 Task: Plan a trip to Gustavia, Saint Barthelemy from 10th December, 2023 to 16th December, 2023 for 4 adults.4 bedrooms having 4 beds and 4 bathrooms. Property type can be hotel. Amenities needed are: wifi, TV, free parkinig on premises, gym. Booking option can be shelf check-in. Look for 5 properties as per requirement.
Action: Mouse moved to (376, 147)
Screenshot: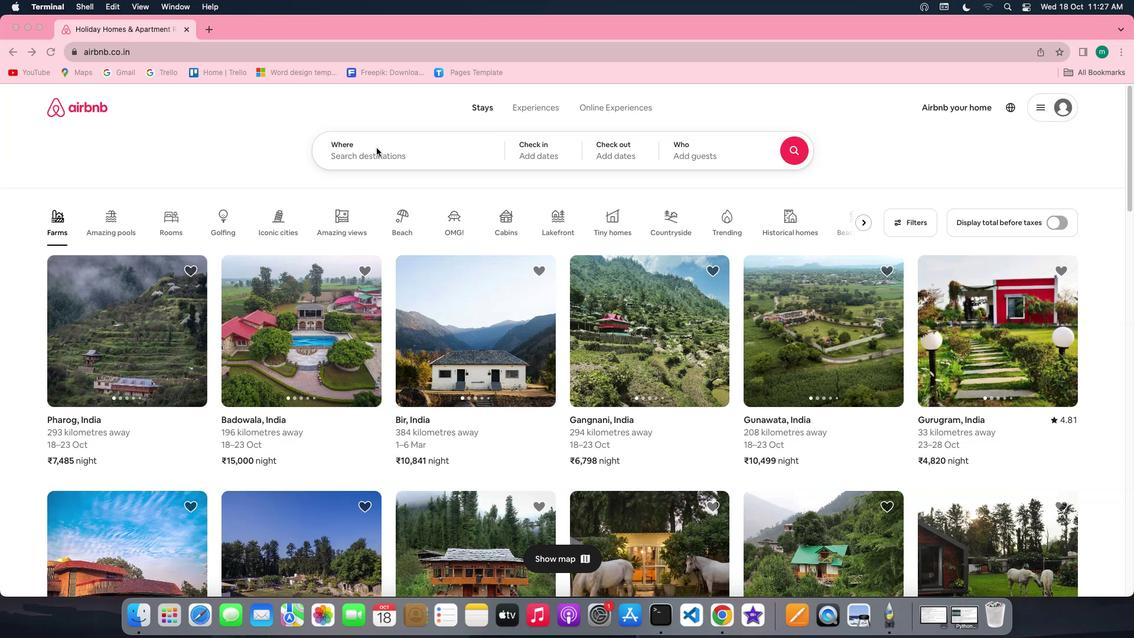 
Action: Mouse pressed left at (376, 147)
Screenshot: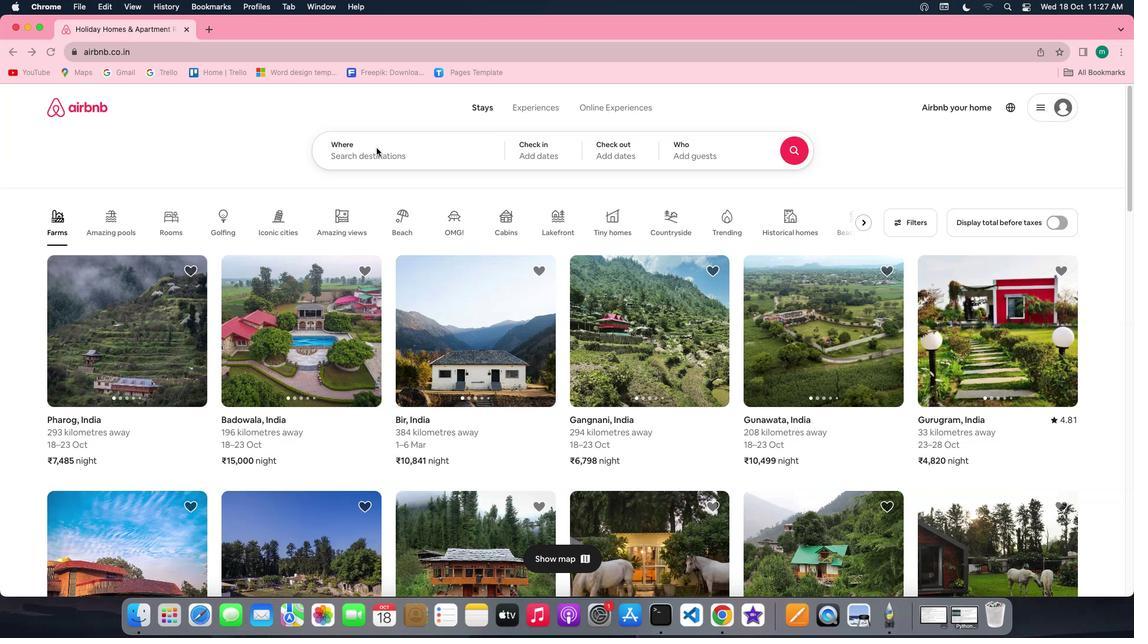 
Action: Mouse moved to (379, 152)
Screenshot: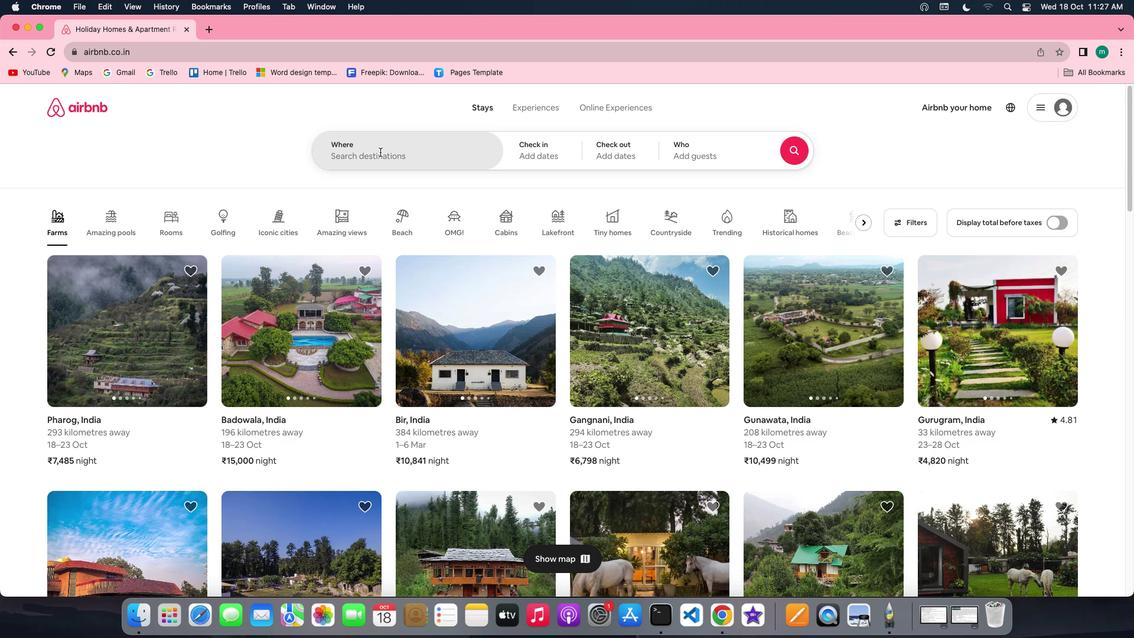 
Action: Mouse pressed left at (379, 152)
Screenshot: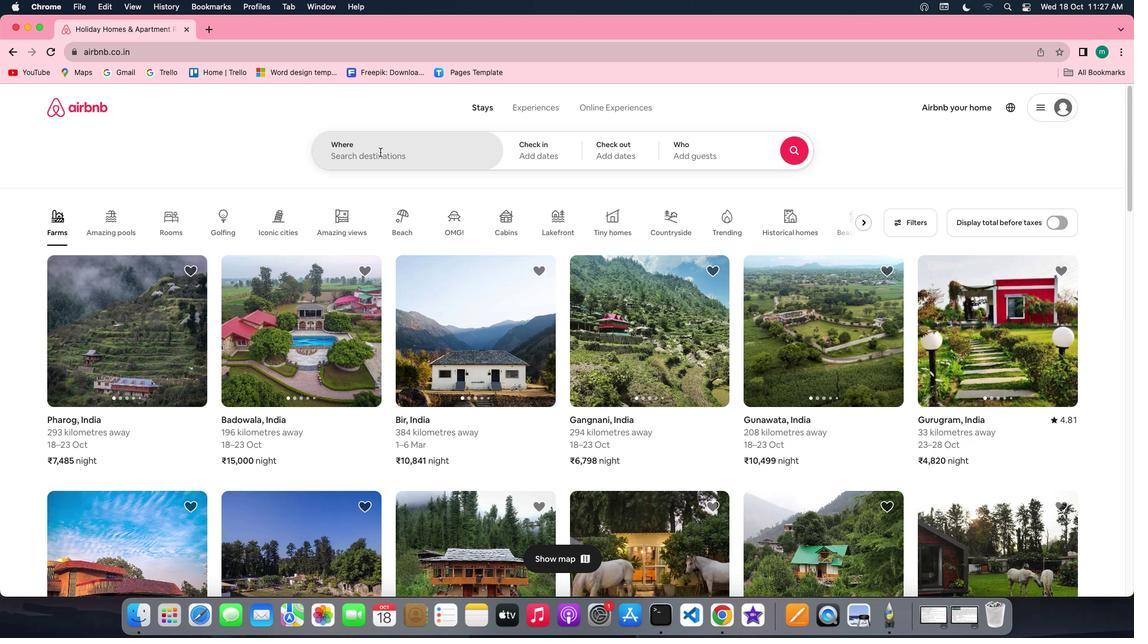 
Action: Key pressed Key.shift'G''u''s''t''a''v''i''a'','Key.shift'S''a''i''n''t'Key.spaceKey.shift'B''a''r''t''h''e''l''e''m''y'
Screenshot: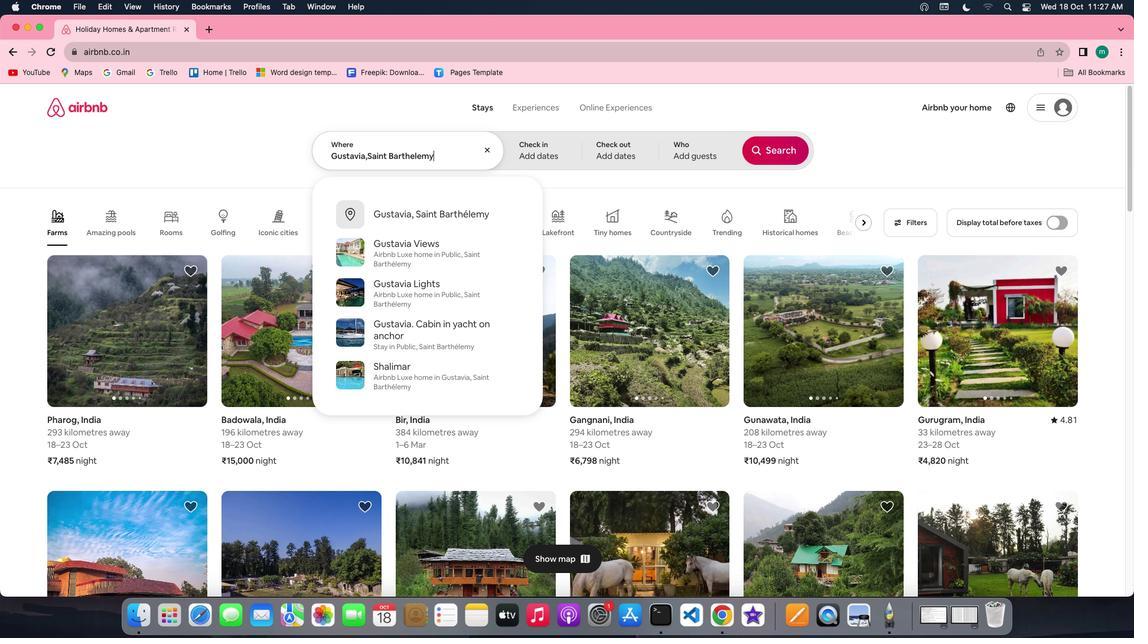 
Action: Mouse moved to (383, 207)
Screenshot: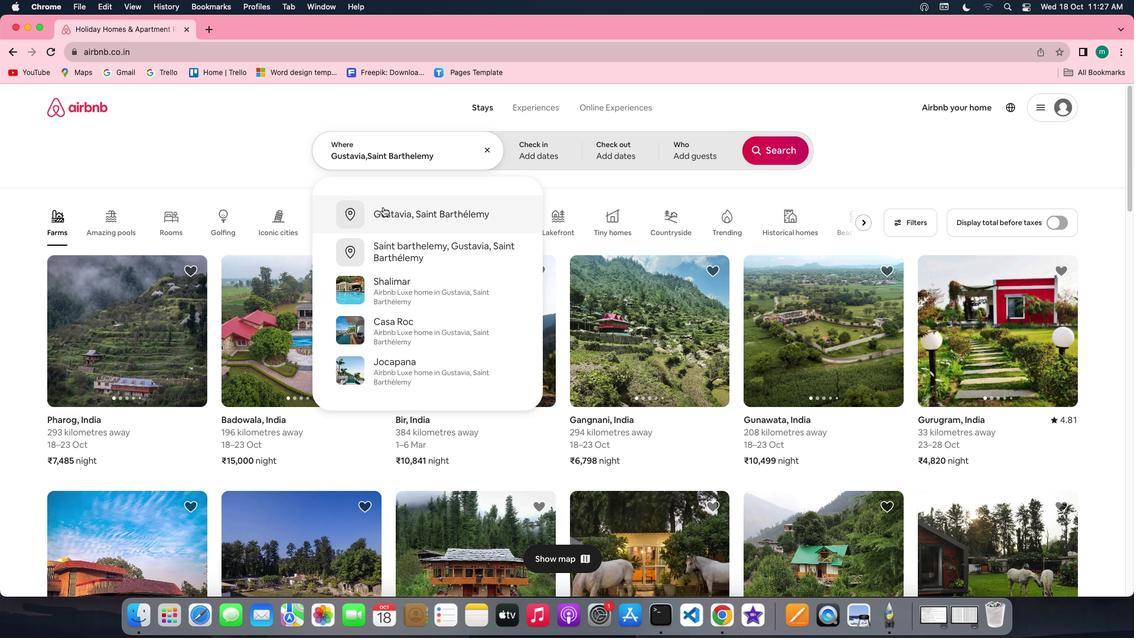
Action: Mouse pressed left at (383, 207)
Screenshot: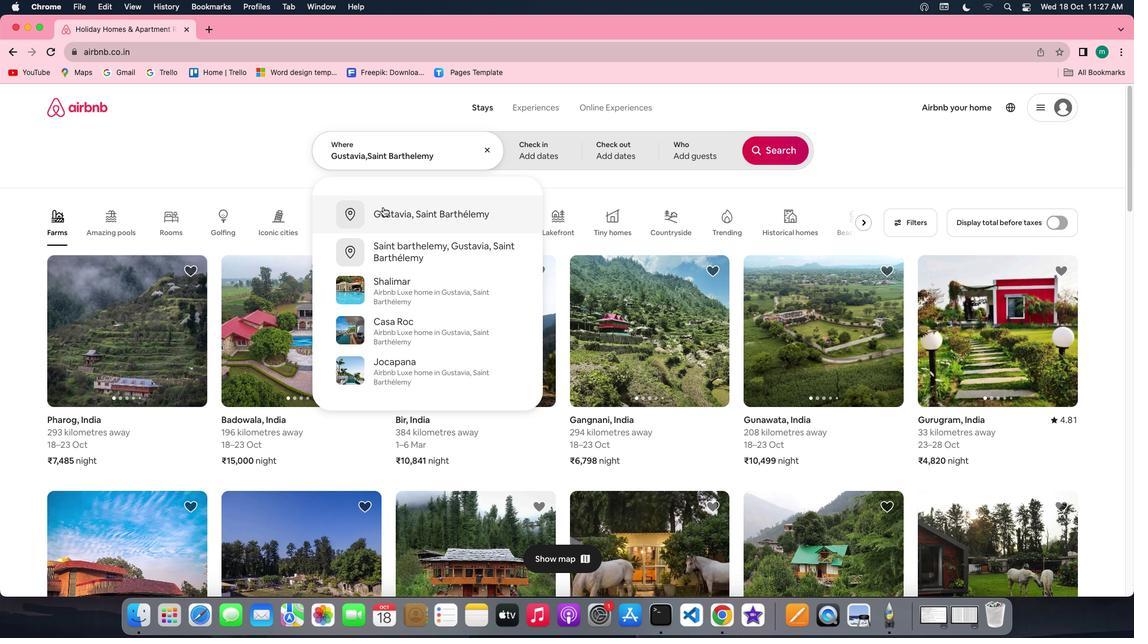 
Action: Mouse moved to (765, 241)
Screenshot: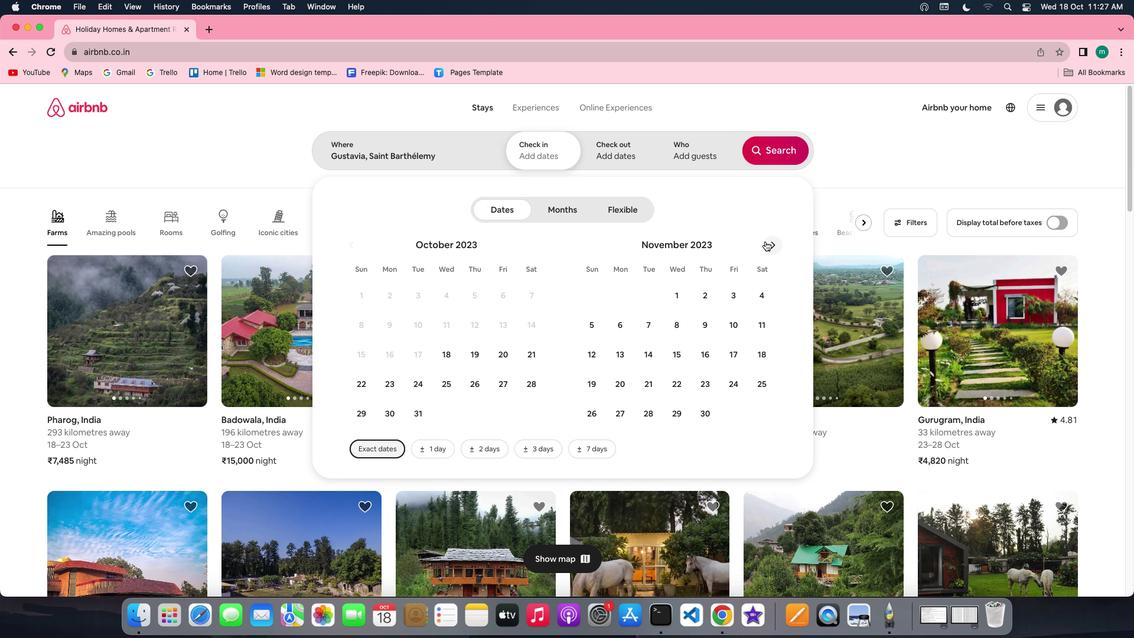 
Action: Mouse pressed left at (765, 241)
Screenshot: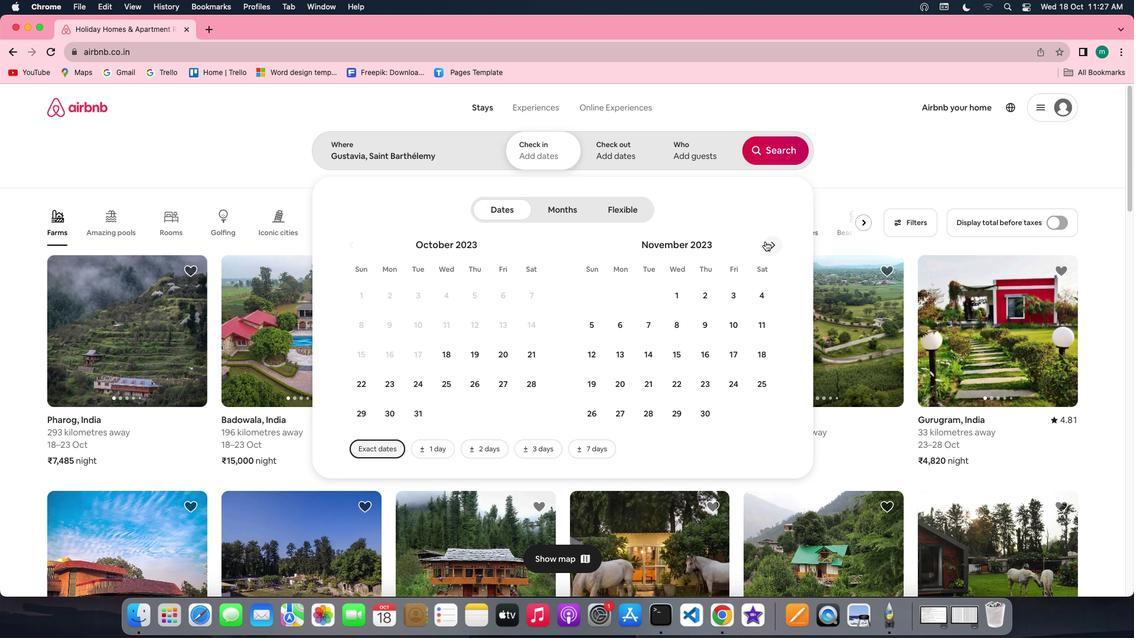 
Action: Mouse moved to (590, 346)
Screenshot: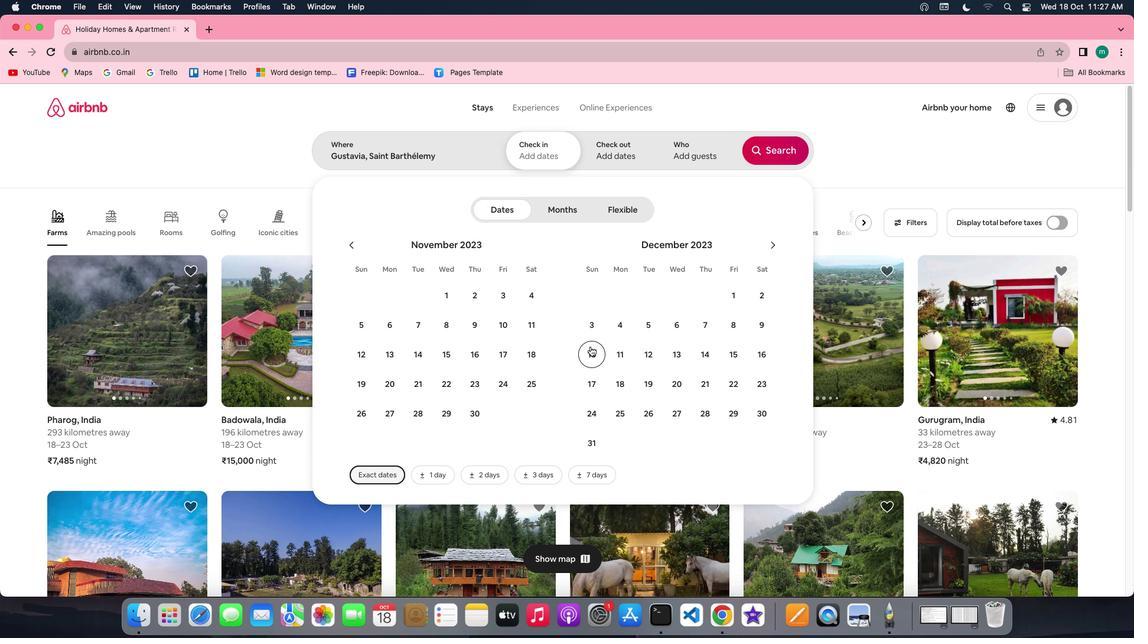 
Action: Mouse pressed left at (590, 346)
Screenshot: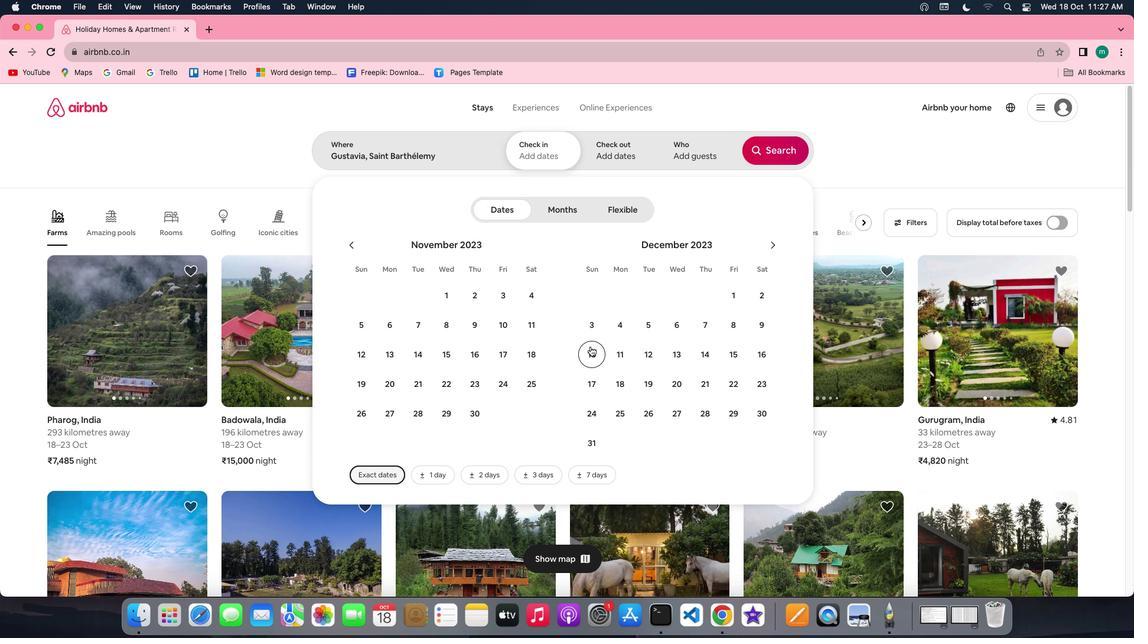 
Action: Mouse moved to (769, 359)
Screenshot: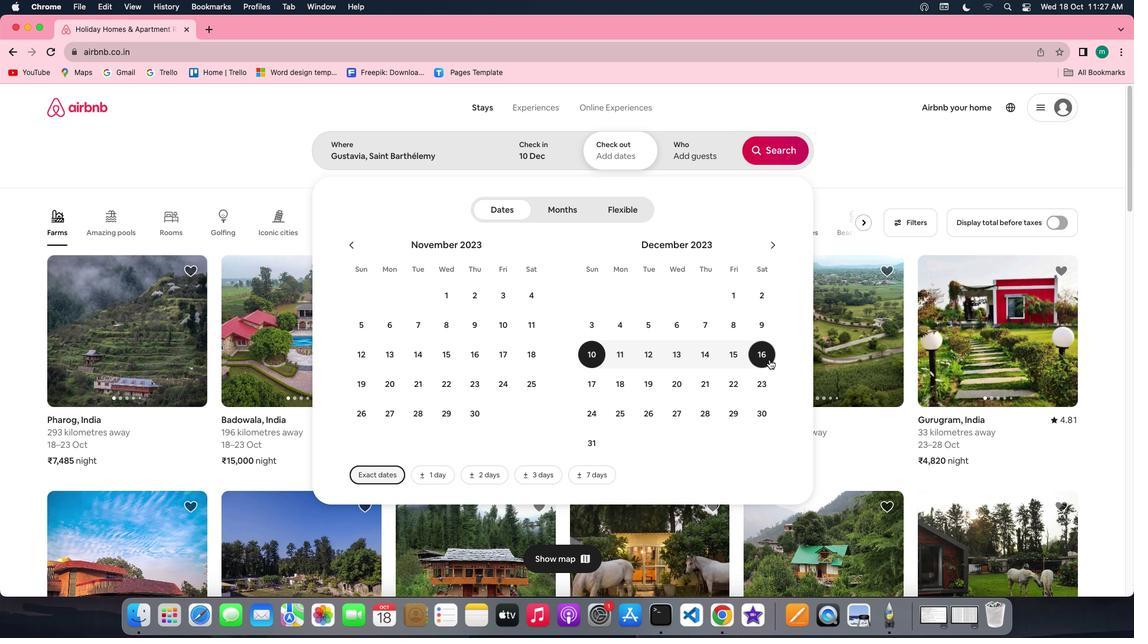 
Action: Mouse pressed left at (769, 359)
Screenshot: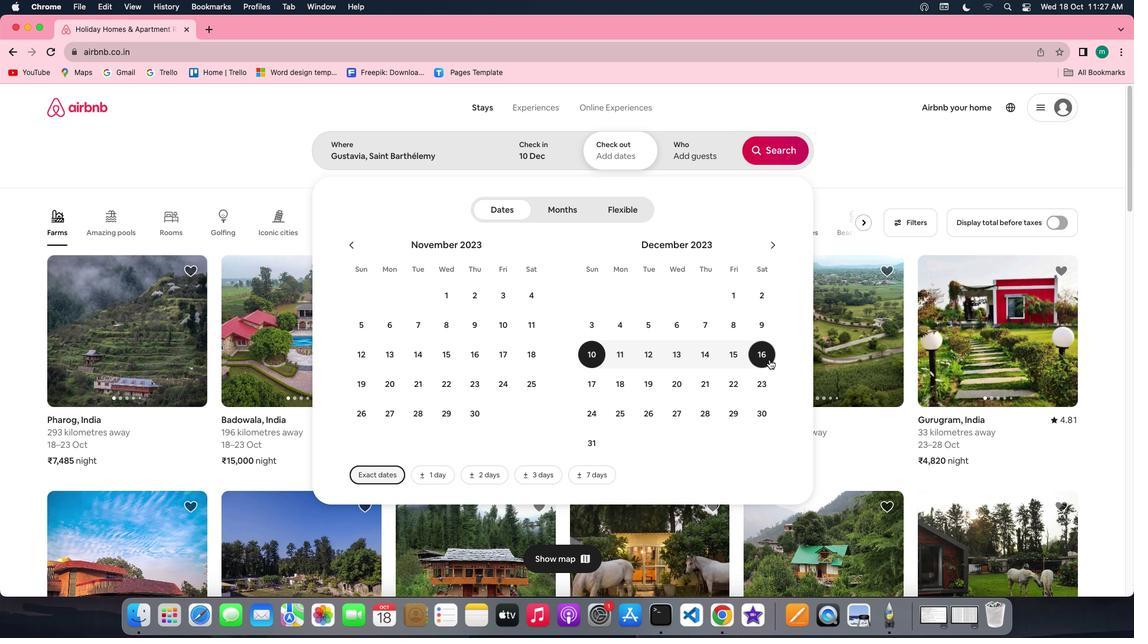 
Action: Mouse moved to (690, 160)
Screenshot: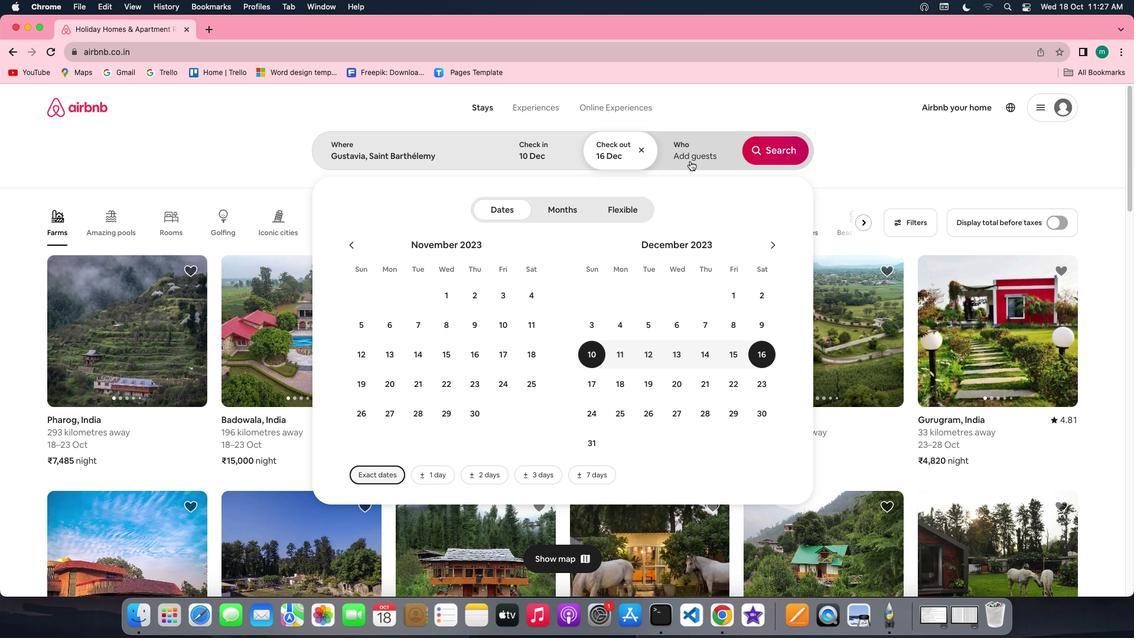 
Action: Mouse pressed left at (690, 160)
Screenshot: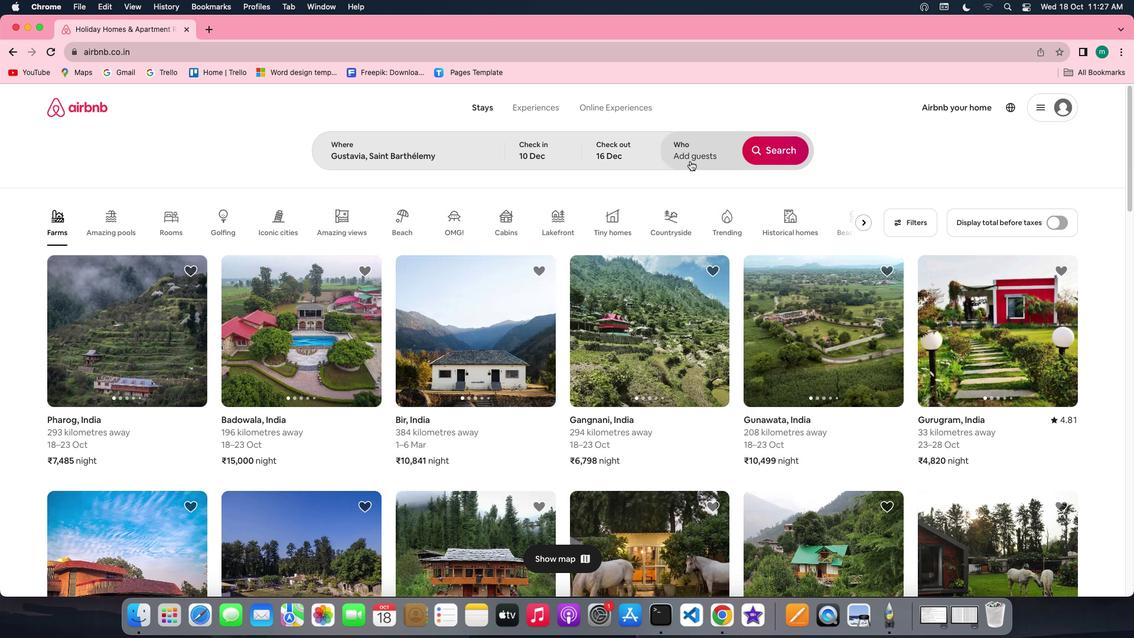
Action: Mouse moved to (774, 212)
Screenshot: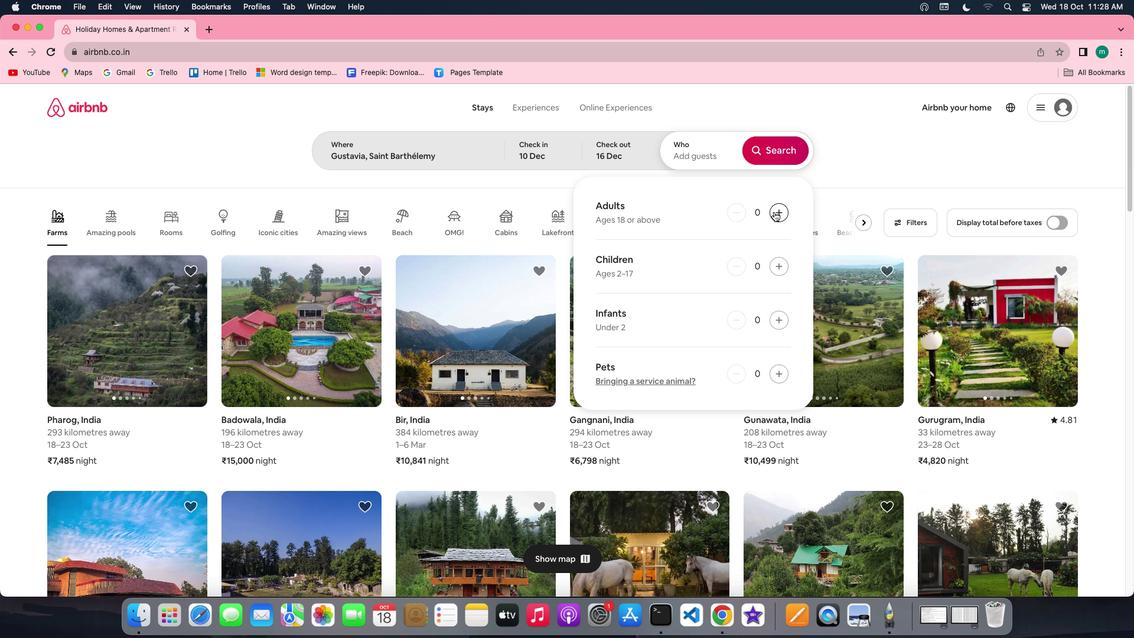 
Action: Mouse pressed left at (774, 212)
Screenshot: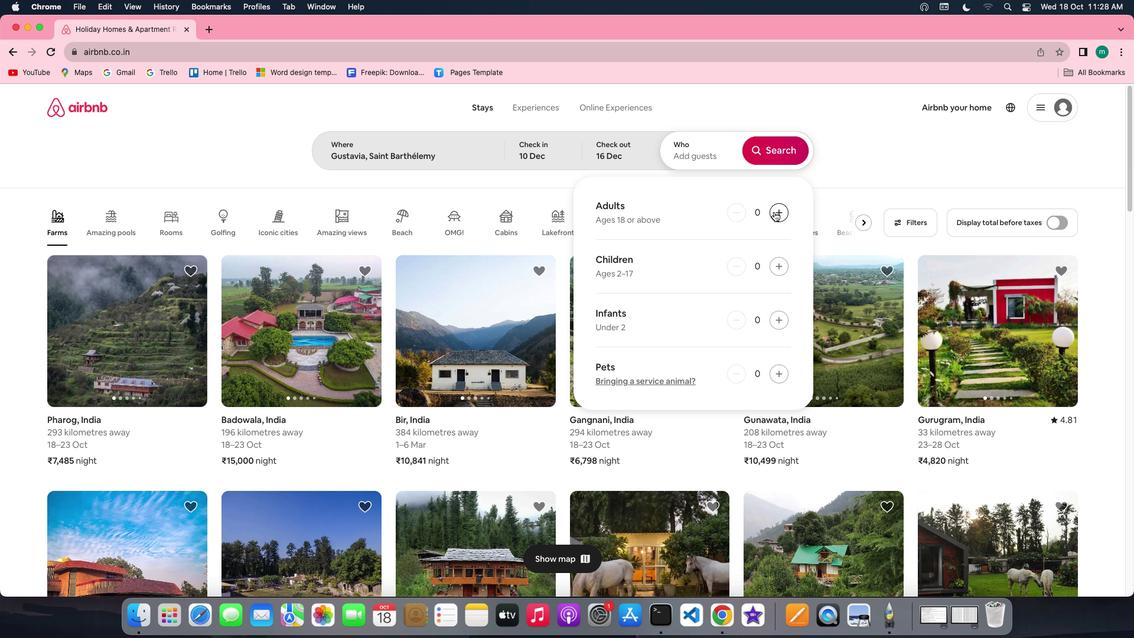 
Action: Mouse pressed left at (774, 212)
Screenshot: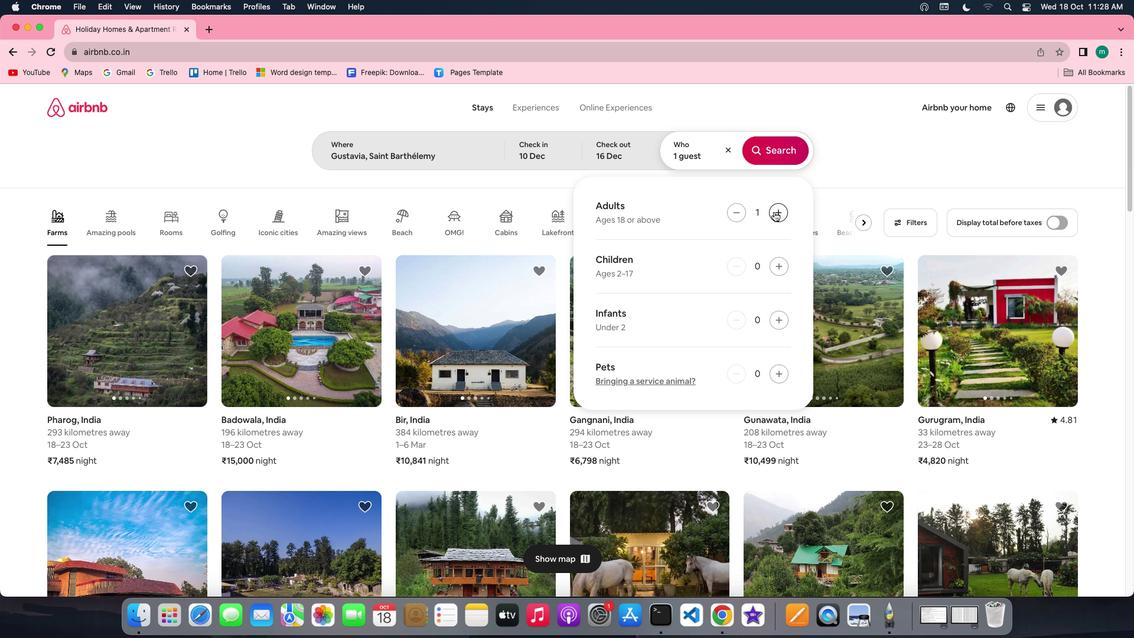 
Action: Mouse pressed left at (774, 212)
Screenshot: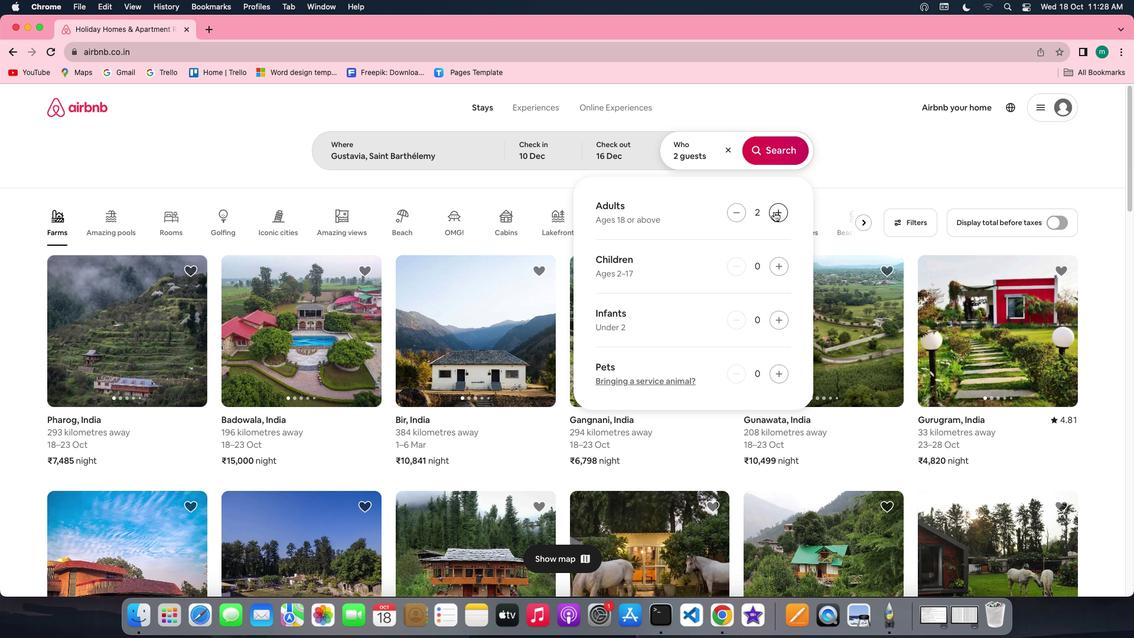 
Action: Mouse pressed left at (774, 212)
Screenshot: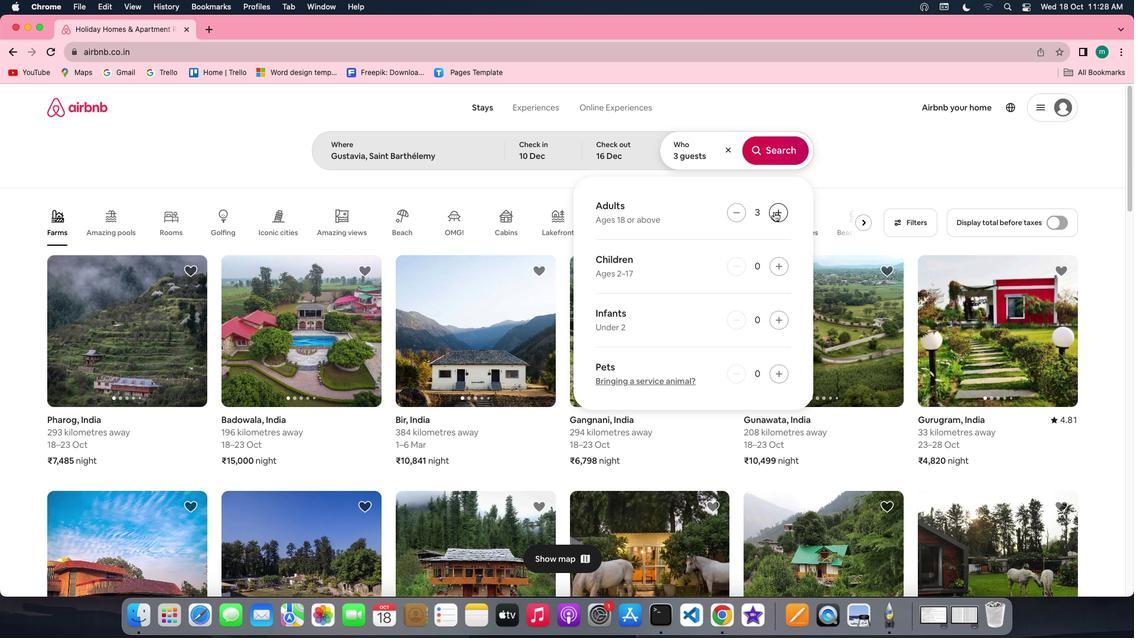 
Action: Mouse moved to (766, 142)
Screenshot: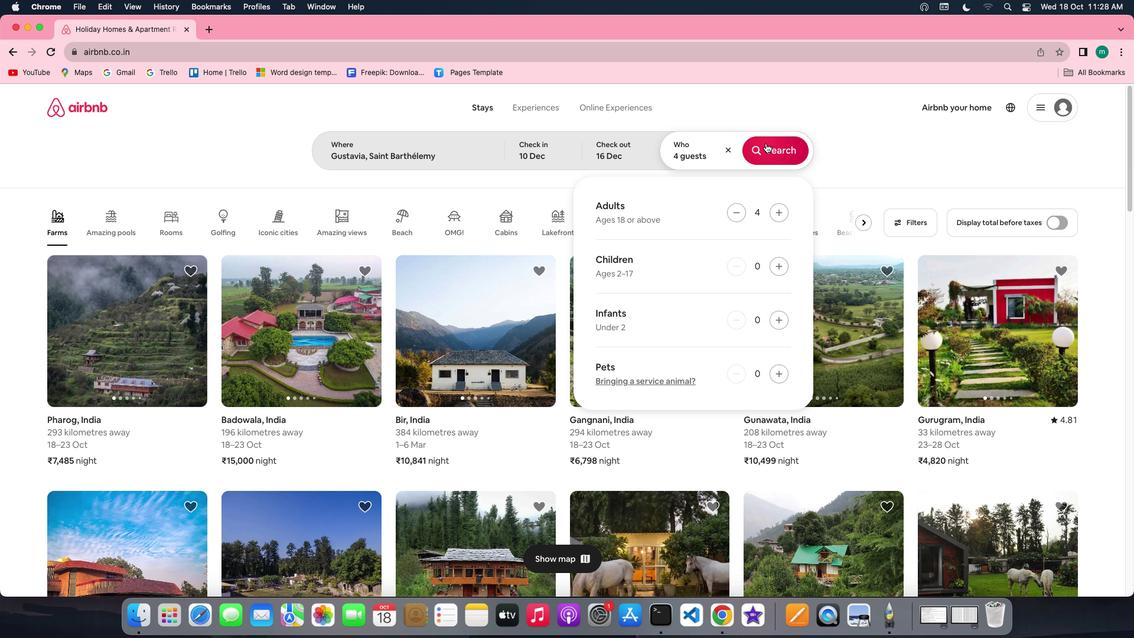 
Action: Mouse pressed left at (766, 142)
Screenshot: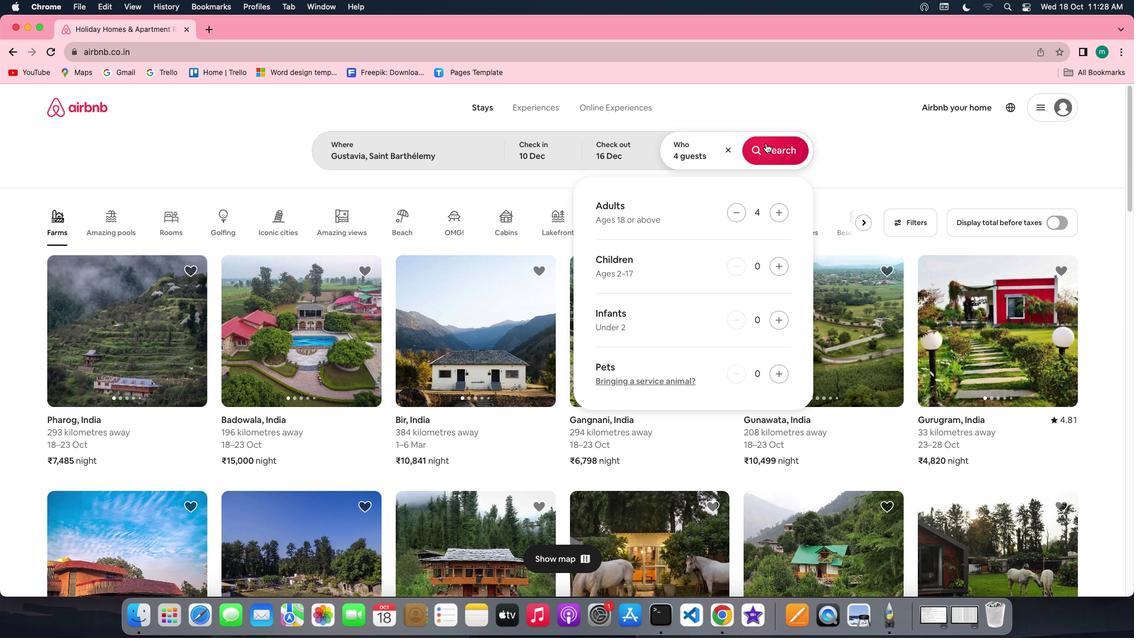 
Action: Mouse moved to (946, 159)
Screenshot: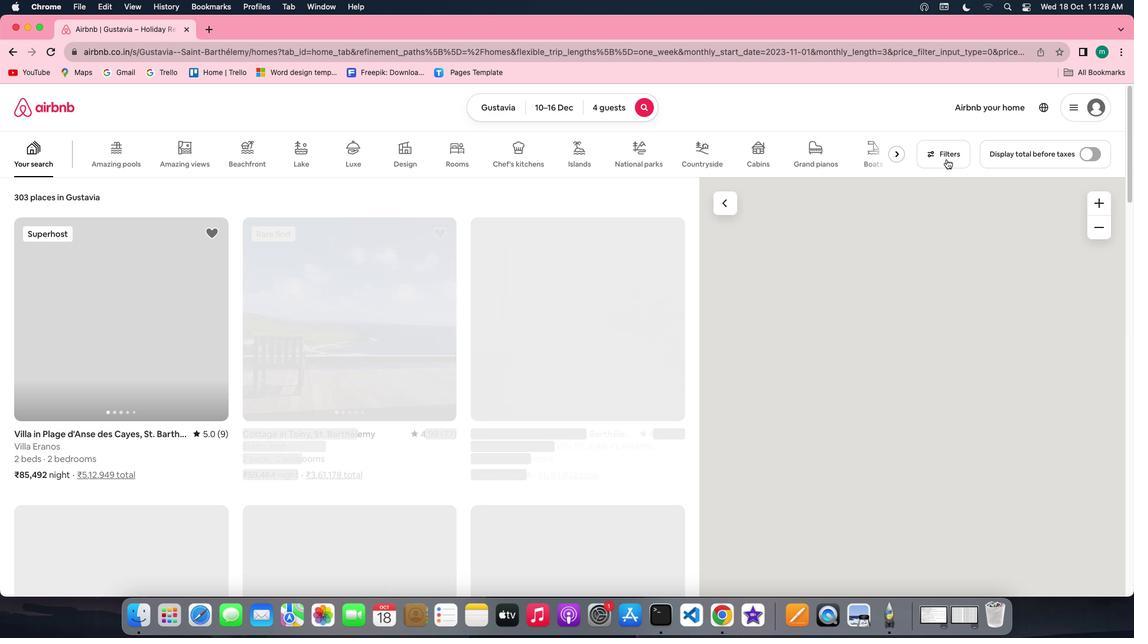 
Action: Mouse pressed left at (946, 159)
Screenshot: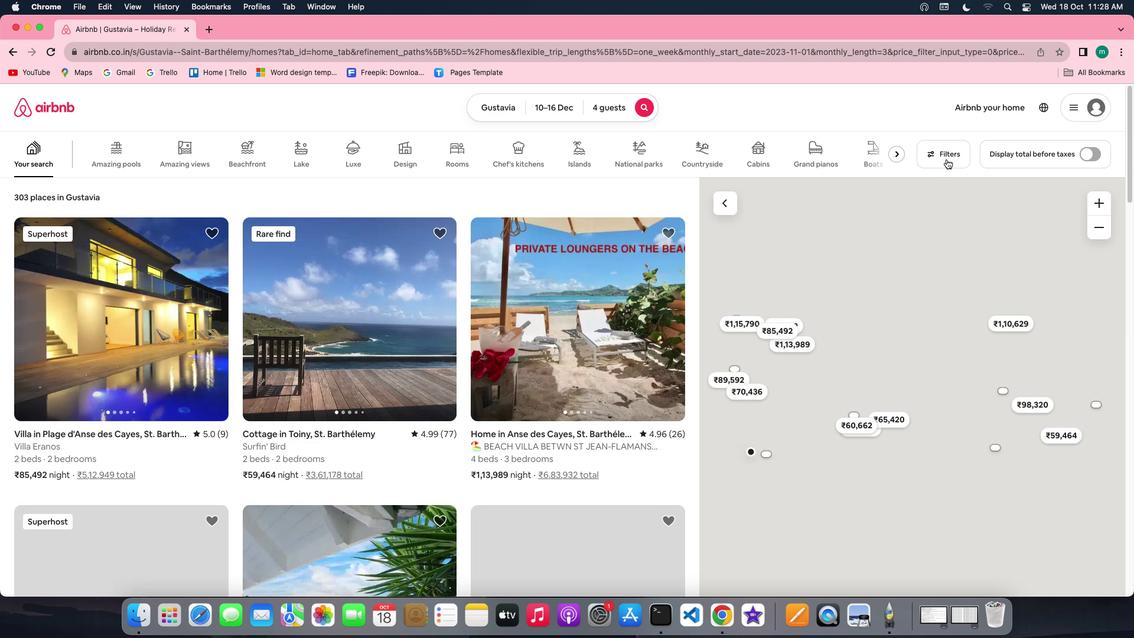 
Action: Mouse moved to (594, 336)
Screenshot: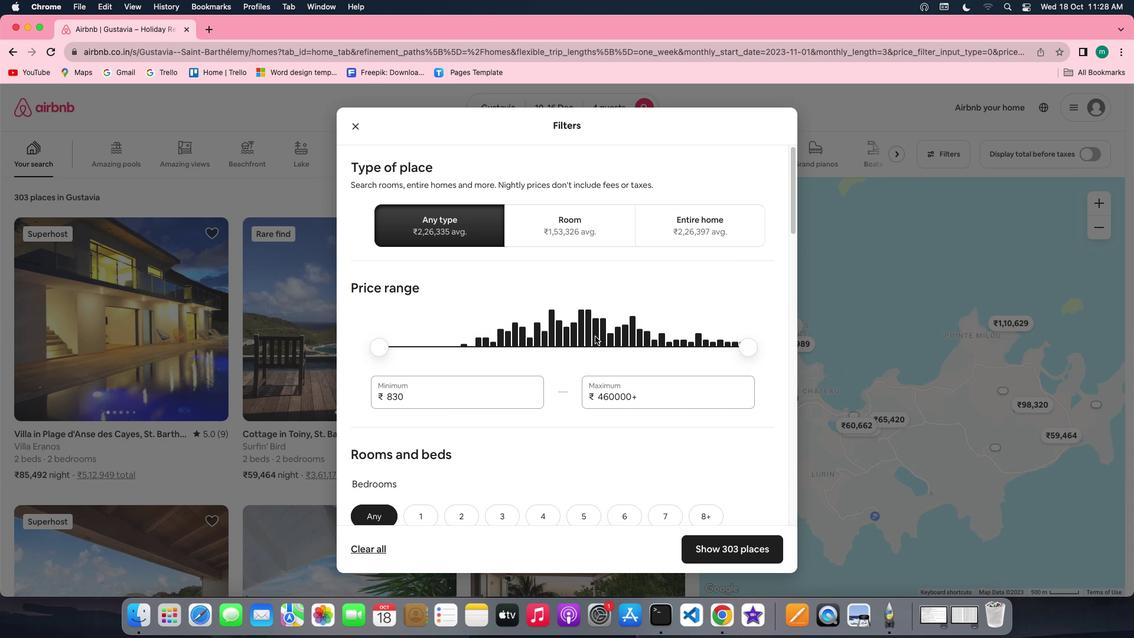 
Action: Mouse scrolled (594, 336) with delta (0, 0)
Screenshot: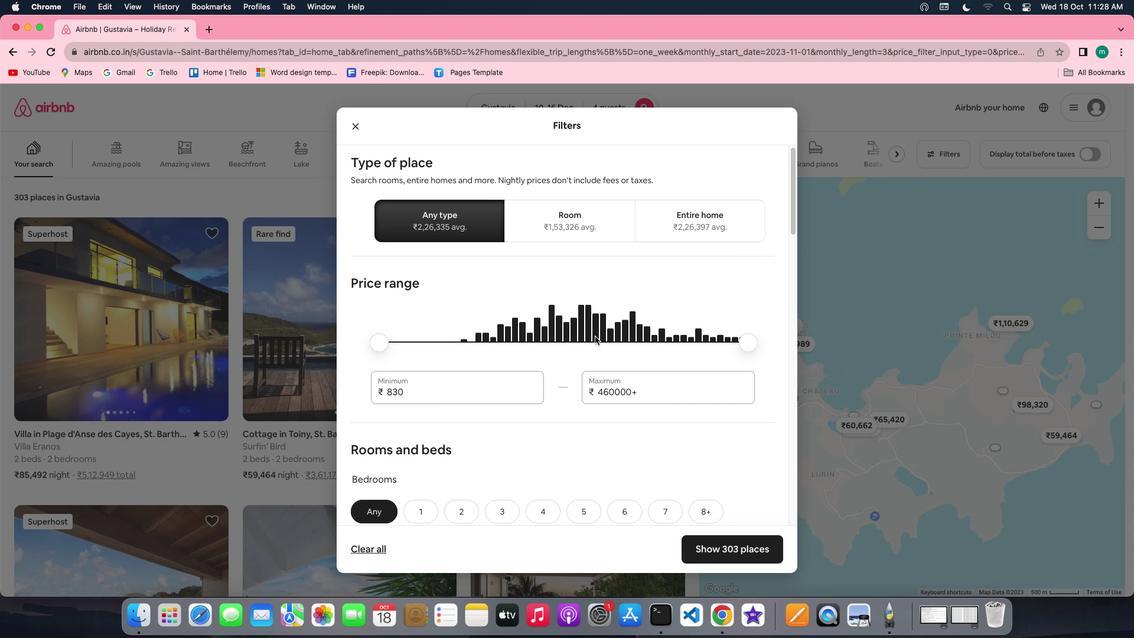 
Action: Mouse scrolled (594, 336) with delta (0, 0)
Screenshot: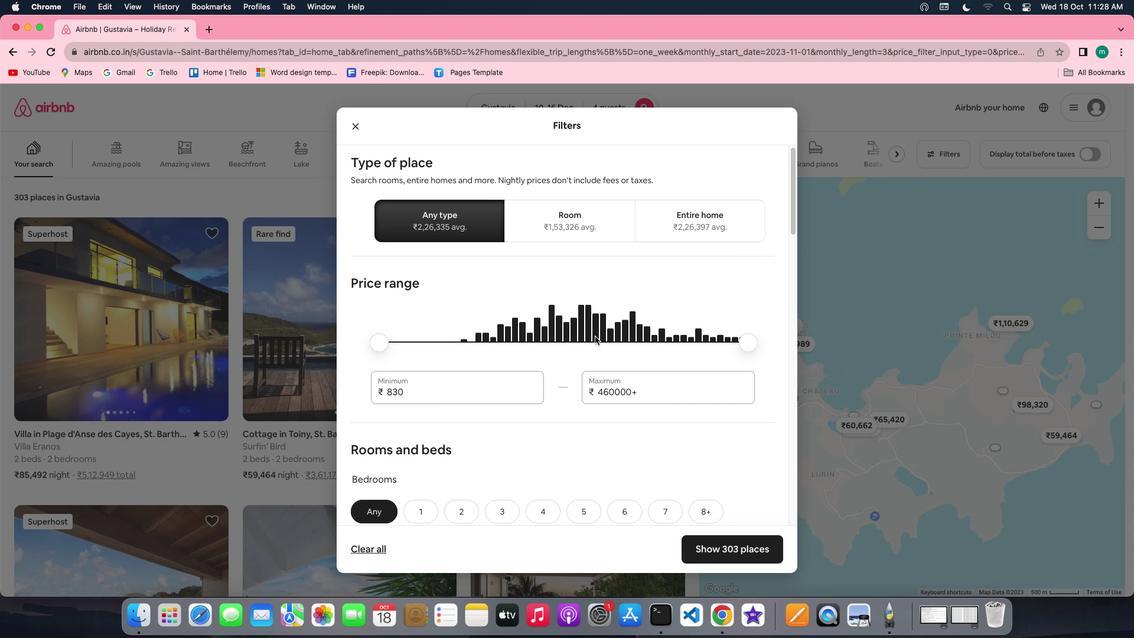 
Action: Mouse scrolled (594, 336) with delta (0, -1)
Screenshot: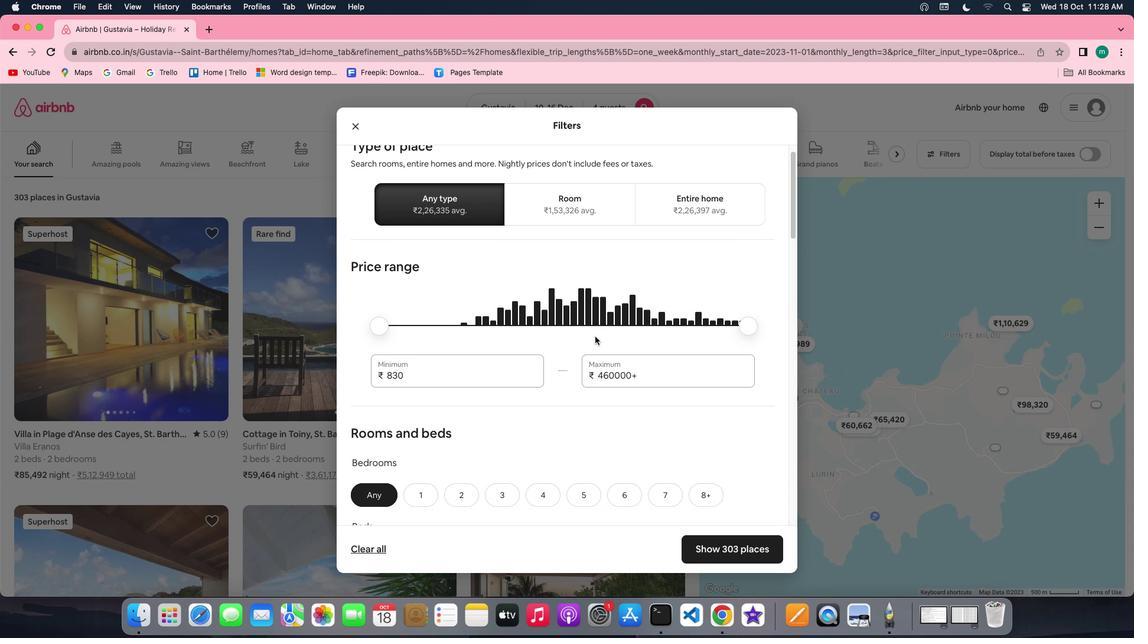 
Action: Mouse scrolled (594, 336) with delta (0, -2)
Screenshot: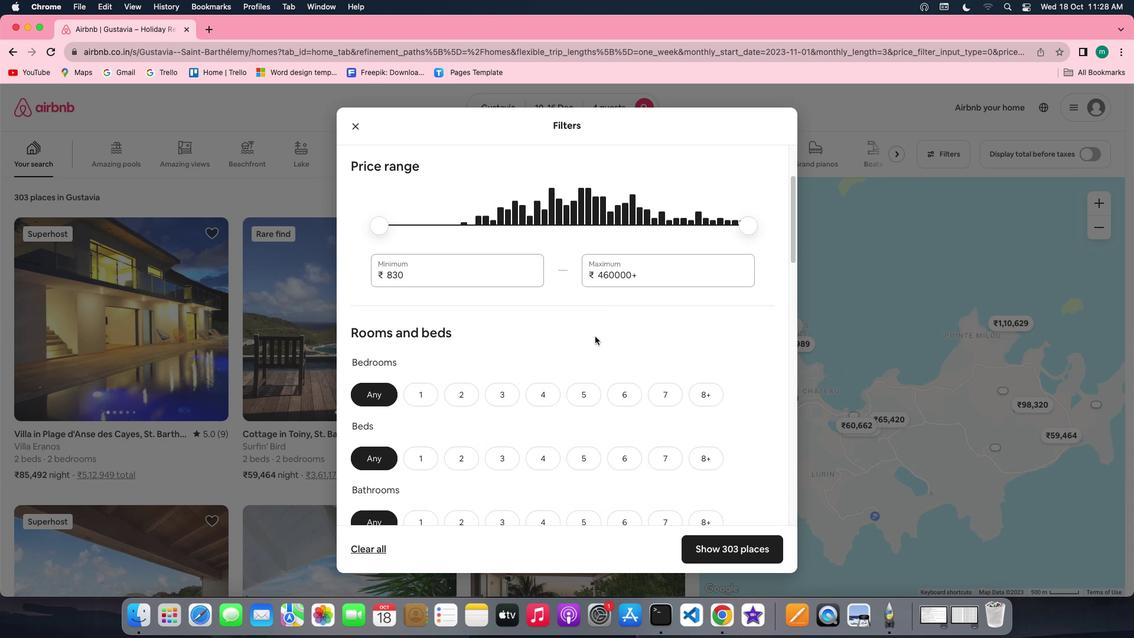 
Action: Mouse moved to (539, 293)
Screenshot: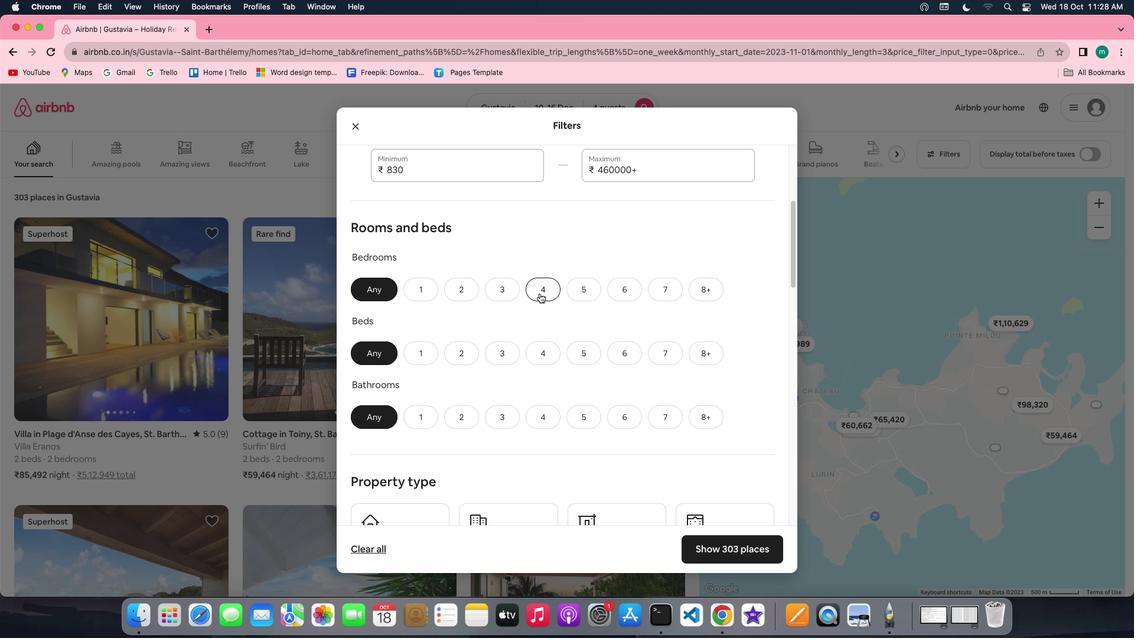 
Action: Mouse pressed left at (539, 293)
Screenshot: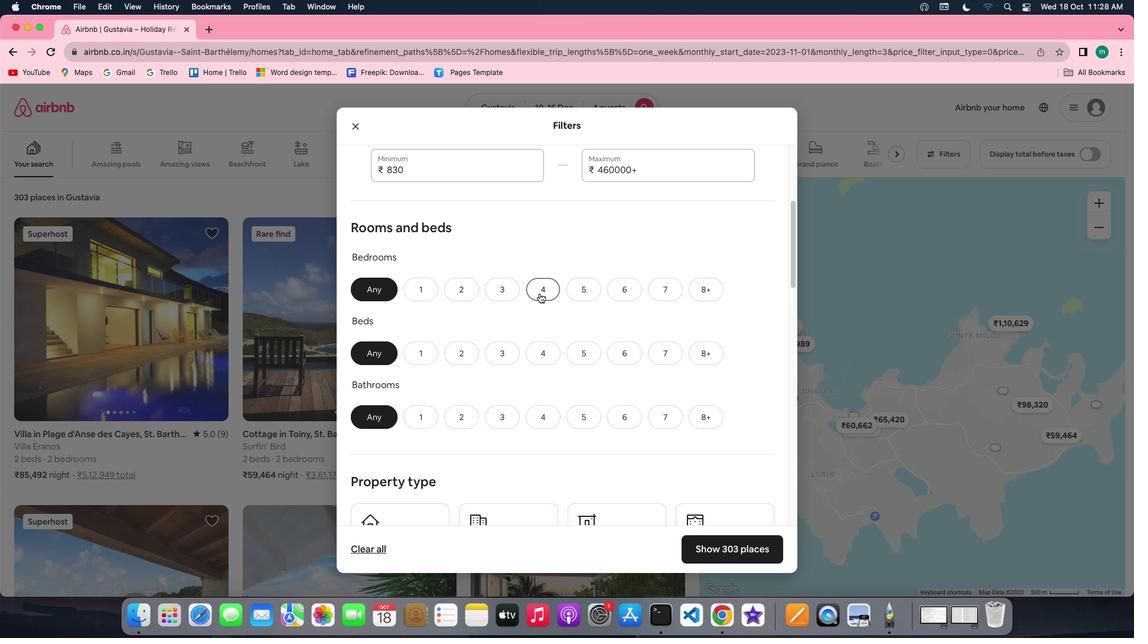 
Action: Mouse moved to (537, 359)
Screenshot: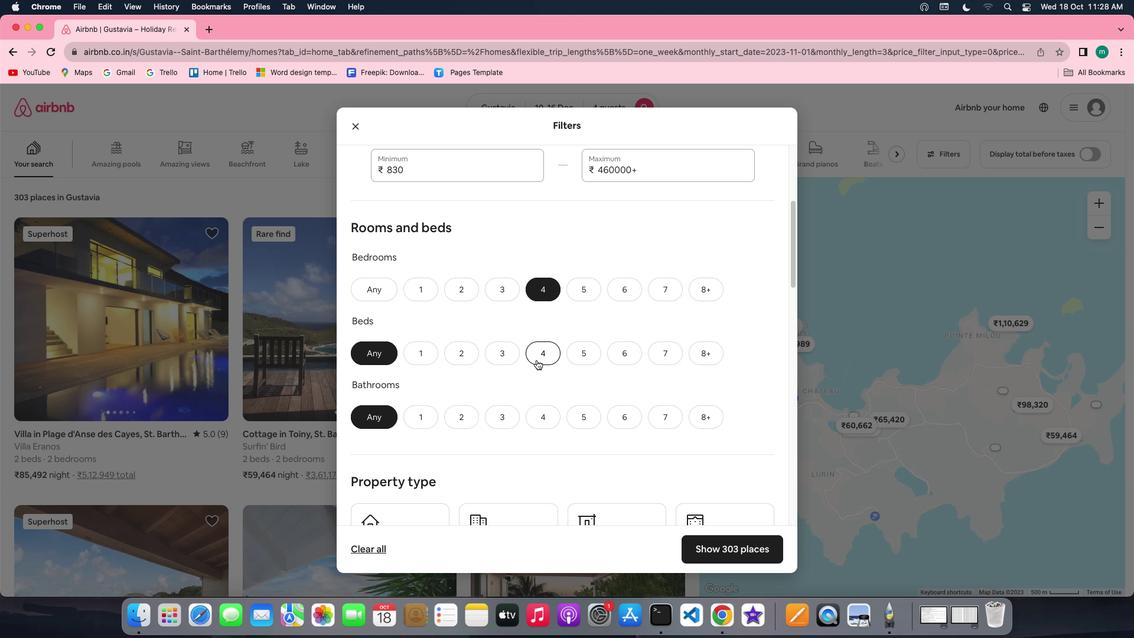 
Action: Mouse pressed left at (537, 359)
Screenshot: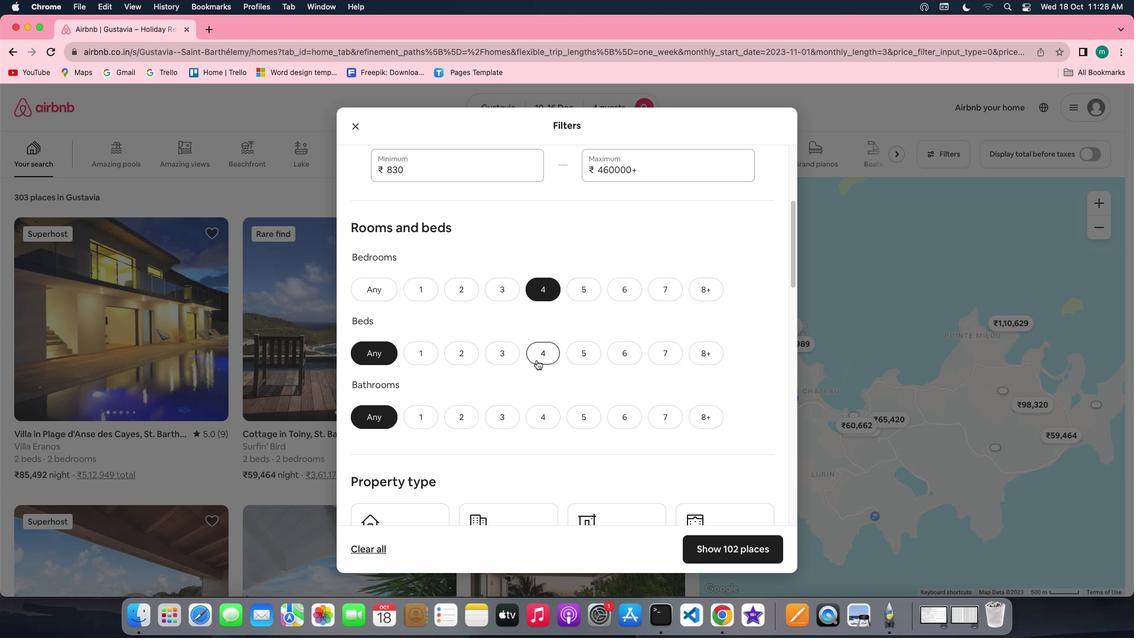
Action: Mouse moved to (548, 417)
Screenshot: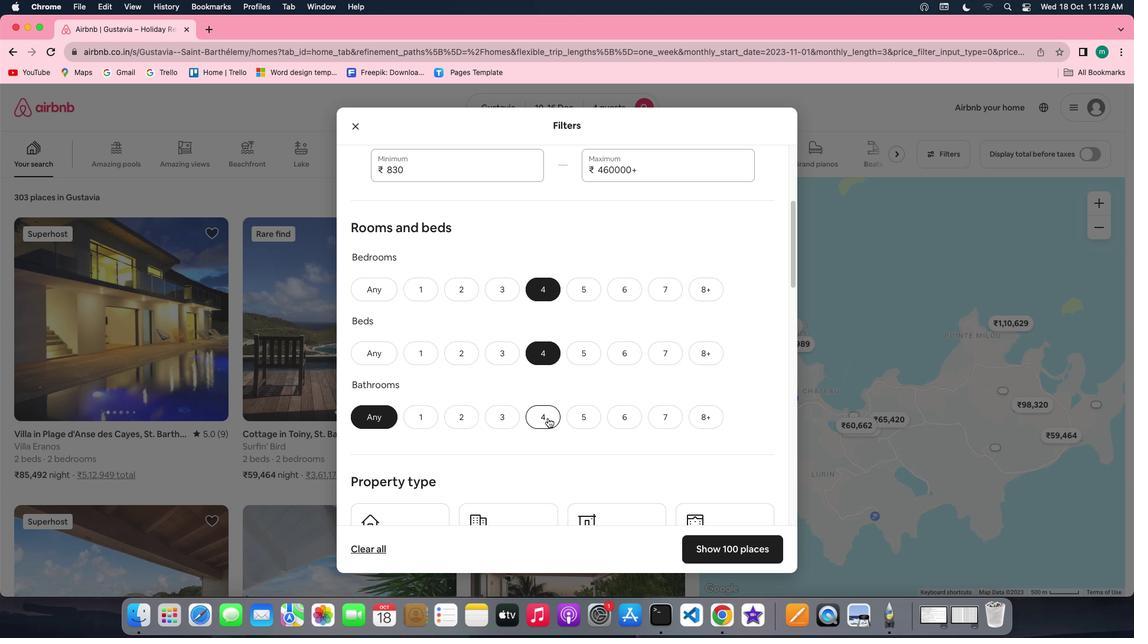
Action: Mouse pressed left at (548, 417)
Screenshot: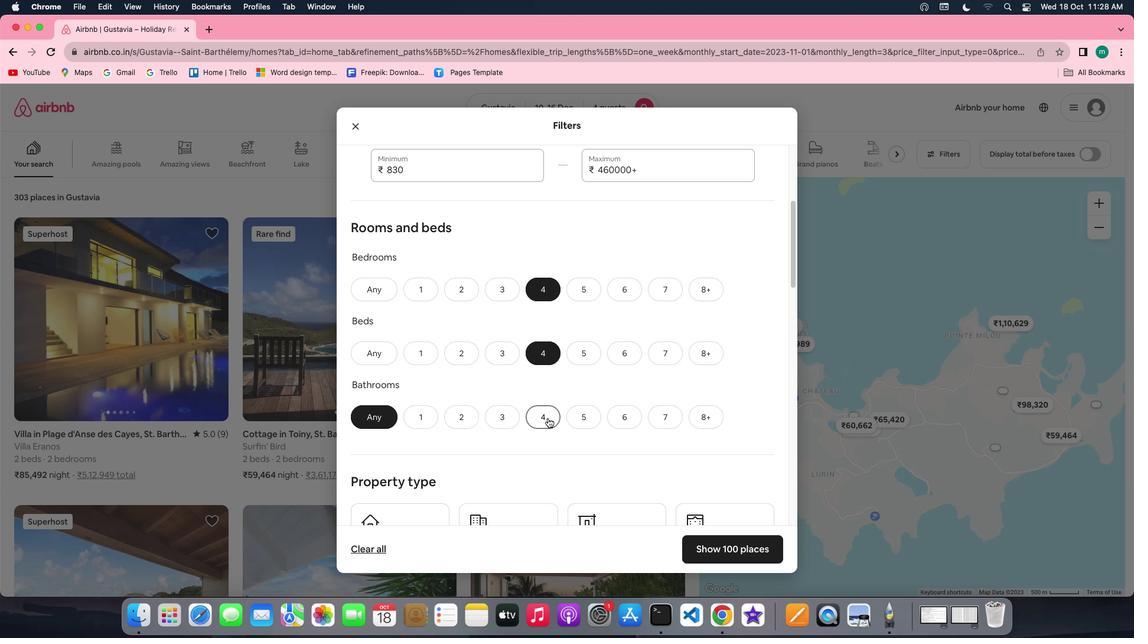 
Action: Mouse moved to (702, 426)
Screenshot: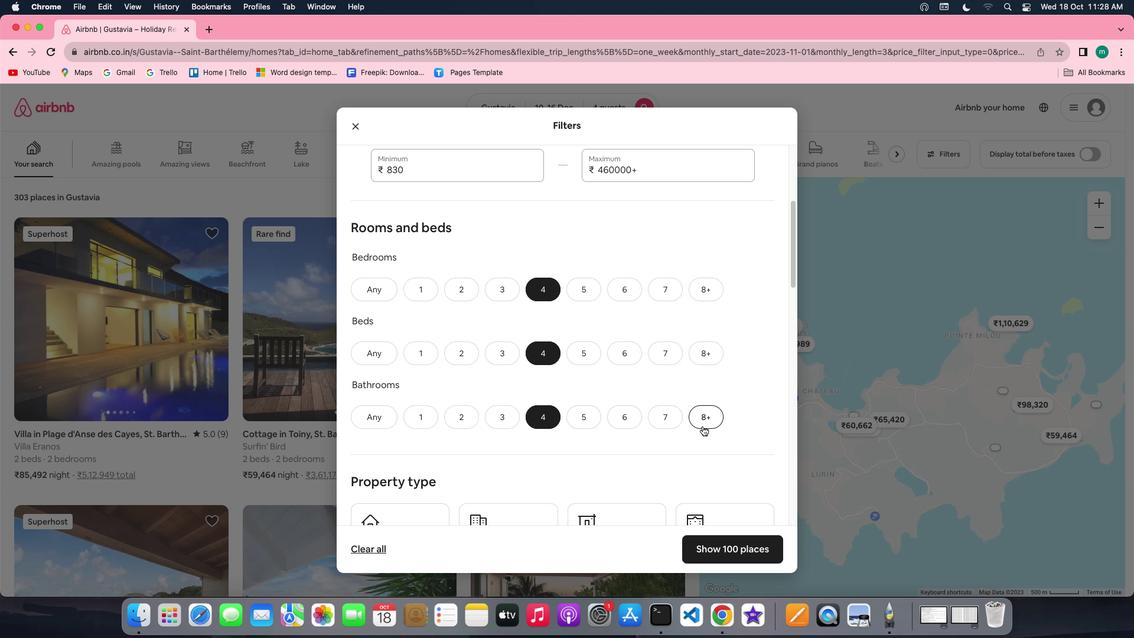 
Action: Mouse scrolled (702, 426) with delta (0, 0)
Screenshot: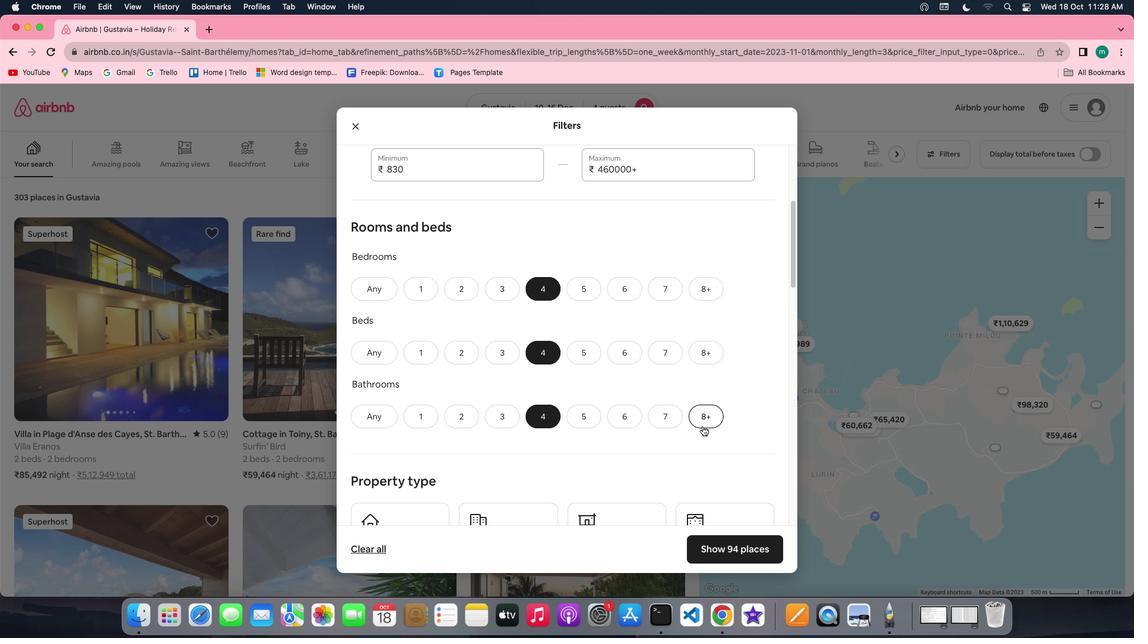 
Action: Mouse scrolled (702, 426) with delta (0, 0)
Screenshot: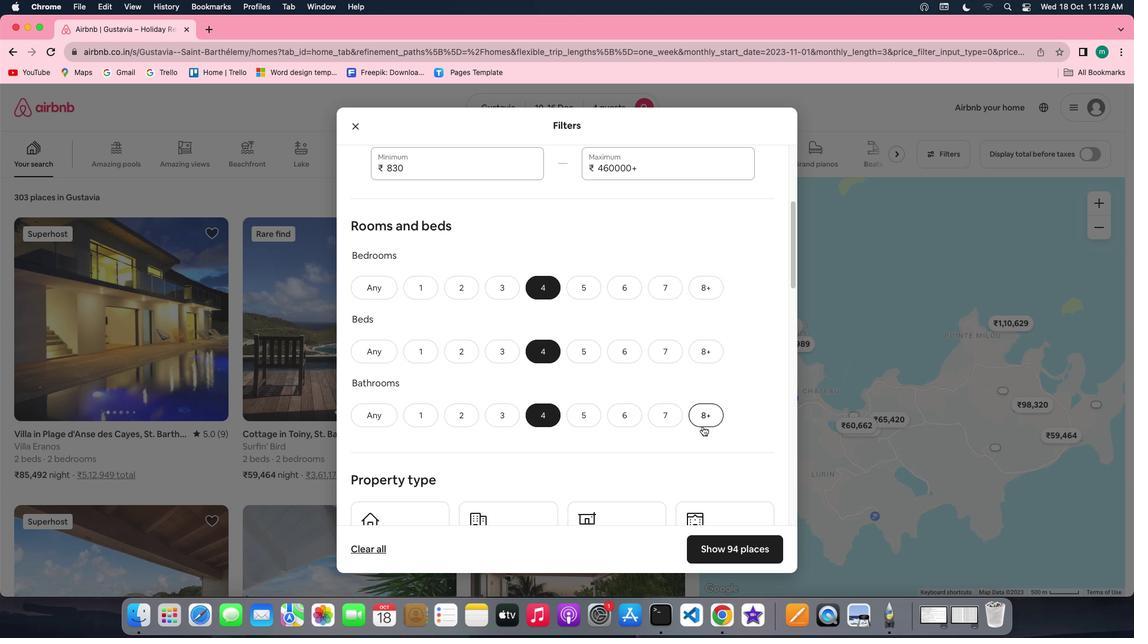 
Action: Mouse scrolled (702, 426) with delta (0, 0)
Screenshot: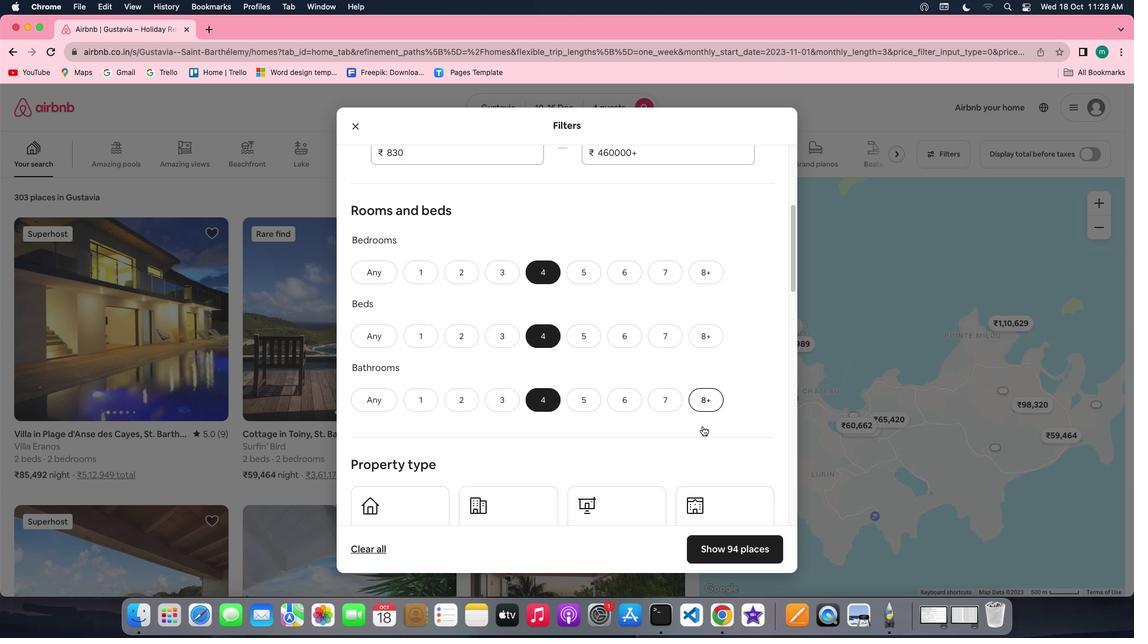 
Action: Mouse scrolled (702, 426) with delta (0, 0)
Screenshot: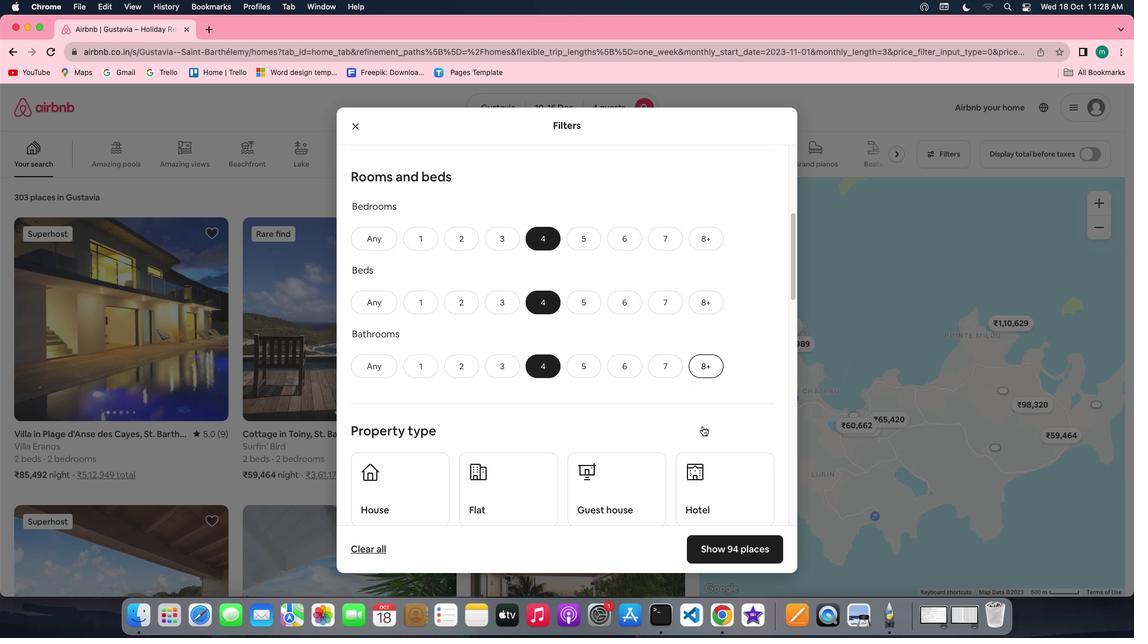 
Action: Mouse scrolled (702, 426) with delta (0, 0)
Screenshot: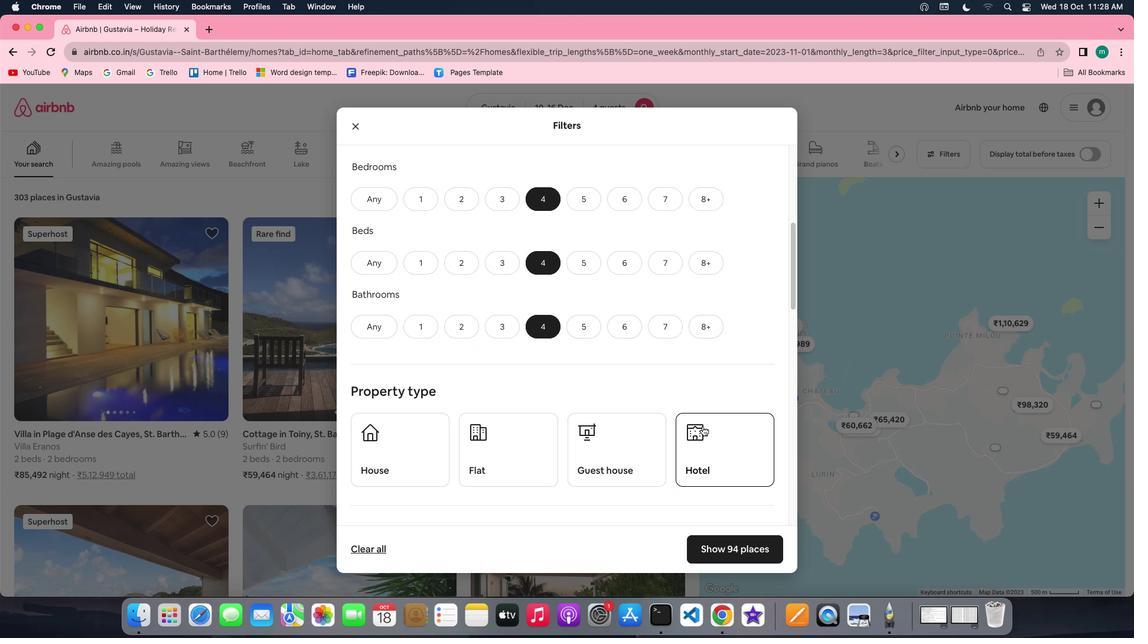 
Action: Mouse scrolled (702, 426) with delta (0, 0)
Screenshot: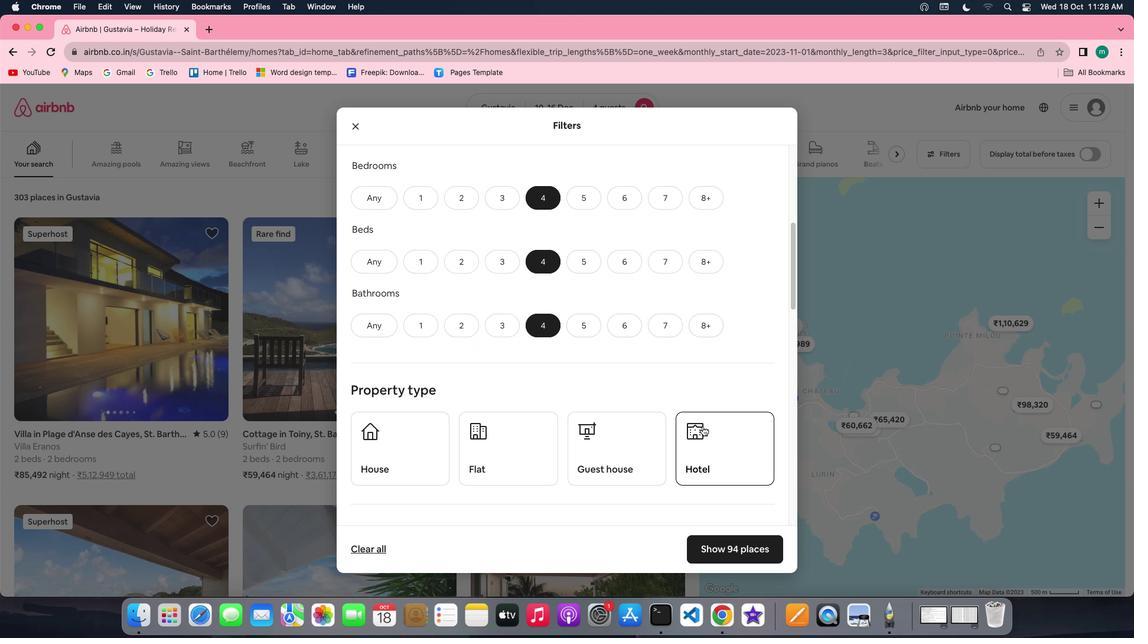 
Action: Mouse scrolled (702, 426) with delta (0, 0)
Screenshot: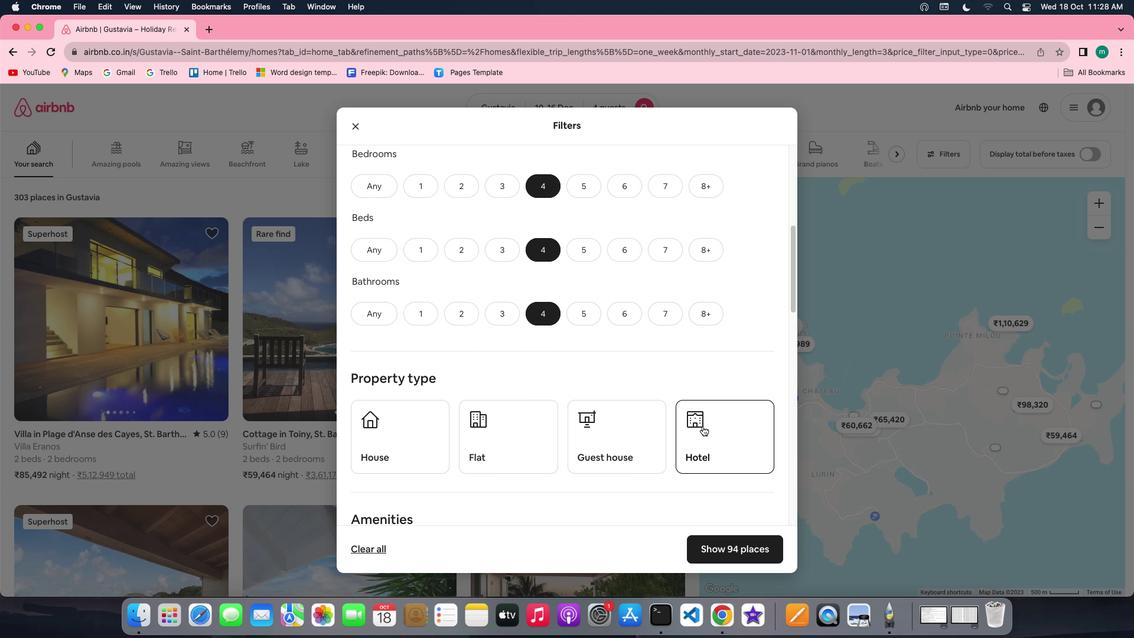
Action: Mouse scrolled (702, 426) with delta (0, 0)
Screenshot: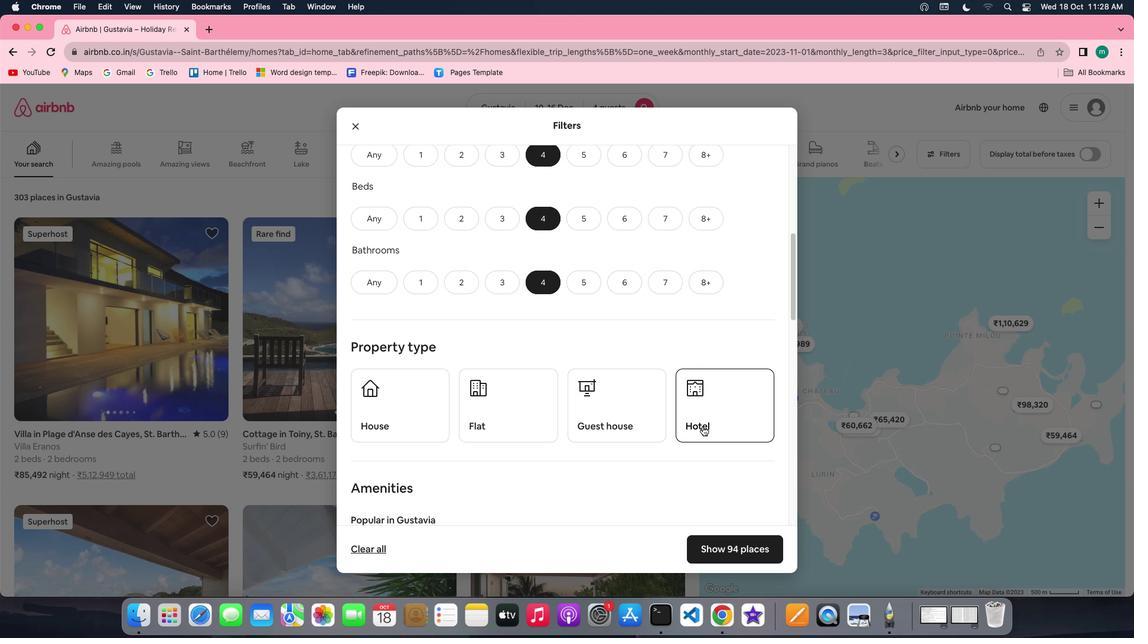 
Action: Mouse scrolled (702, 426) with delta (0, 0)
Screenshot: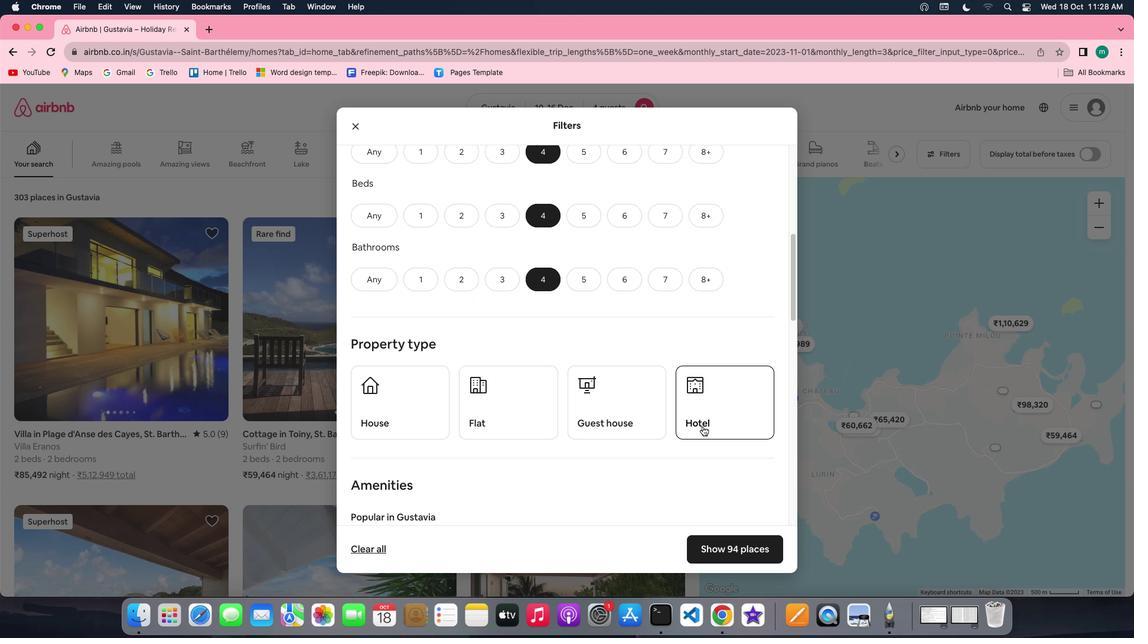 
Action: Mouse scrolled (702, 426) with delta (0, 0)
Screenshot: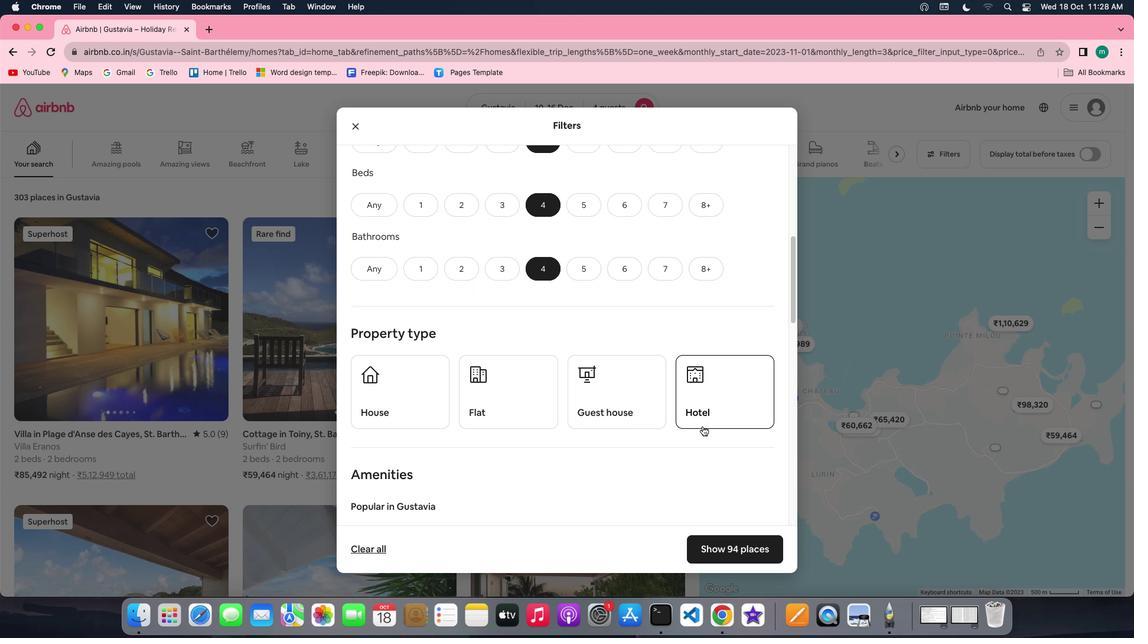 
Action: Mouse moved to (700, 379)
Screenshot: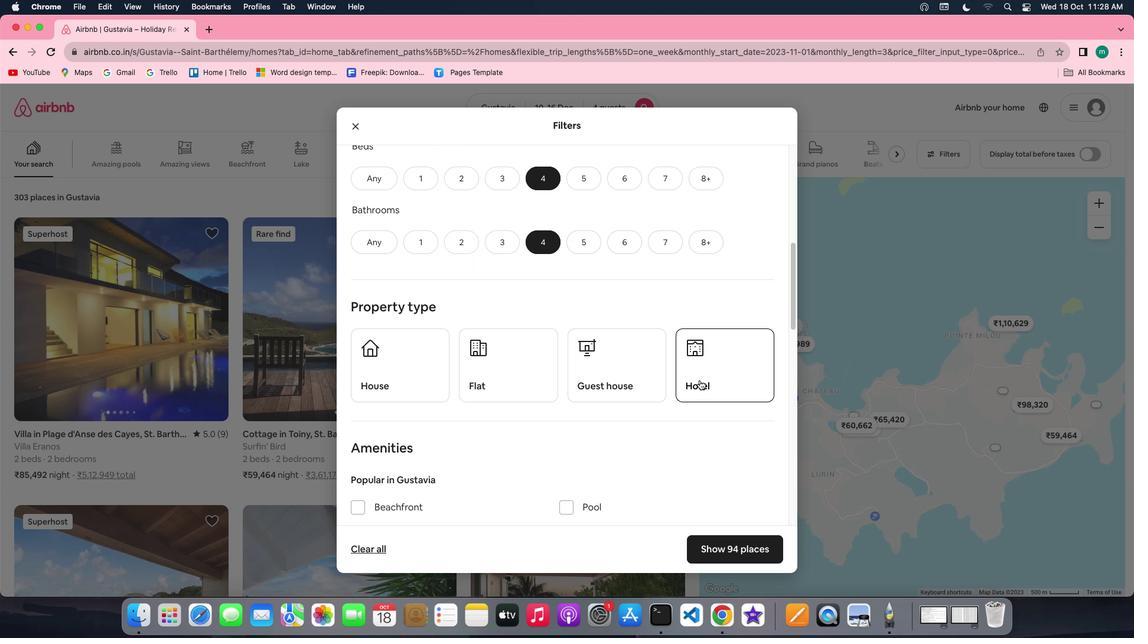 
Action: Mouse pressed left at (700, 379)
Screenshot: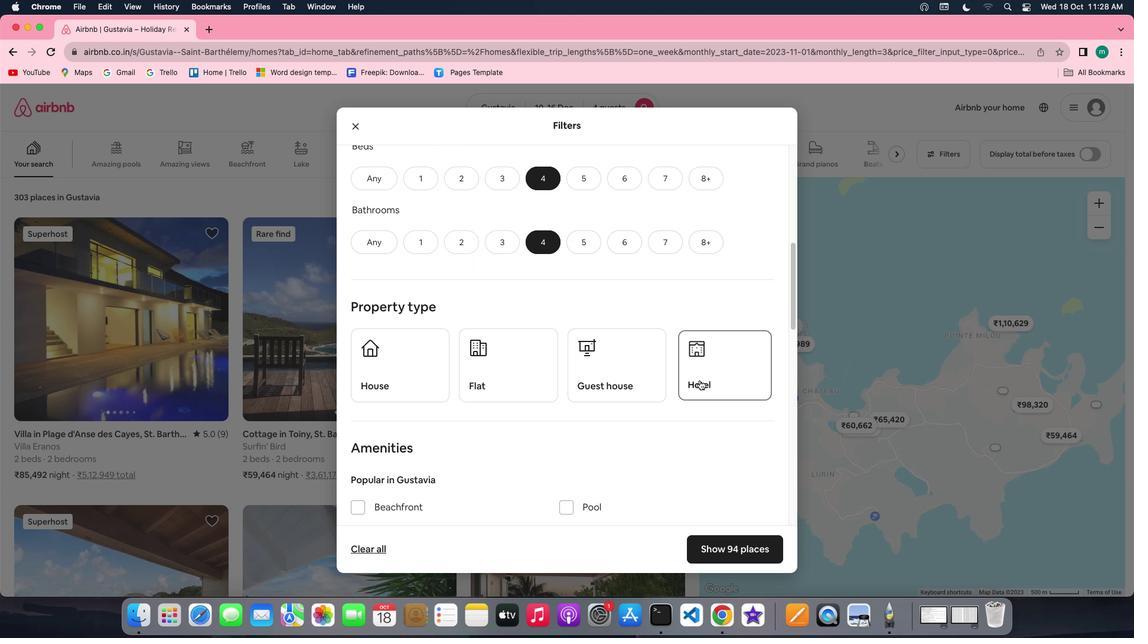 
Action: Mouse moved to (623, 402)
Screenshot: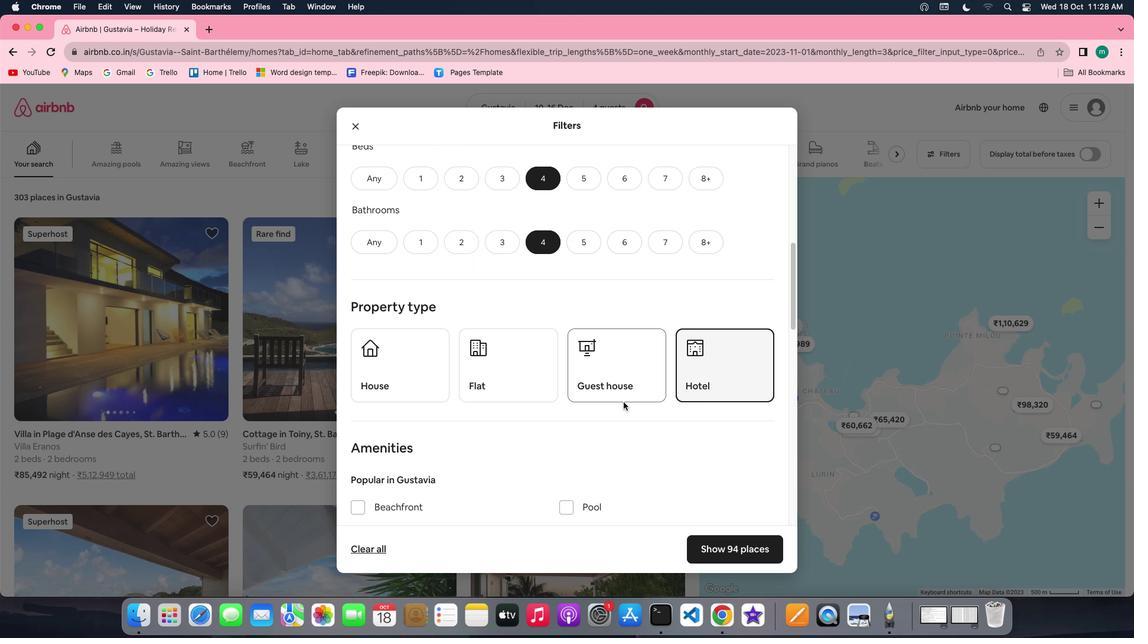 
Action: Mouse scrolled (623, 402) with delta (0, 0)
Screenshot: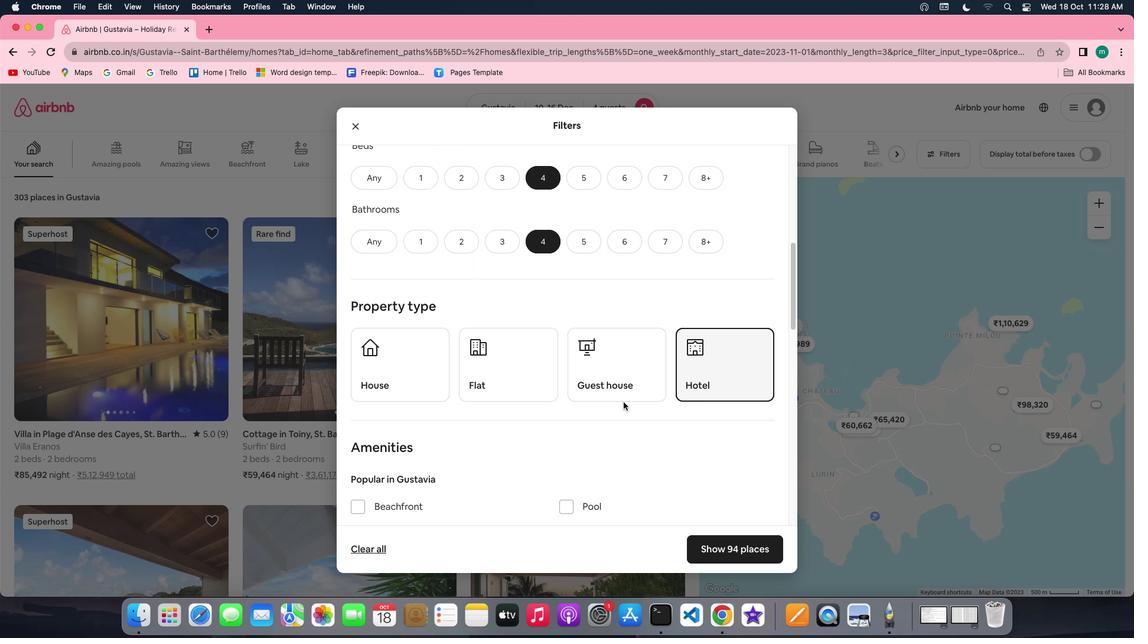 
Action: Mouse scrolled (623, 402) with delta (0, 0)
Screenshot: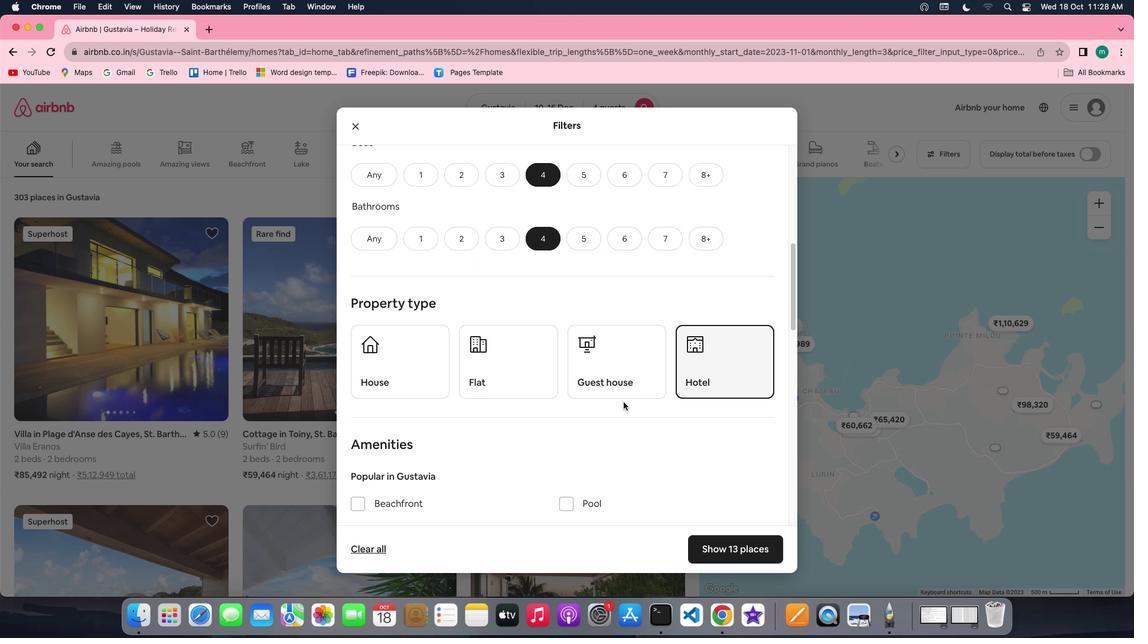 
Action: Mouse scrolled (623, 402) with delta (0, 0)
Screenshot: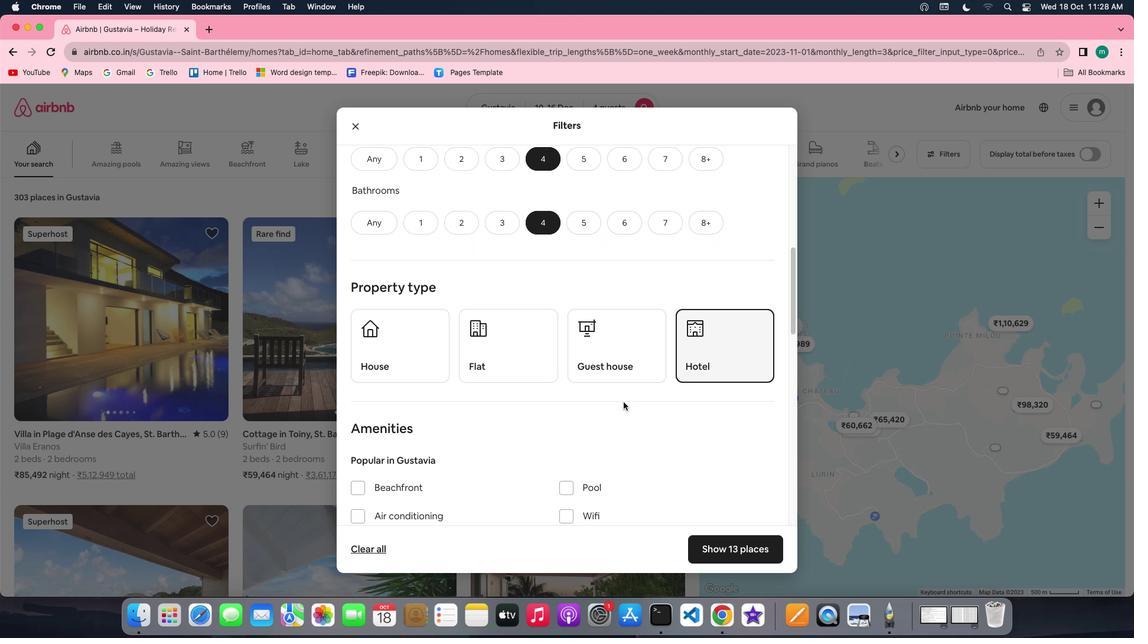 
Action: Mouse scrolled (623, 402) with delta (0, 0)
Screenshot: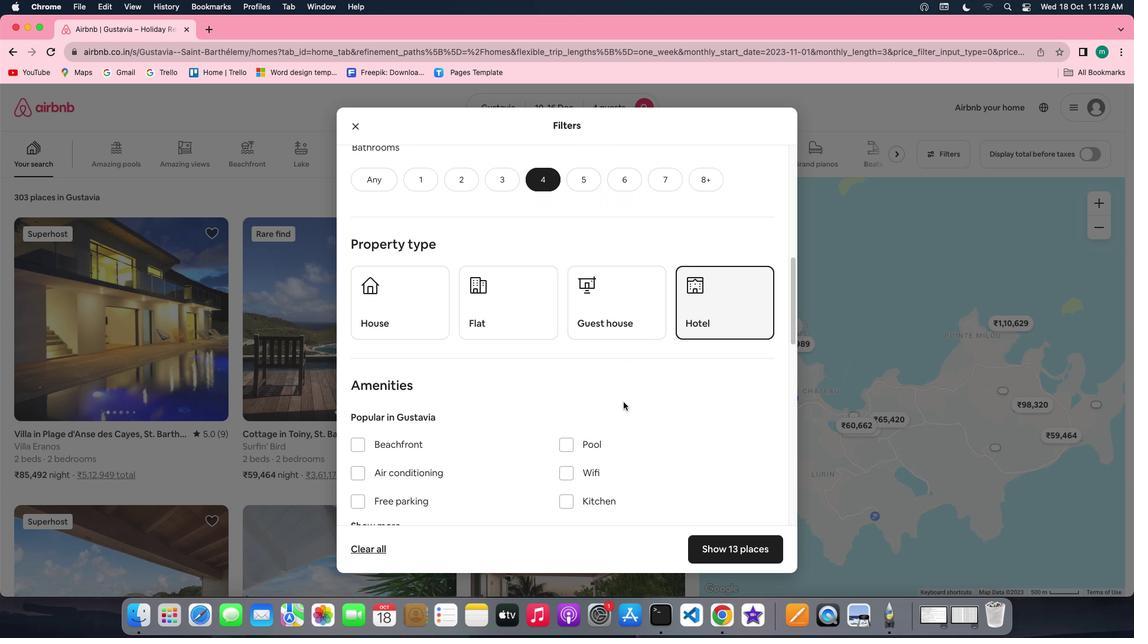 
Action: Mouse scrolled (623, 402) with delta (0, 0)
Screenshot: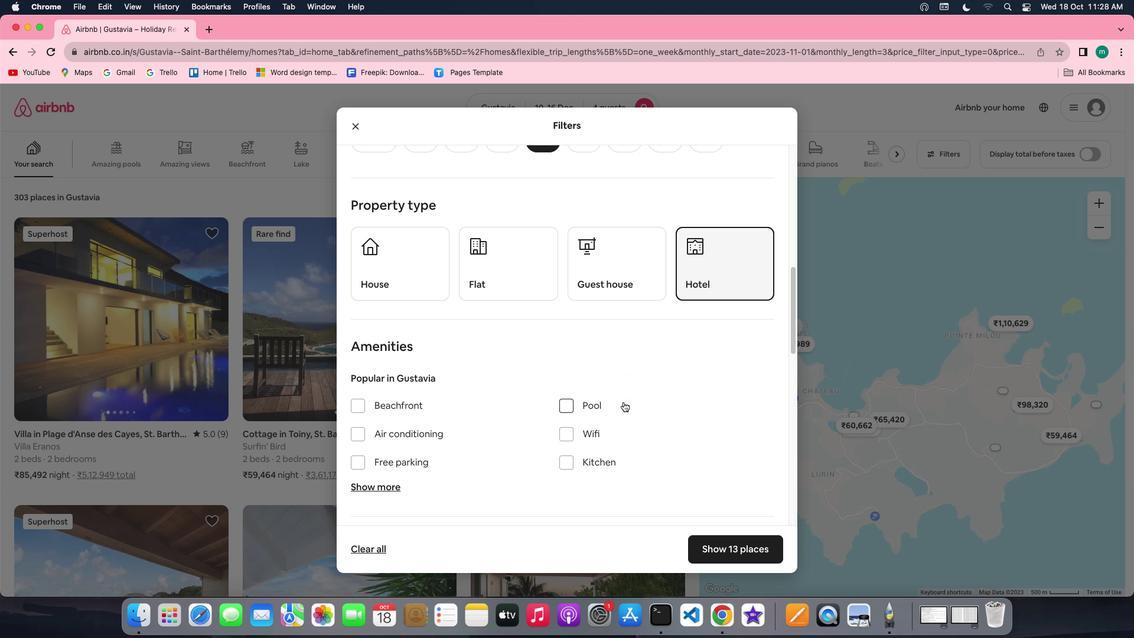 
Action: Mouse scrolled (623, 402) with delta (0, 0)
Screenshot: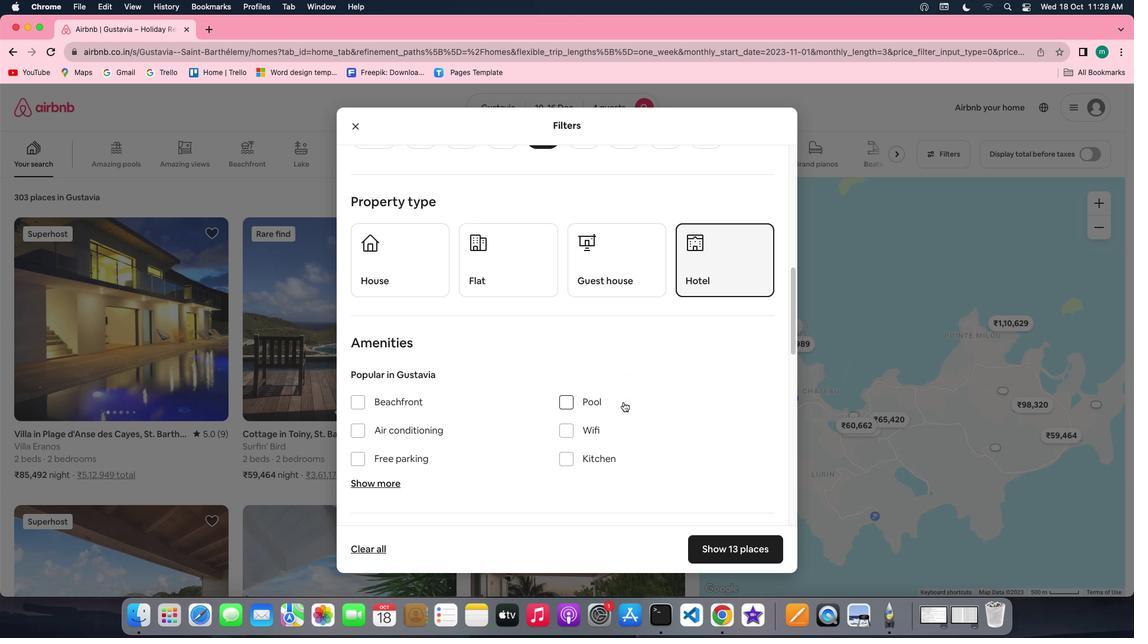 
Action: Mouse scrolled (623, 402) with delta (0, 0)
Screenshot: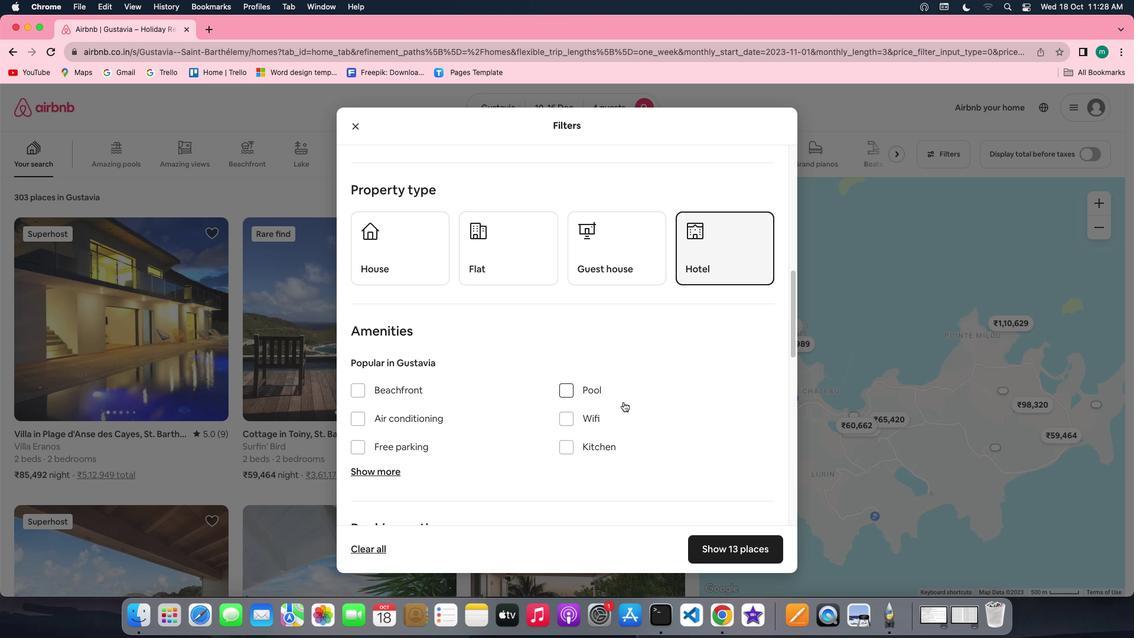 
Action: Mouse scrolled (623, 402) with delta (0, 0)
Screenshot: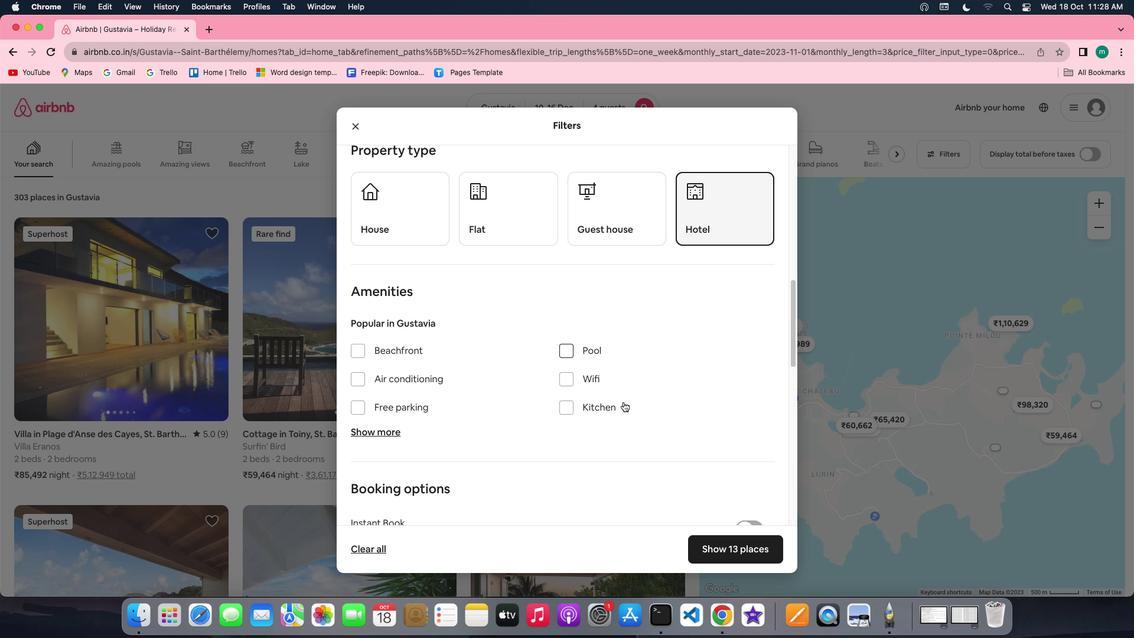 
Action: Mouse scrolled (623, 402) with delta (0, 0)
Screenshot: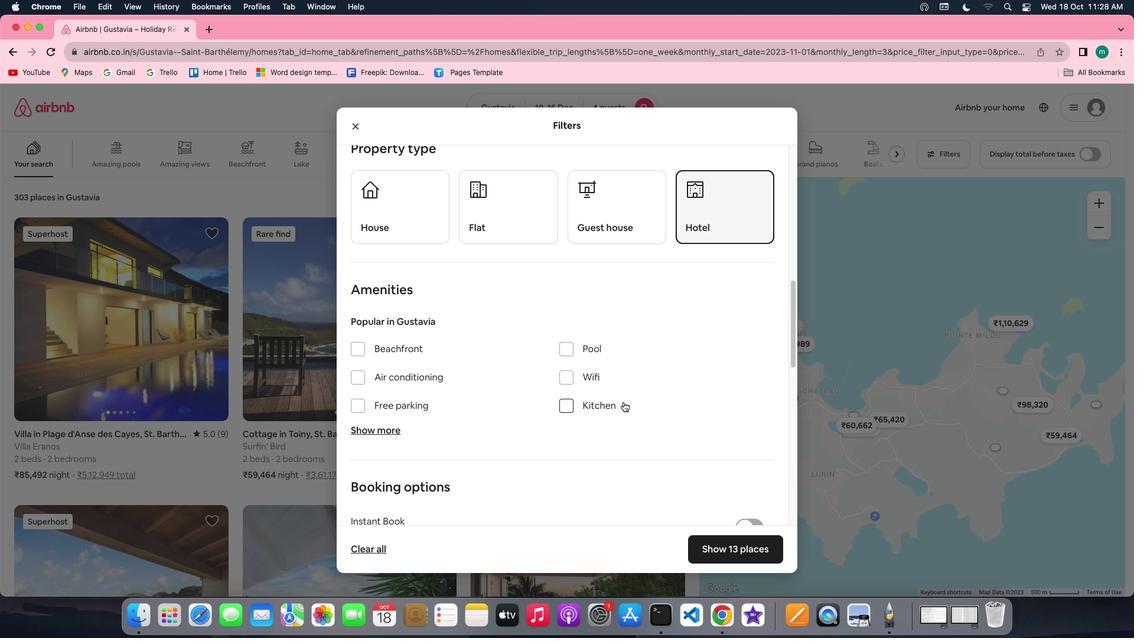 
Action: Mouse scrolled (623, 402) with delta (0, 0)
Screenshot: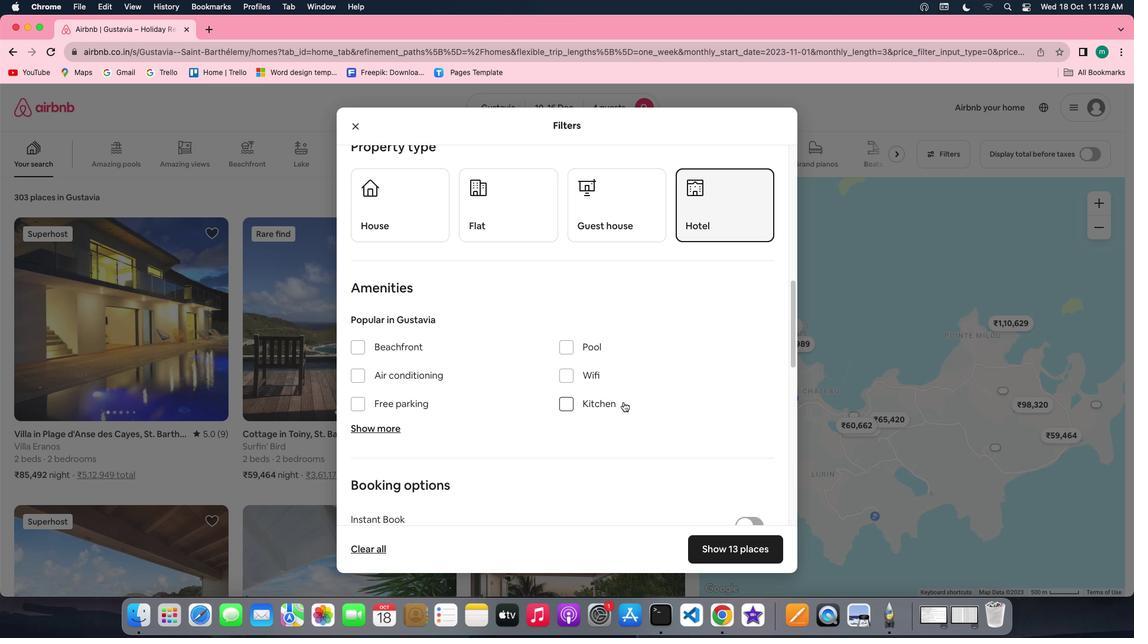 
Action: Mouse scrolled (623, 402) with delta (0, 0)
Screenshot: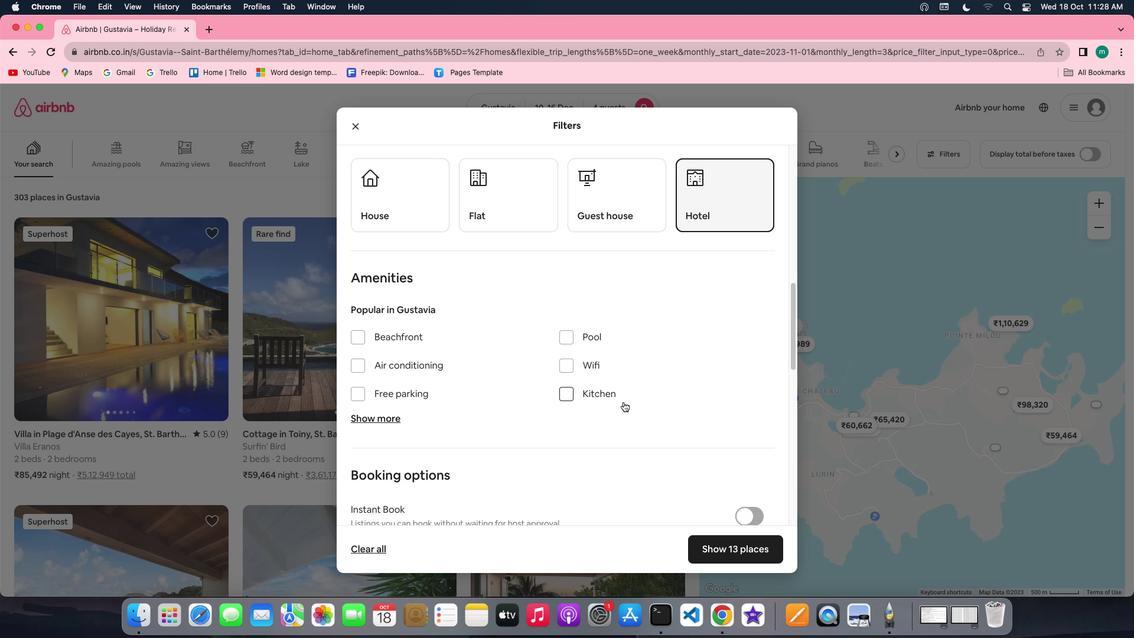 
Action: Mouse moved to (576, 315)
Screenshot: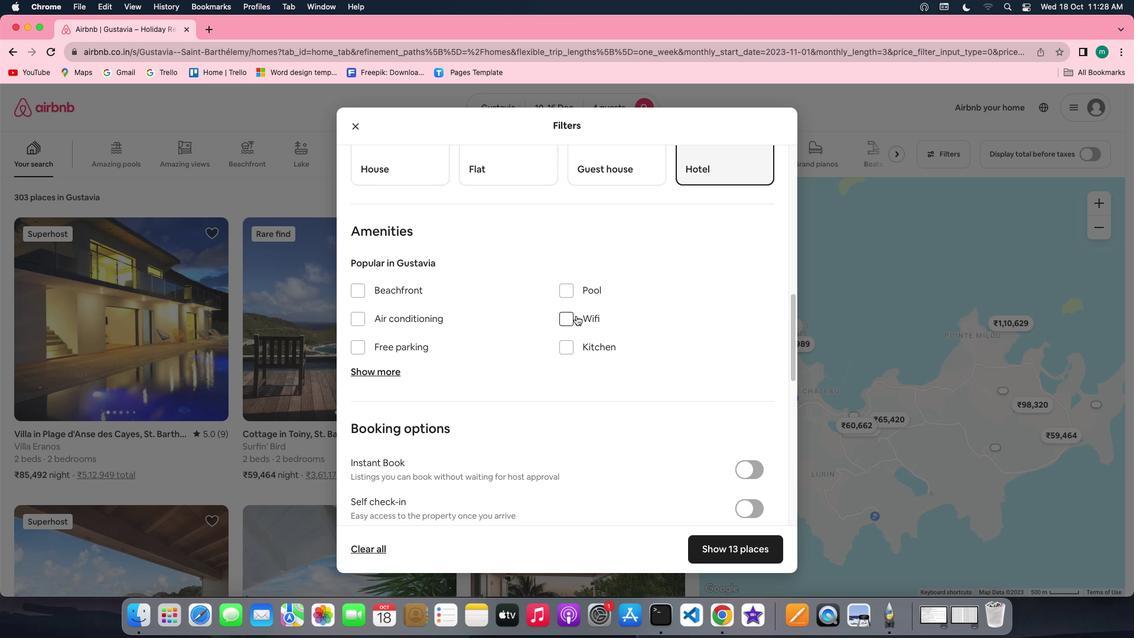
Action: Mouse pressed left at (576, 315)
Screenshot: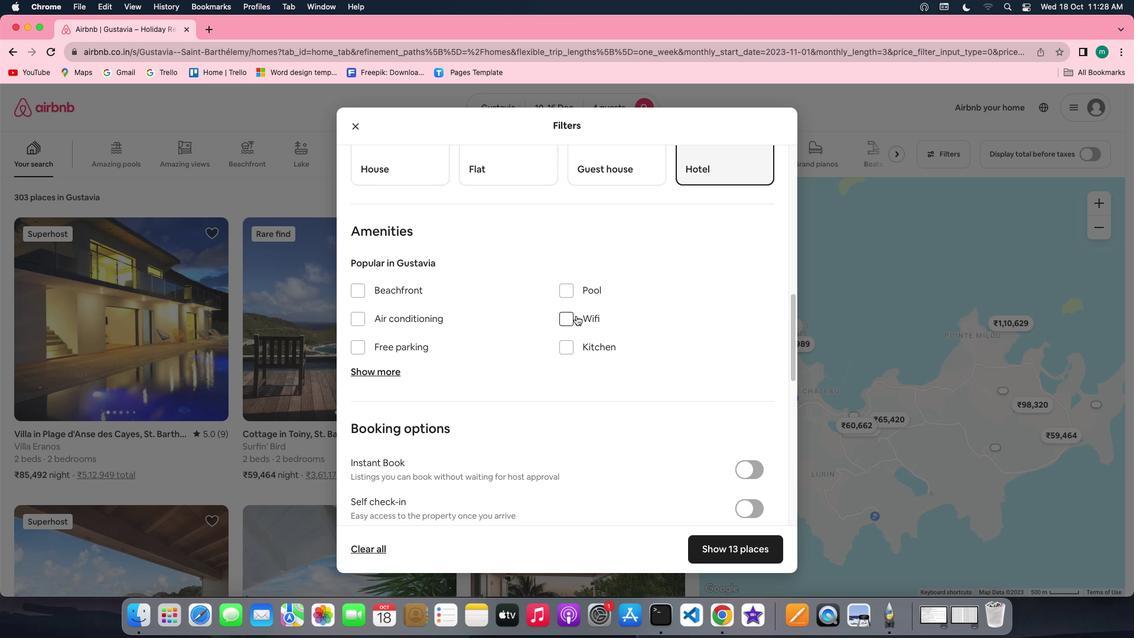 
Action: Mouse moved to (656, 357)
Screenshot: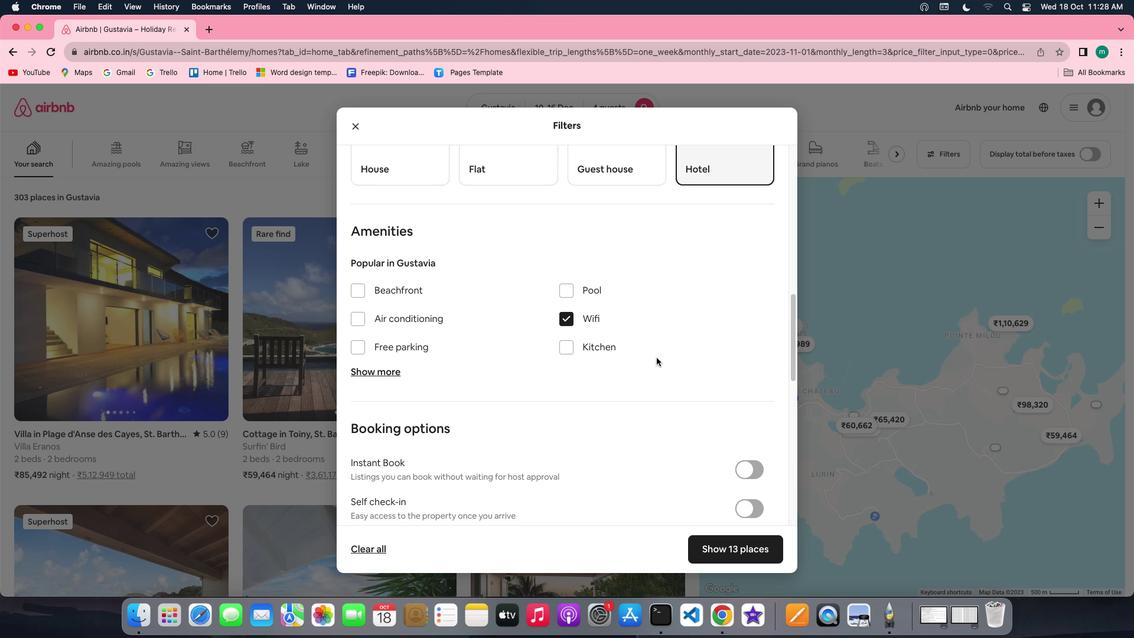 
Action: Mouse scrolled (656, 357) with delta (0, 0)
Screenshot: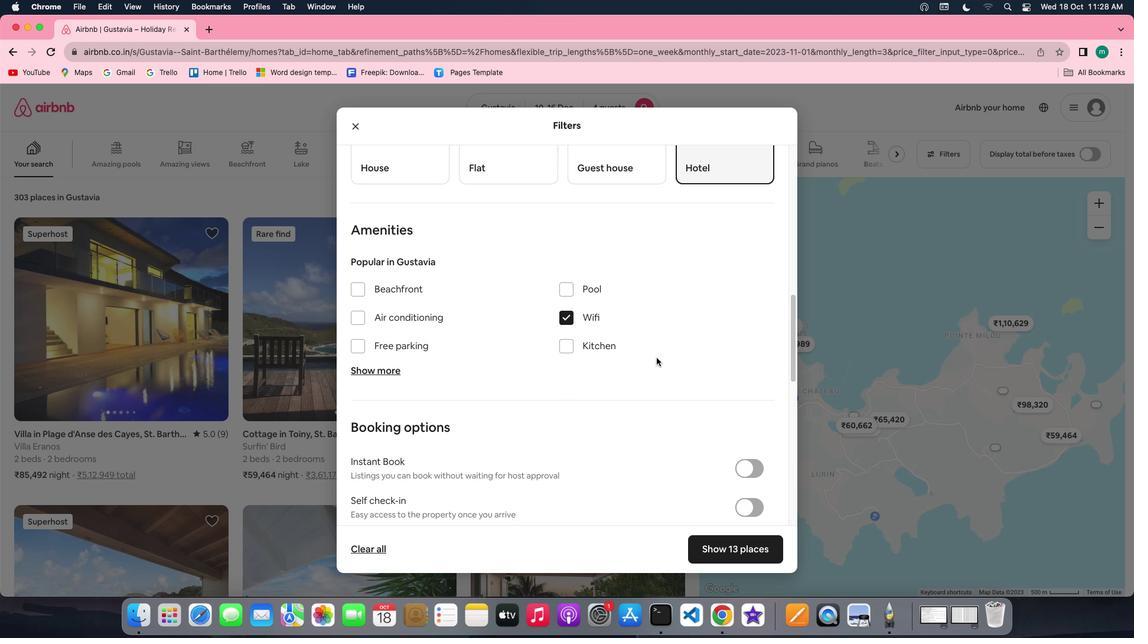 
Action: Mouse scrolled (656, 357) with delta (0, 0)
Screenshot: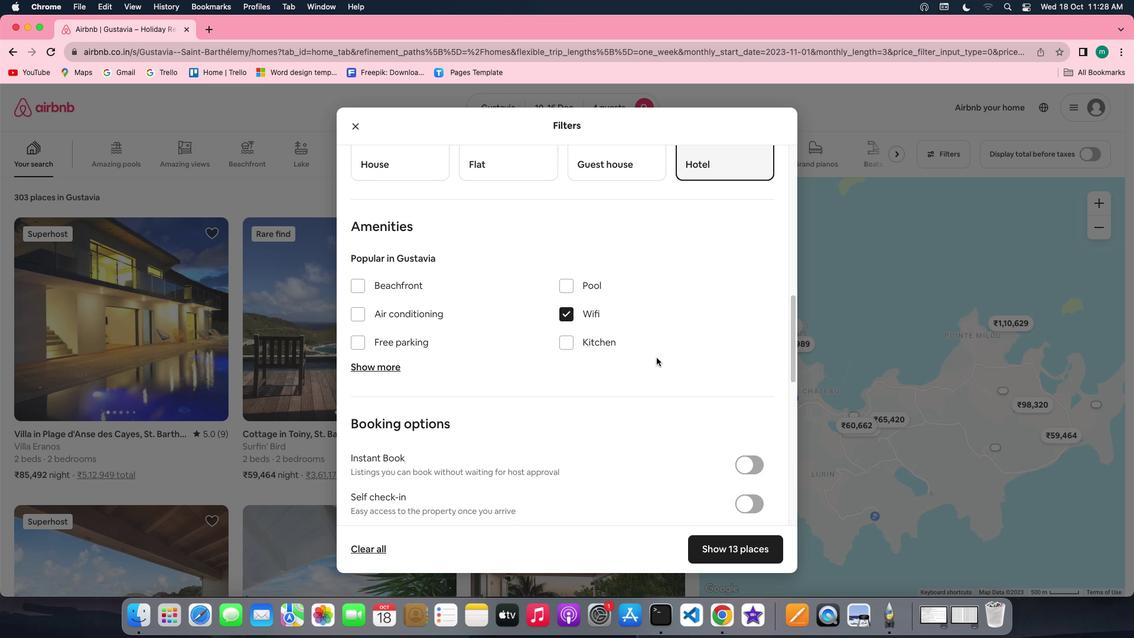 
Action: Mouse scrolled (656, 357) with delta (0, 0)
Screenshot: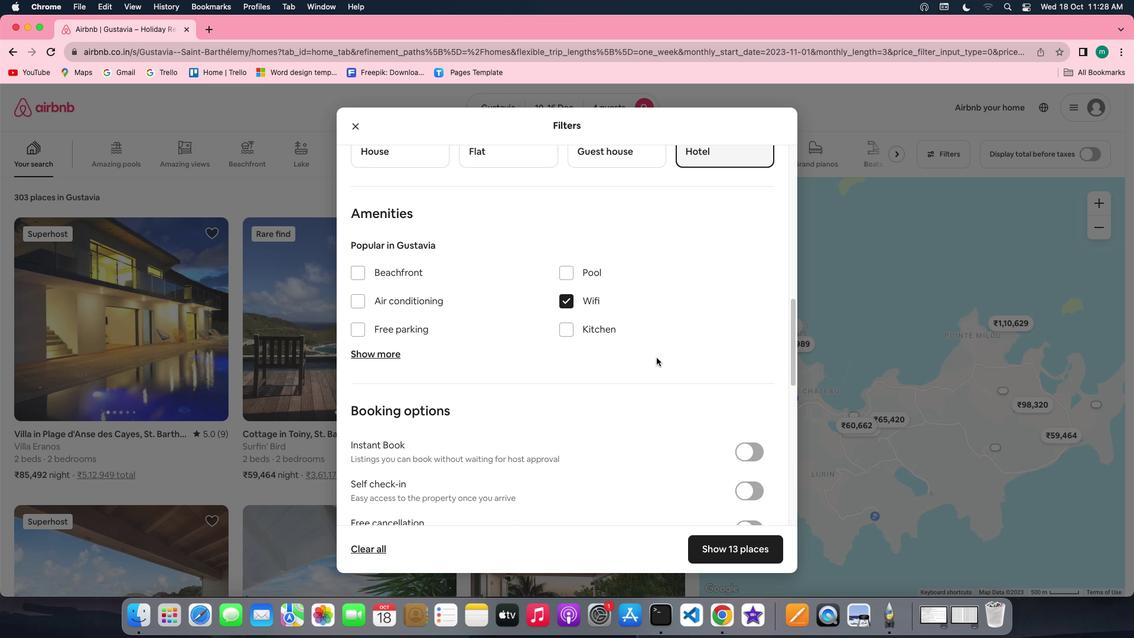 
Action: Mouse moved to (383, 334)
Screenshot: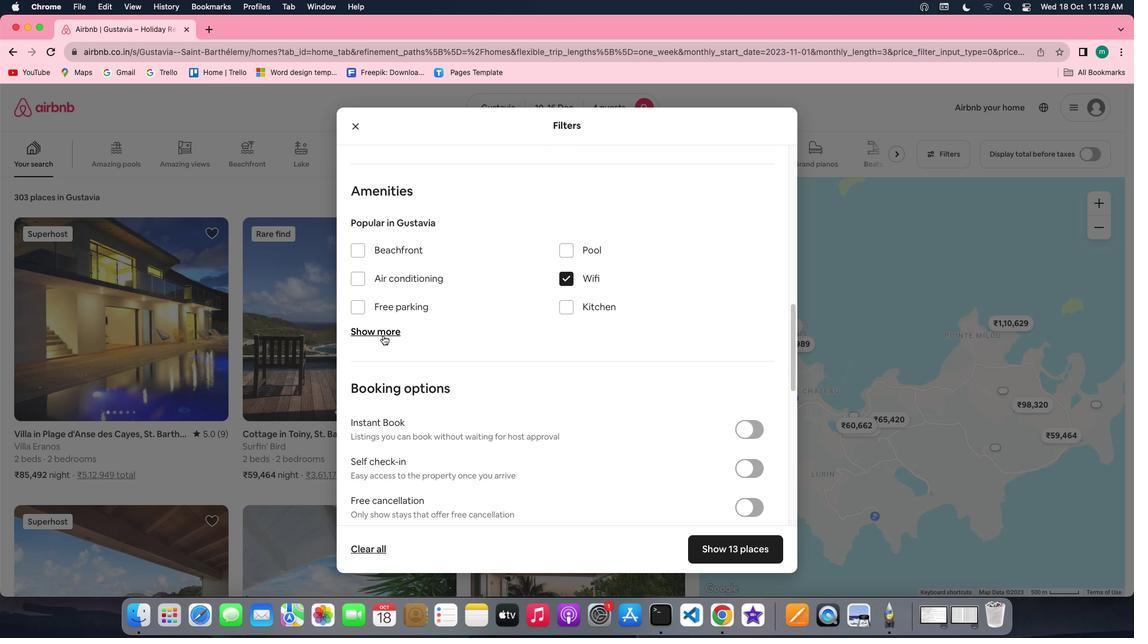 
Action: Mouse pressed left at (383, 334)
Screenshot: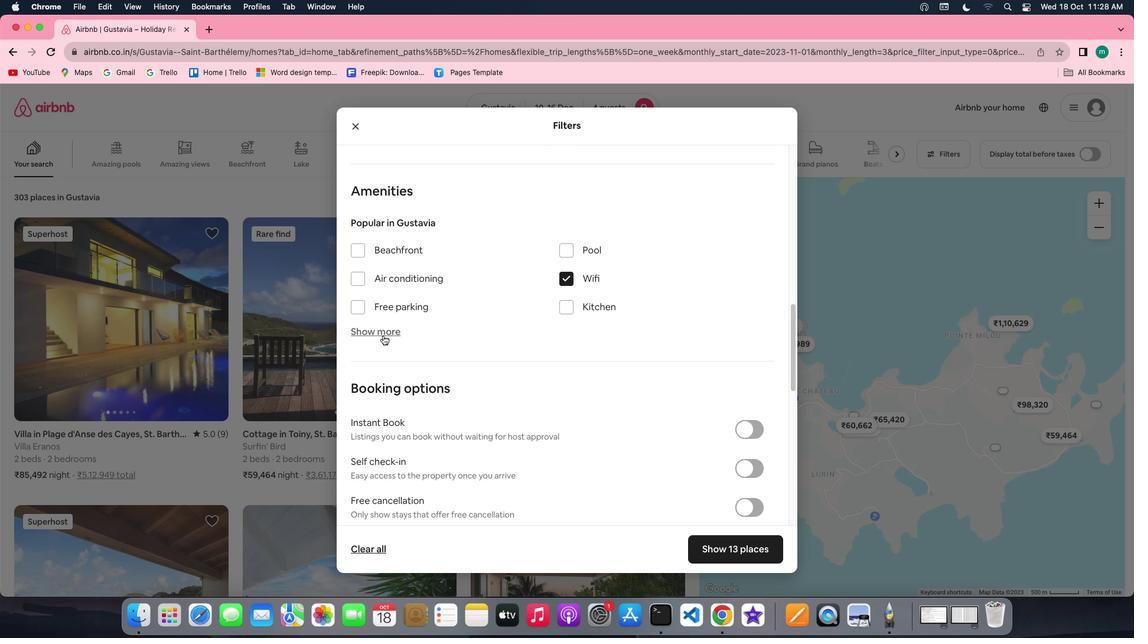 
Action: Mouse moved to (382, 427)
Screenshot: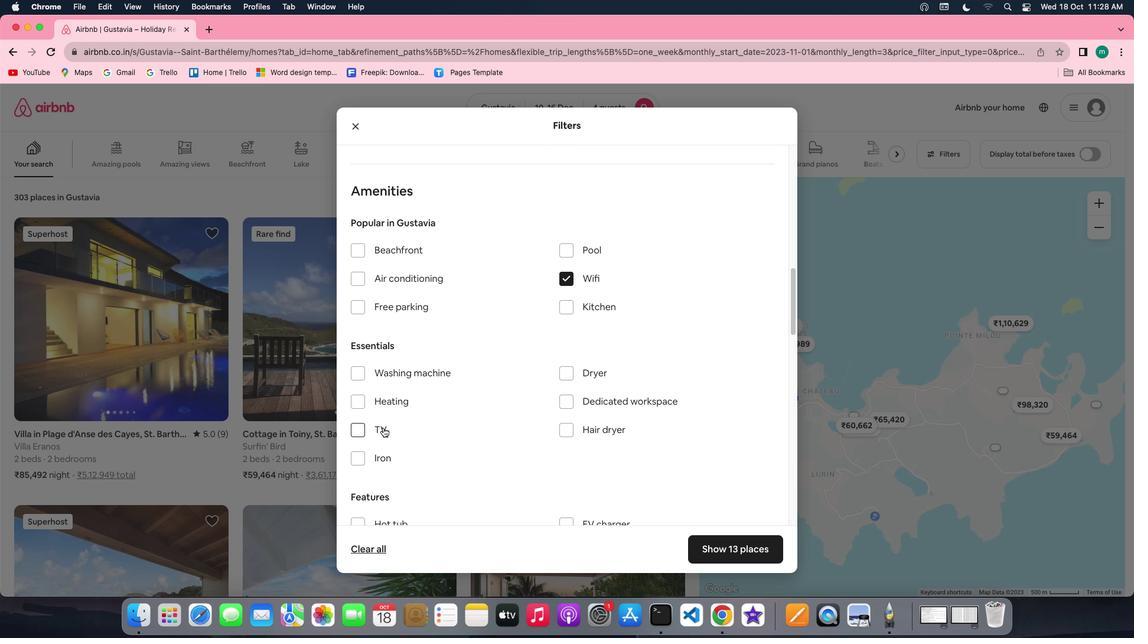 
Action: Mouse pressed left at (382, 427)
Screenshot: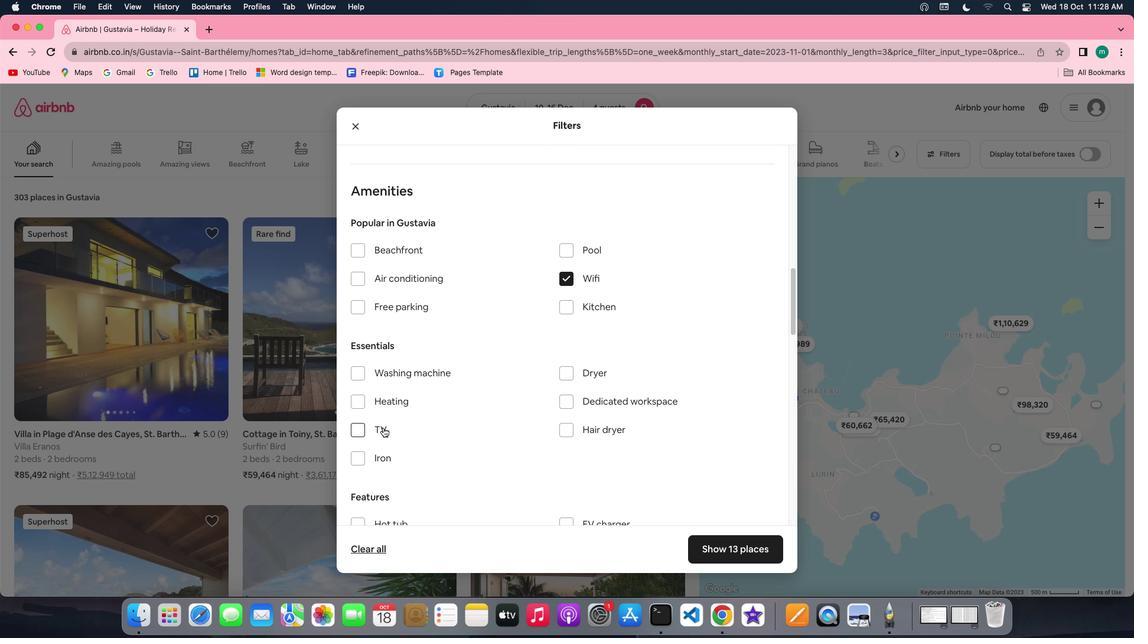 
Action: Mouse moved to (381, 307)
Screenshot: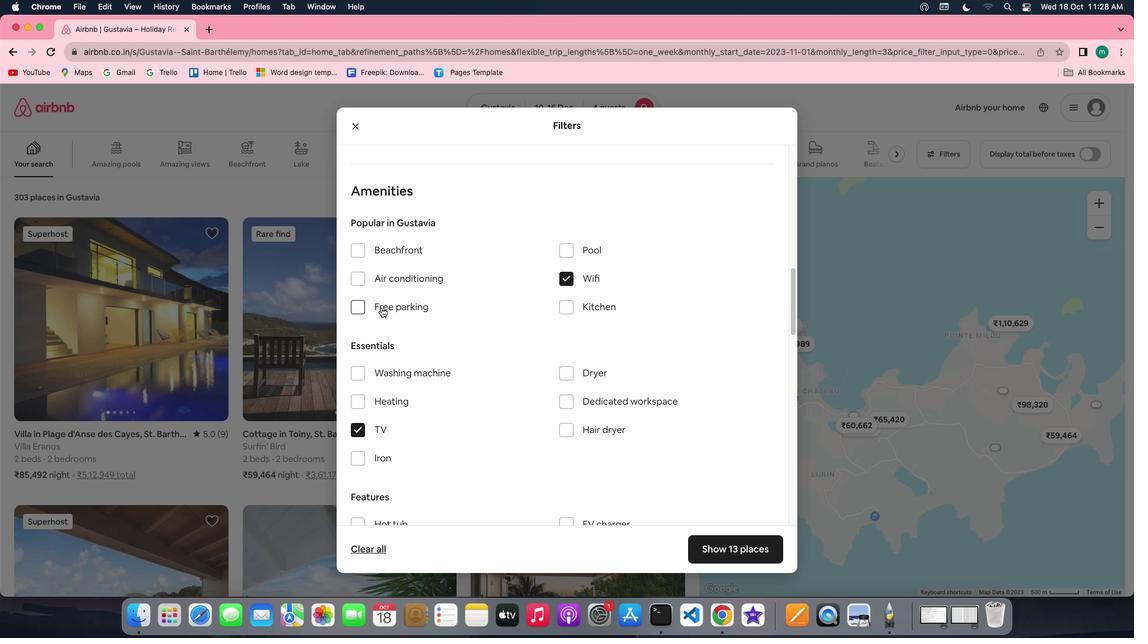 
Action: Mouse pressed left at (381, 307)
Screenshot: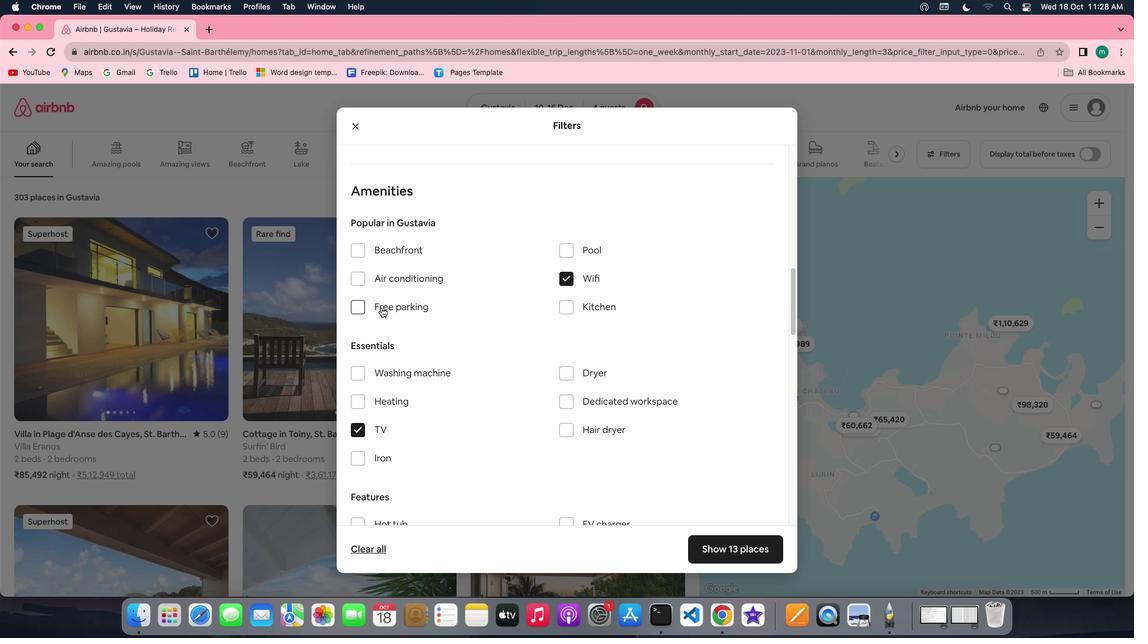 
Action: Mouse moved to (511, 364)
Screenshot: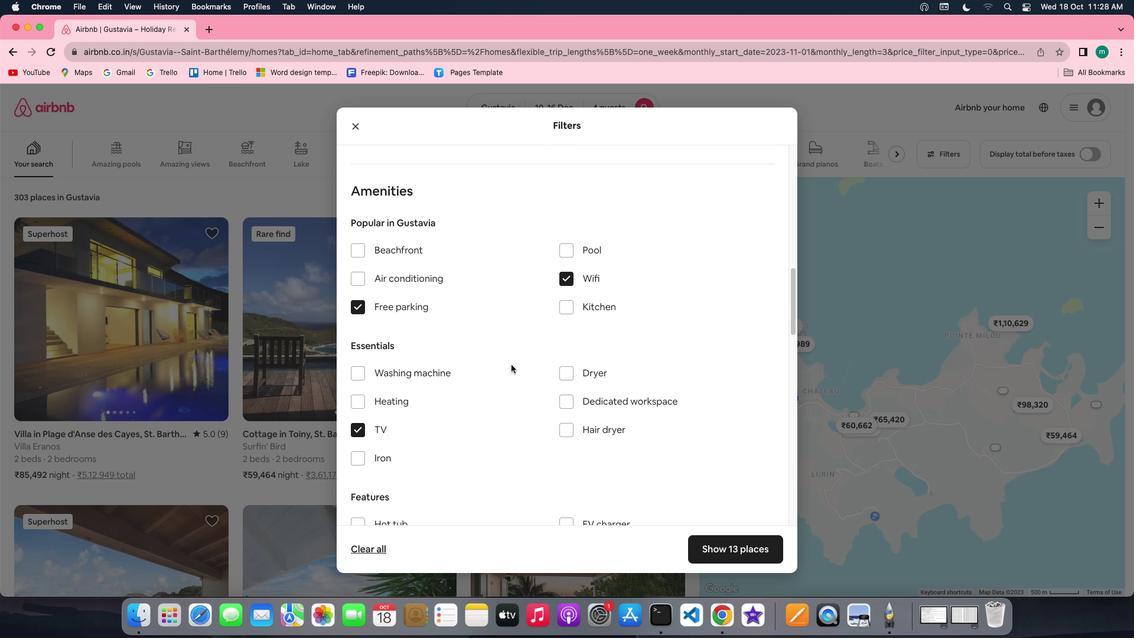 
Action: Mouse scrolled (511, 364) with delta (0, 0)
Screenshot: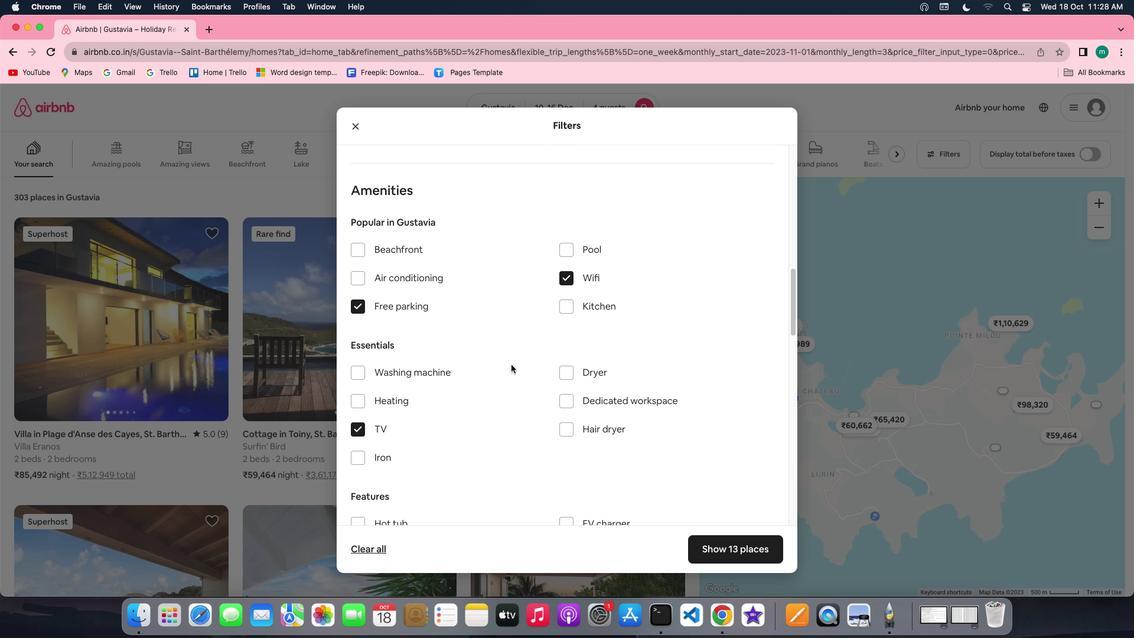 
Action: Mouse scrolled (511, 364) with delta (0, 0)
Screenshot: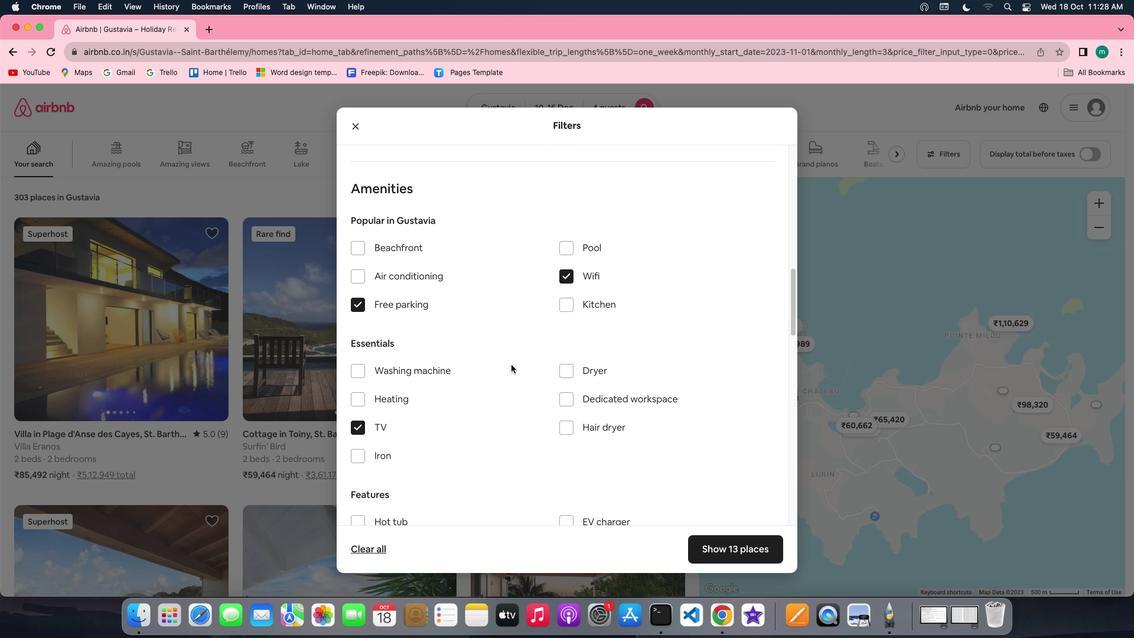 
Action: Mouse scrolled (511, 364) with delta (0, 0)
Screenshot: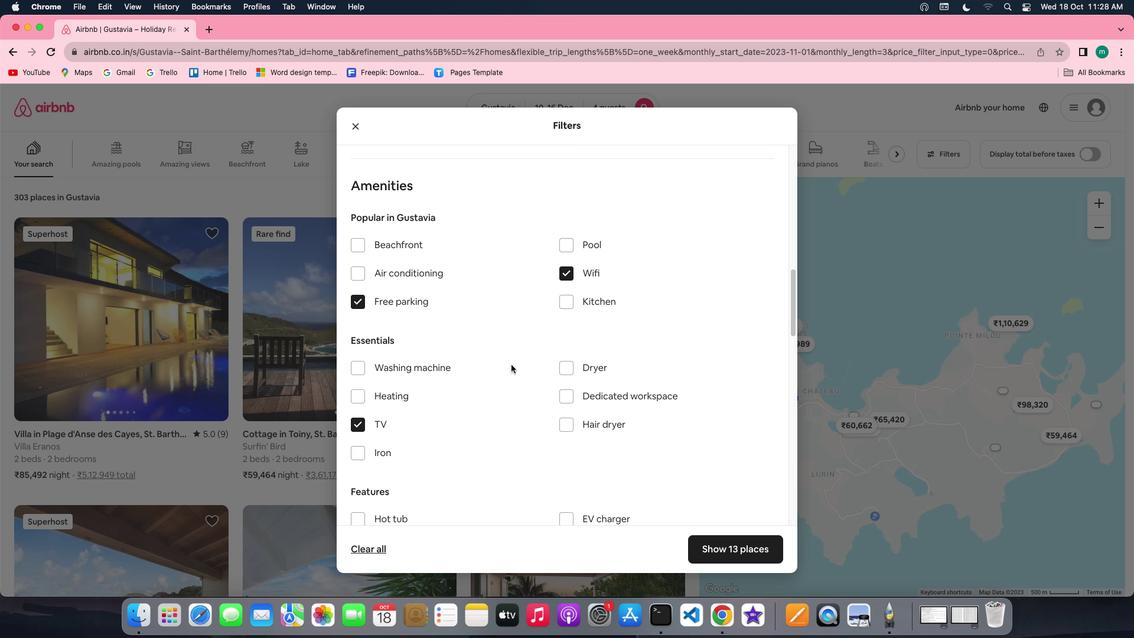 
Action: Mouse scrolled (511, 364) with delta (0, 0)
Screenshot: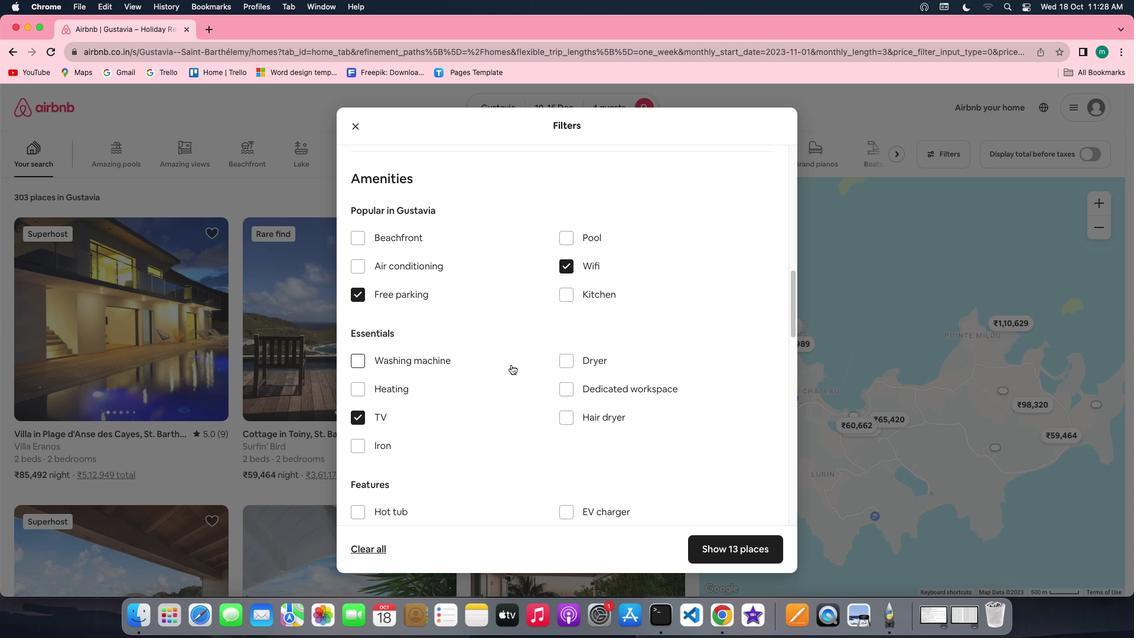 
Action: Mouse scrolled (511, 364) with delta (0, 0)
Screenshot: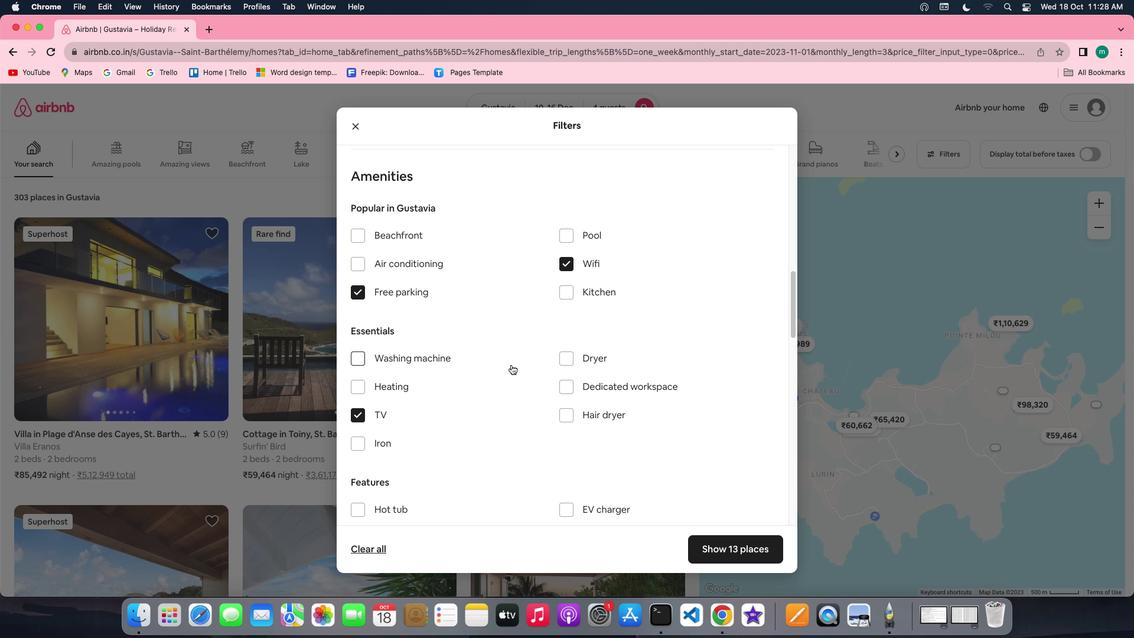 
Action: Mouse scrolled (511, 364) with delta (0, 0)
Screenshot: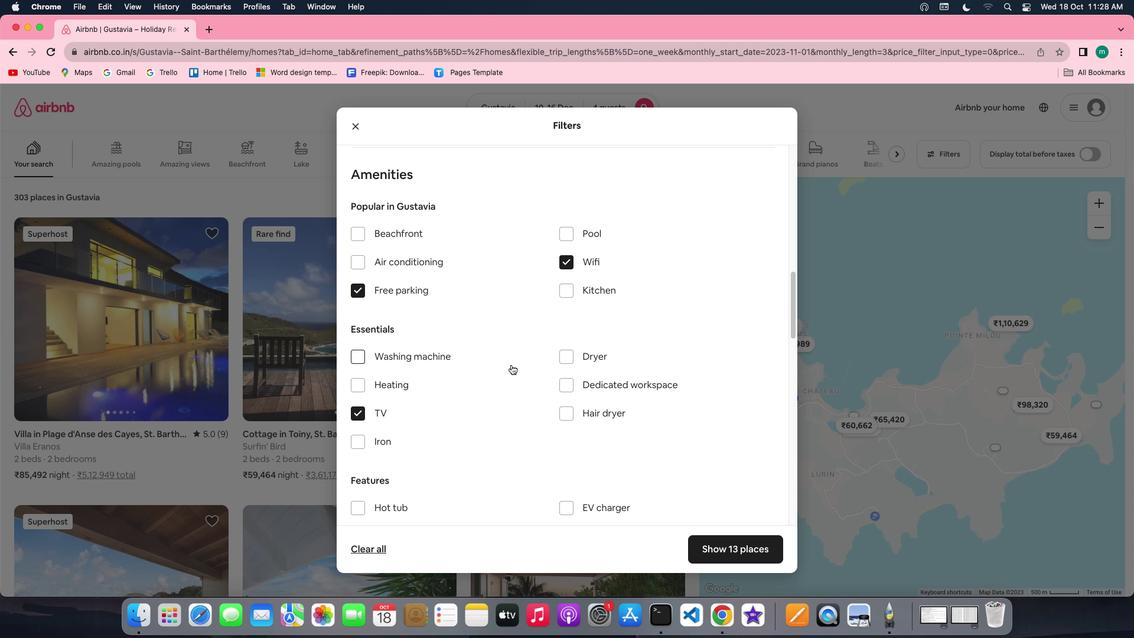 
Action: Mouse scrolled (511, 364) with delta (0, 0)
Screenshot: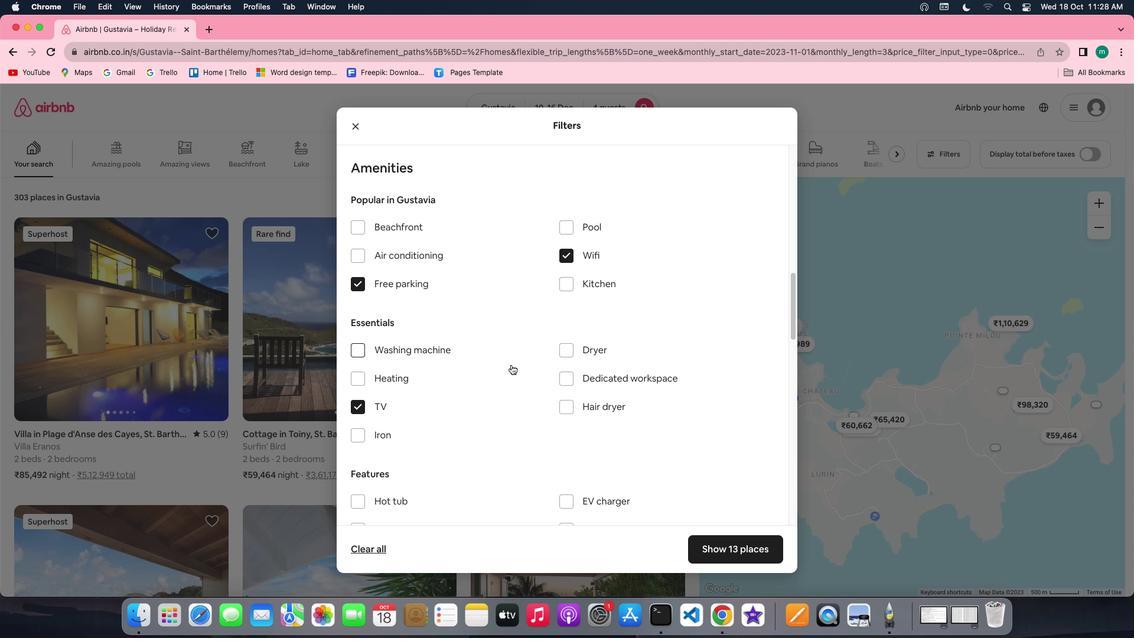 
Action: Mouse scrolled (511, 364) with delta (0, 0)
Screenshot: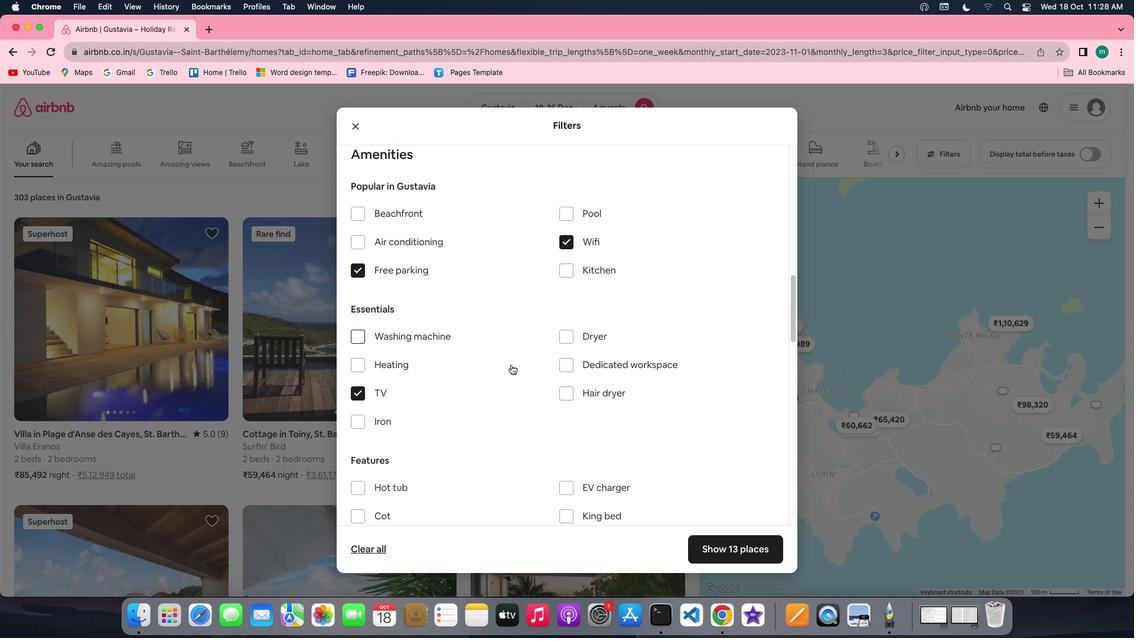 
Action: Mouse scrolled (511, 364) with delta (0, 0)
Screenshot: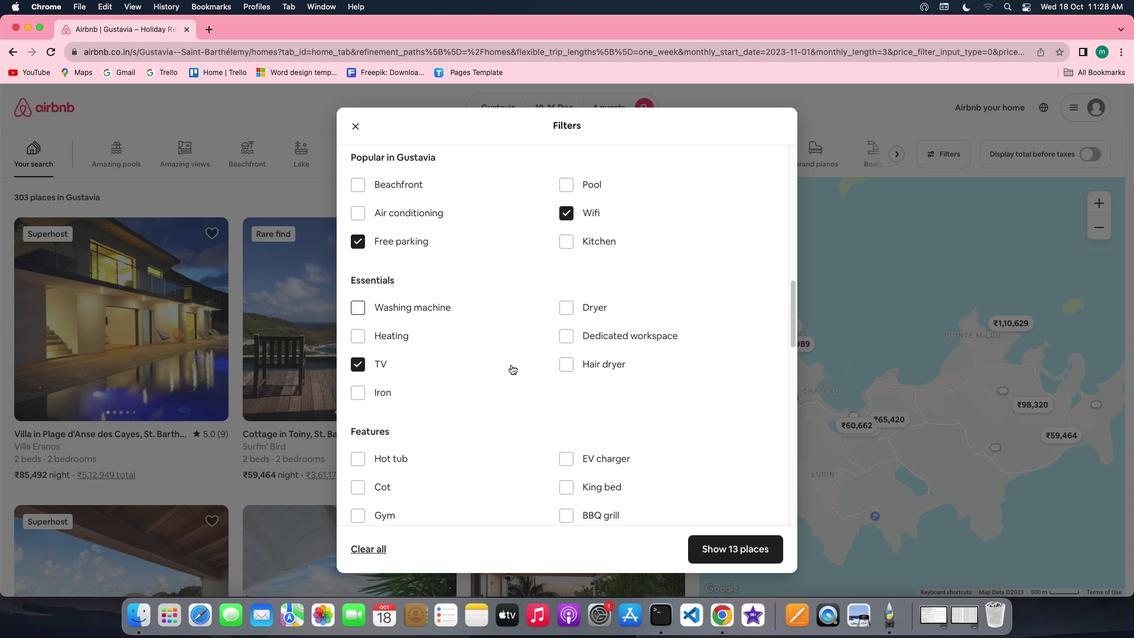 
Action: Mouse scrolled (511, 364) with delta (0, 0)
Screenshot: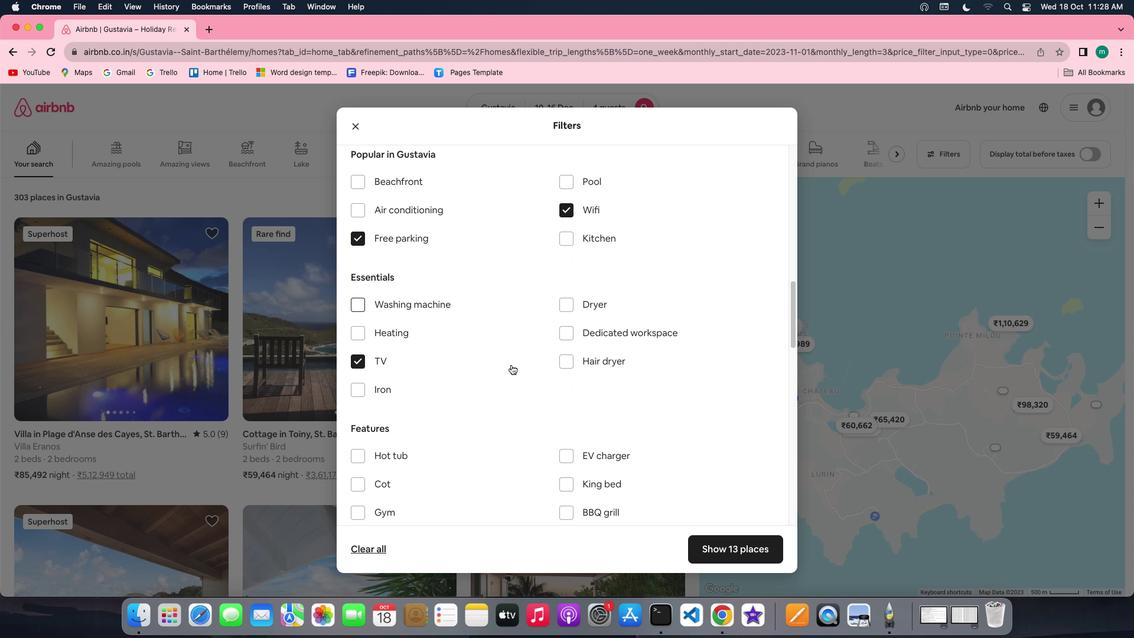 
Action: Mouse scrolled (511, 364) with delta (0, -1)
Screenshot: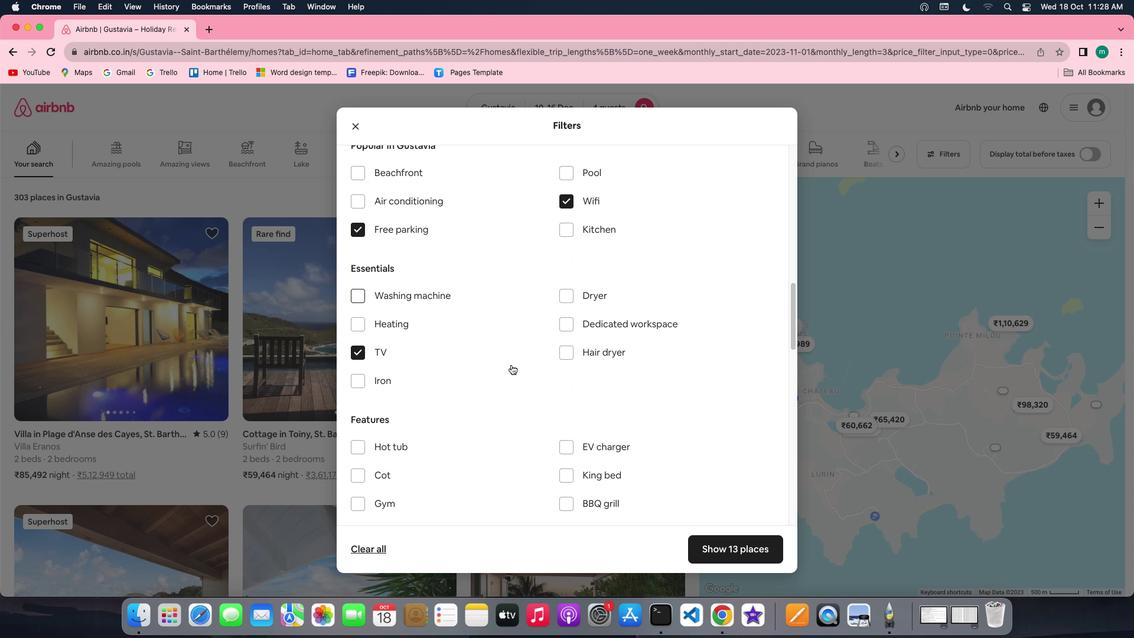 
Action: Mouse scrolled (511, 364) with delta (0, -1)
Screenshot: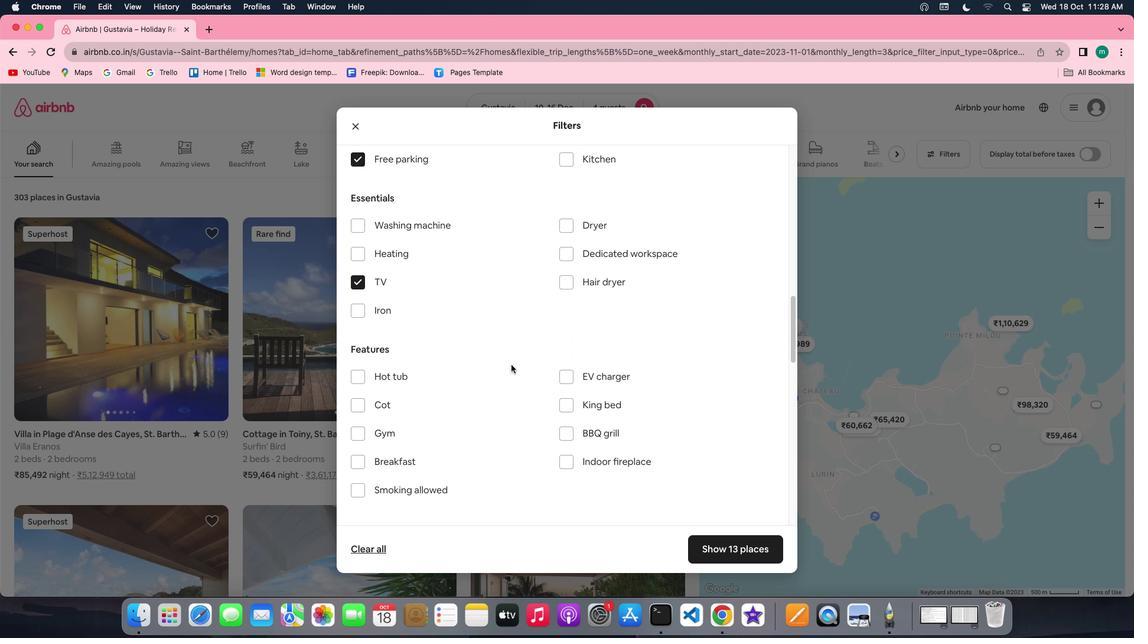 
Action: Mouse moved to (385, 371)
Screenshot: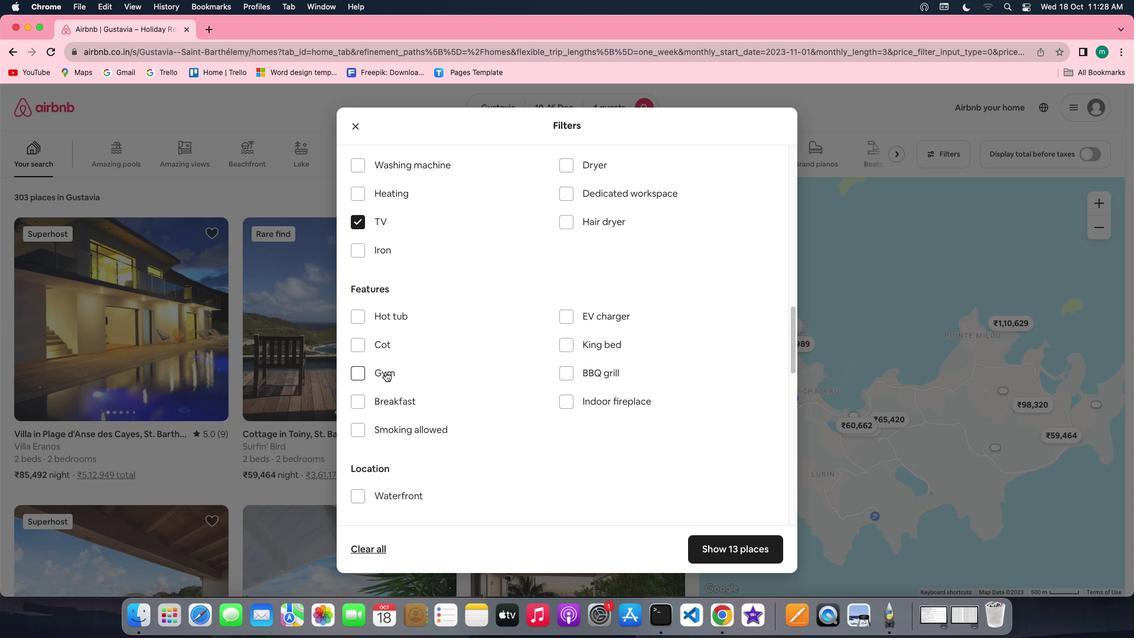 
Action: Mouse pressed left at (385, 371)
Screenshot: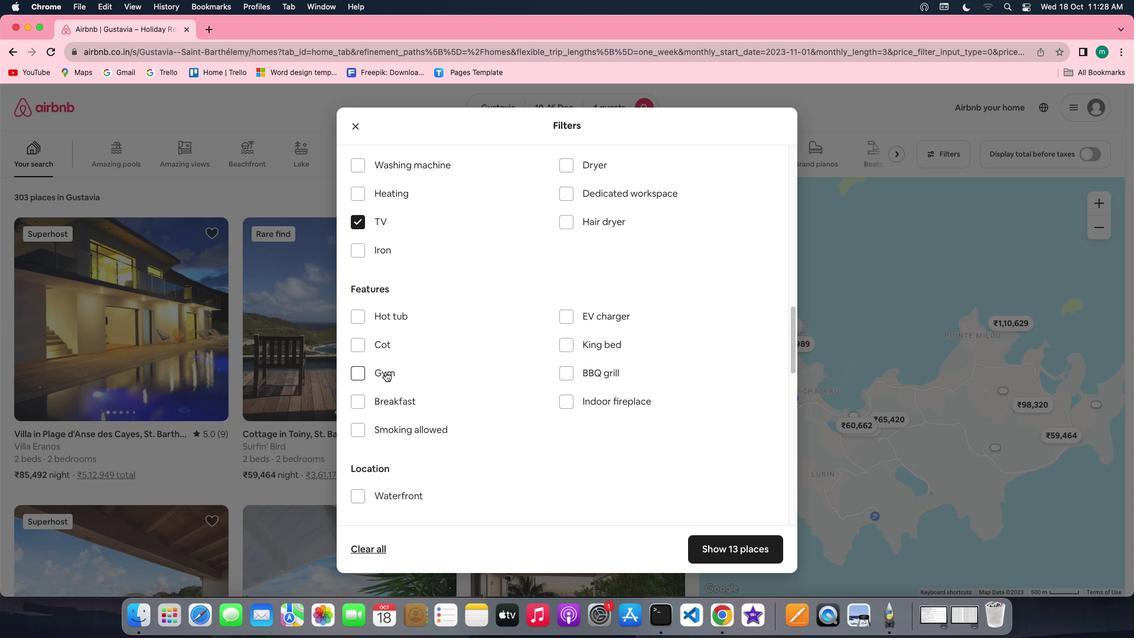 
Action: Mouse moved to (391, 391)
Screenshot: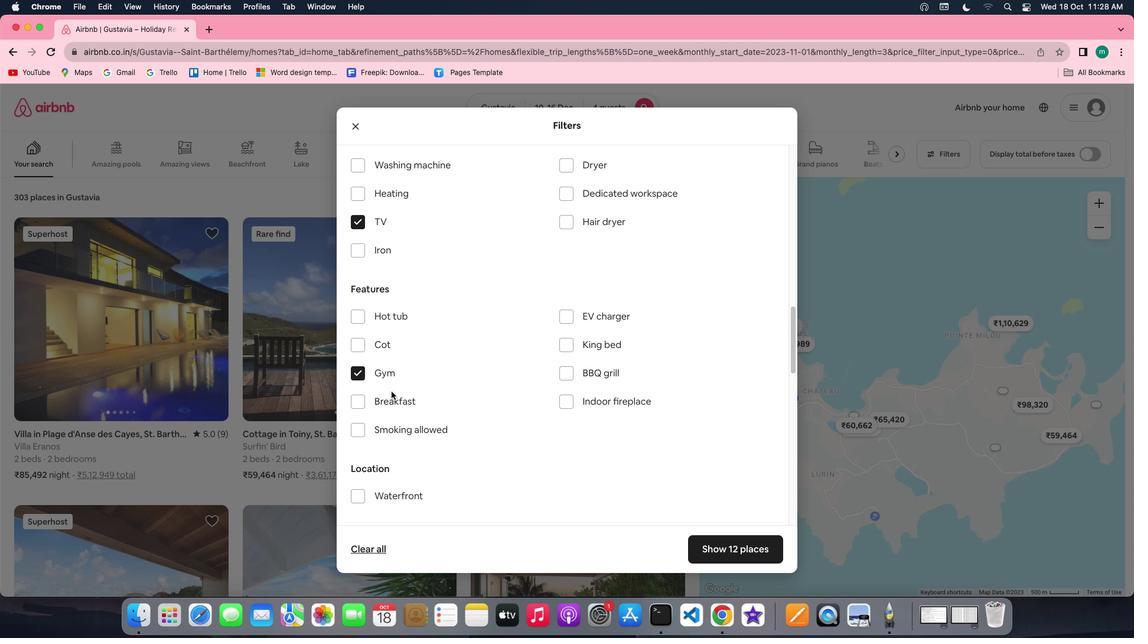 
Action: Mouse pressed left at (391, 391)
Screenshot: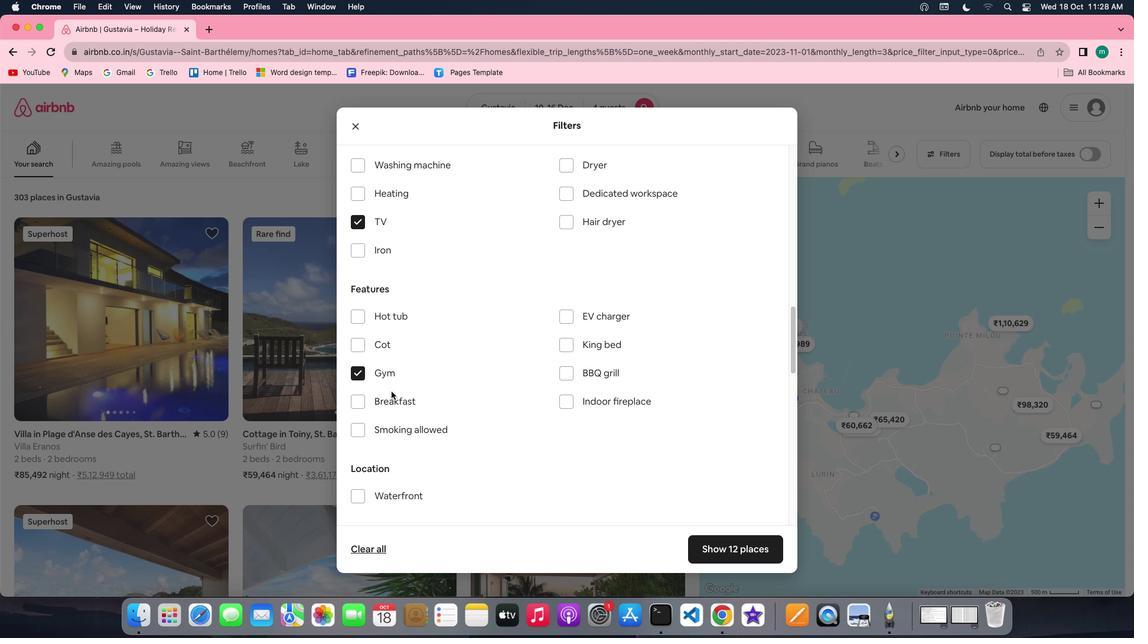 
Action: Mouse moved to (391, 395)
Screenshot: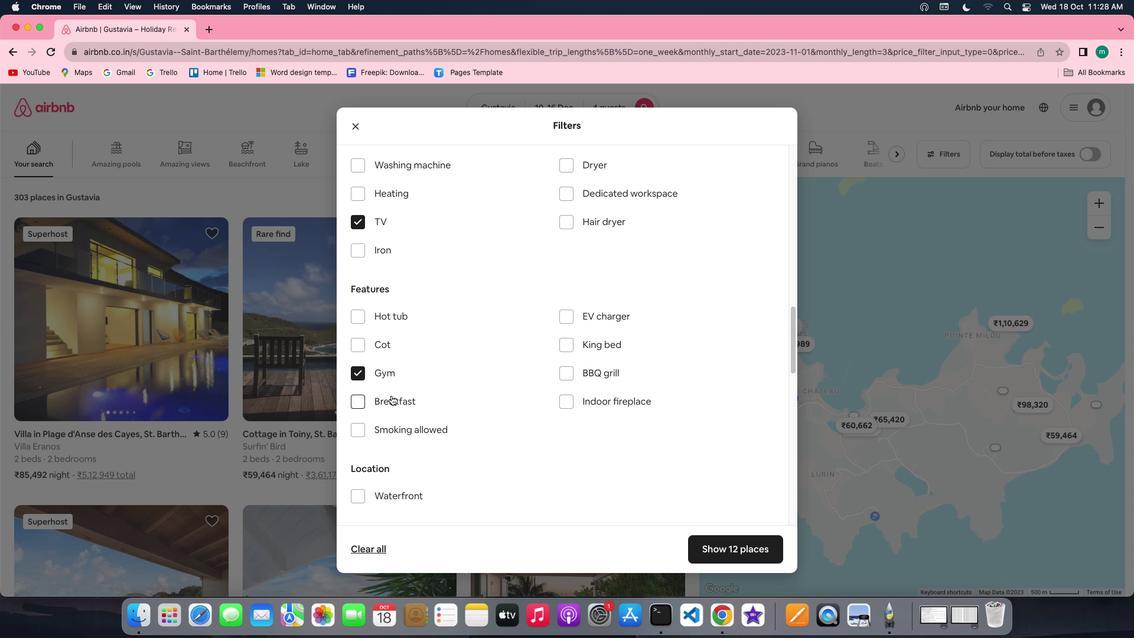 
Action: Mouse pressed left at (391, 395)
Screenshot: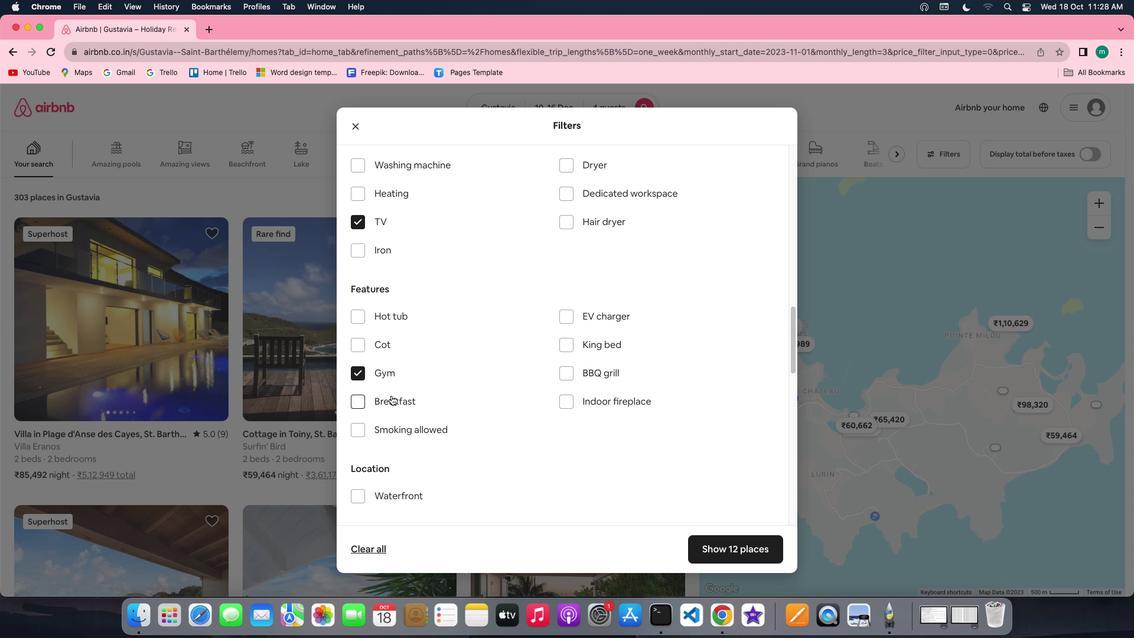 
Action: Mouse moved to (492, 392)
Screenshot: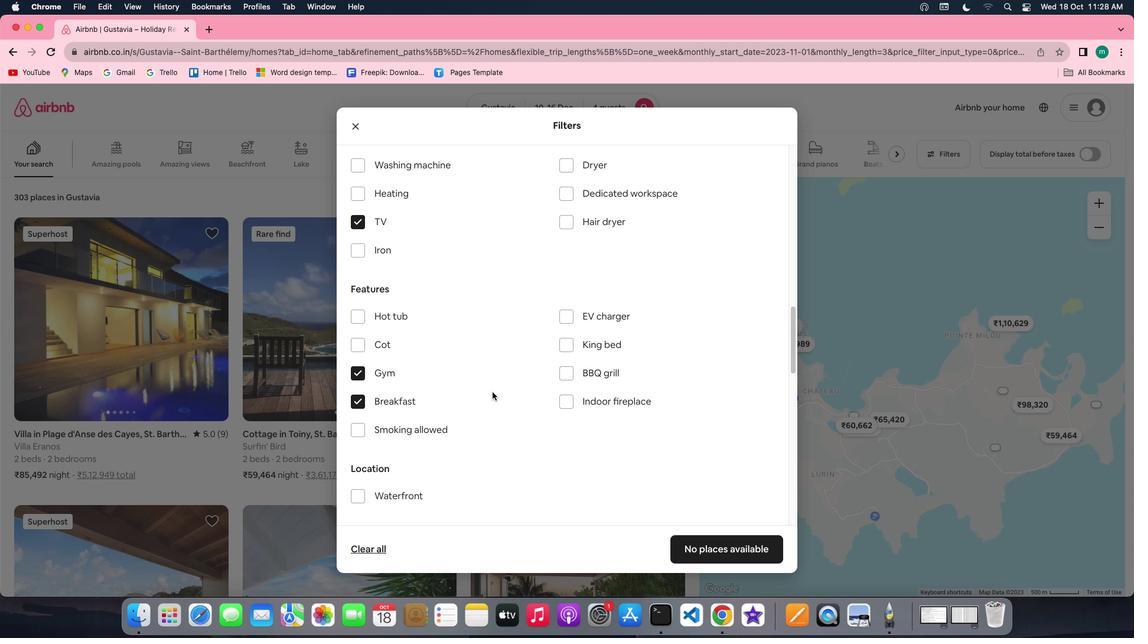 
Action: Mouse scrolled (492, 392) with delta (0, 0)
Screenshot: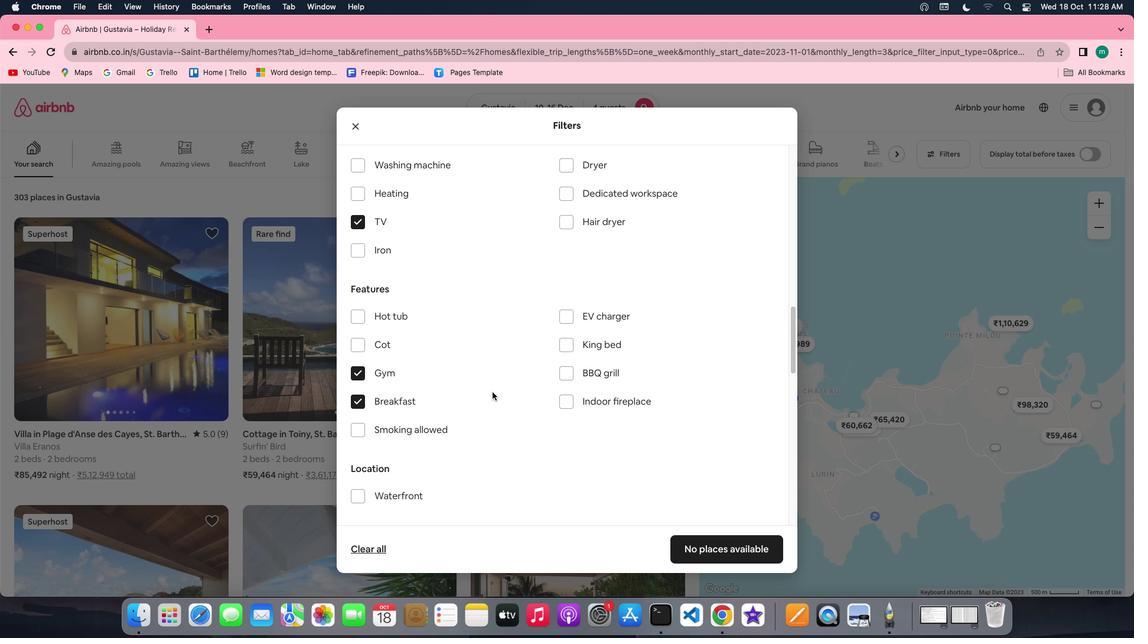 
Action: Mouse scrolled (492, 392) with delta (0, 0)
Screenshot: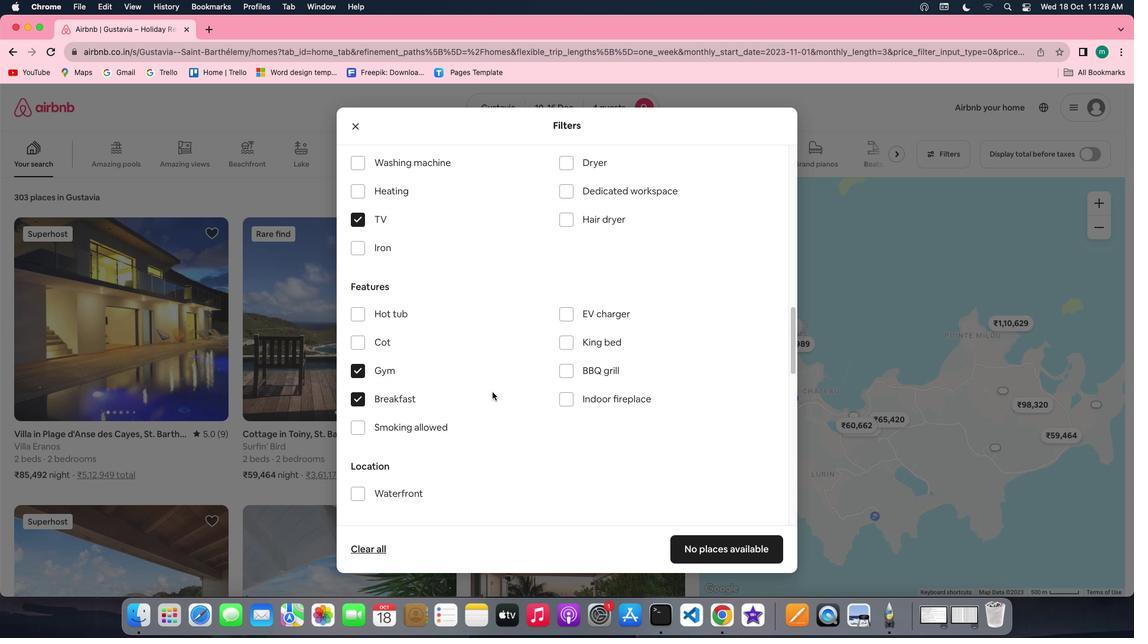 
Action: Mouse scrolled (492, 392) with delta (0, 0)
Screenshot: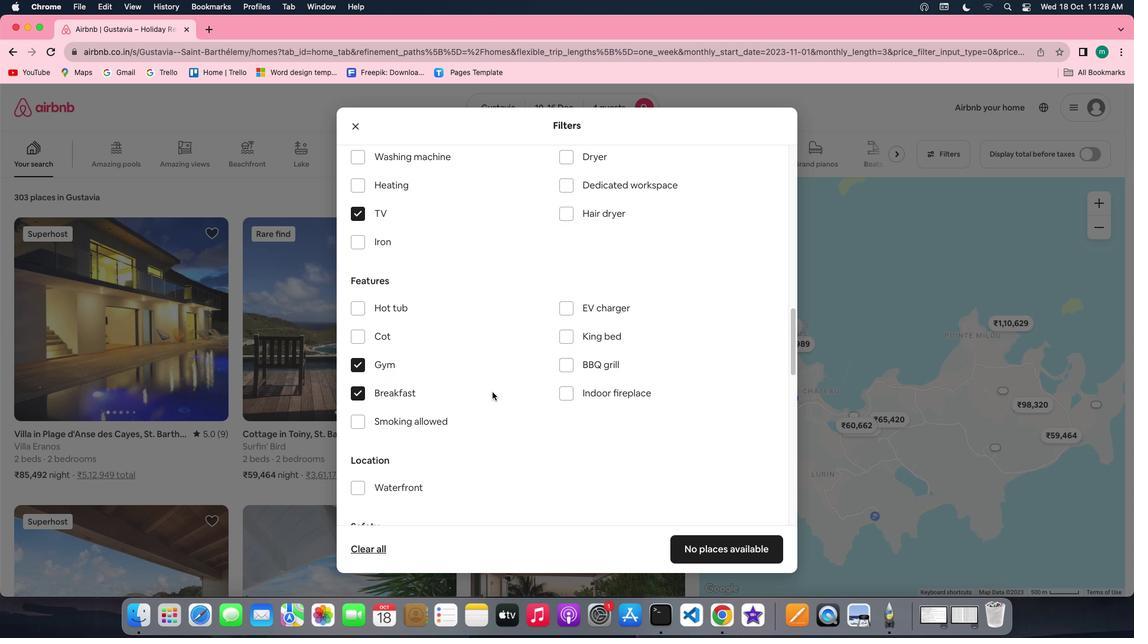 
Action: Mouse moved to (564, 409)
Screenshot: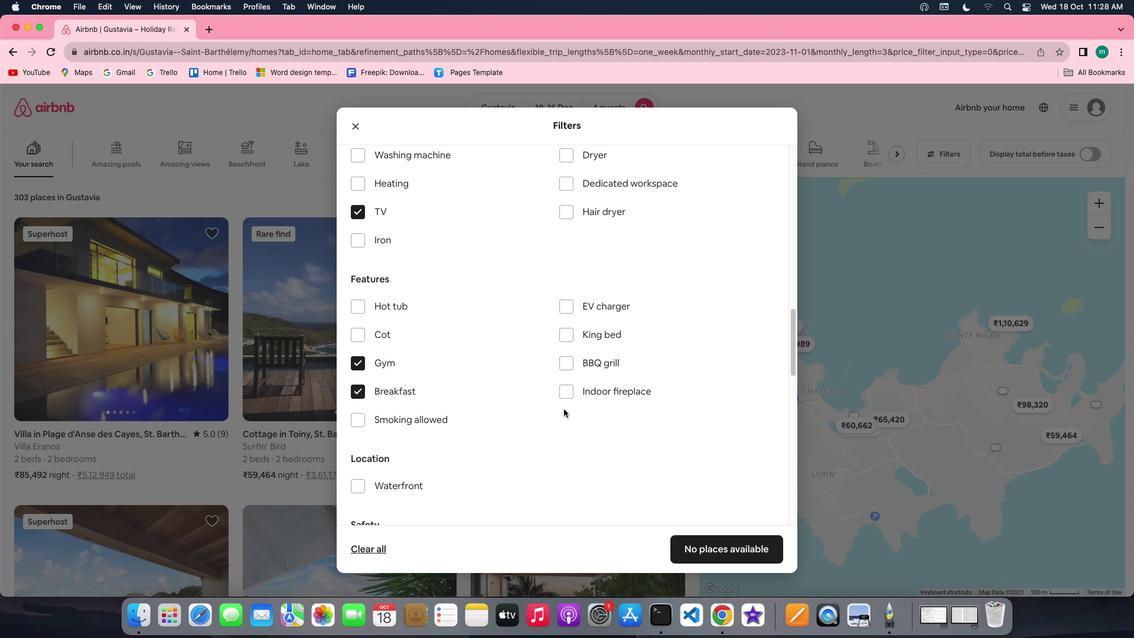 
Action: Mouse scrolled (564, 409) with delta (0, 0)
Screenshot: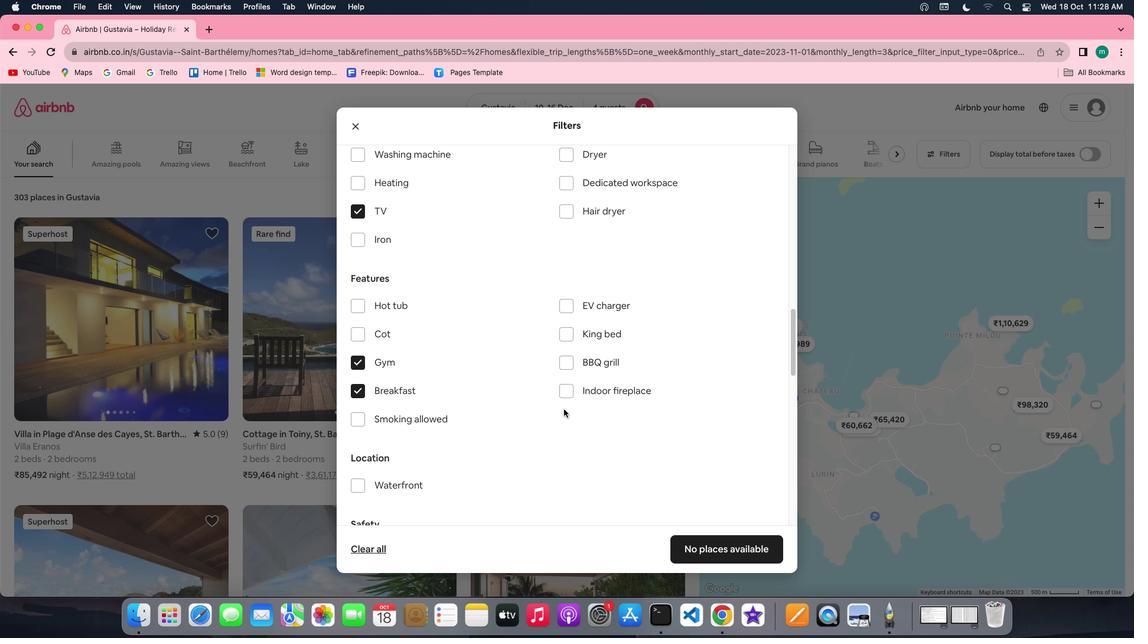 
Action: Mouse scrolled (564, 409) with delta (0, 0)
Screenshot: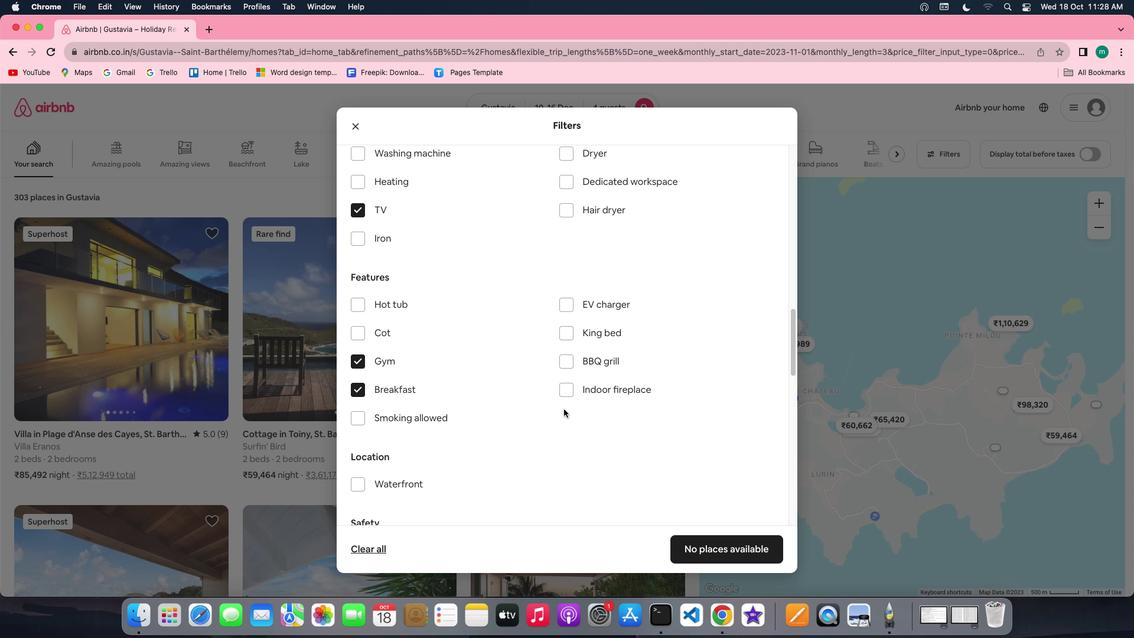
Action: Mouse scrolled (564, 409) with delta (0, -1)
Screenshot: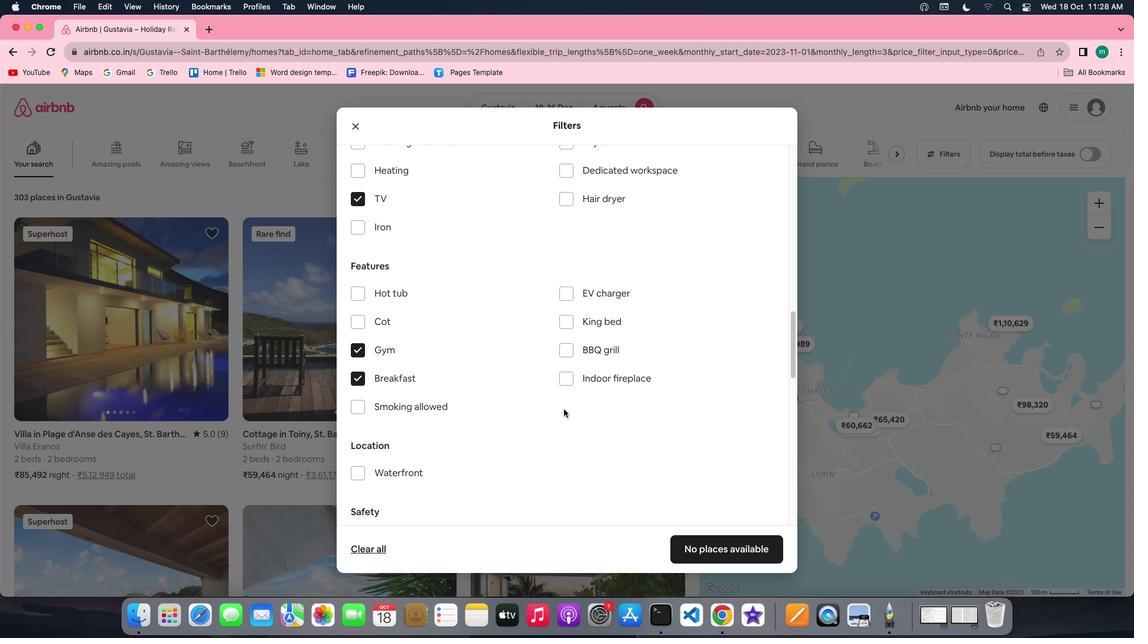 
Action: Mouse scrolled (564, 409) with delta (0, -1)
Screenshot: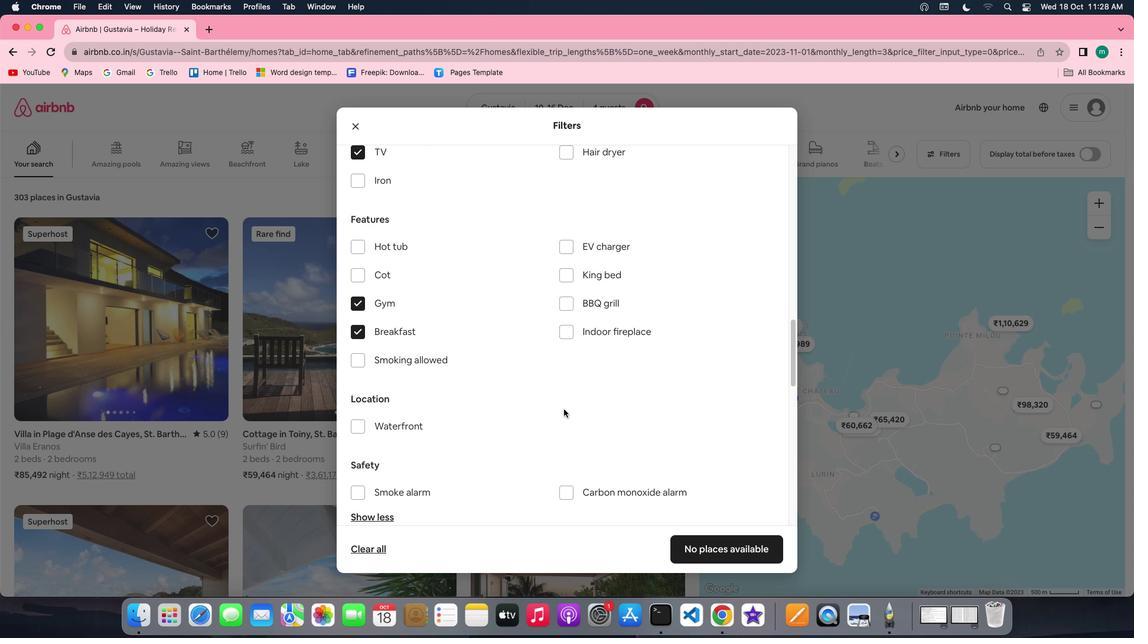 
Action: Mouse moved to (564, 410)
Screenshot: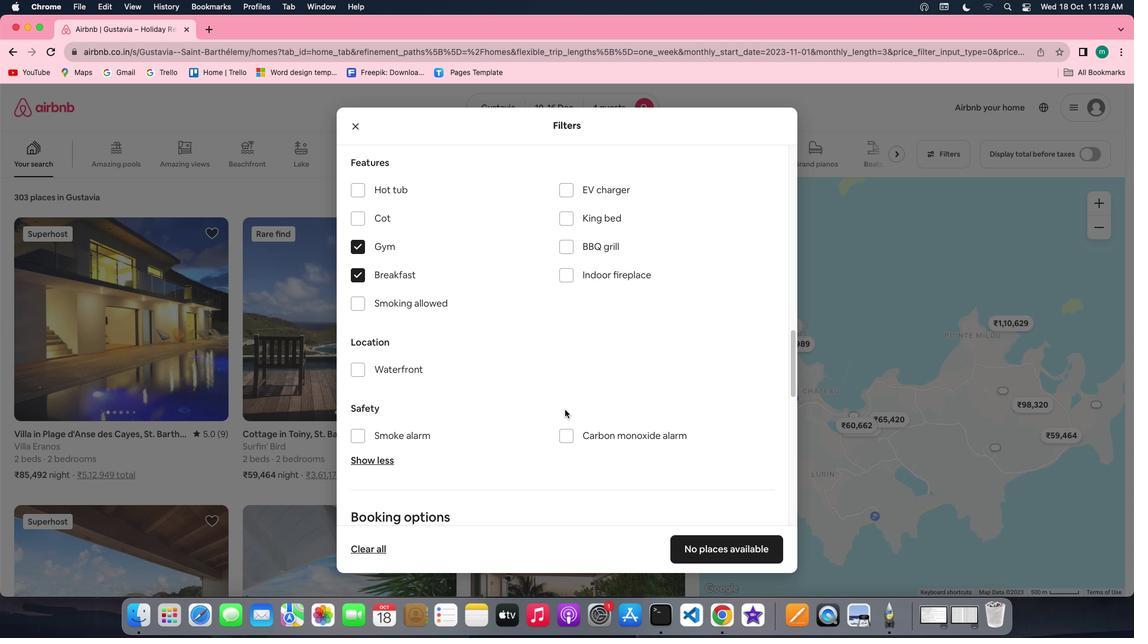 
Action: Mouse scrolled (564, 410) with delta (0, 0)
Screenshot: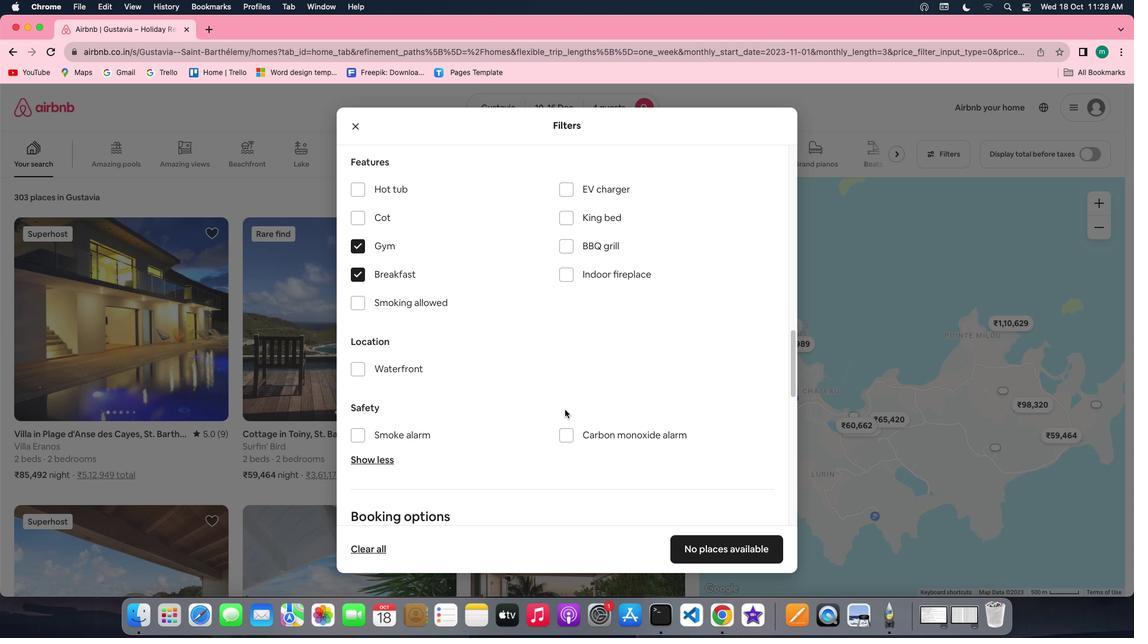 
Action: Mouse scrolled (564, 410) with delta (0, 0)
Screenshot: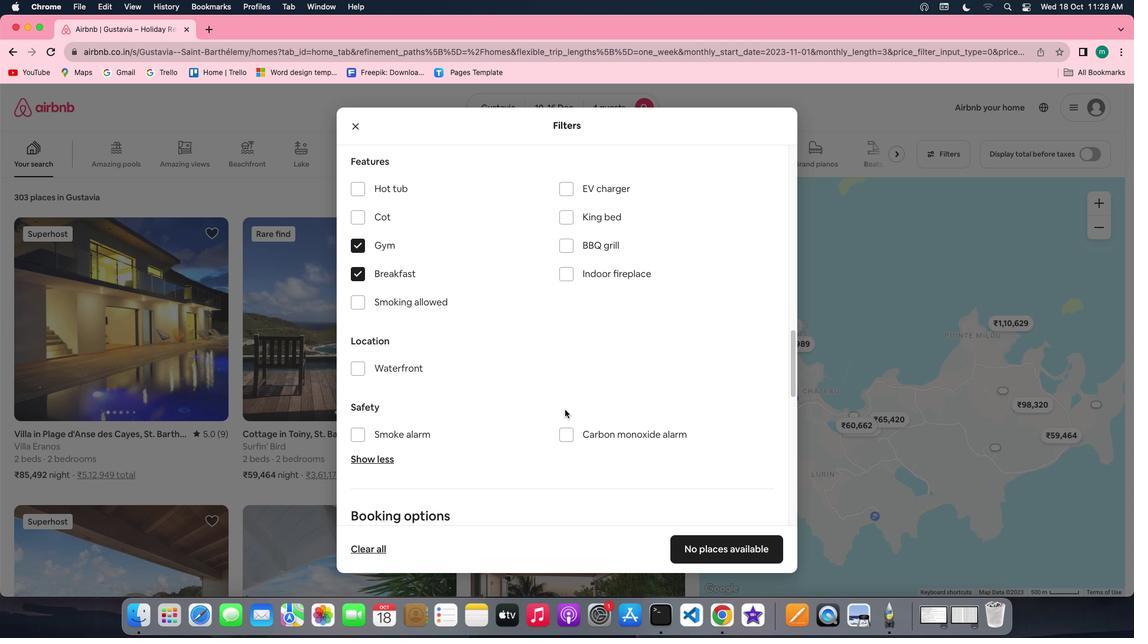 
Action: Mouse scrolled (564, 410) with delta (0, 0)
Screenshot: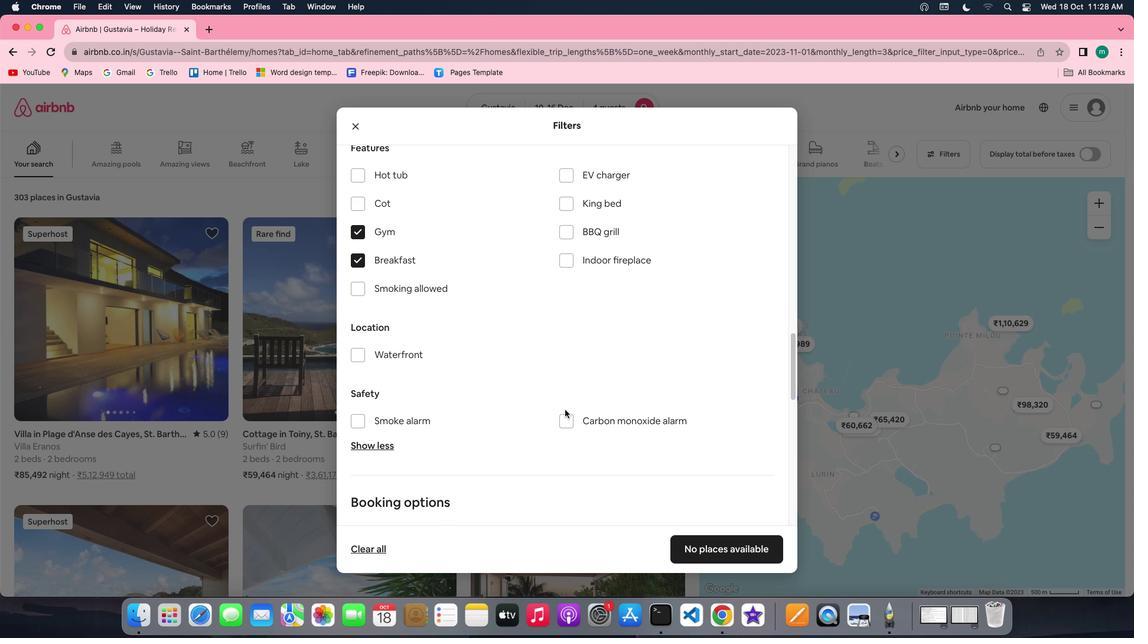 
Action: Mouse scrolled (564, 410) with delta (0, 0)
Screenshot: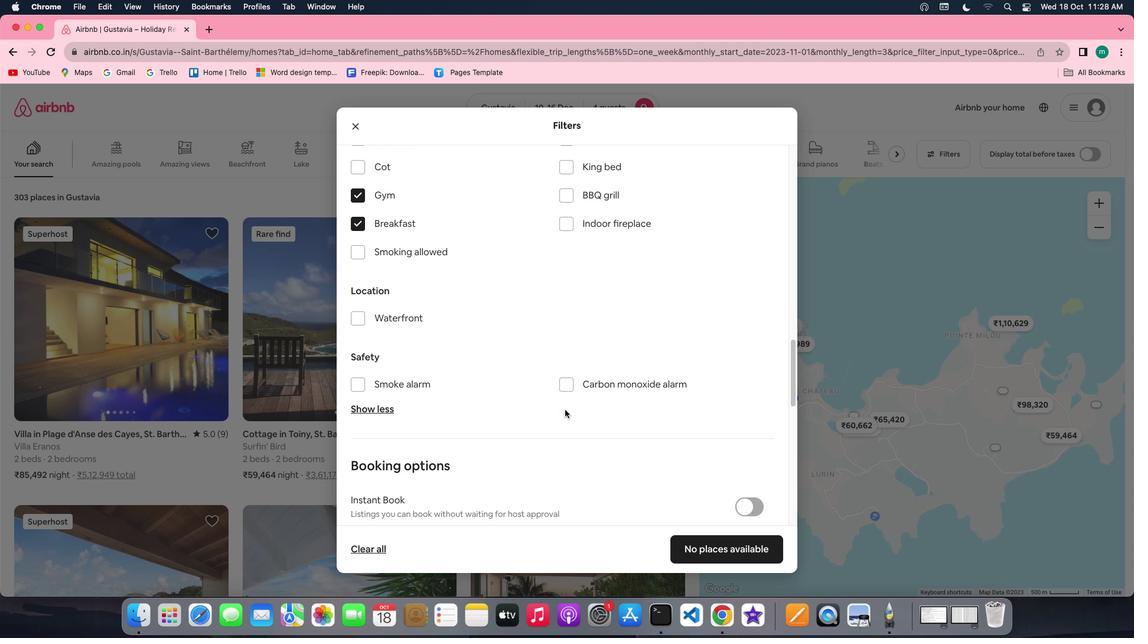 
Action: Mouse scrolled (564, 410) with delta (0, 0)
Screenshot: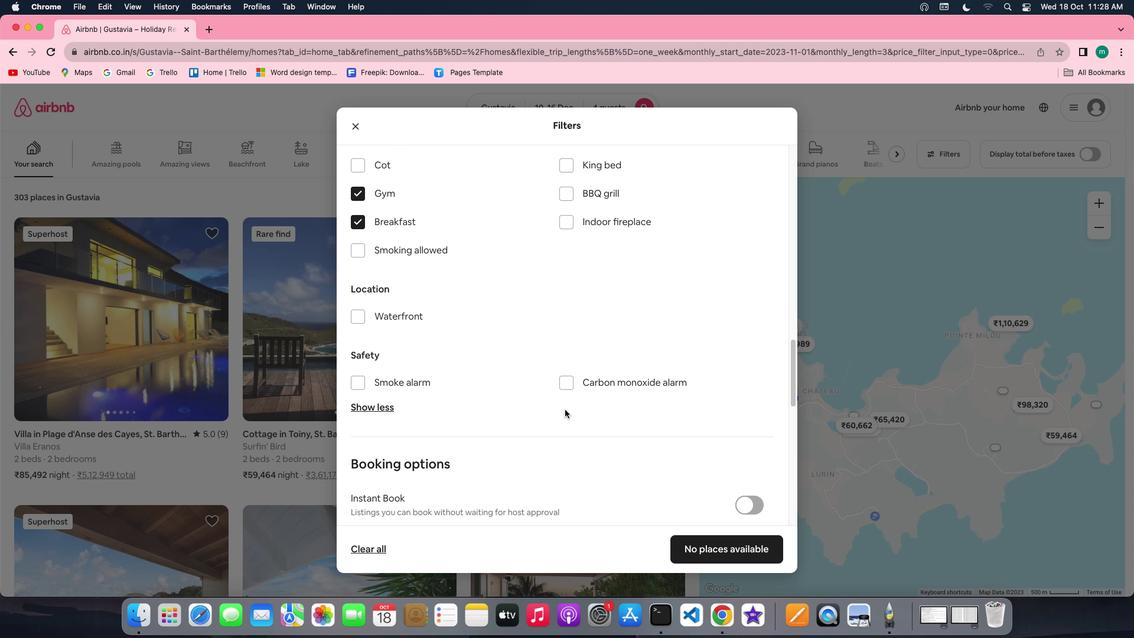 
Action: Mouse scrolled (564, 410) with delta (0, 0)
Screenshot: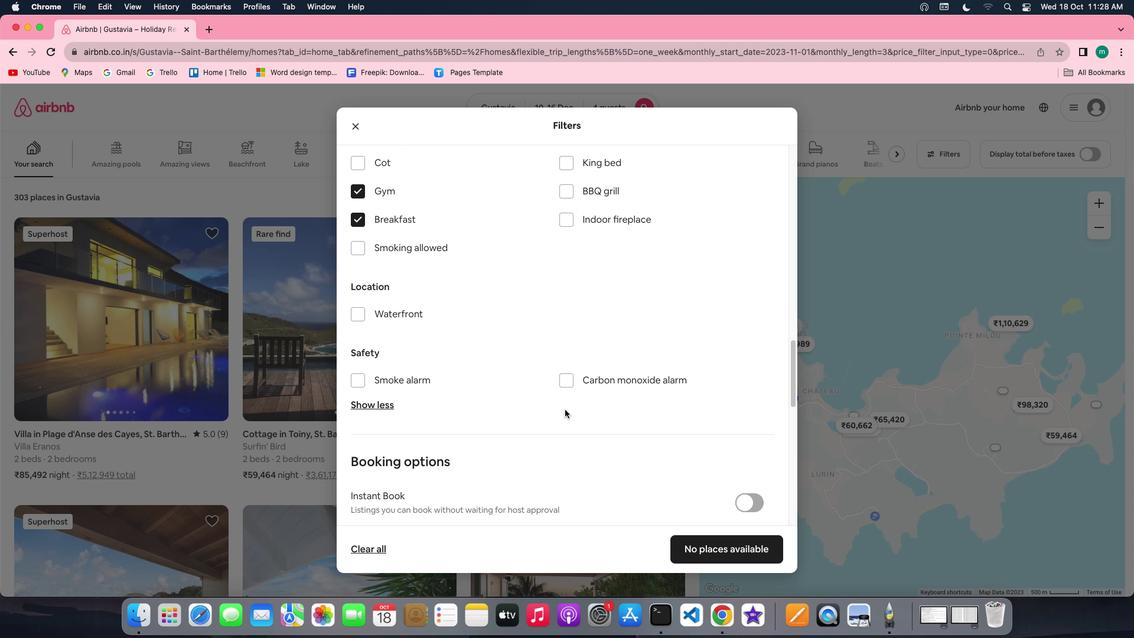 
Action: Mouse scrolled (564, 410) with delta (0, 0)
Screenshot: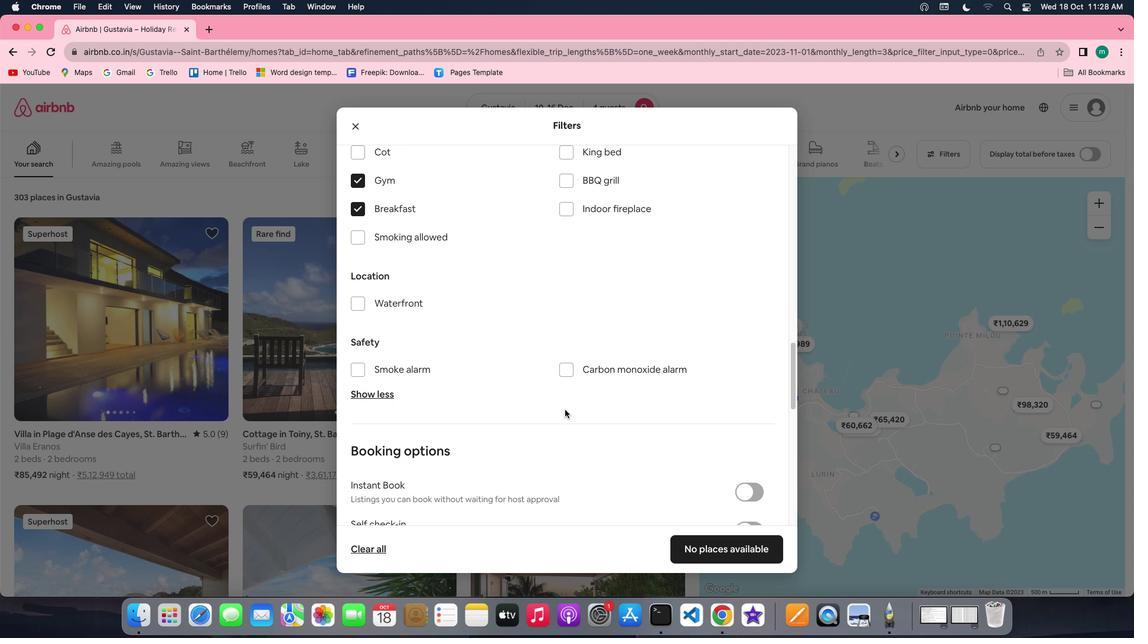 
Action: Mouse scrolled (564, 410) with delta (0, 0)
Screenshot: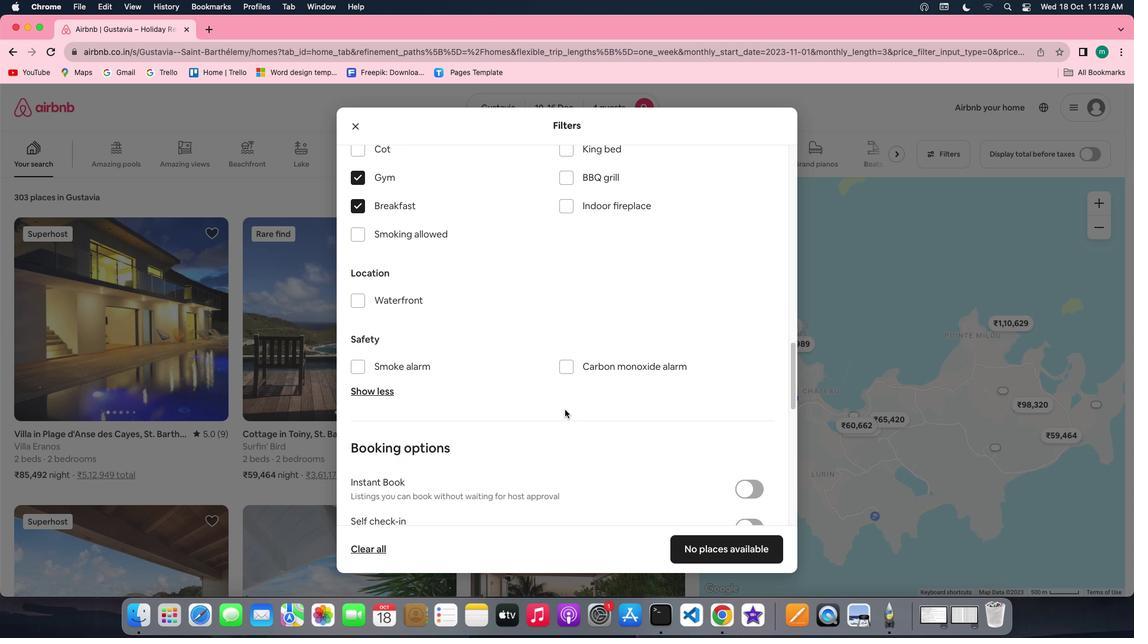 
Action: Mouse scrolled (564, 410) with delta (0, 0)
Screenshot: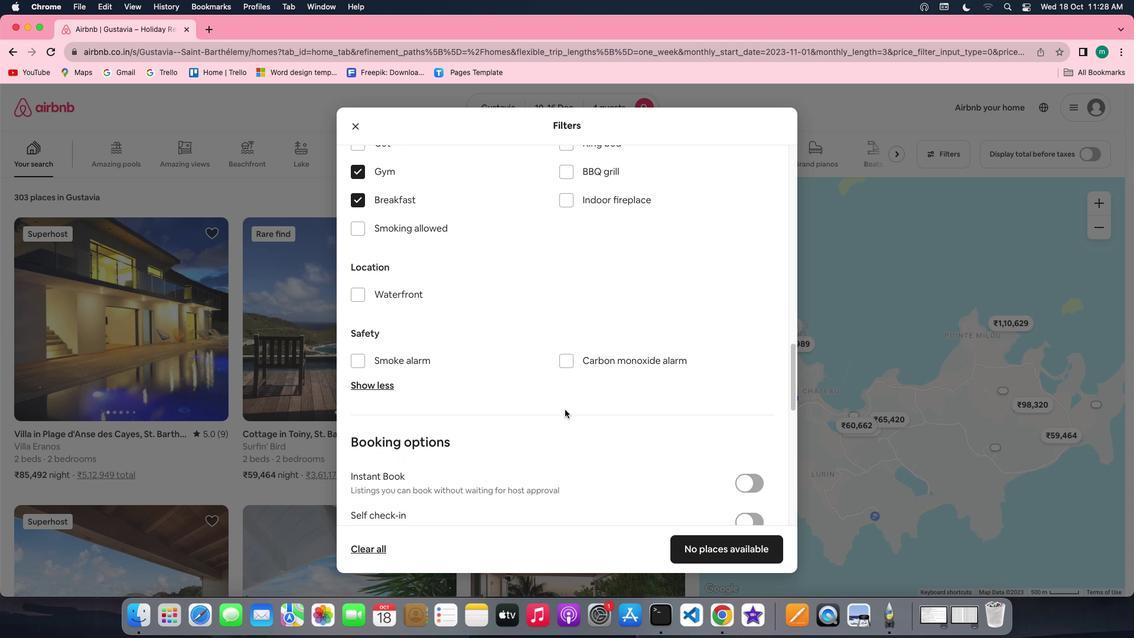 
Action: Mouse scrolled (564, 410) with delta (0, 0)
Screenshot: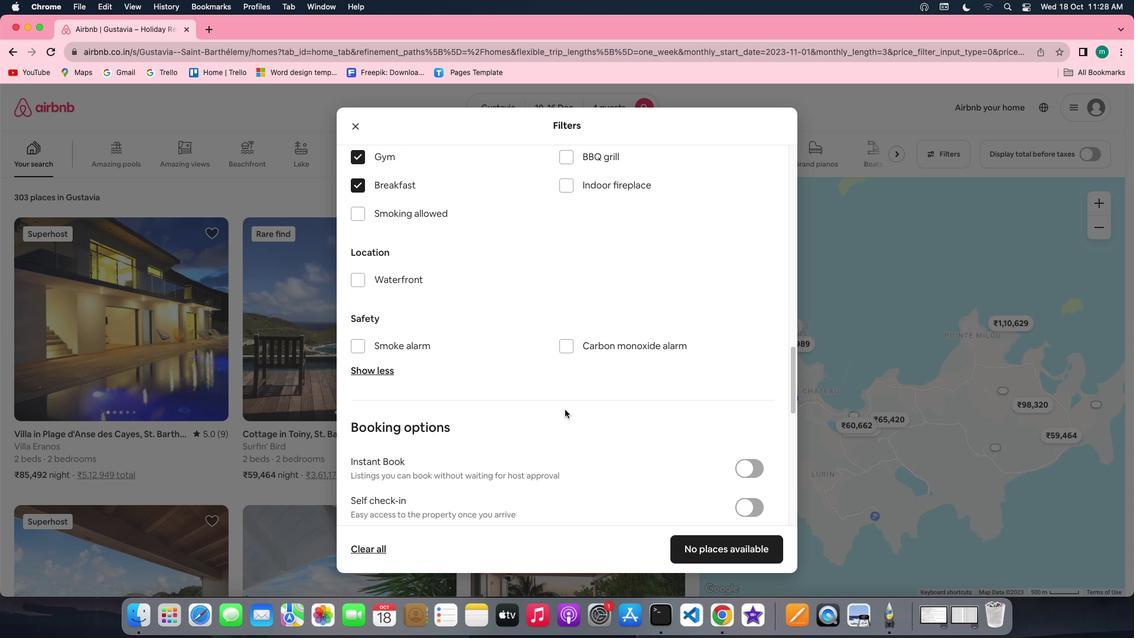 
Action: Mouse scrolled (564, 410) with delta (0, 0)
Screenshot: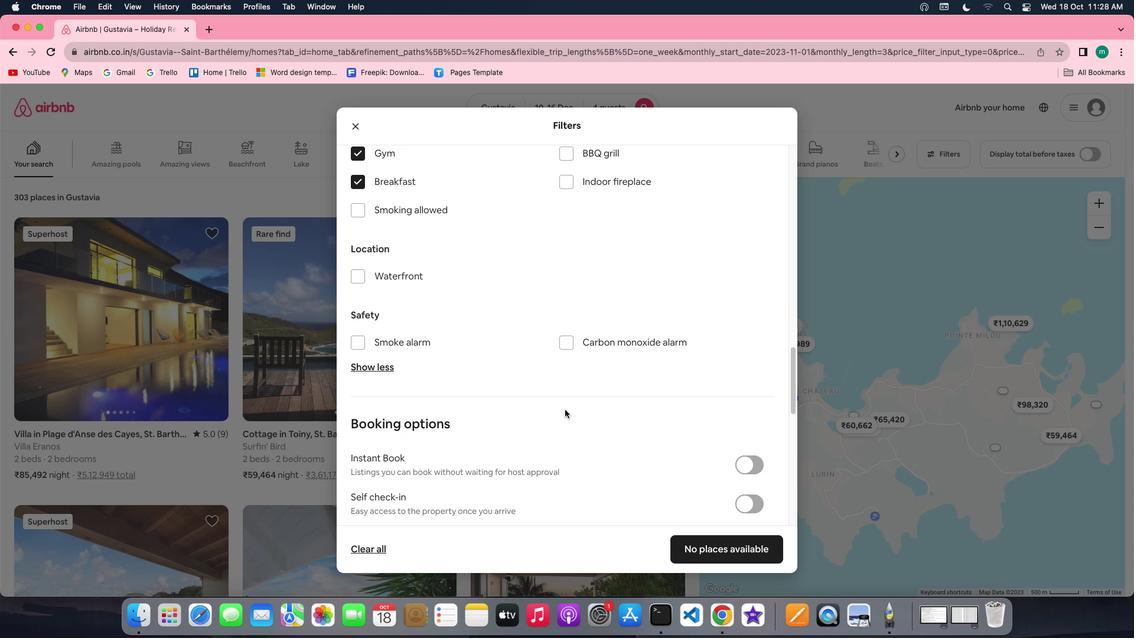 
Action: Mouse scrolled (564, 410) with delta (0, 0)
Screenshot: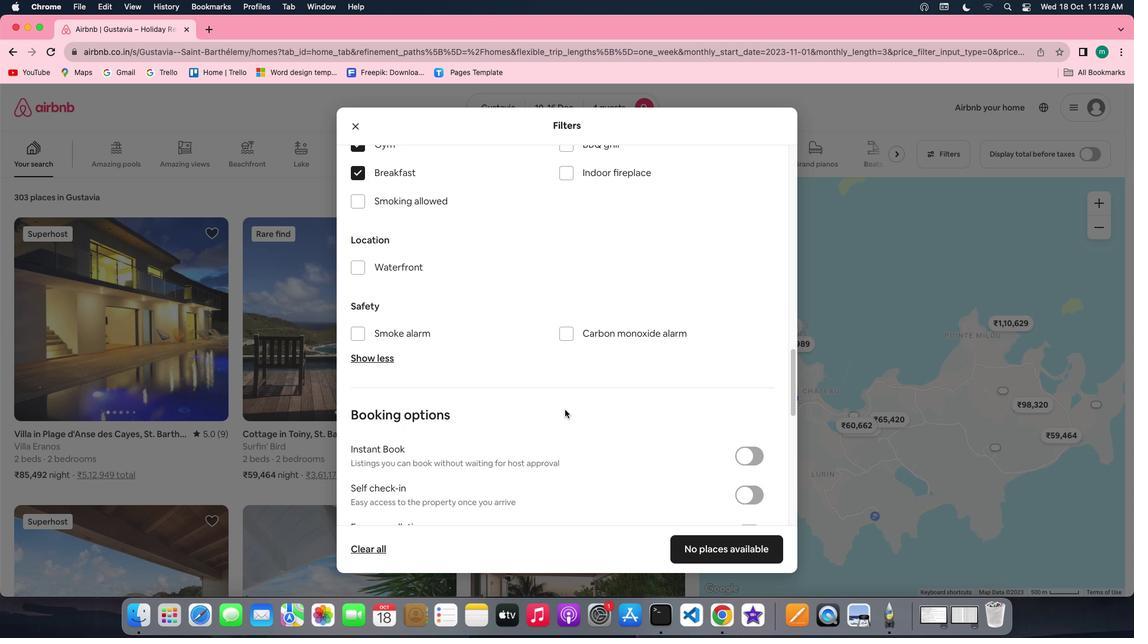 
Action: Mouse scrolled (564, 410) with delta (0, 0)
Screenshot: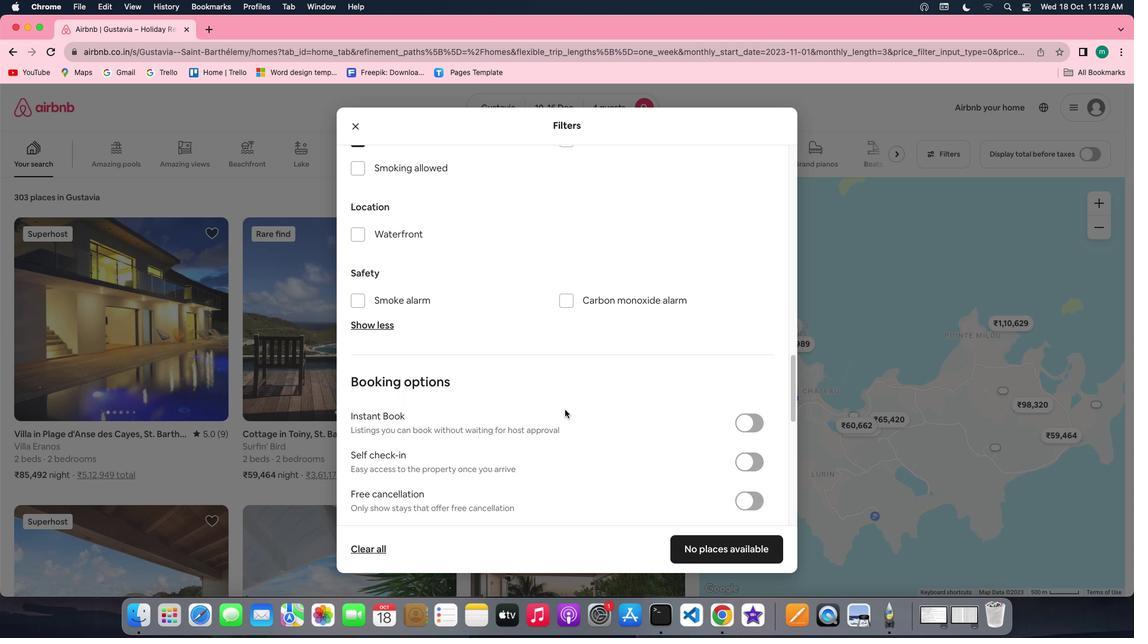 
Action: Mouse scrolled (564, 410) with delta (0, 0)
Screenshot: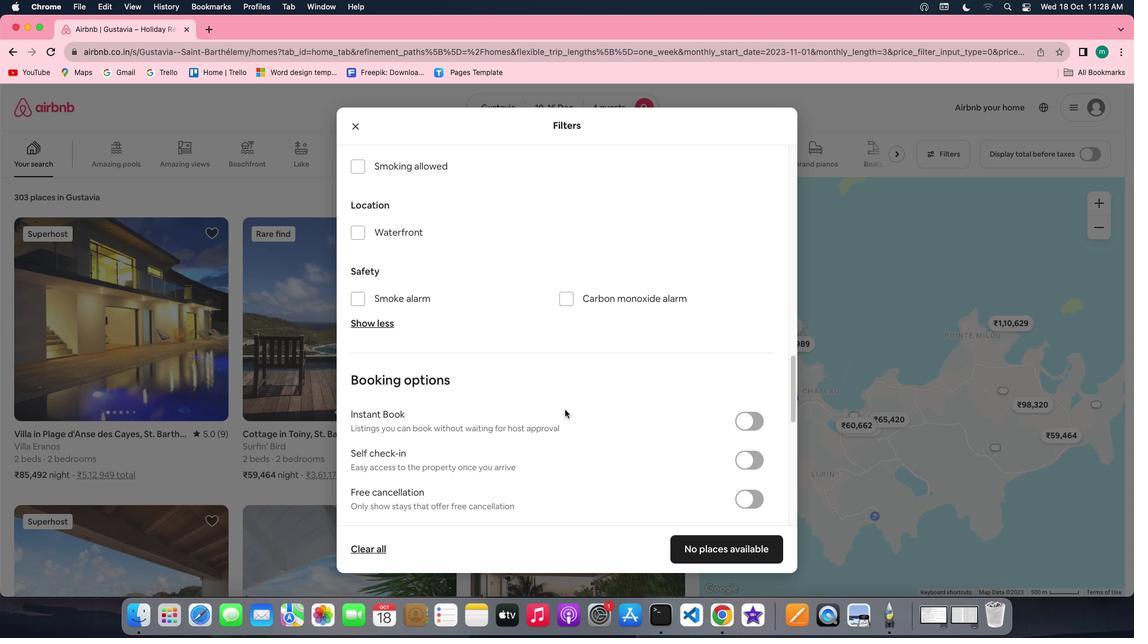 
Action: Mouse scrolled (564, 410) with delta (0, 0)
Screenshot: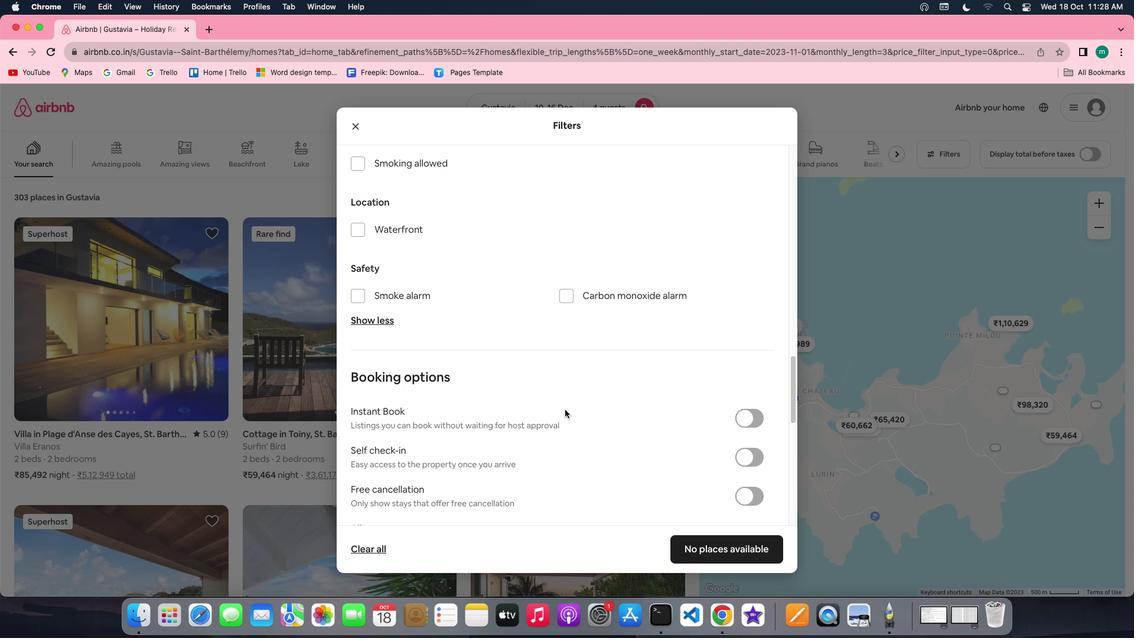 
Action: Mouse scrolled (564, 410) with delta (0, 0)
Screenshot: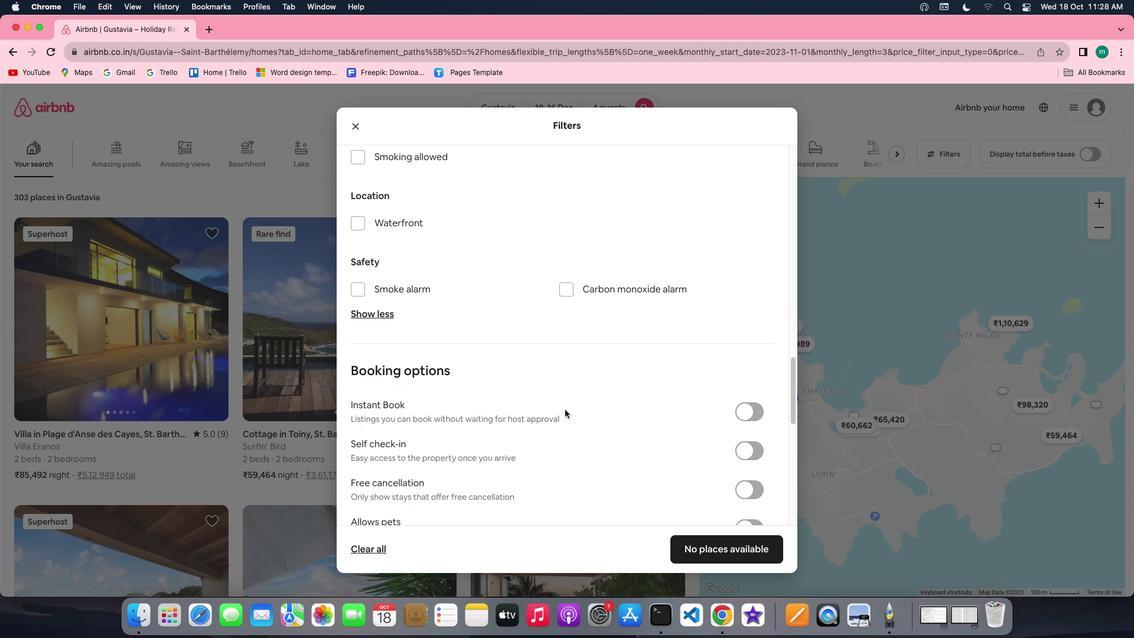
Action: Mouse scrolled (564, 410) with delta (0, 0)
Screenshot: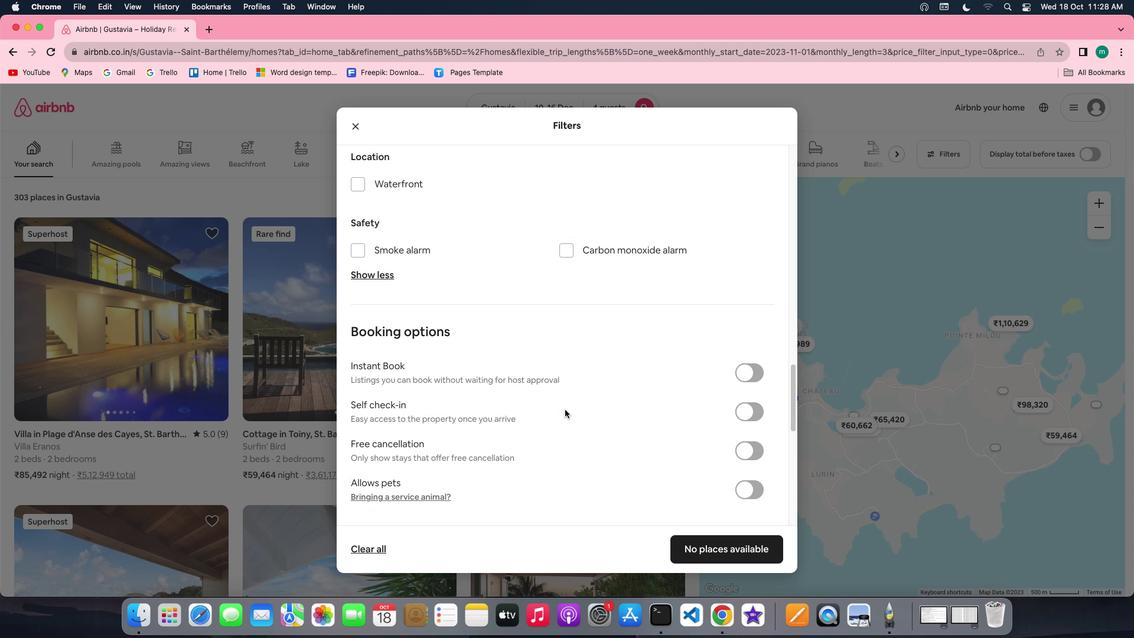 
Action: Mouse moved to (744, 375)
Screenshot: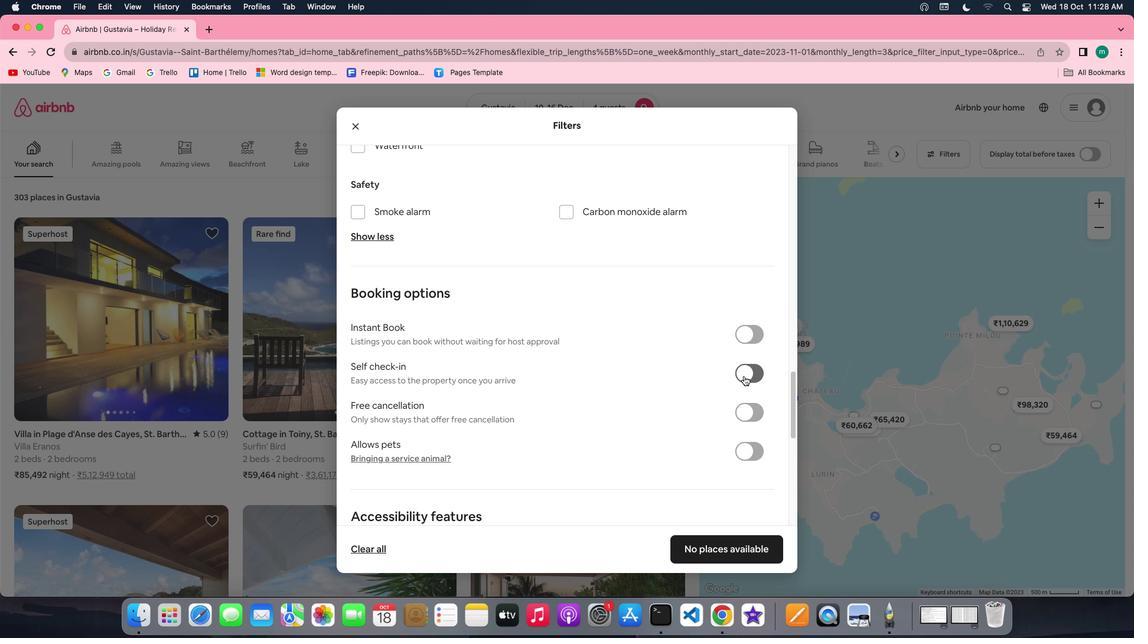 
Action: Mouse pressed left at (744, 375)
Screenshot: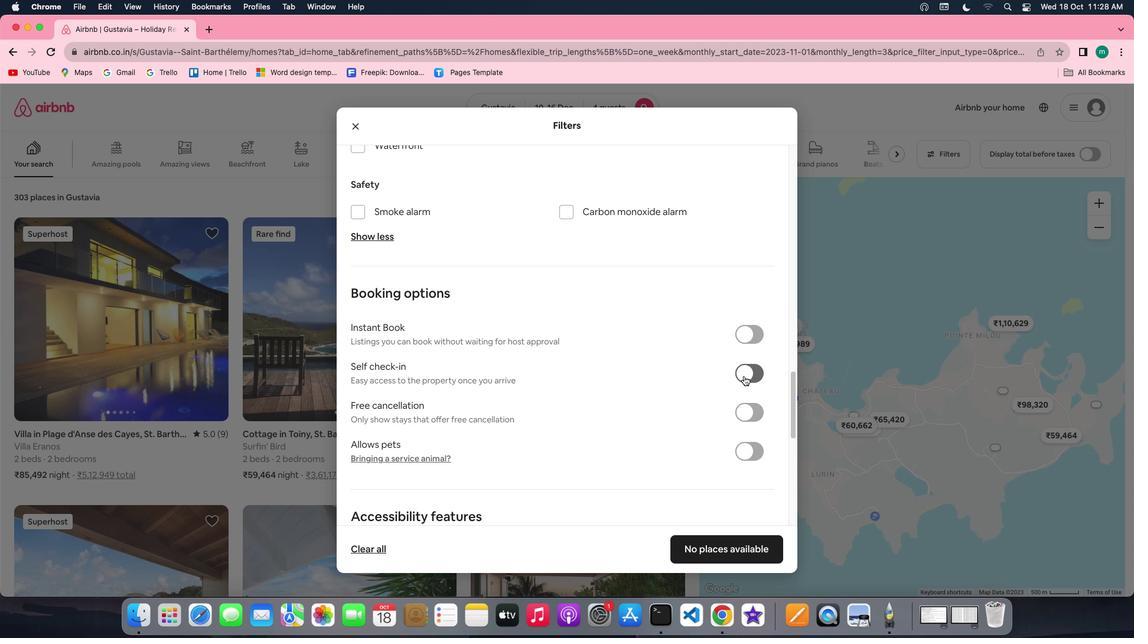 
Action: Mouse moved to (556, 431)
Screenshot: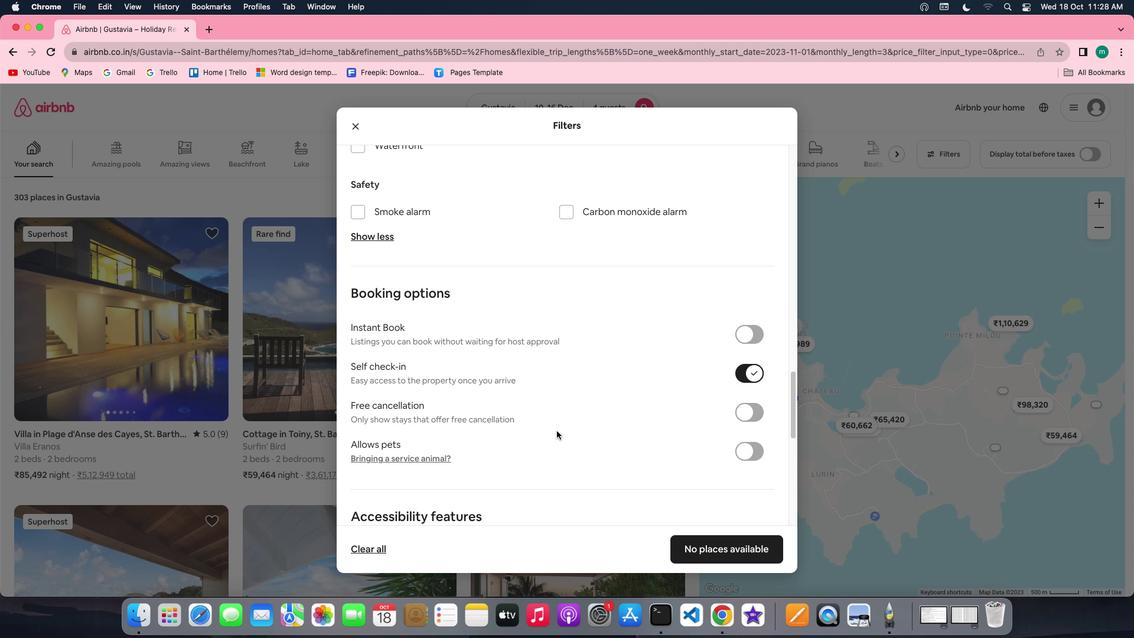 
Action: Mouse scrolled (556, 431) with delta (0, 0)
Screenshot: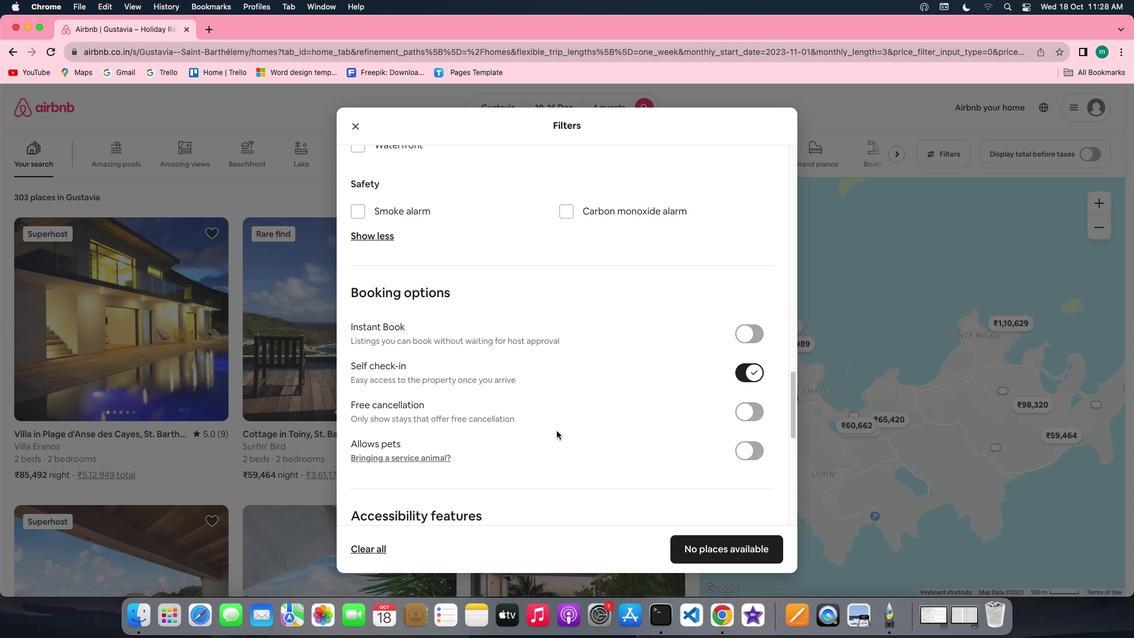 
Action: Mouse scrolled (556, 431) with delta (0, 0)
Screenshot: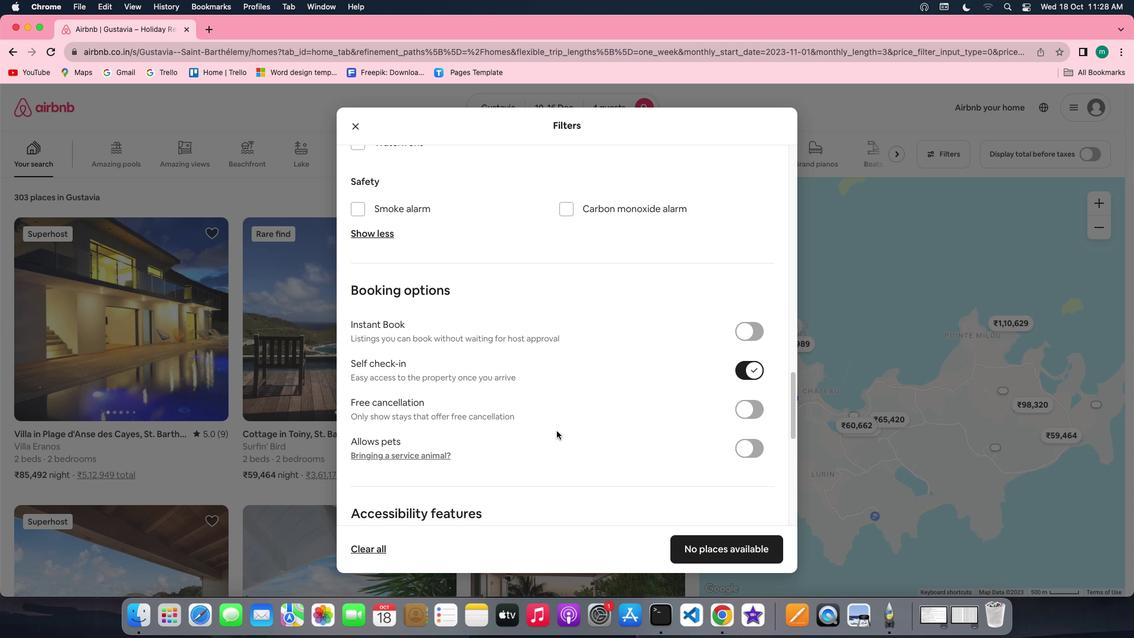 
Action: Mouse scrolled (556, 431) with delta (0, 0)
Screenshot: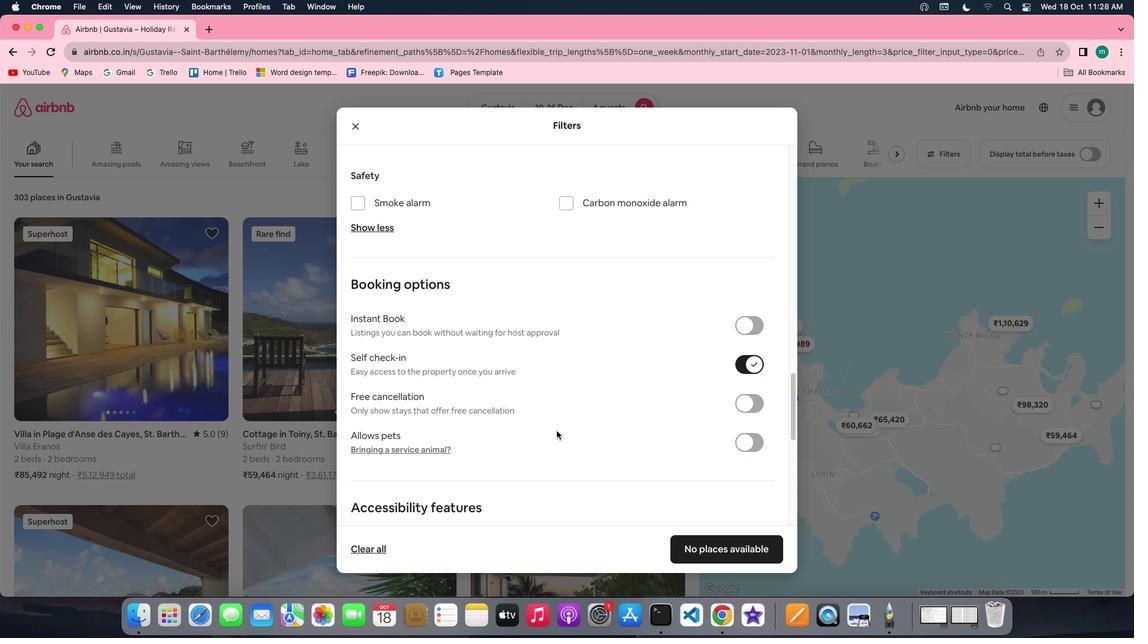 
Action: Mouse moved to (556, 431)
Screenshot: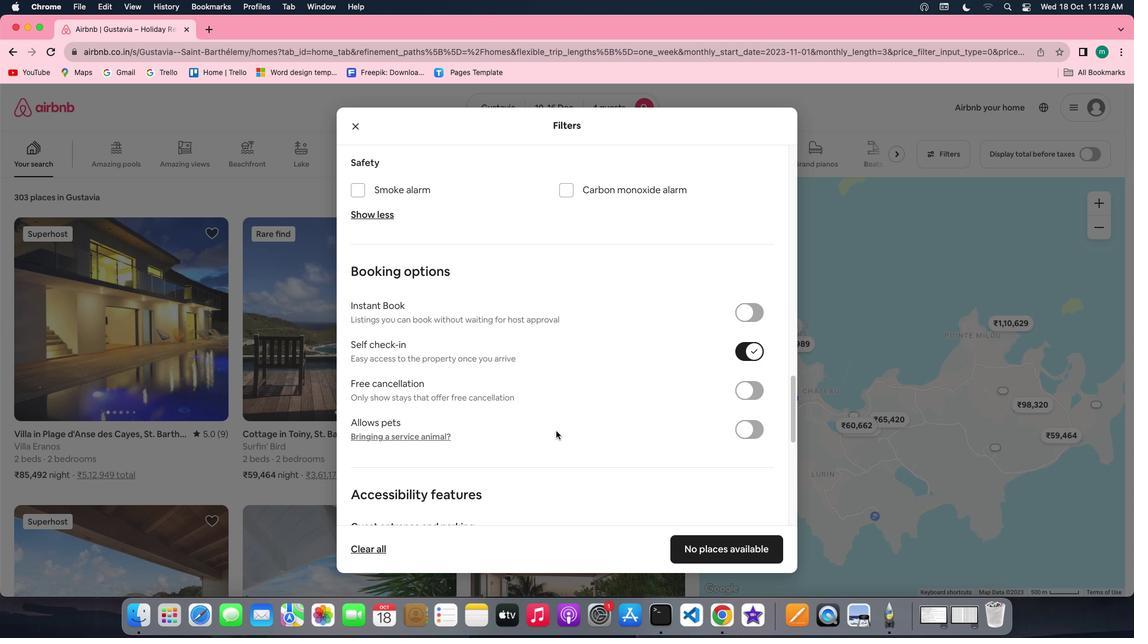 
Action: Mouse scrolled (556, 431) with delta (0, 0)
Screenshot: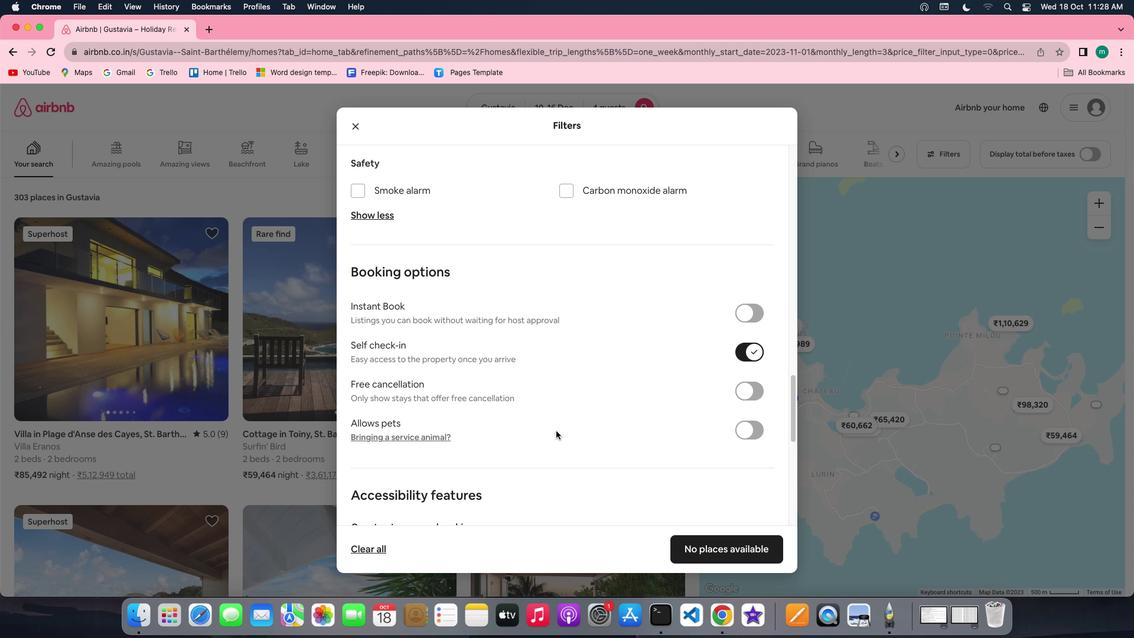
Action: Mouse scrolled (556, 431) with delta (0, 0)
Screenshot: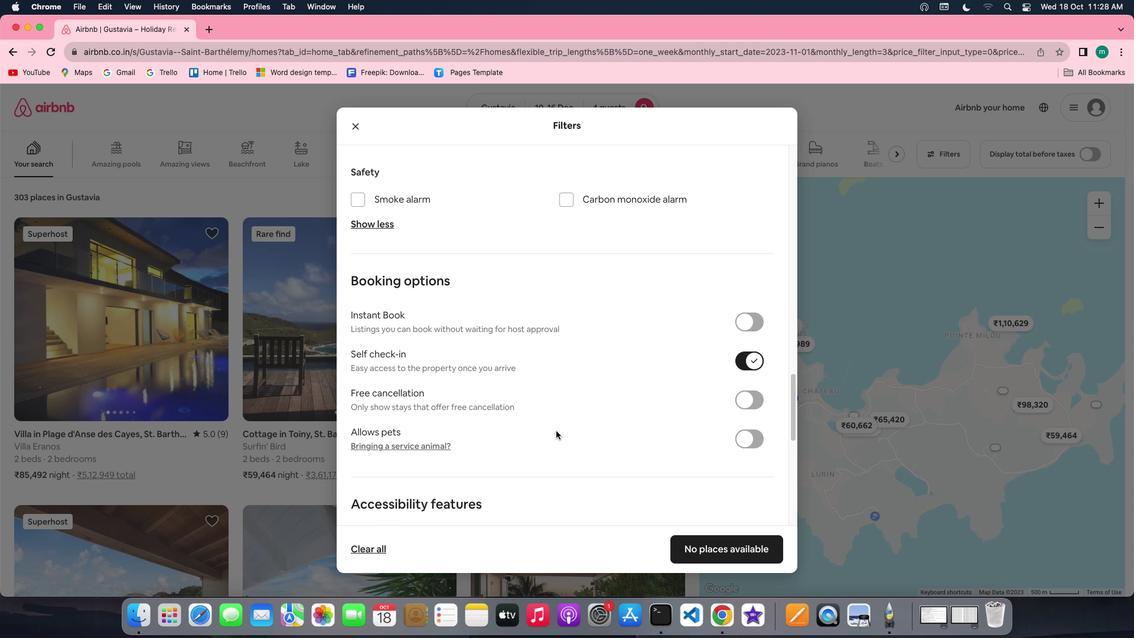 
Action: Mouse scrolled (556, 431) with delta (0, 1)
Screenshot: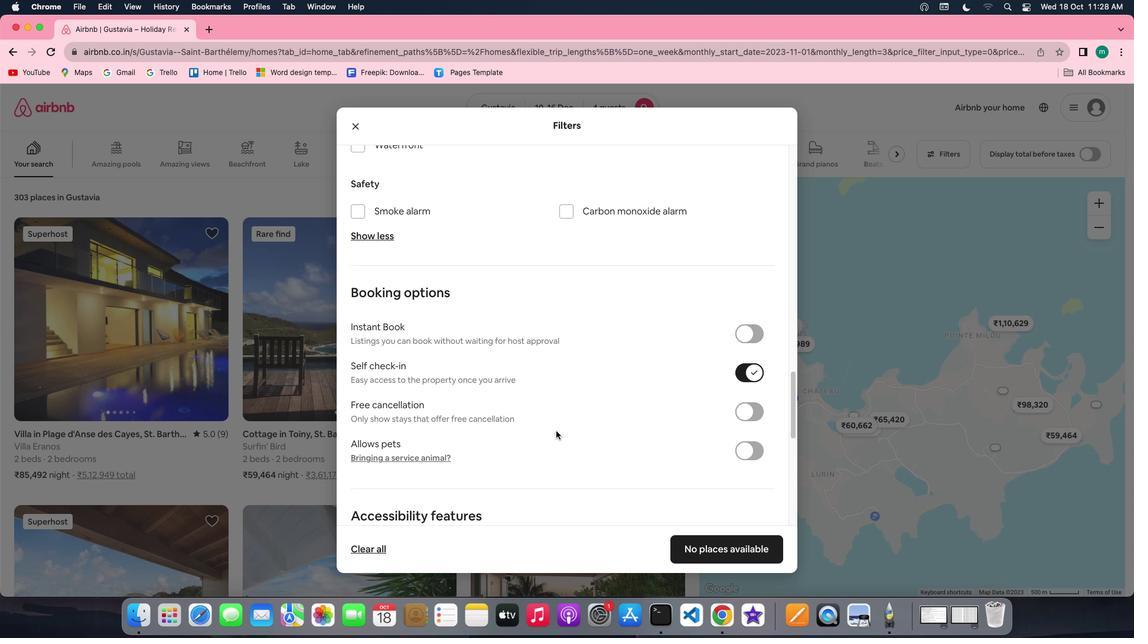 
Action: Mouse scrolled (556, 431) with delta (0, 2)
Screenshot: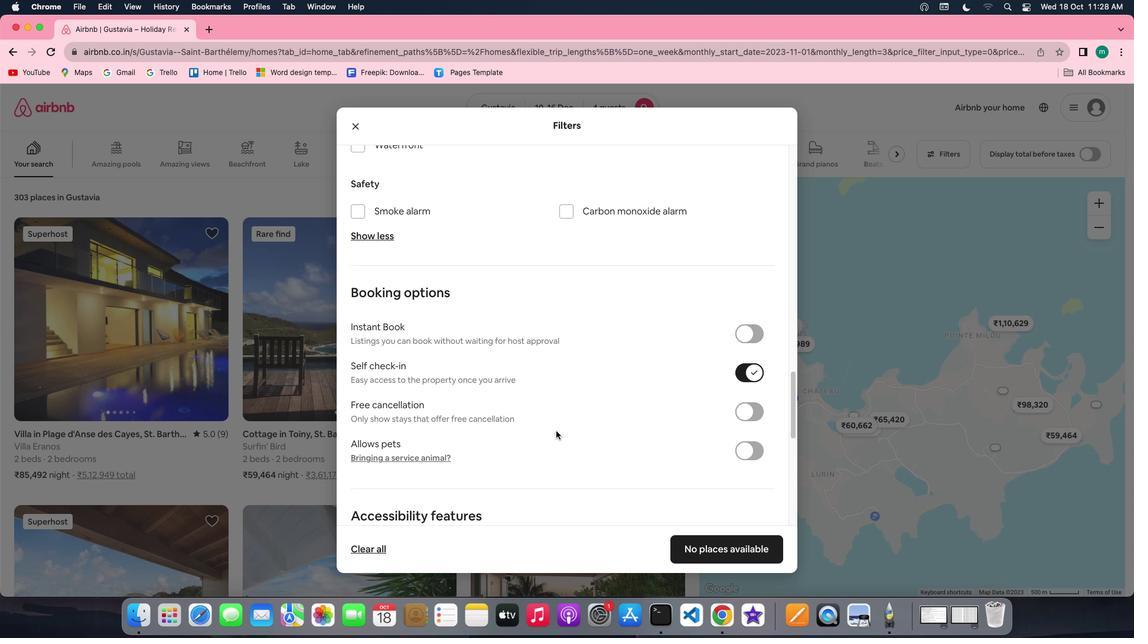 
Action: Mouse scrolled (556, 431) with delta (0, 2)
Screenshot: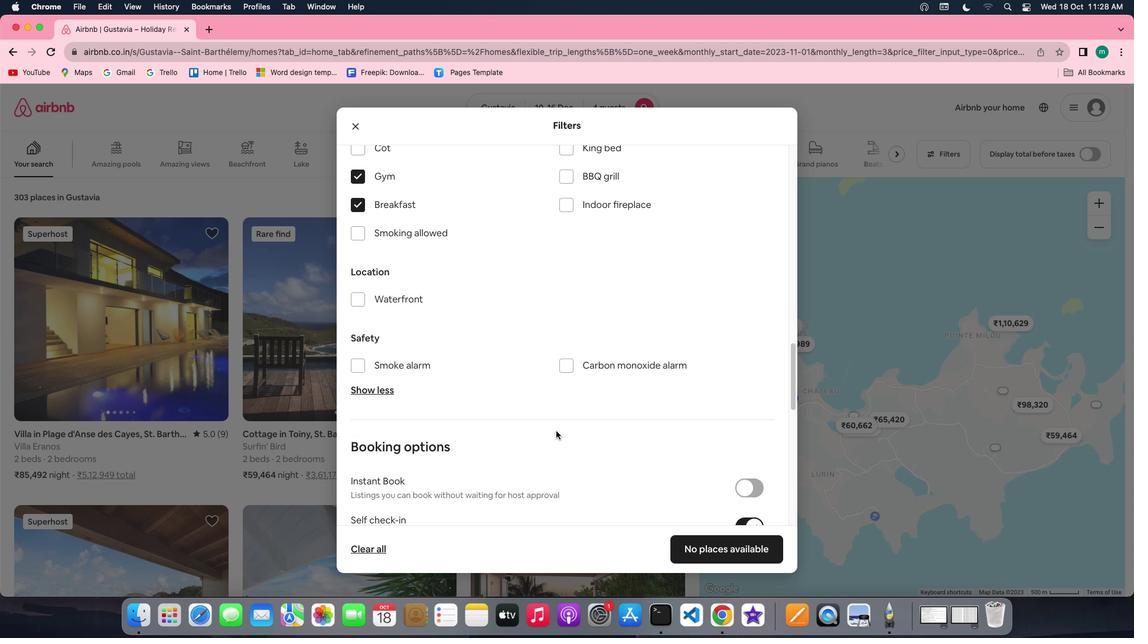 
Action: Mouse moved to (380, 301)
Screenshot: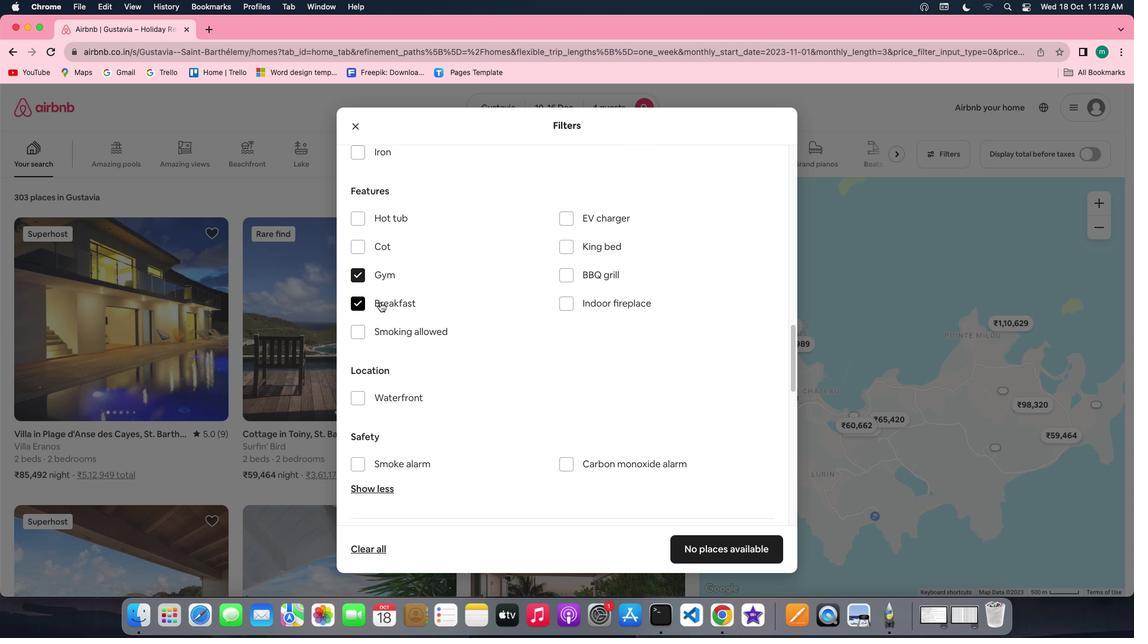 
Action: Mouse pressed left at (380, 301)
Screenshot: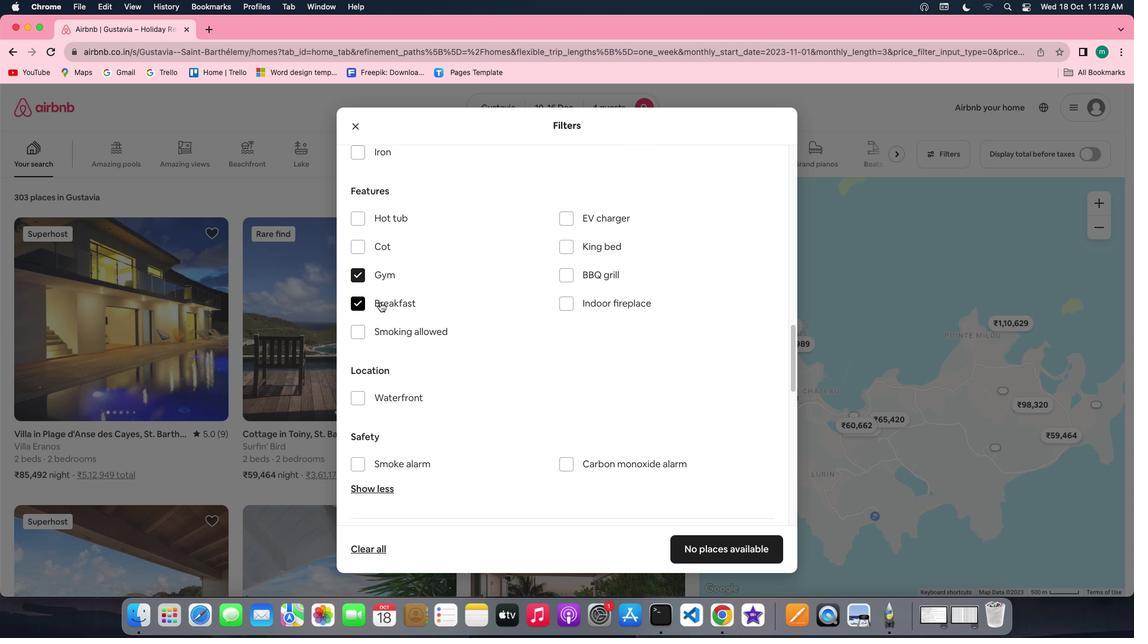 
Action: Mouse moved to (485, 373)
Screenshot: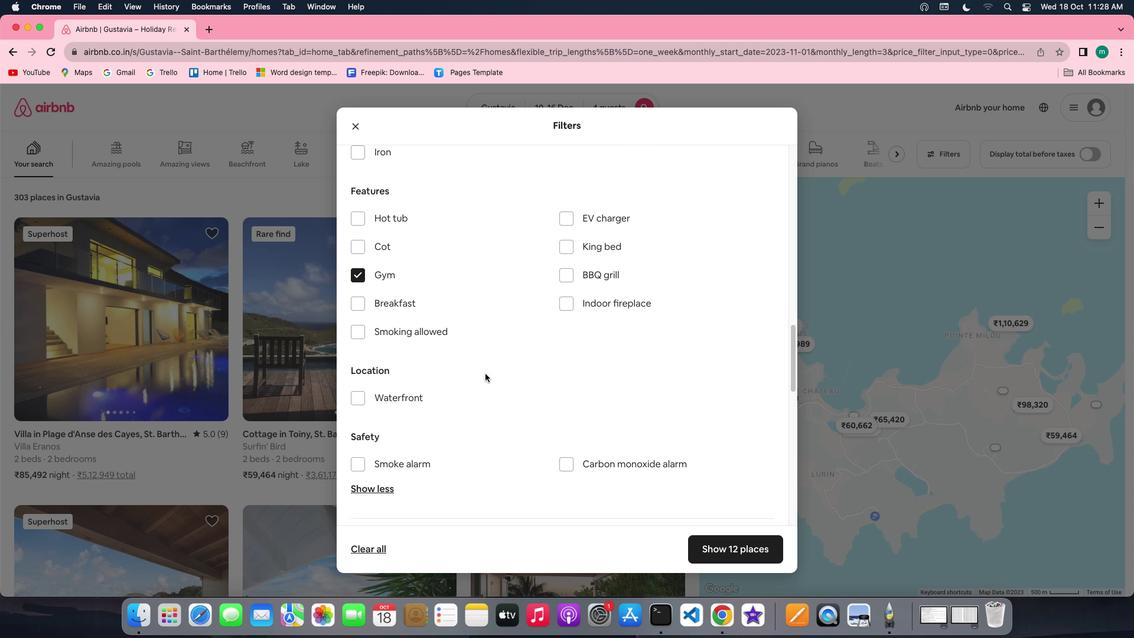 
Action: Mouse scrolled (485, 373) with delta (0, 0)
Screenshot: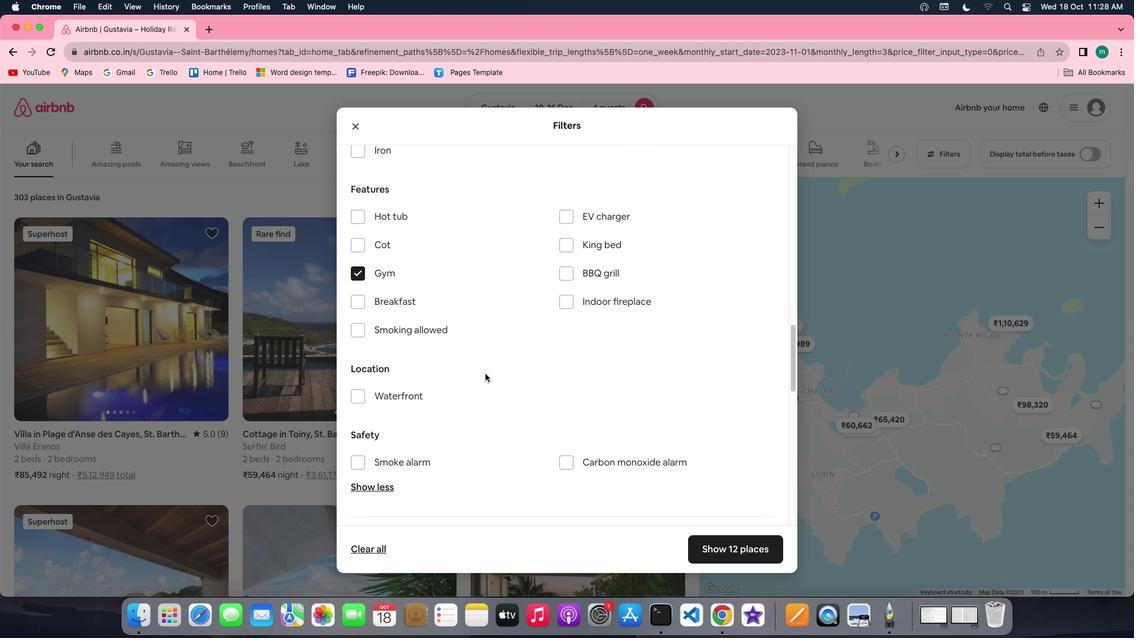 
Action: Mouse scrolled (485, 373) with delta (0, 0)
Screenshot: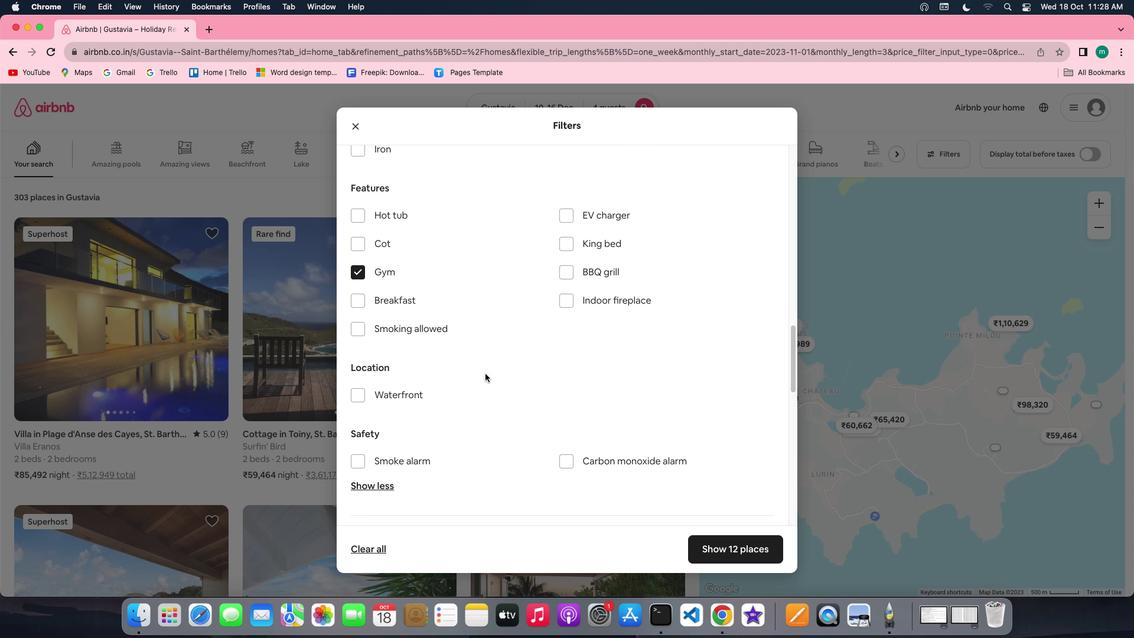 
Action: Mouse scrolled (485, 373) with delta (0, -1)
Screenshot: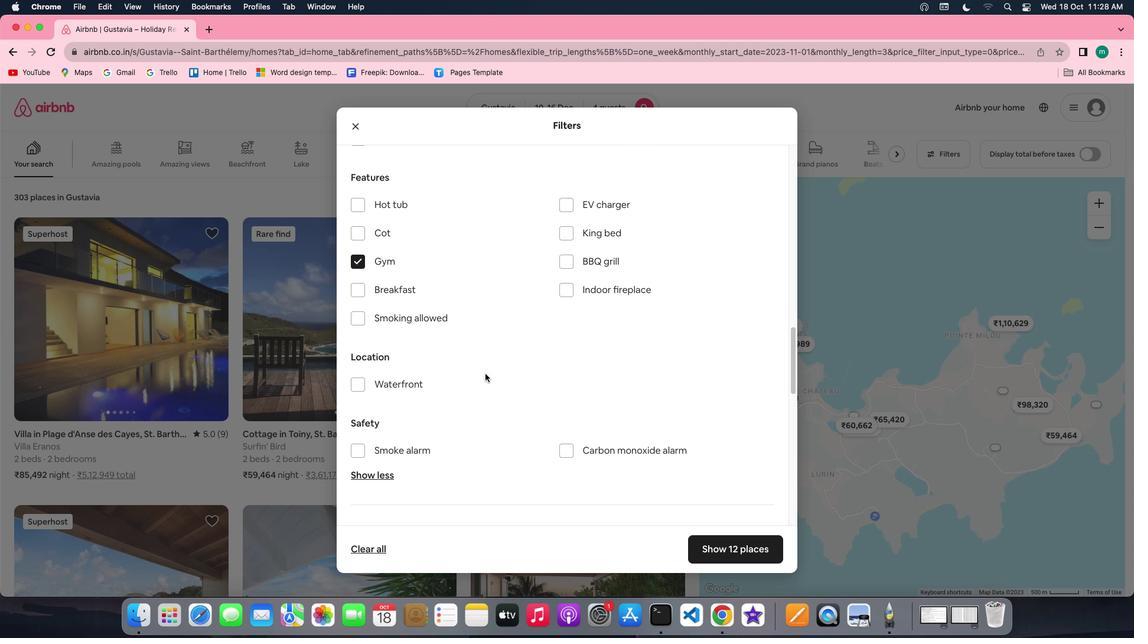 
Action: Mouse scrolled (485, 373) with delta (0, -1)
Screenshot: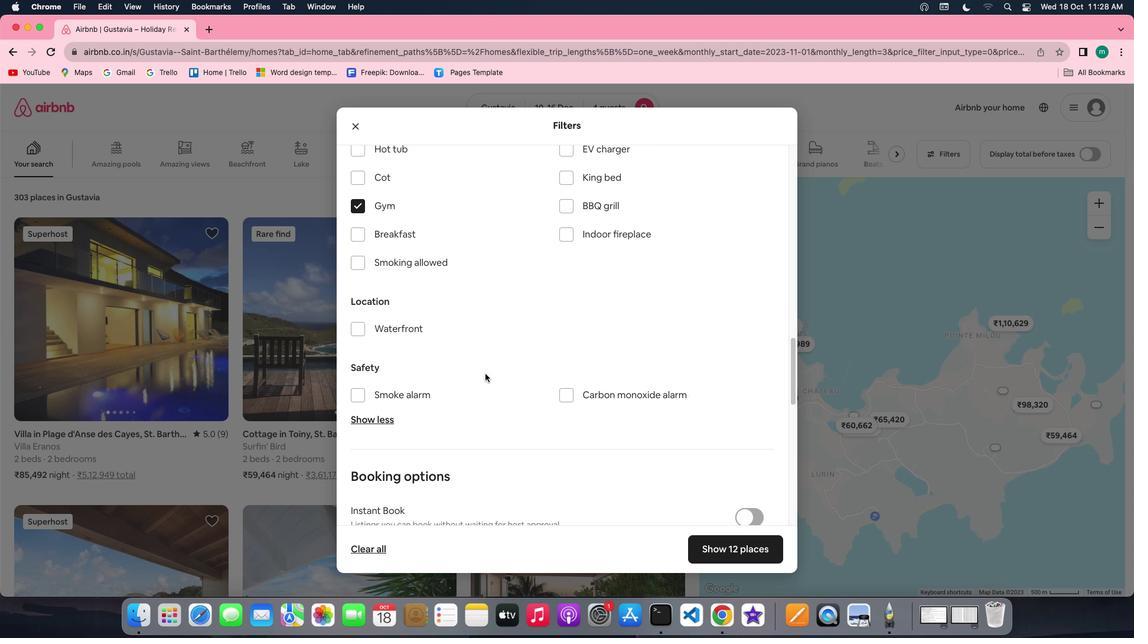 
Action: Mouse scrolled (485, 373) with delta (0, 0)
Screenshot: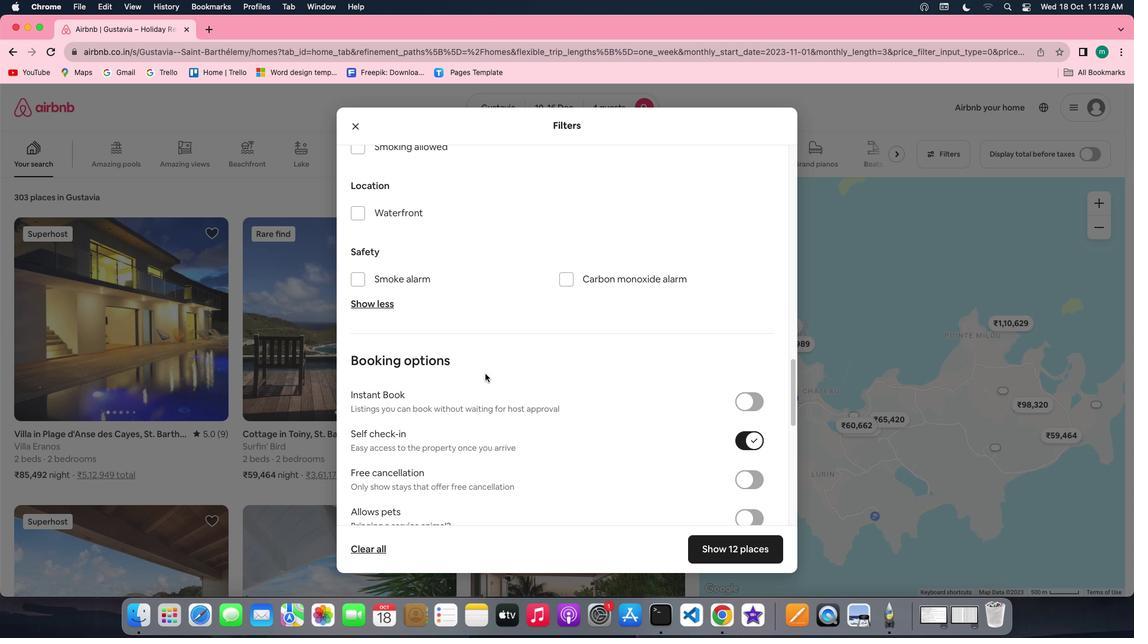 
Action: Mouse scrolled (485, 373) with delta (0, 0)
Screenshot: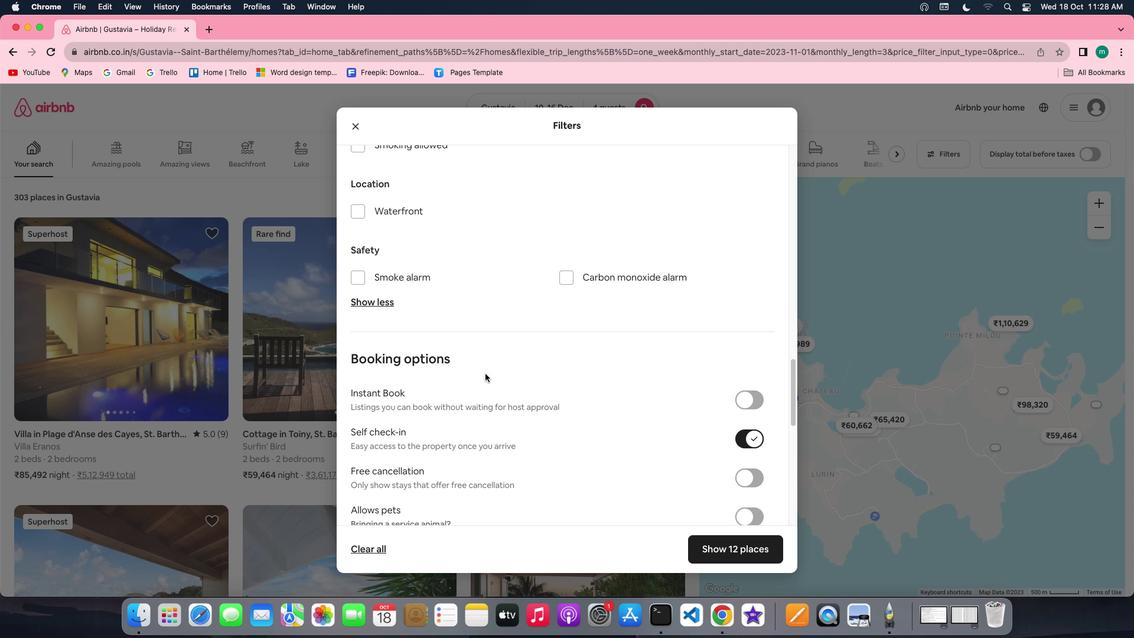 
Action: Mouse scrolled (485, 373) with delta (0, 0)
Screenshot: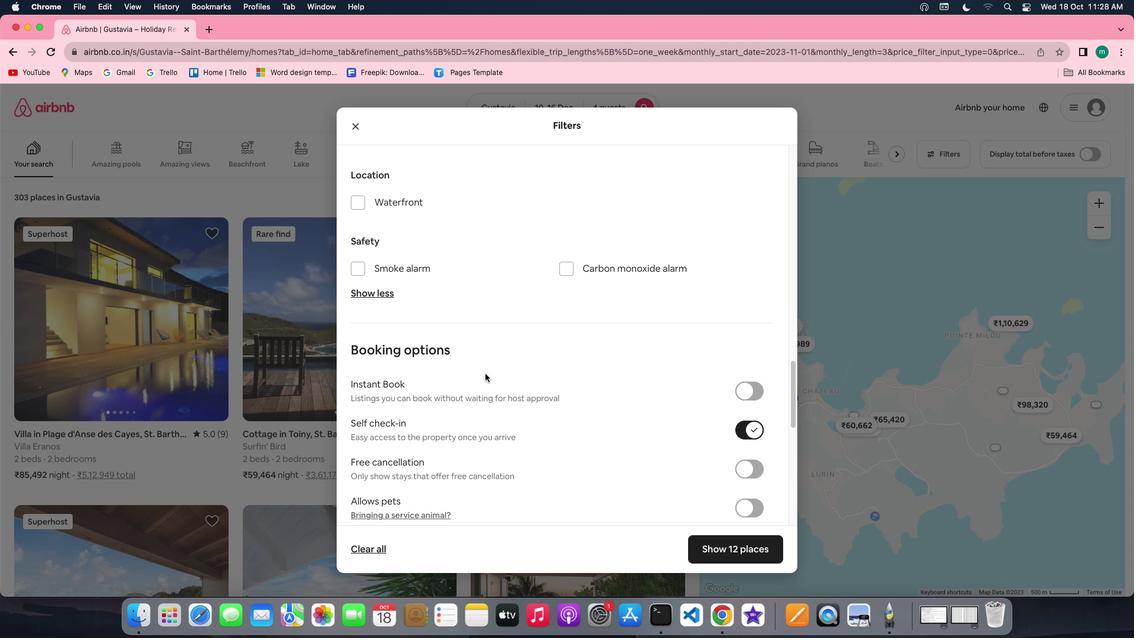 
Action: Mouse moved to (615, 427)
Screenshot: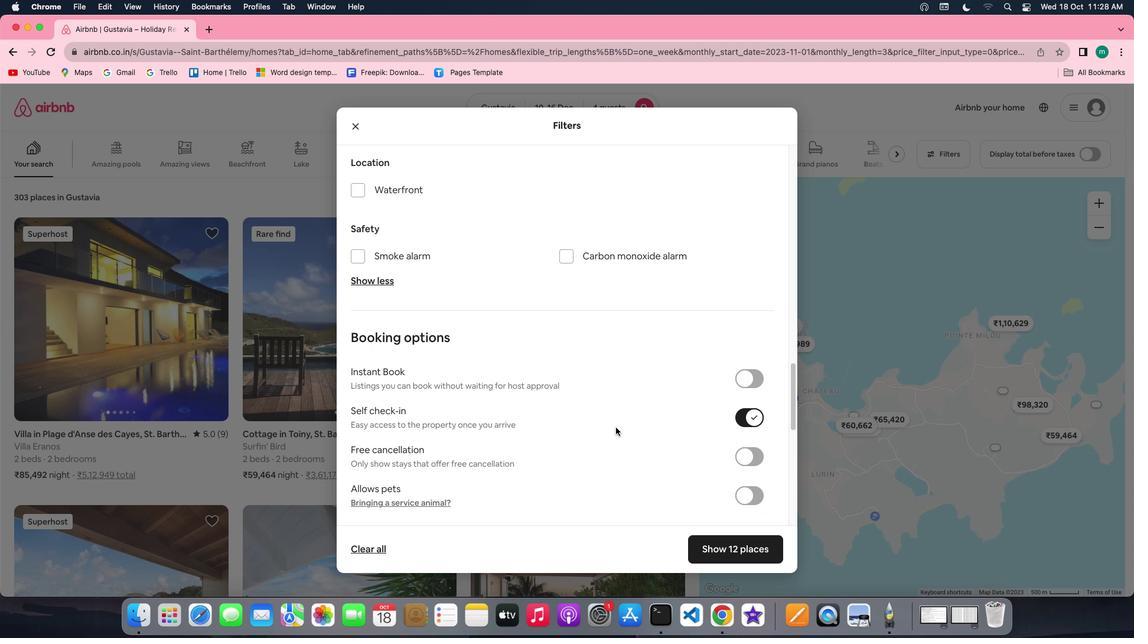 
Action: Mouse scrolled (615, 427) with delta (0, 0)
Screenshot: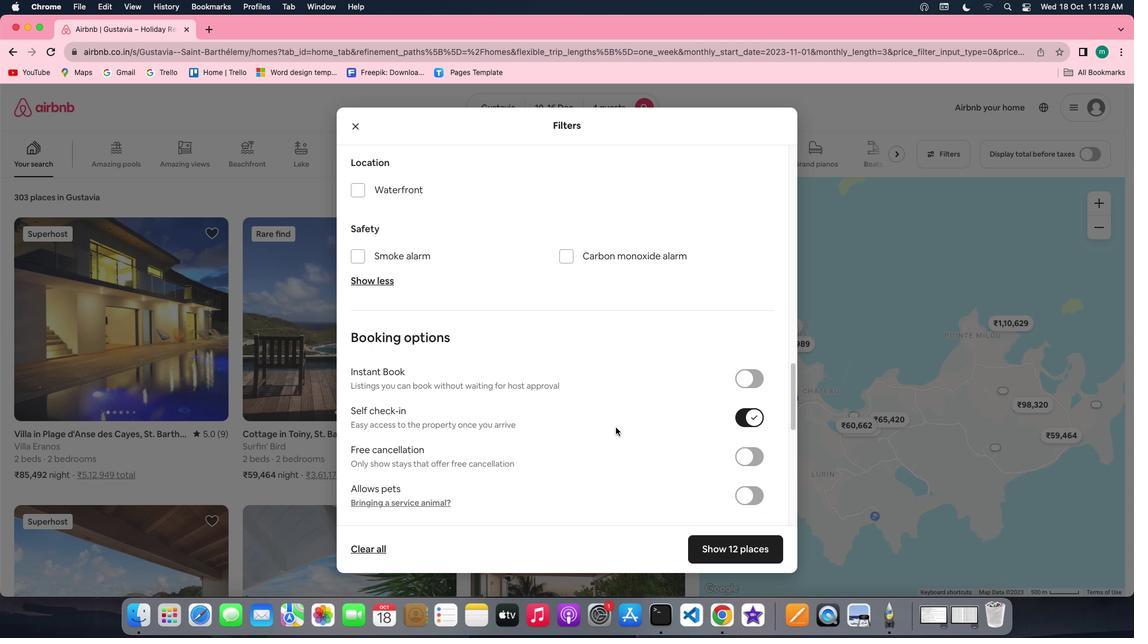 
Action: Mouse scrolled (615, 427) with delta (0, 0)
Screenshot: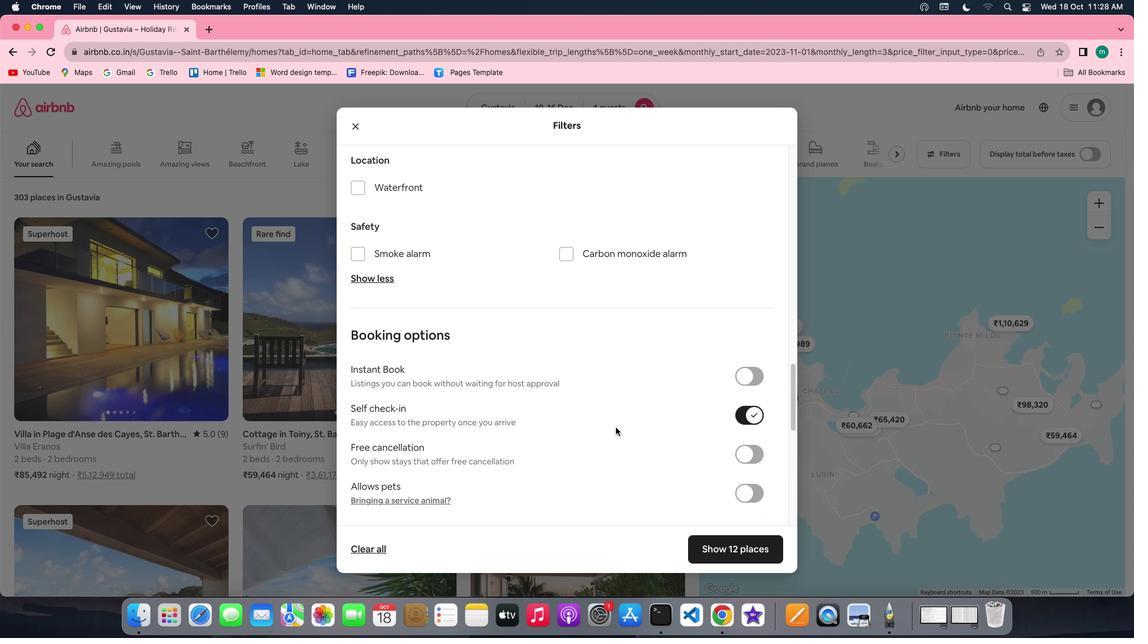 
Action: Mouse scrolled (615, 427) with delta (0, 0)
Screenshot: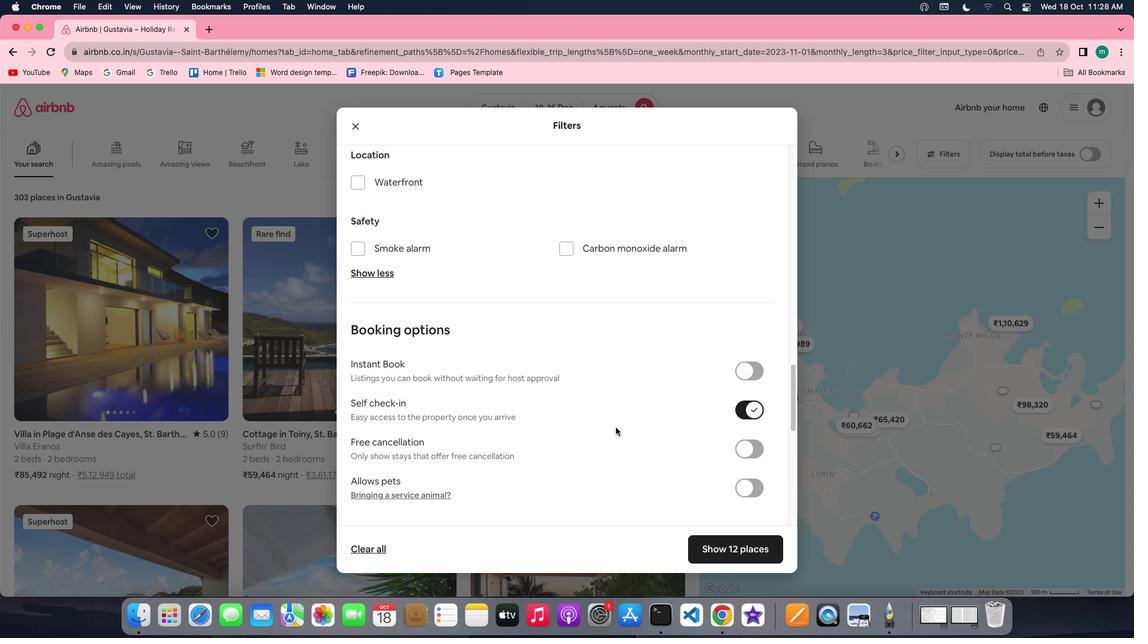 
Action: Mouse scrolled (615, 427) with delta (0, 0)
Screenshot: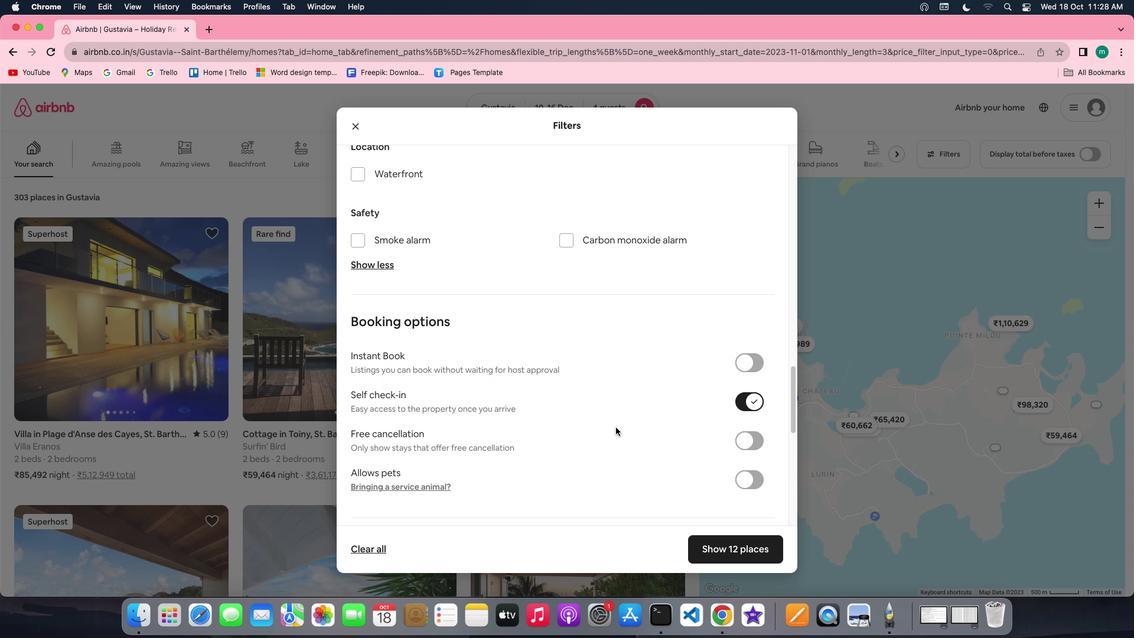 
Action: Mouse scrolled (615, 427) with delta (0, 0)
Screenshot: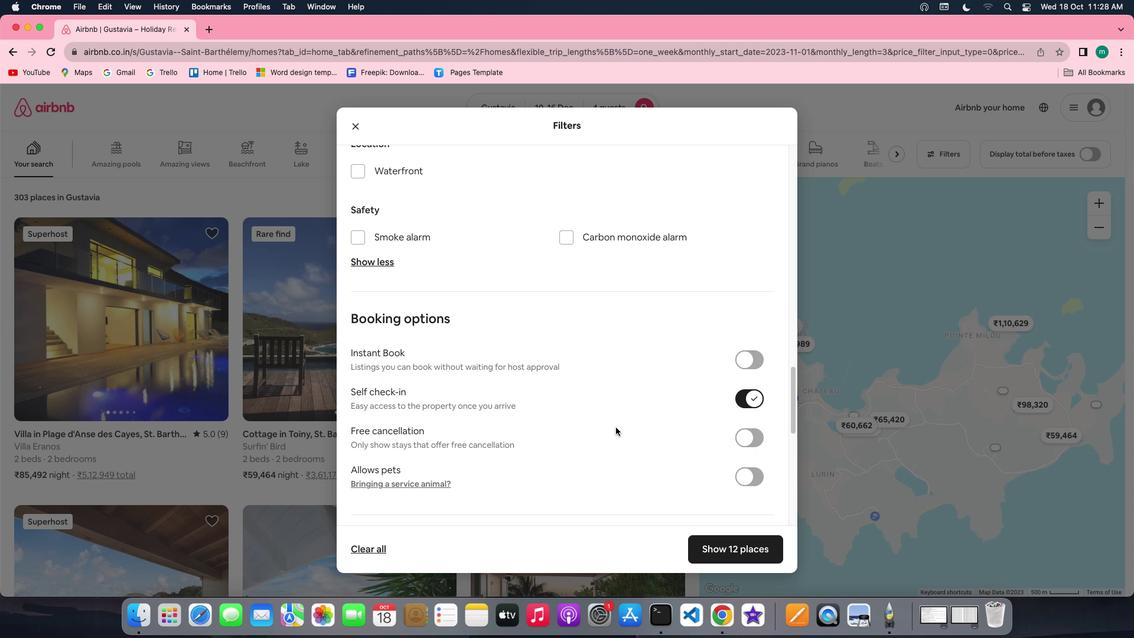 
Action: Mouse scrolled (615, 427) with delta (0, 0)
Screenshot: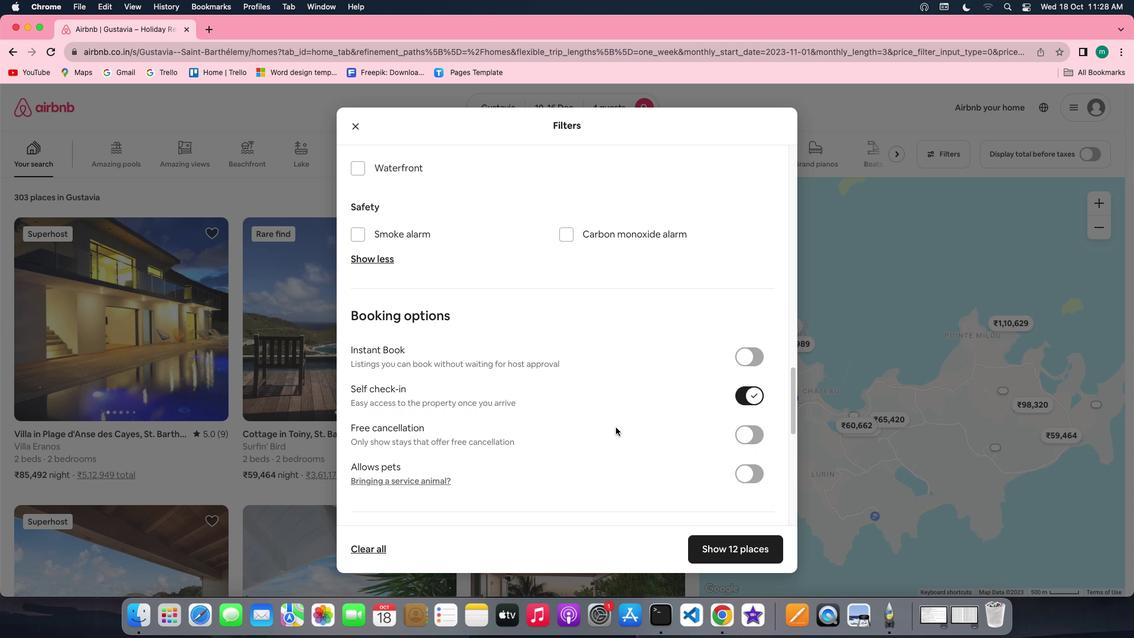 
Action: Mouse scrolled (615, 427) with delta (0, 0)
Screenshot: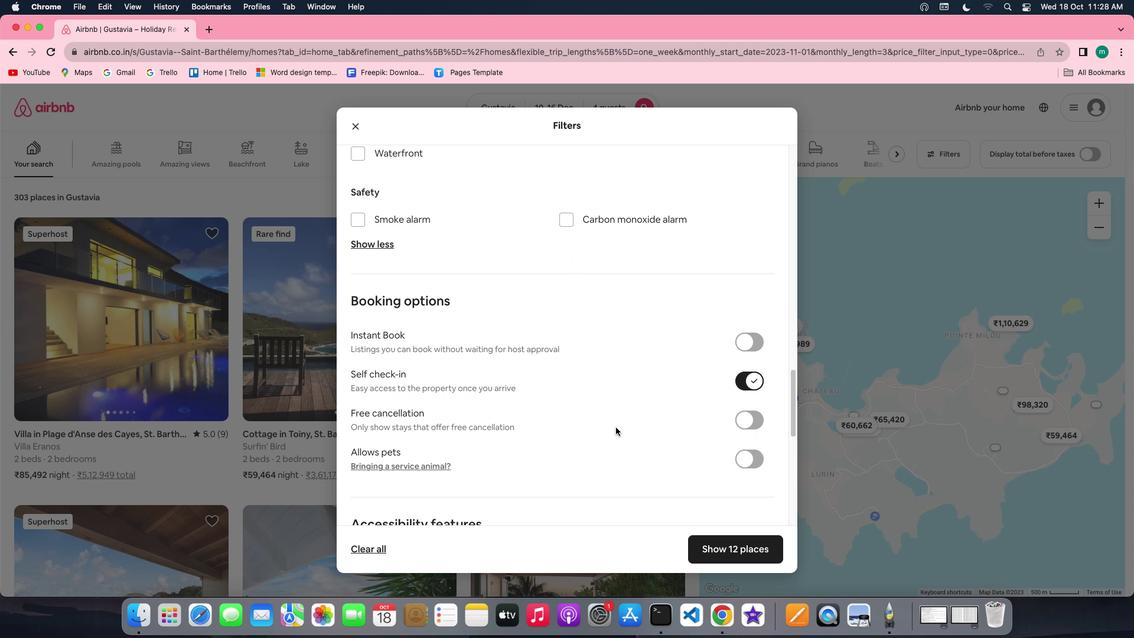 
Action: Mouse moved to (748, 551)
Screenshot: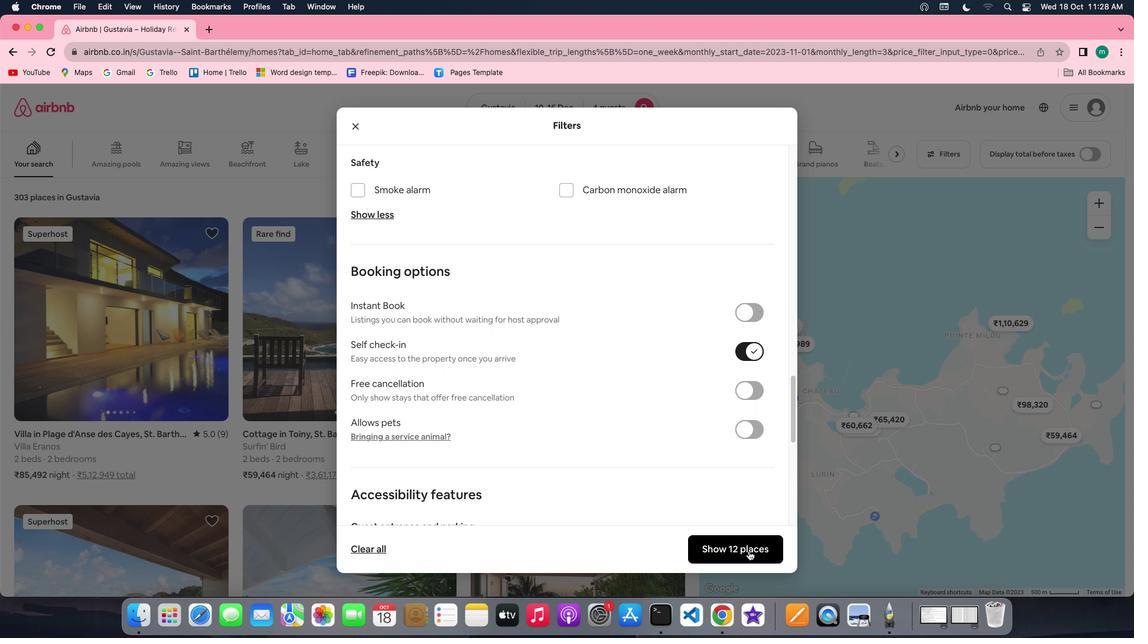 
Action: Mouse pressed left at (748, 551)
Screenshot: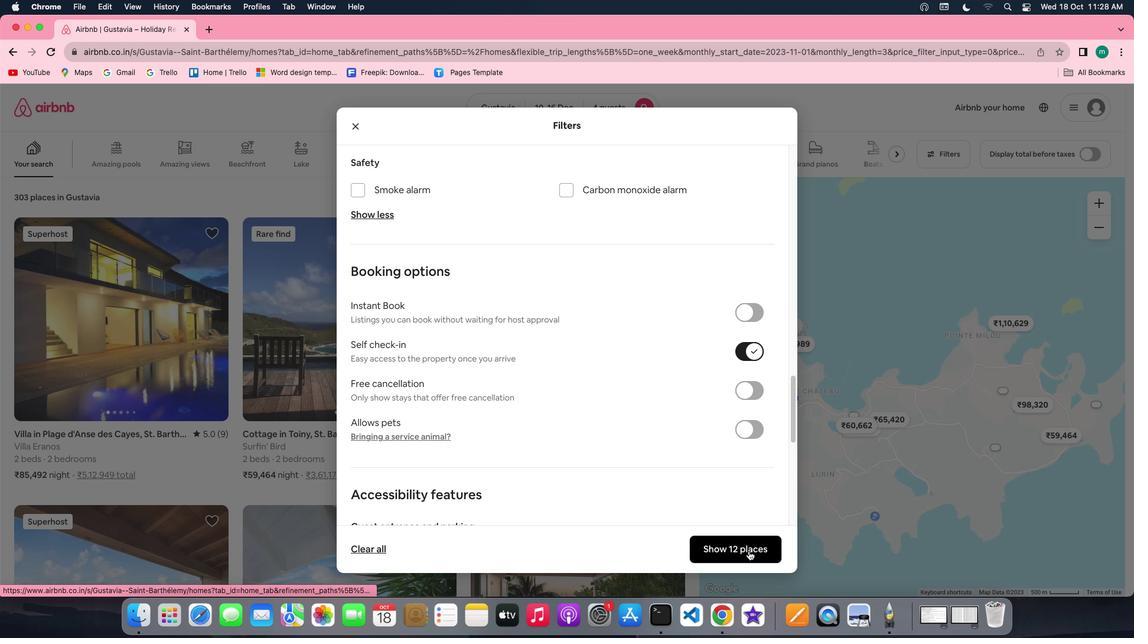 
Action: Mouse moved to (168, 309)
Screenshot: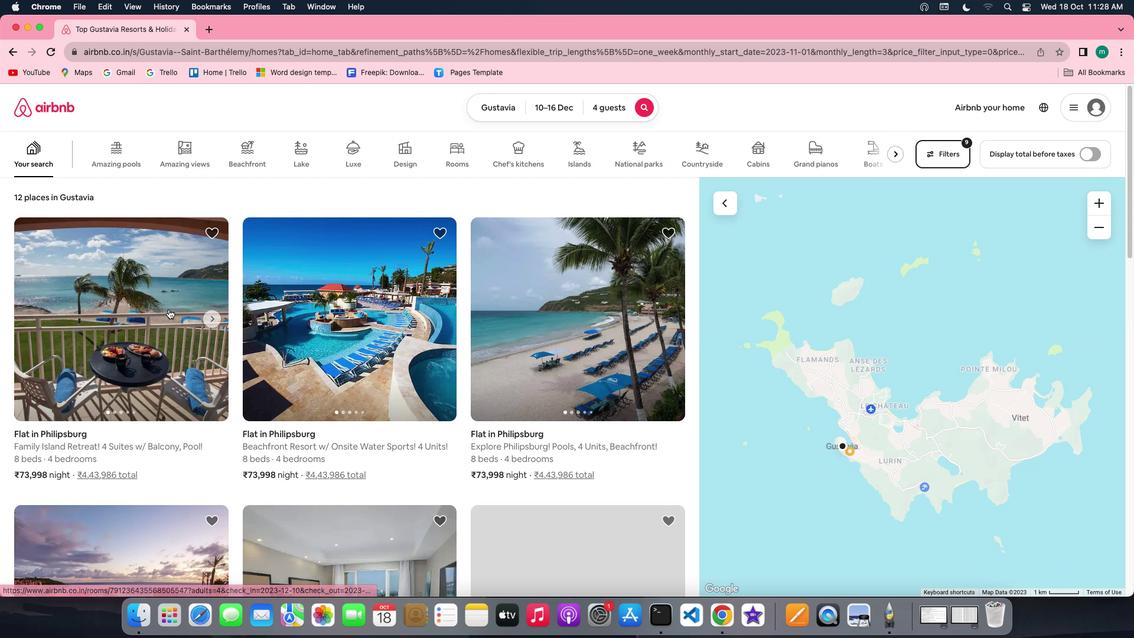
Action: Mouse pressed left at (168, 309)
Screenshot: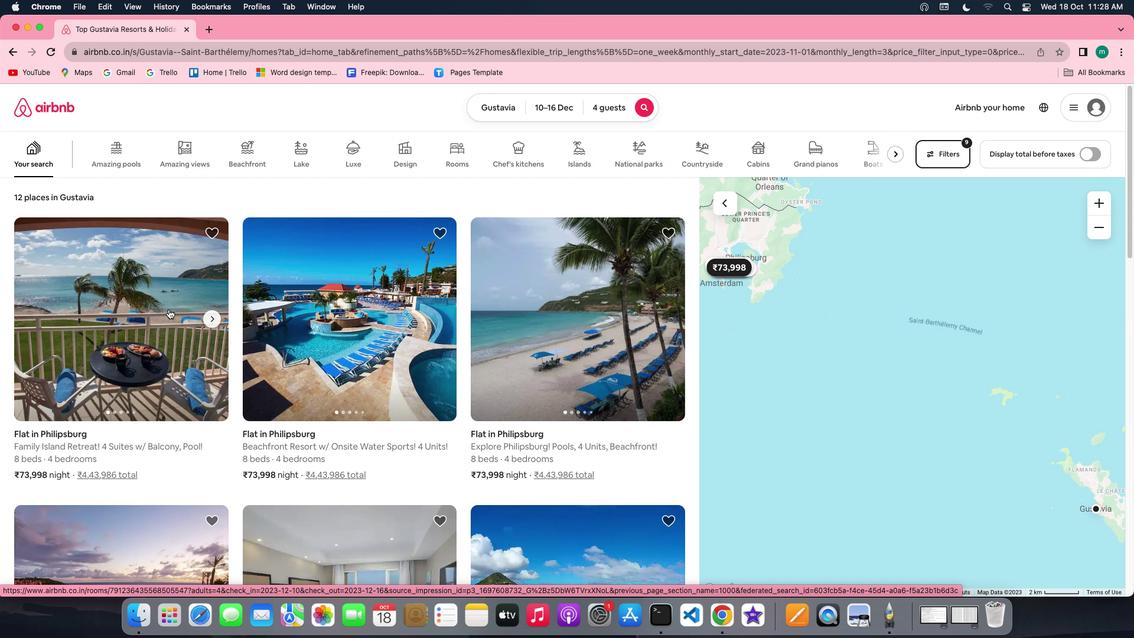 
Action: Mouse moved to (830, 441)
Screenshot: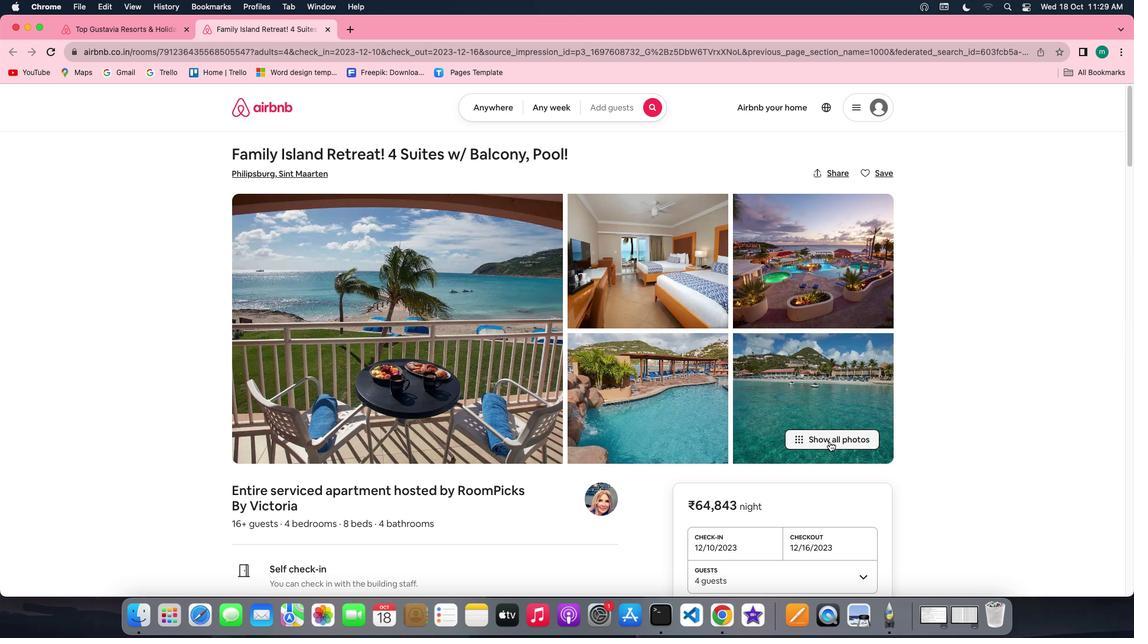 
Action: Mouse pressed left at (830, 441)
Screenshot: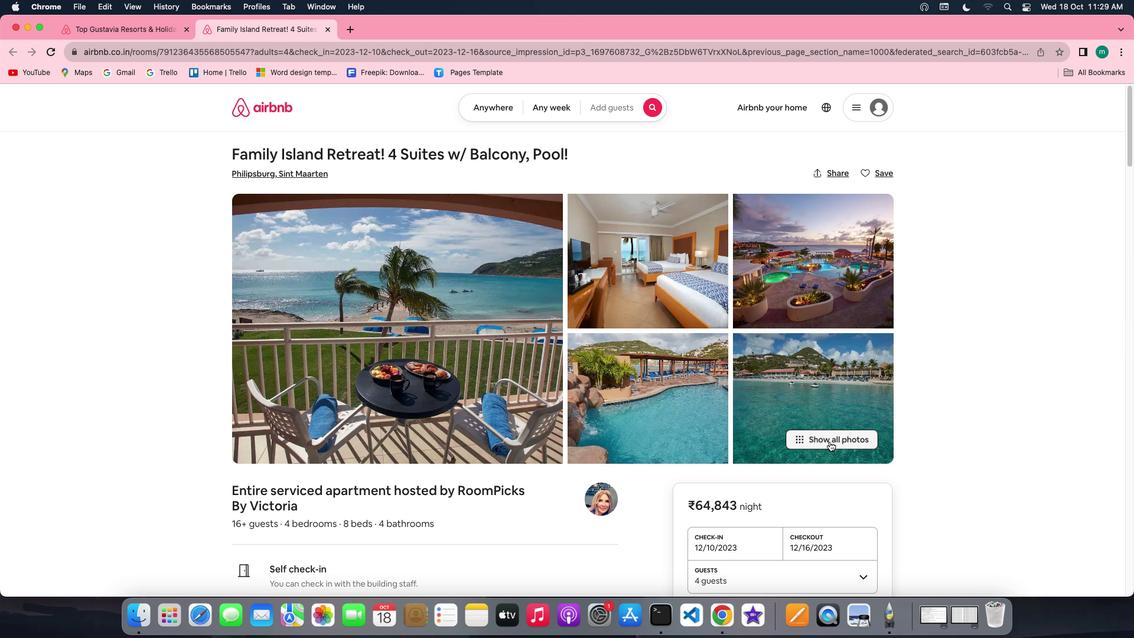 
Action: Mouse moved to (516, 350)
Screenshot: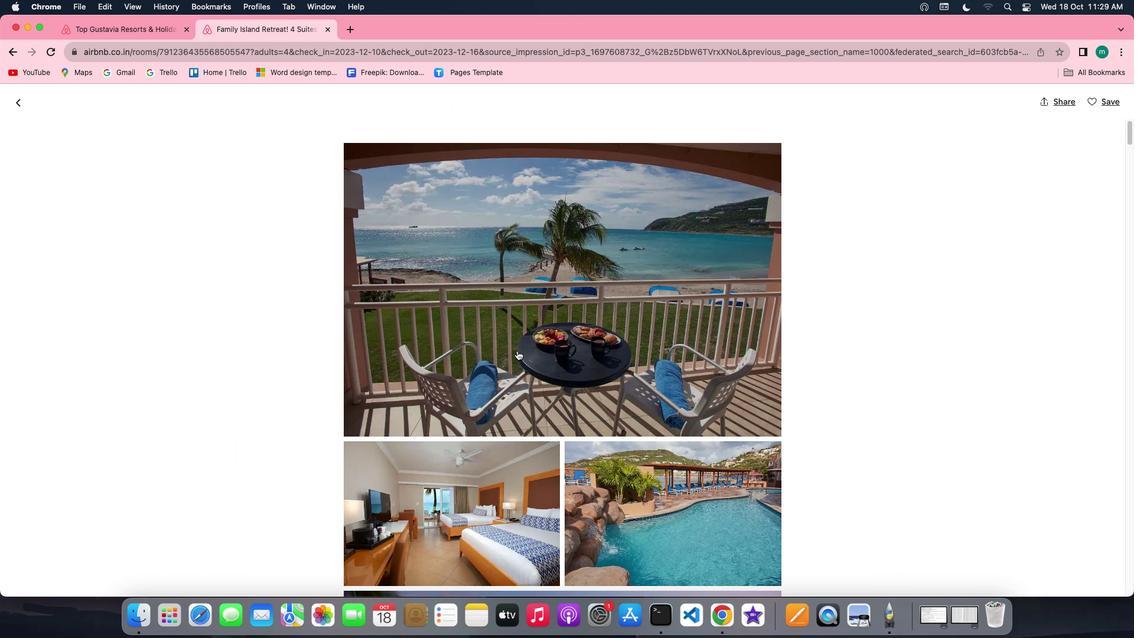
Action: Mouse scrolled (516, 350) with delta (0, 0)
Screenshot: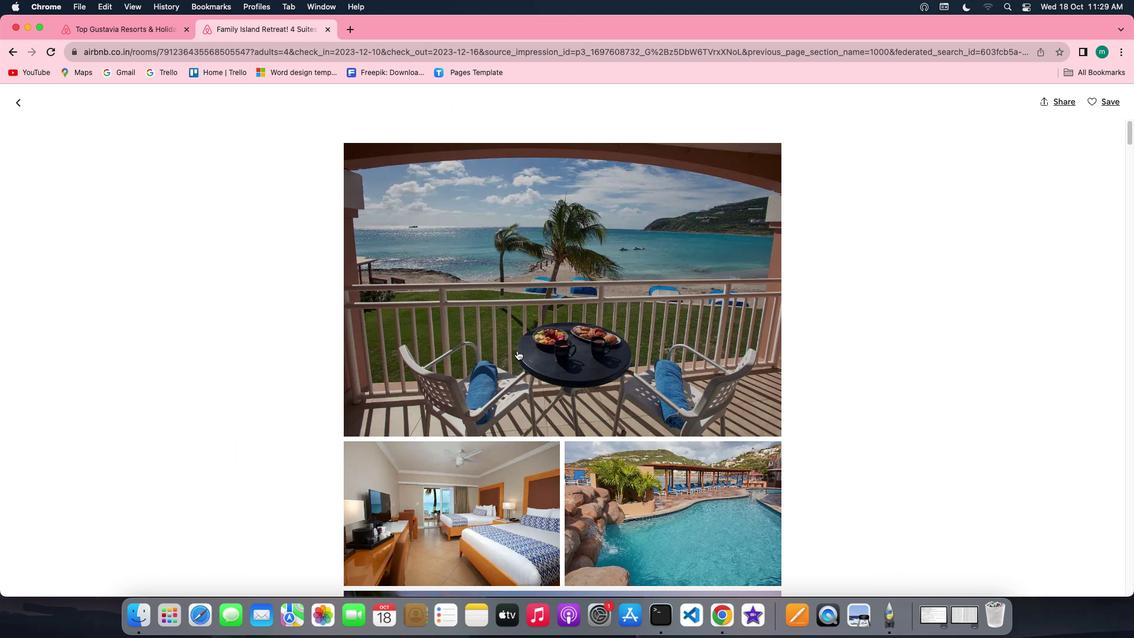 
Action: Mouse scrolled (516, 350) with delta (0, 0)
Screenshot: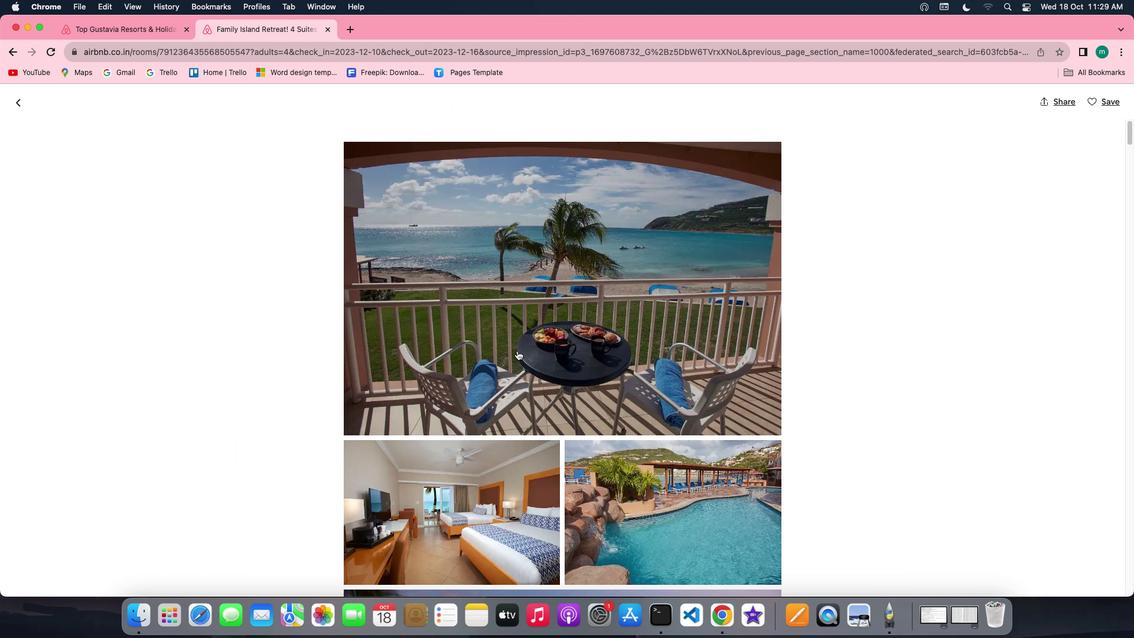 
Action: Mouse scrolled (516, 350) with delta (0, 0)
Screenshot: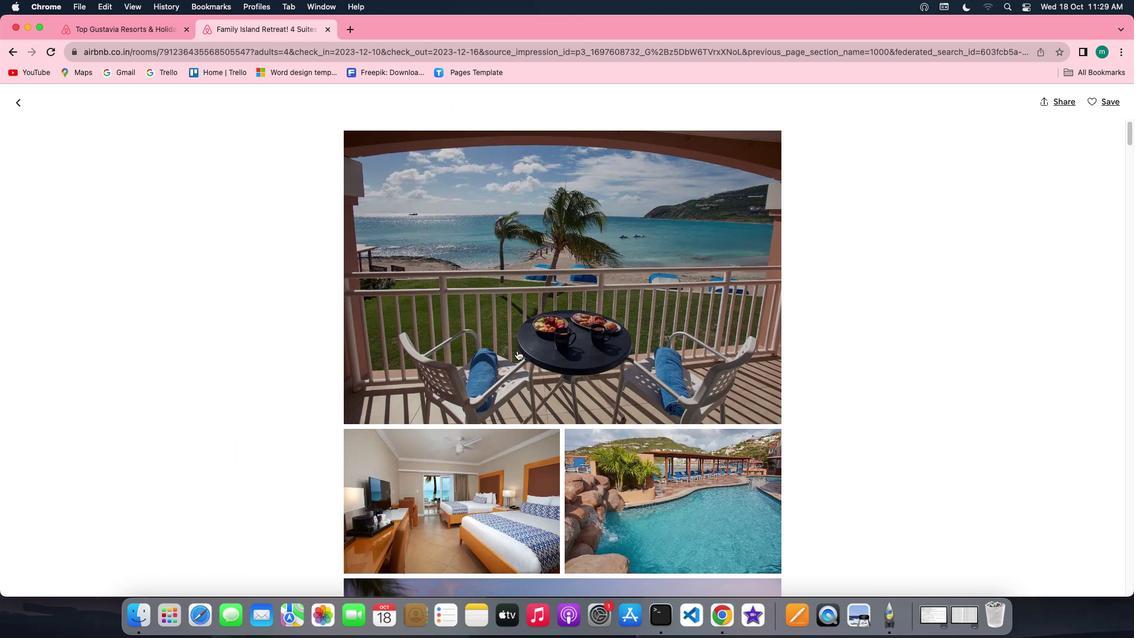 
Action: Mouse scrolled (516, 350) with delta (0, 0)
Screenshot: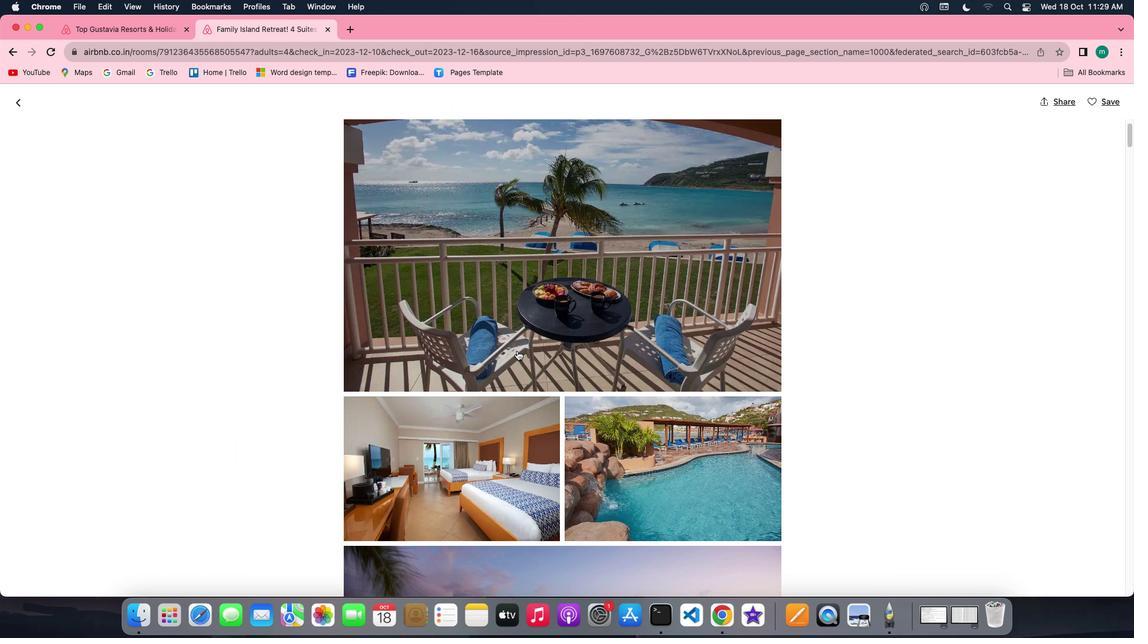
Action: Mouse scrolled (516, 350) with delta (0, 0)
Screenshot: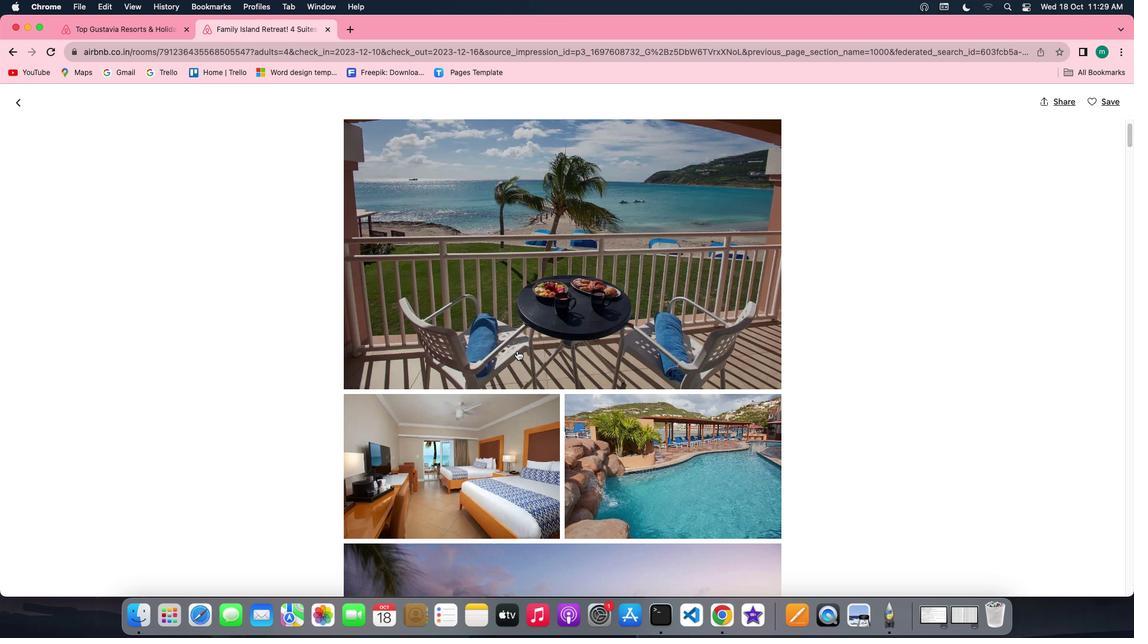 
Action: Mouse scrolled (516, 350) with delta (0, 0)
Screenshot: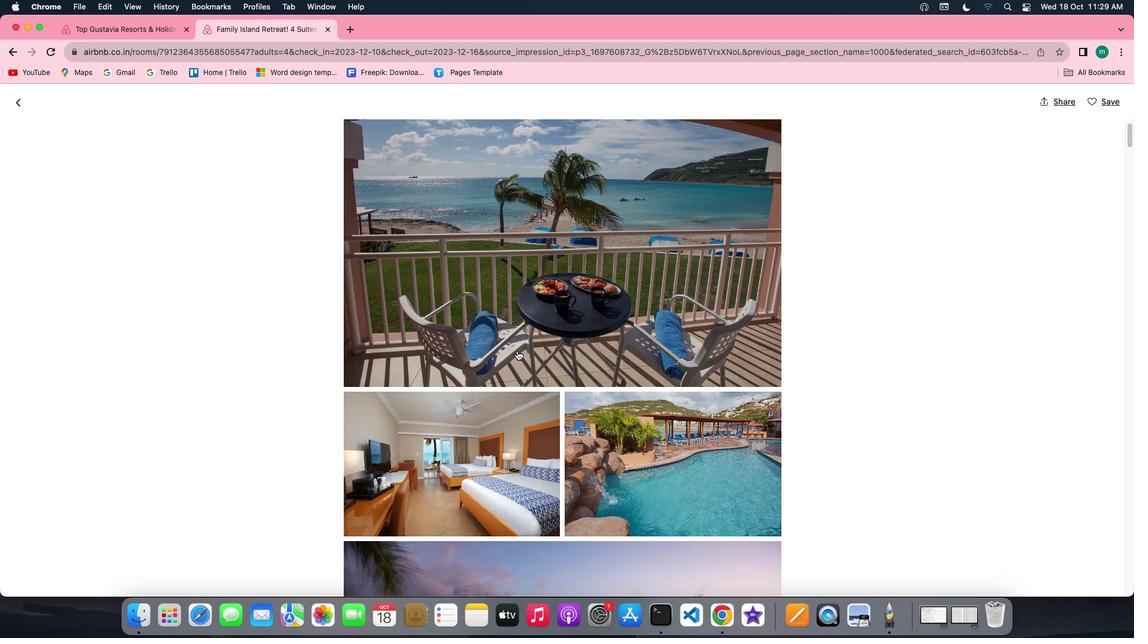 
Action: Mouse scrolled (516, 350) with delta (0, 0)
Screenshot: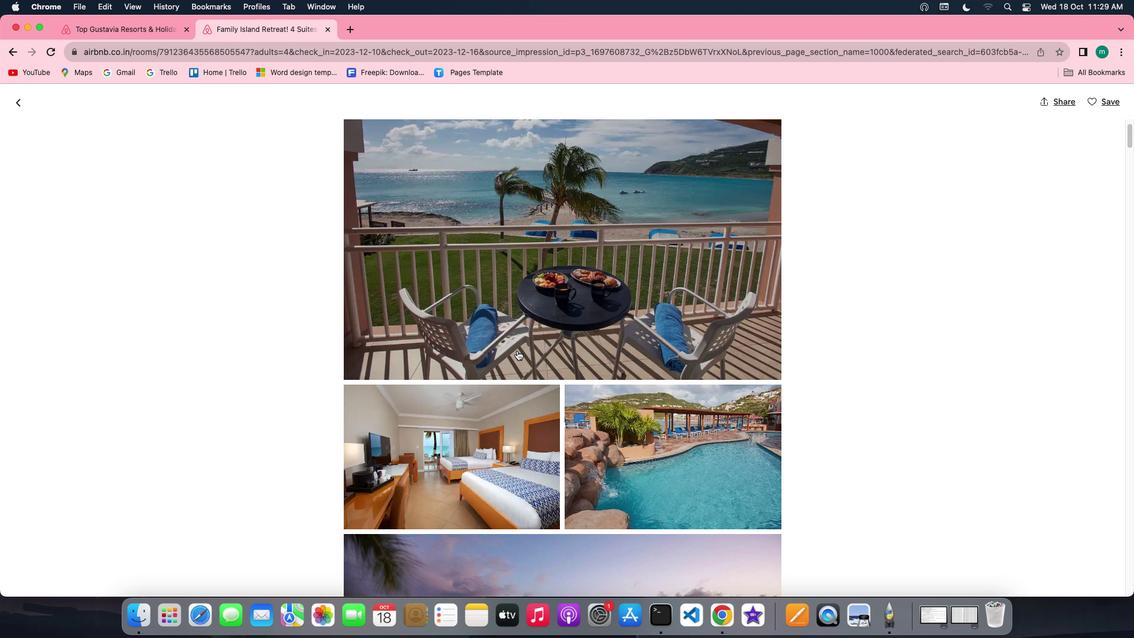 
Action: Mouse scrolled (516, 350) with delta (0, 0)
Screenshot: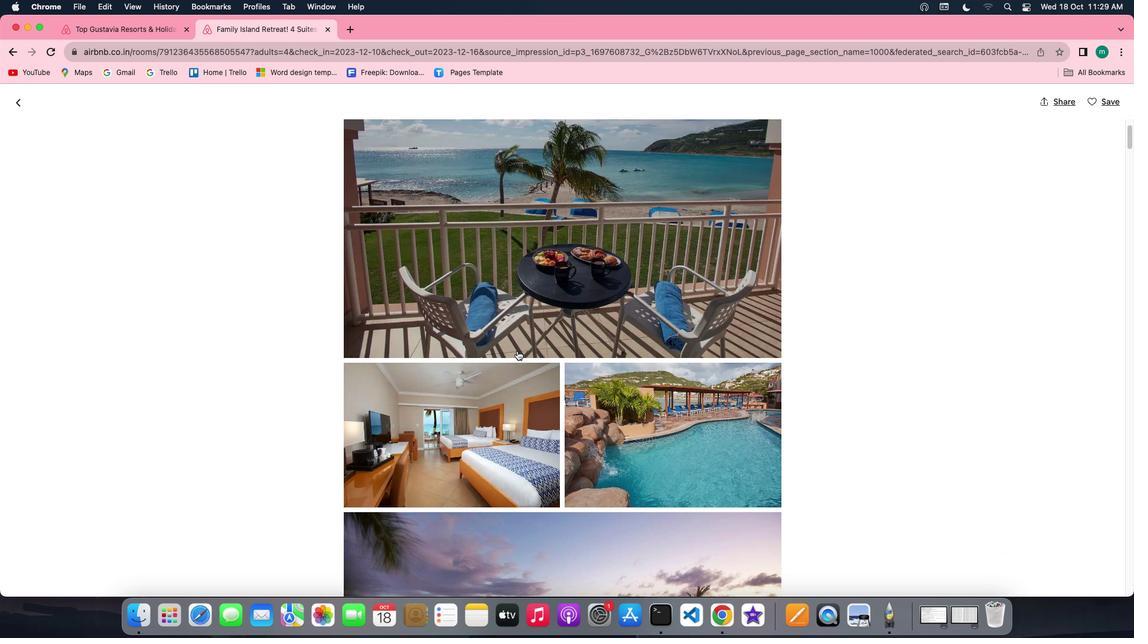 
Action: Mouse scrolled (516, 350) with delta (0, 0)
Screenshot: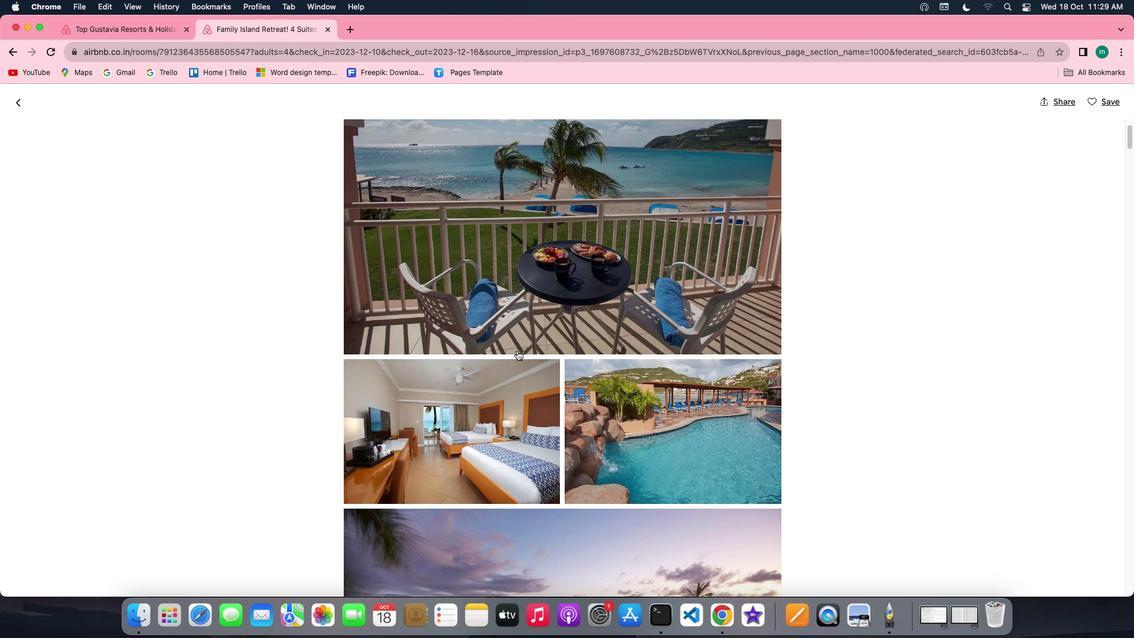 
Action: Mouse scrolled (516, 350) with delta (0, 0)
Screenshot: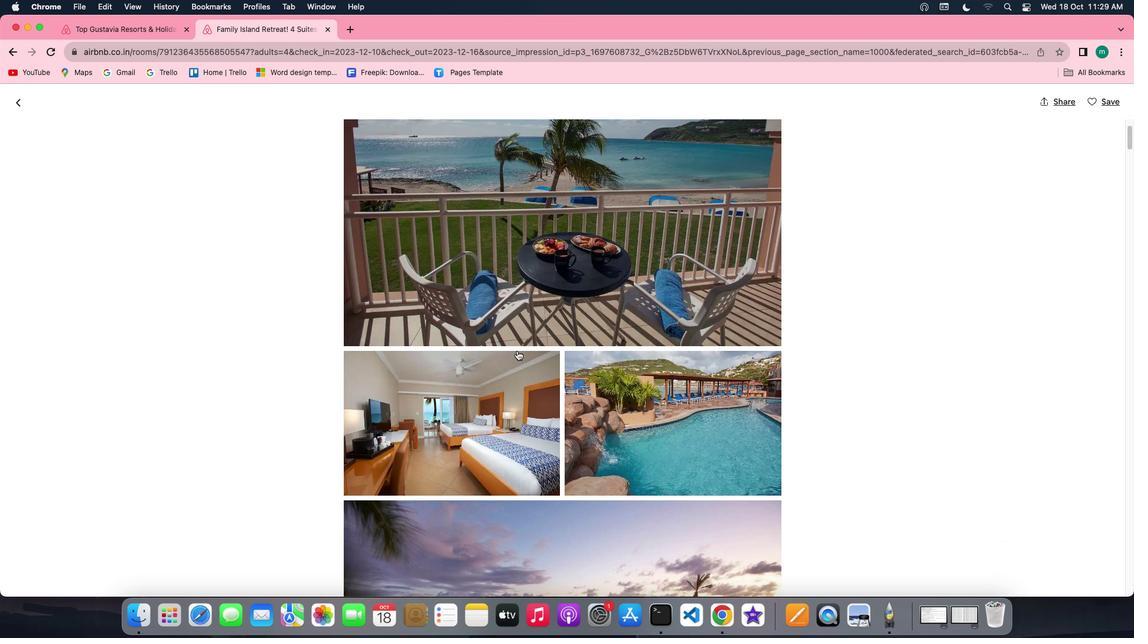 
Action: Mouse scrolled (516, 350) with delta (0, 0)
Screenshot: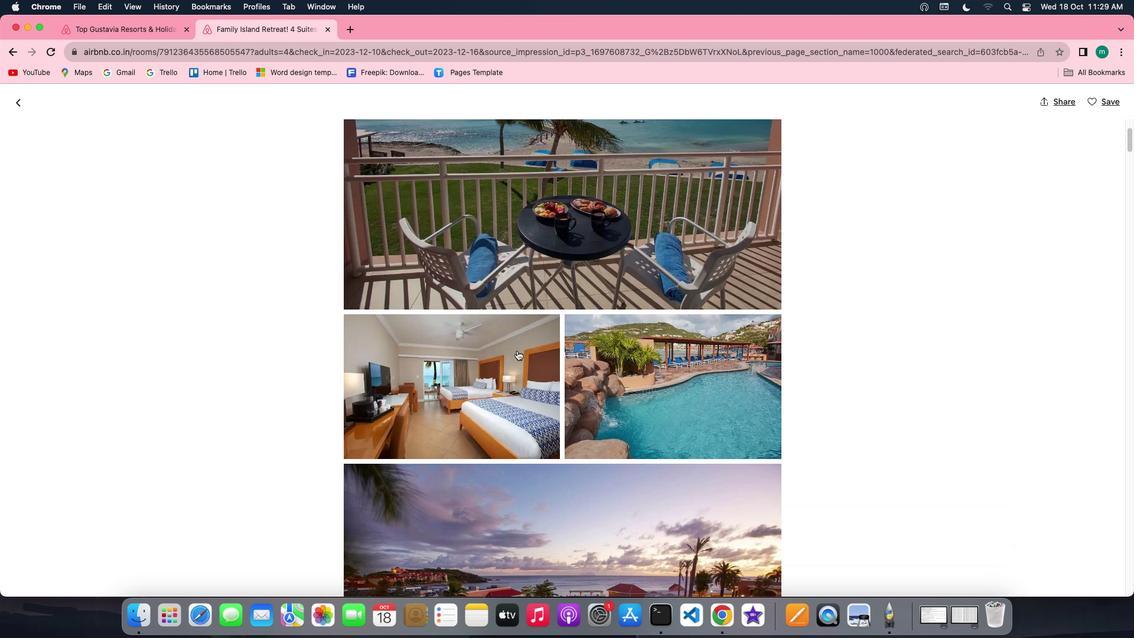 
Action: Mouse scrolled (516, 350) with delta (0, 0)
Screenshot: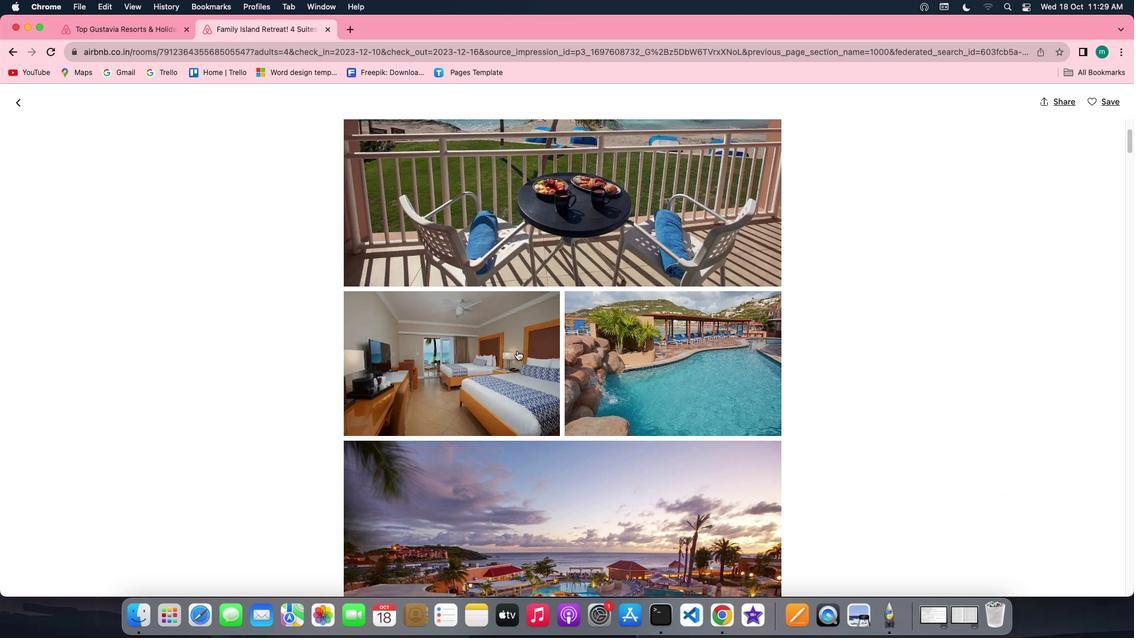 
Action: Mouse scrolled (516, 350) with delta (0, 0)
Screenshot: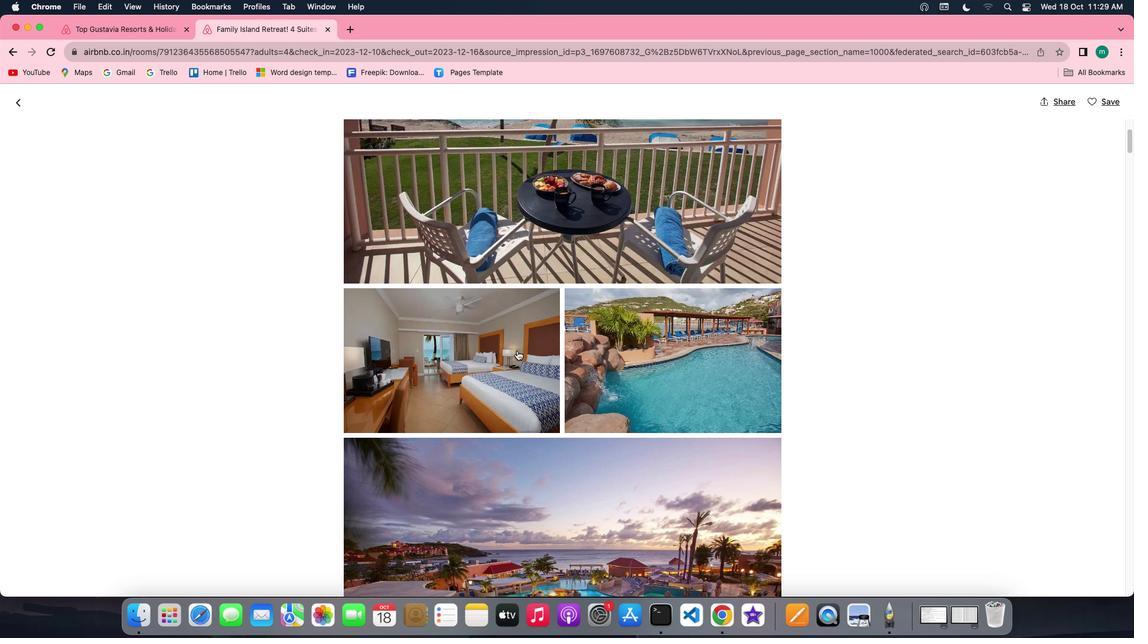 
Action: Mouse scrolled (516, 350) with delta (0, 0)
Screenshot: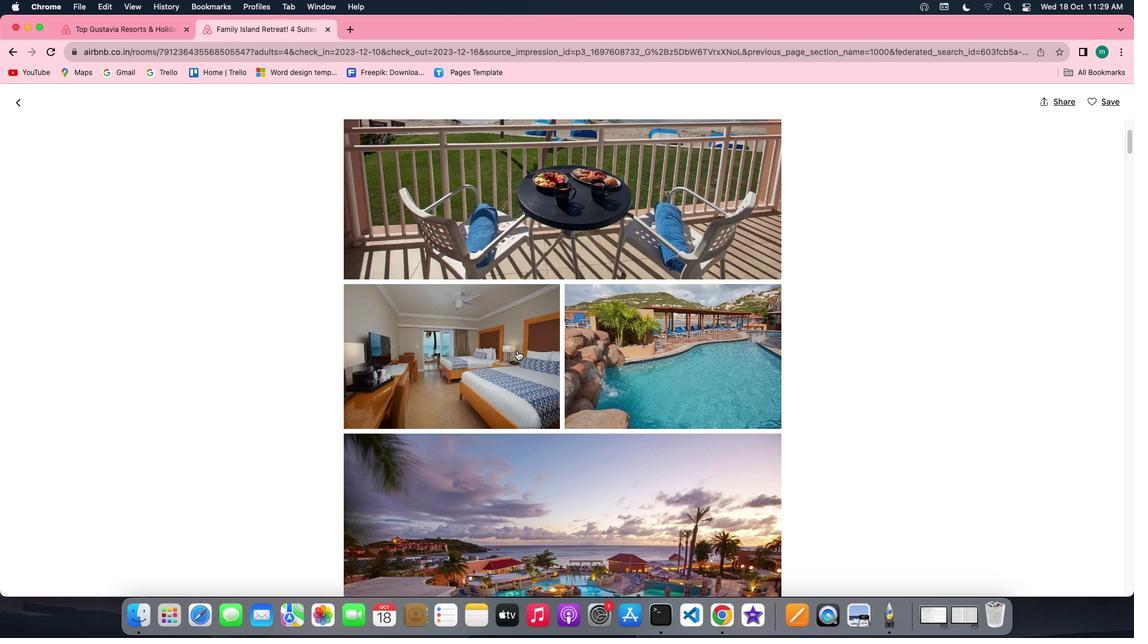 
Action: Mouse scrolled (516, 350) with delta (0, 0)
Screenshot: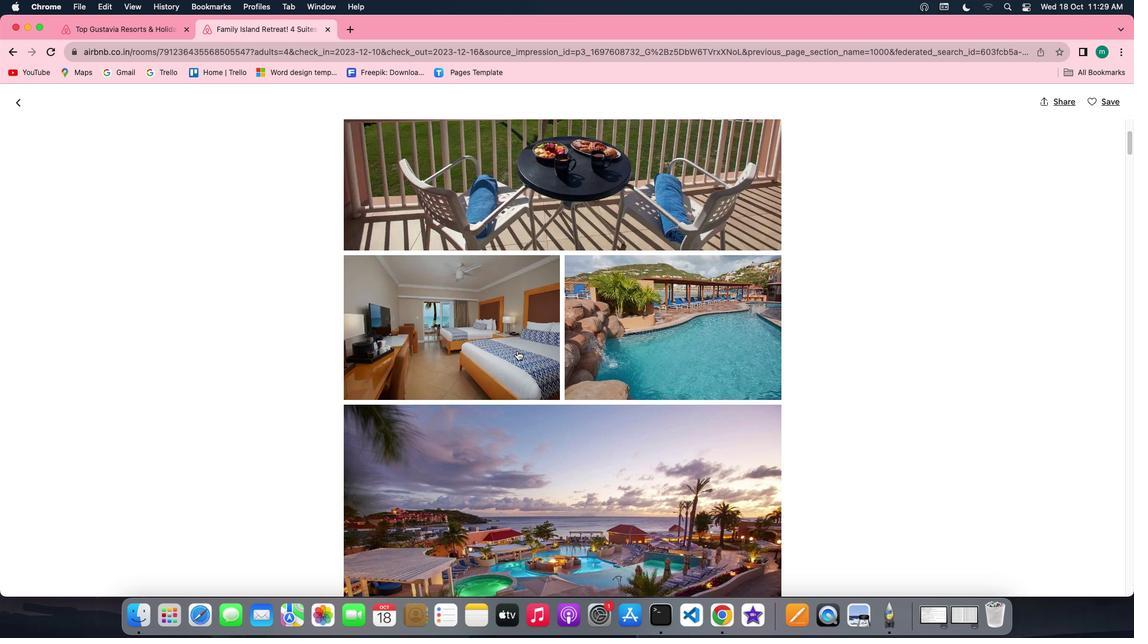 
Action: Mouse scrolled (516, 350) with delta (0, 0)
Screenshot: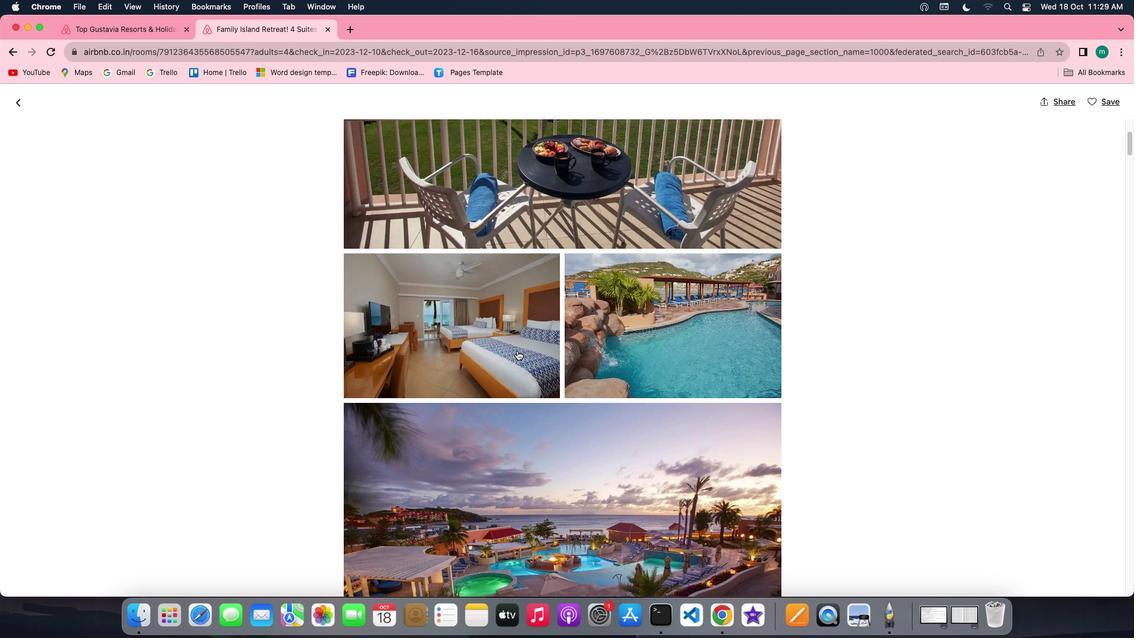 
Action: Mouse scrolled (516, 350) with delta (0, 0)
Screenshot: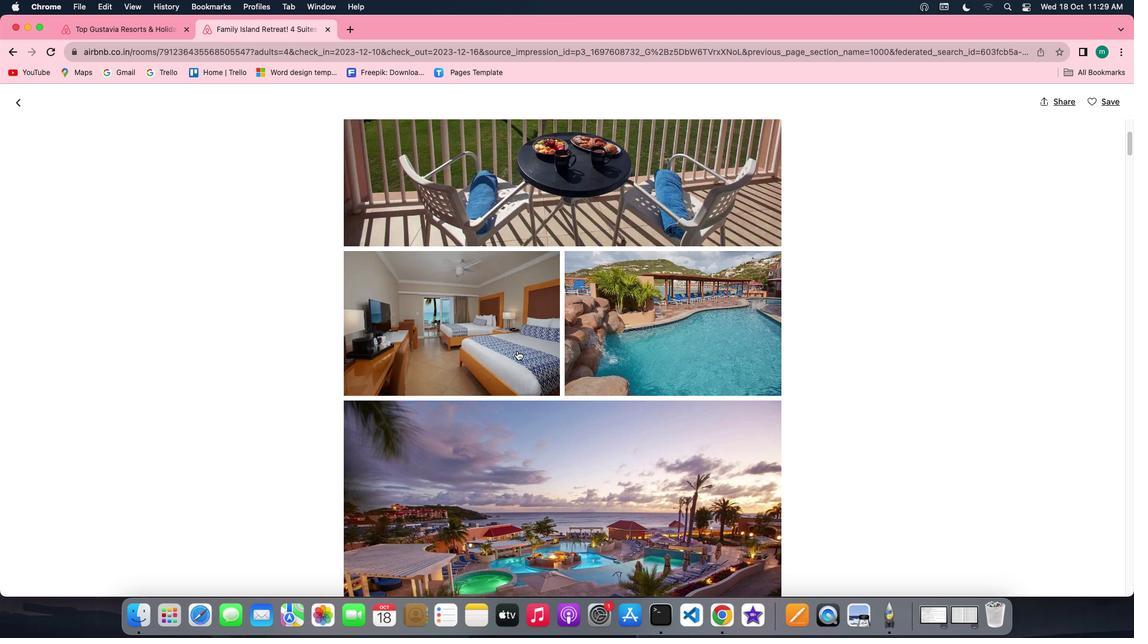 
Action: Mouse scrolled (516, 350) with delta (0, 0)
Screenshot: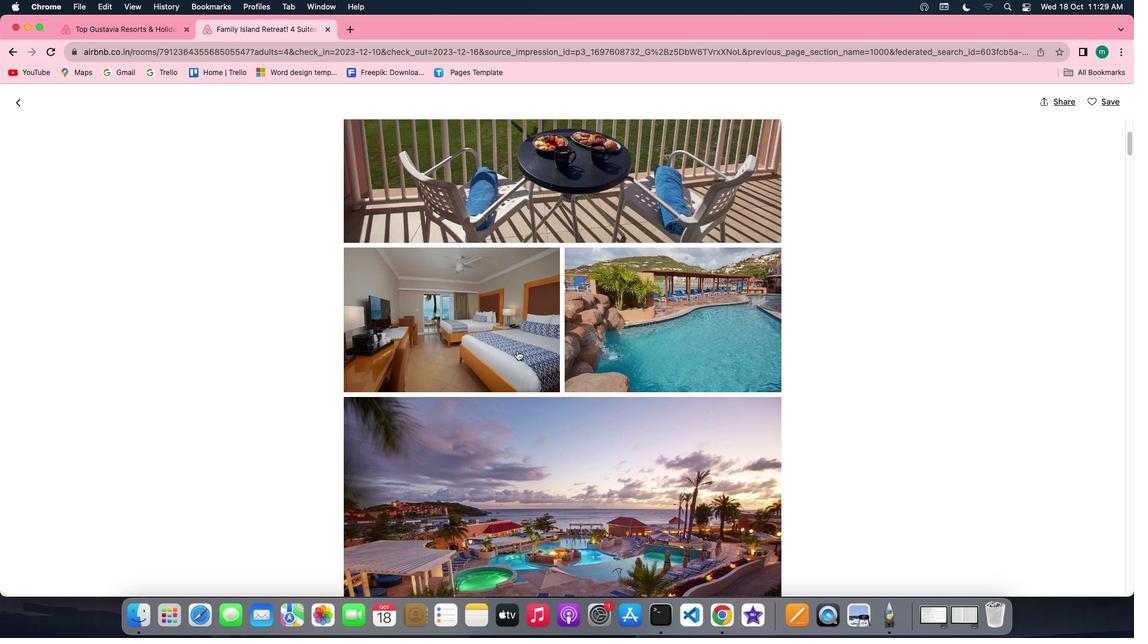
Action: Mouse scrolled (516, 350) with delta (0, 0)
Screenshot: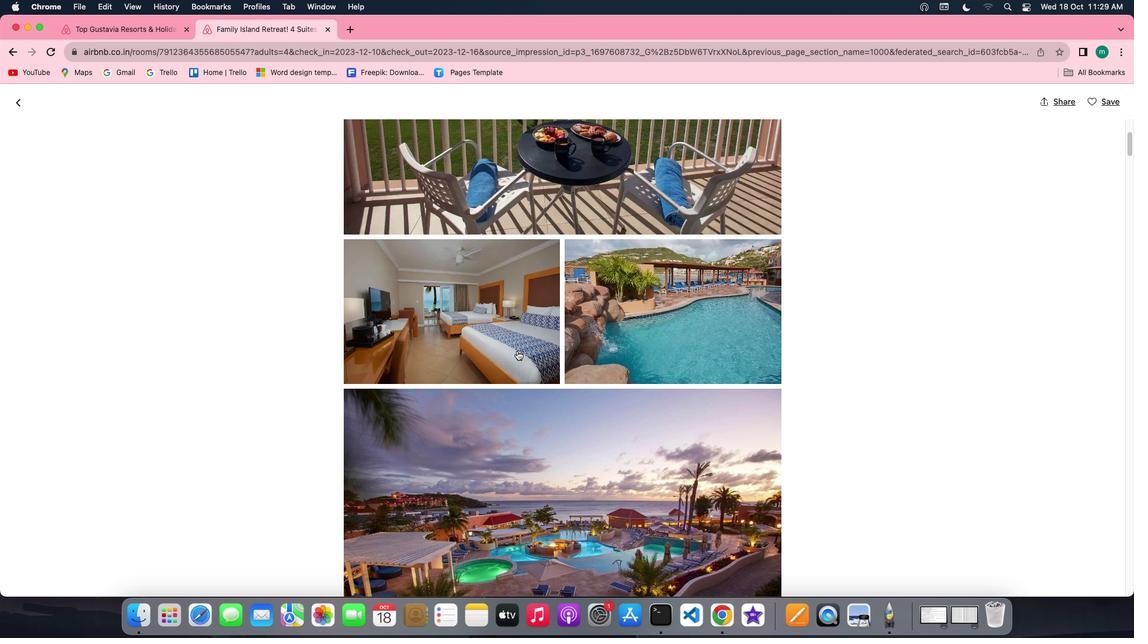 
Action: Mouse scrolled (516, 350) with delta (0, 0)
Screenshot: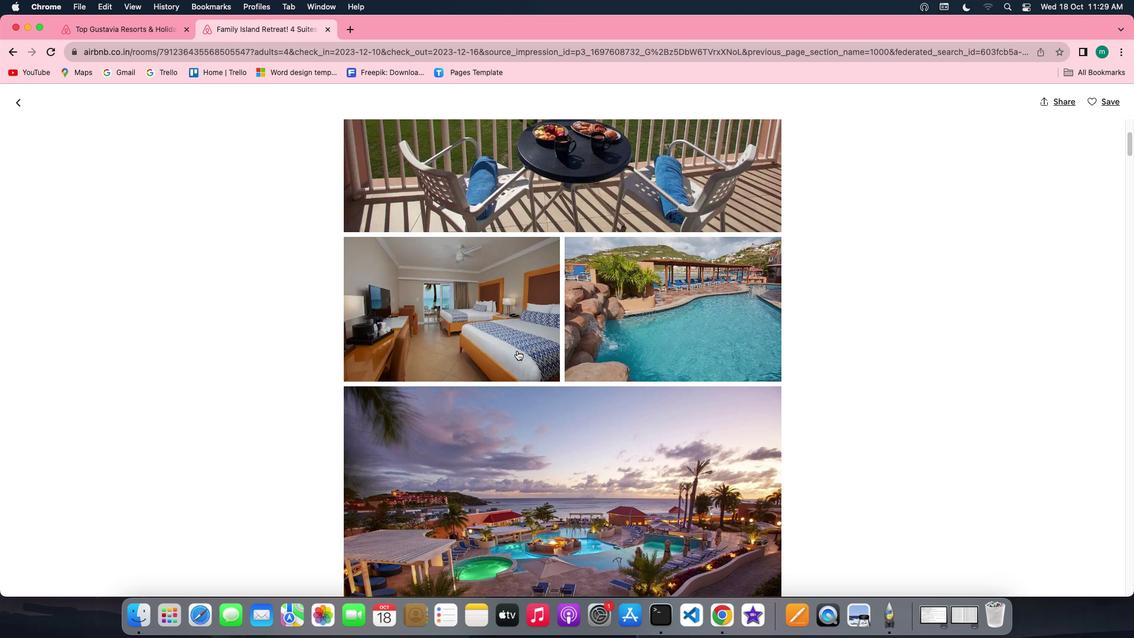 
Action: Mouse scrolled (516, 350) with delta (0, 0)
Screenshot: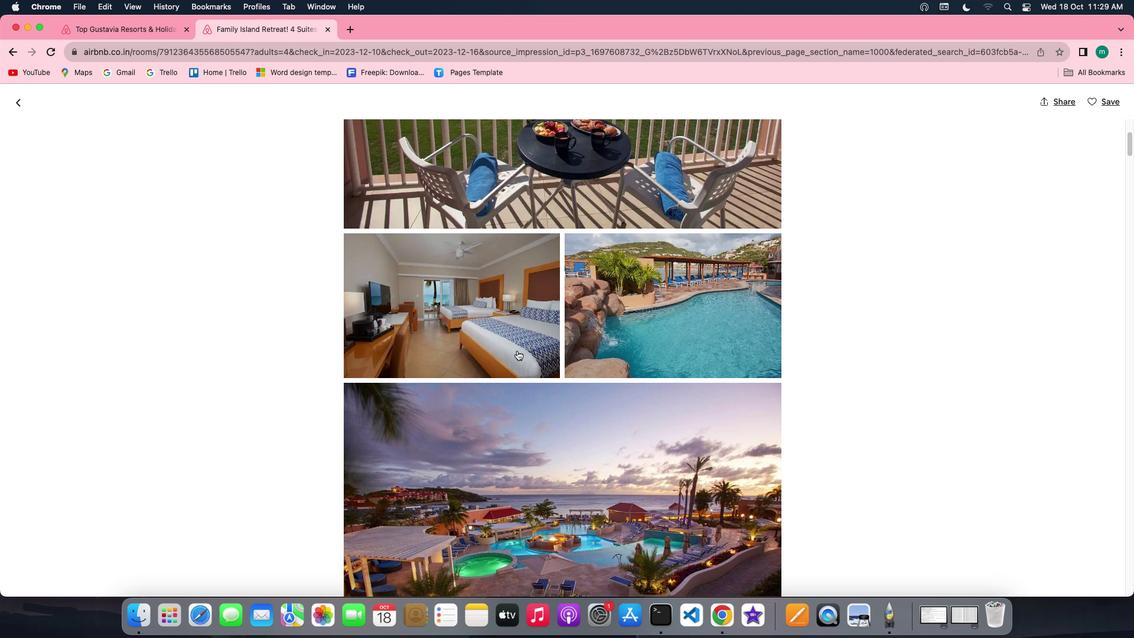 
Action: Mouse scrolled (516, 350) with delta (0, 0)
Screenshot: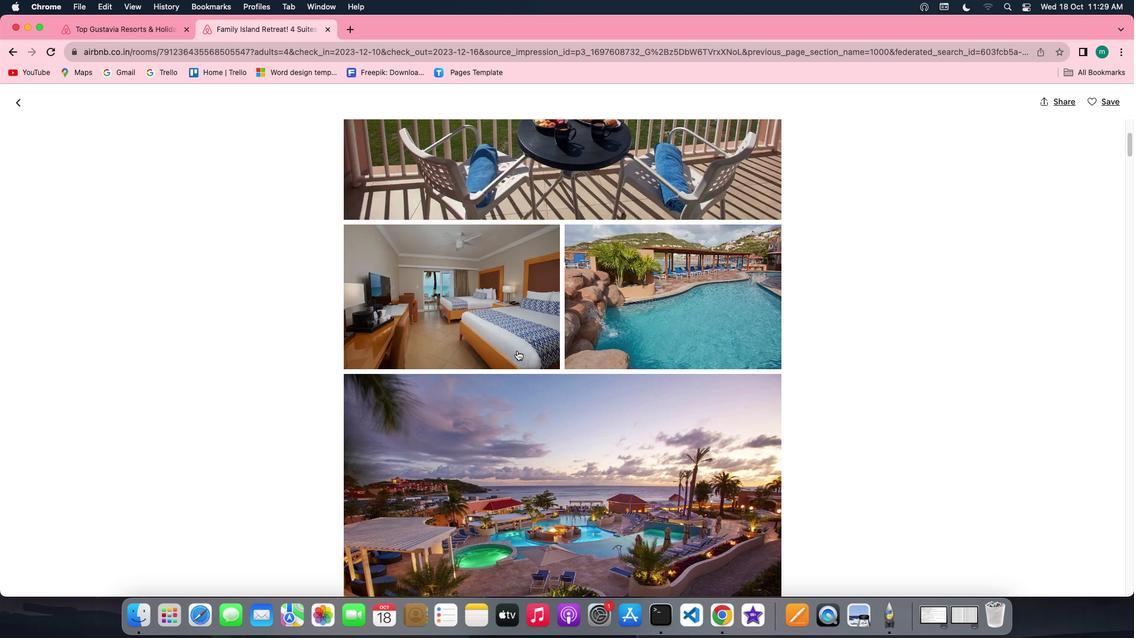 
Action: Mouse scrolled (516, 350) with delta (0, 0)
Screenshot: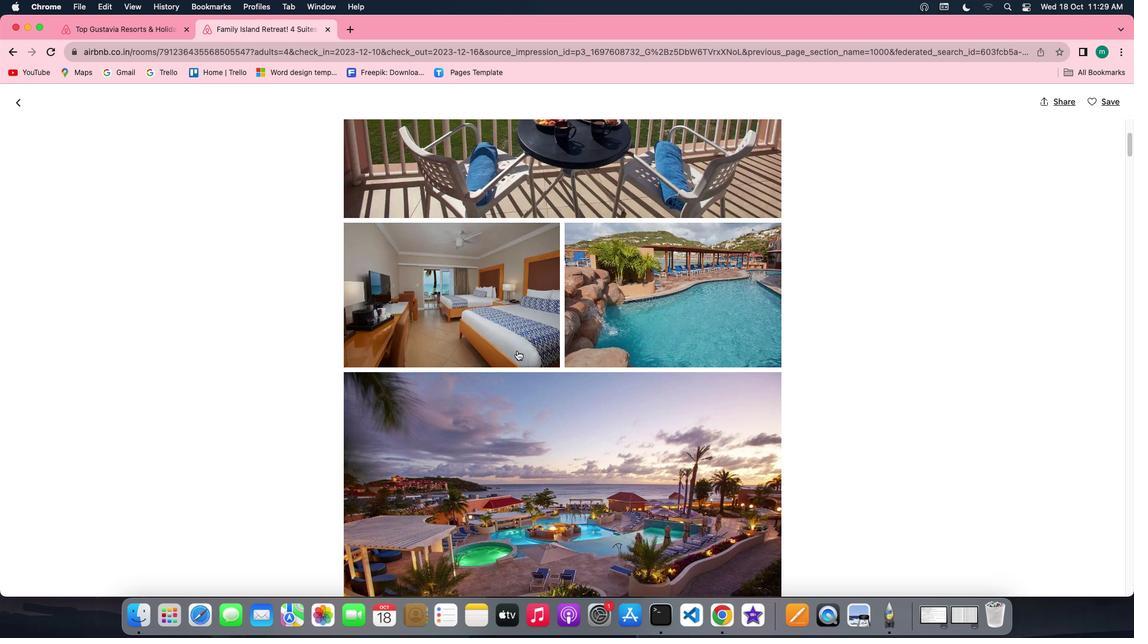 
Action: Mouse scrolled (516, 350) with delta (0, 0)
Screenshot: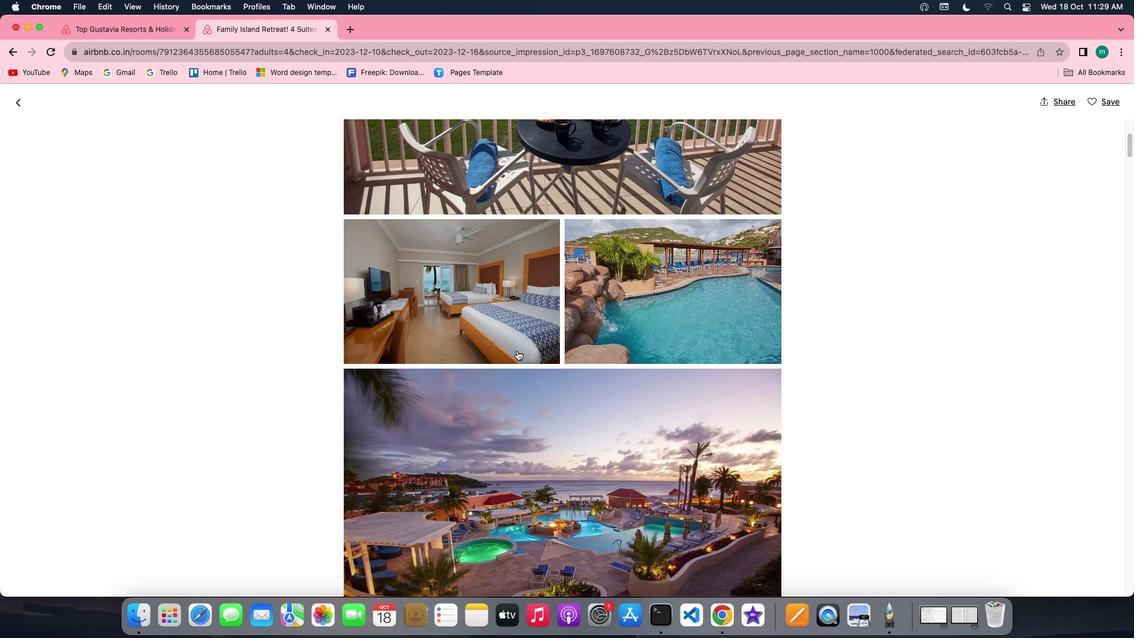 
Action: Mouse scrolled (516, 350) with delta (0, 0)
Screenshot: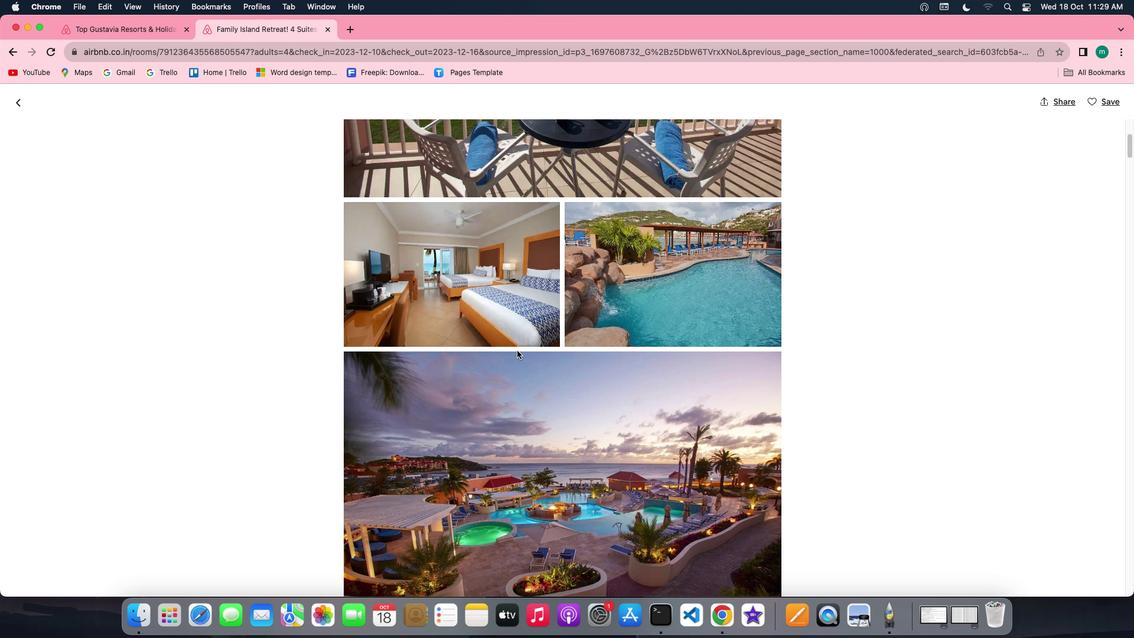 
Action: Mouse scrolled (516, 350) with delta (0, 0)
Screenshot: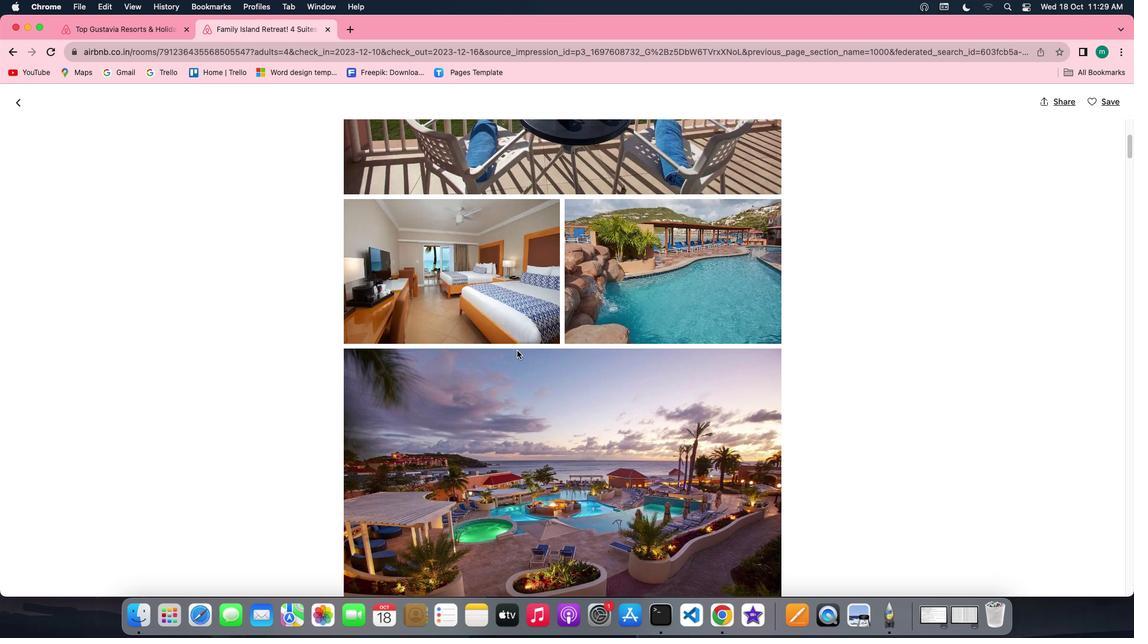 
Action: Mouse scrolled (516, 350) with delta (0, 0)
Screenshot: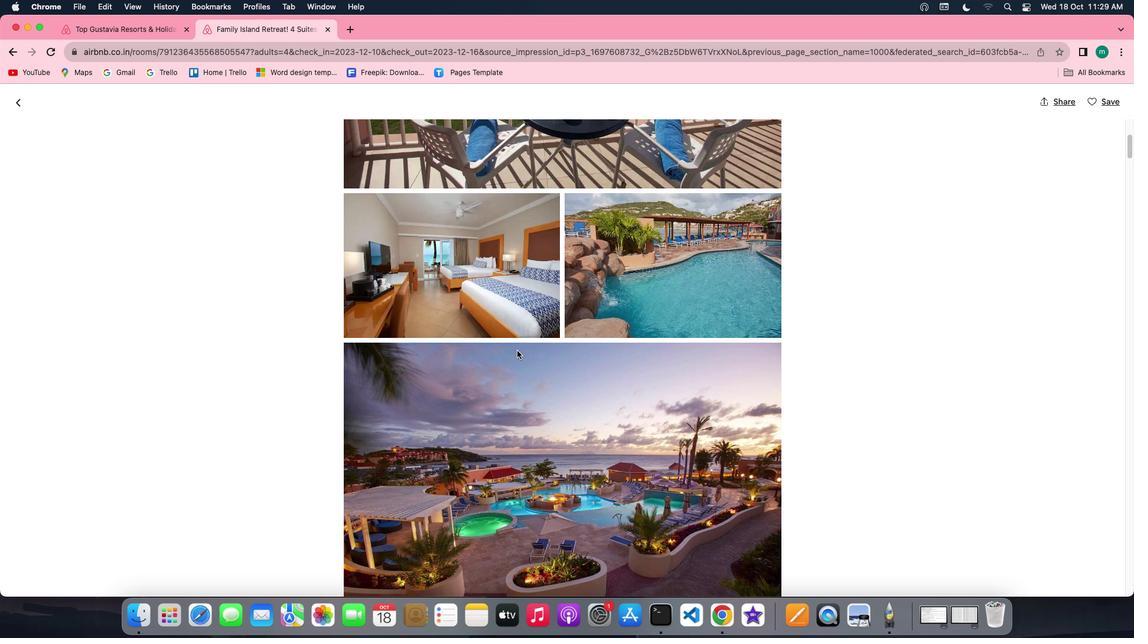 
Action: Mouse scrolled (516, 350) with delta (0, 0)
Screenshot: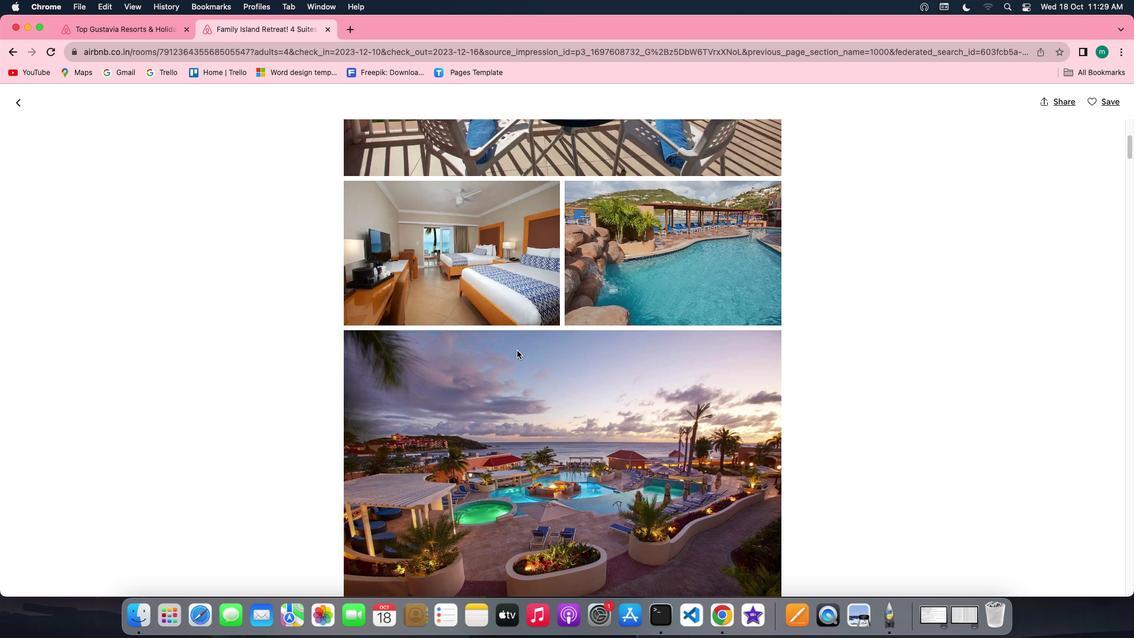
Action: Mouse scrolled (516, 350) with delta (0, 0)
Screenshot: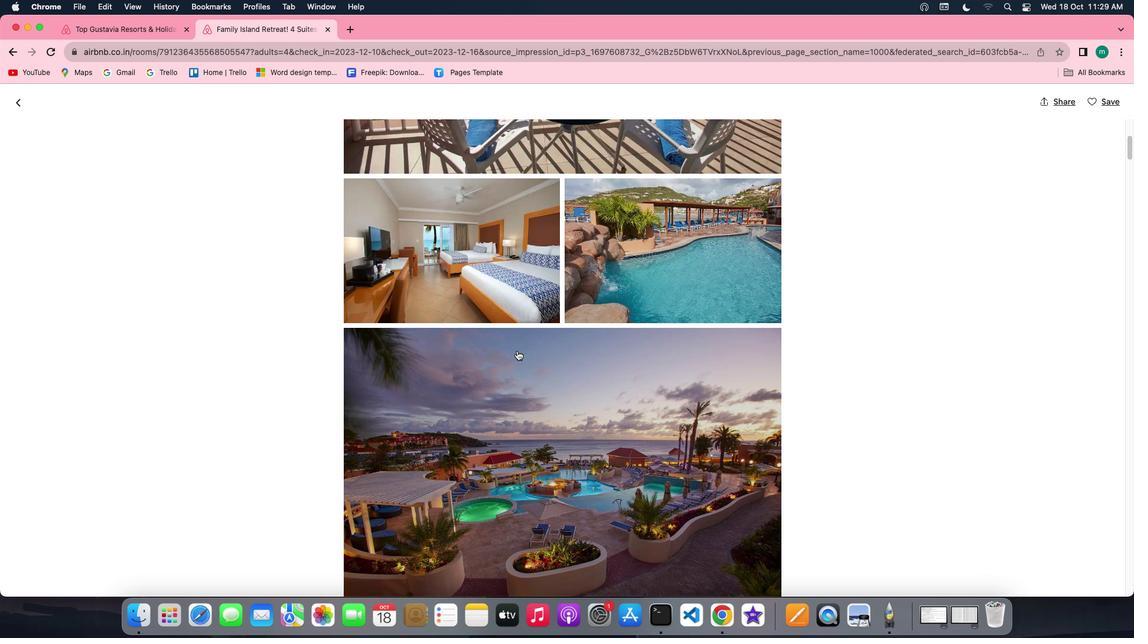 
Action: Mouse scrolled (516, 350) with delta (0, 0)
Screenshot: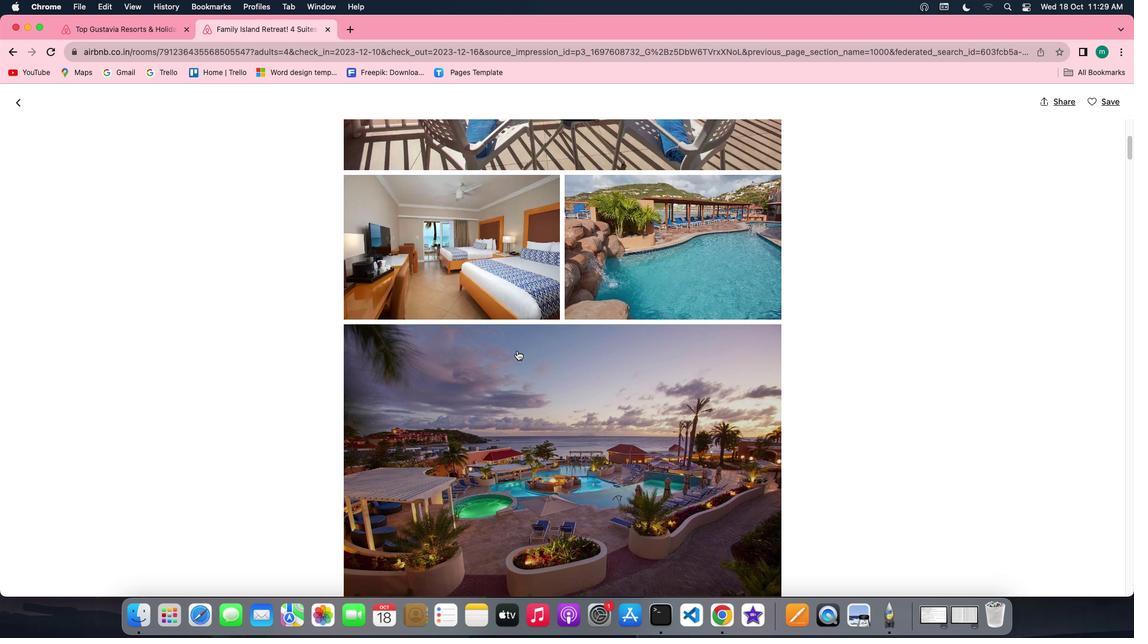 
Action: Mouse scrolled (516, 350) with delta (0, 0)
Screenshot: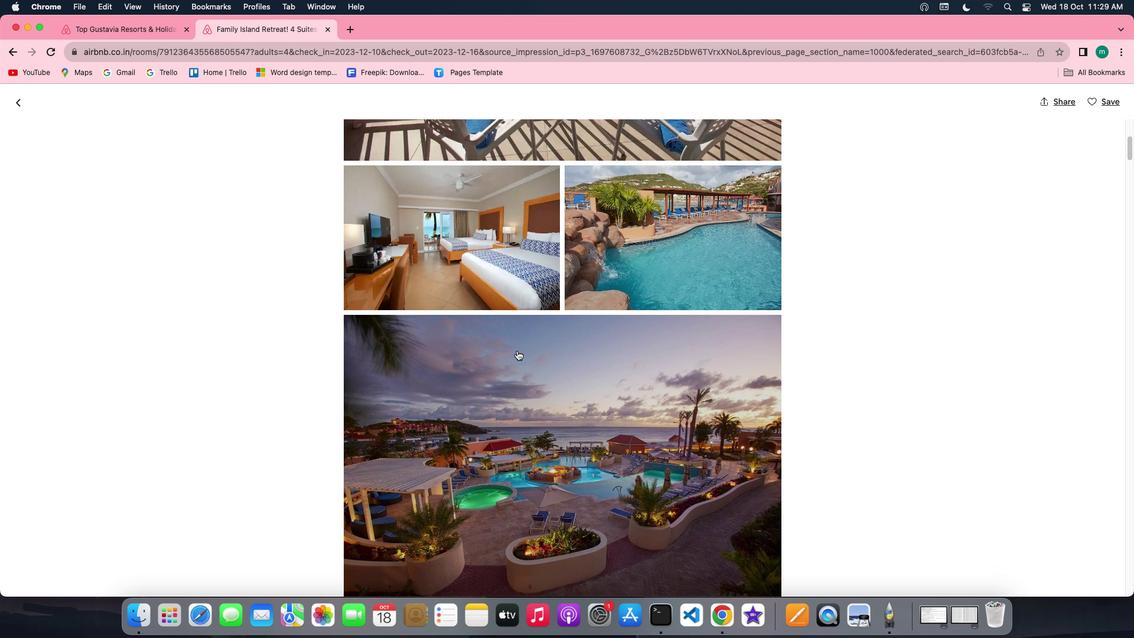 
Action: Mouse scrolled (516, 350) with delta (0, 0)
Screenshot: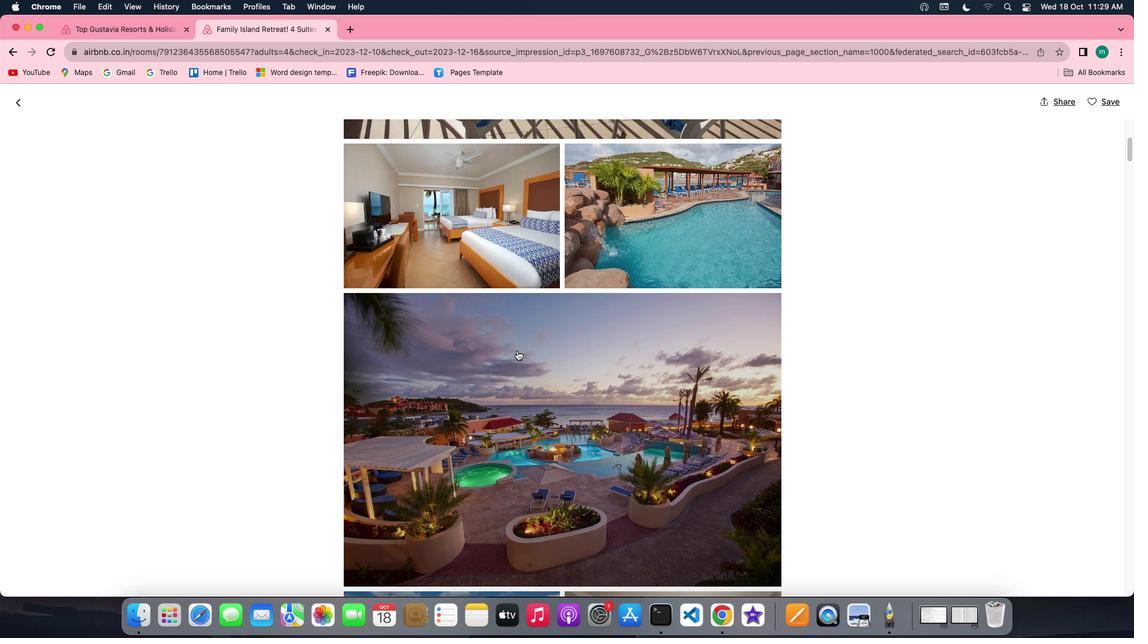 
Action: Mouse scrolled (516, 350) with delta (0, 0)
Screenshot: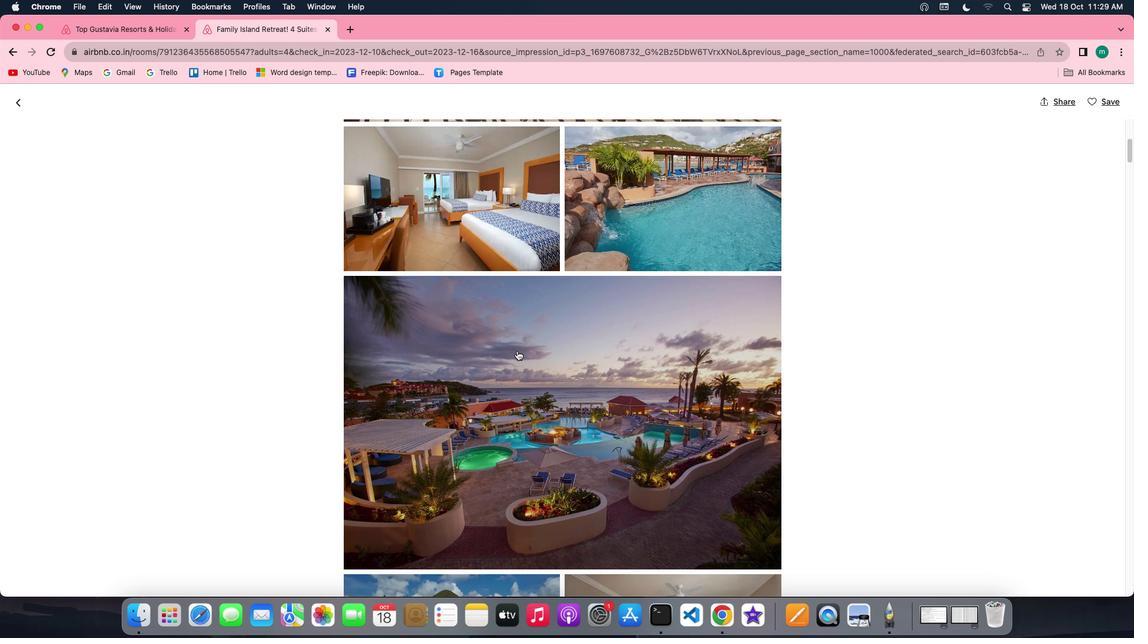 
Action: Mouse scrolled (516, 350) with delta (0, 0)
Screenshot: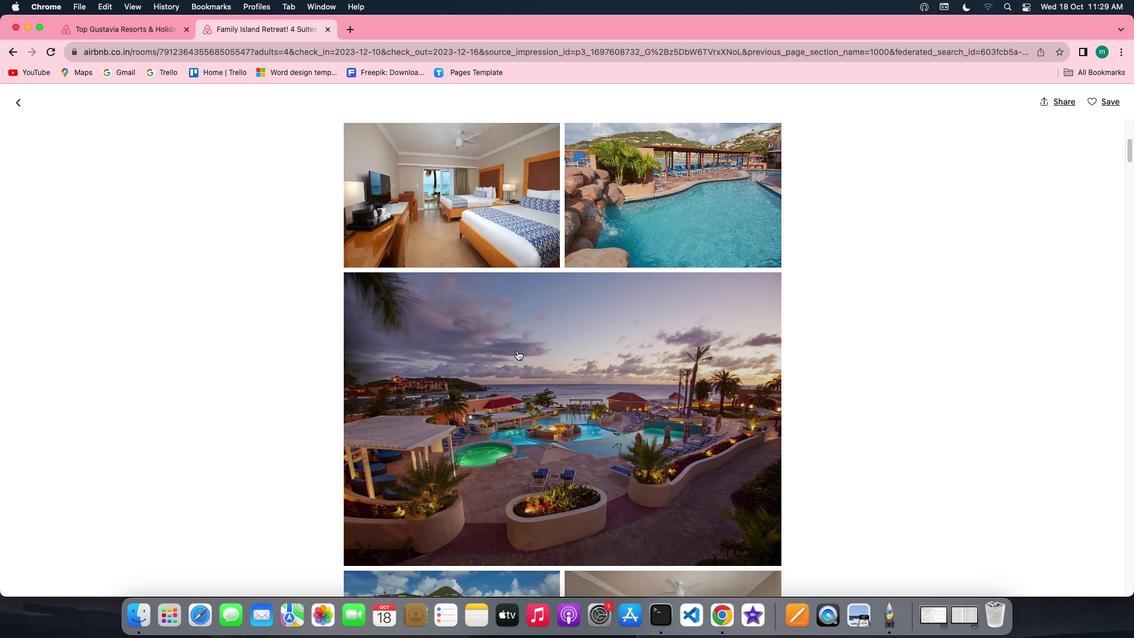 
Action: Mouse scrolled (516, 350) with delta (0, 0)
Screenshot: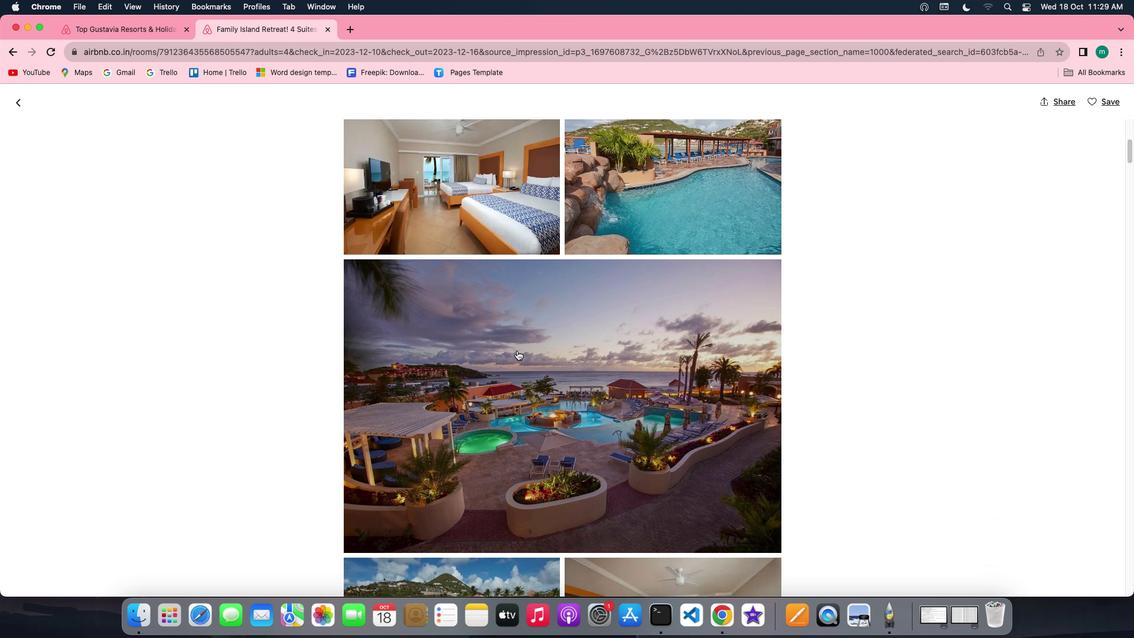 
Action: Mouse scrolled (516, 350) with delta (0, 0)
Screenshot: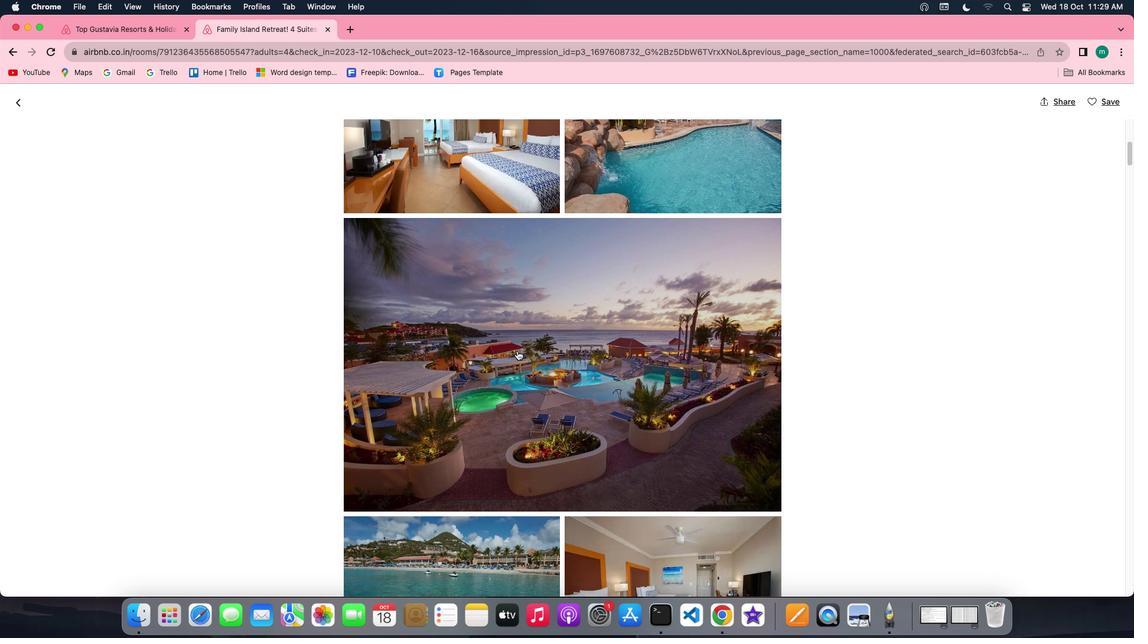 
Action: Mouse scrolled (516, 350) with delta (0, 0)
Screenshot: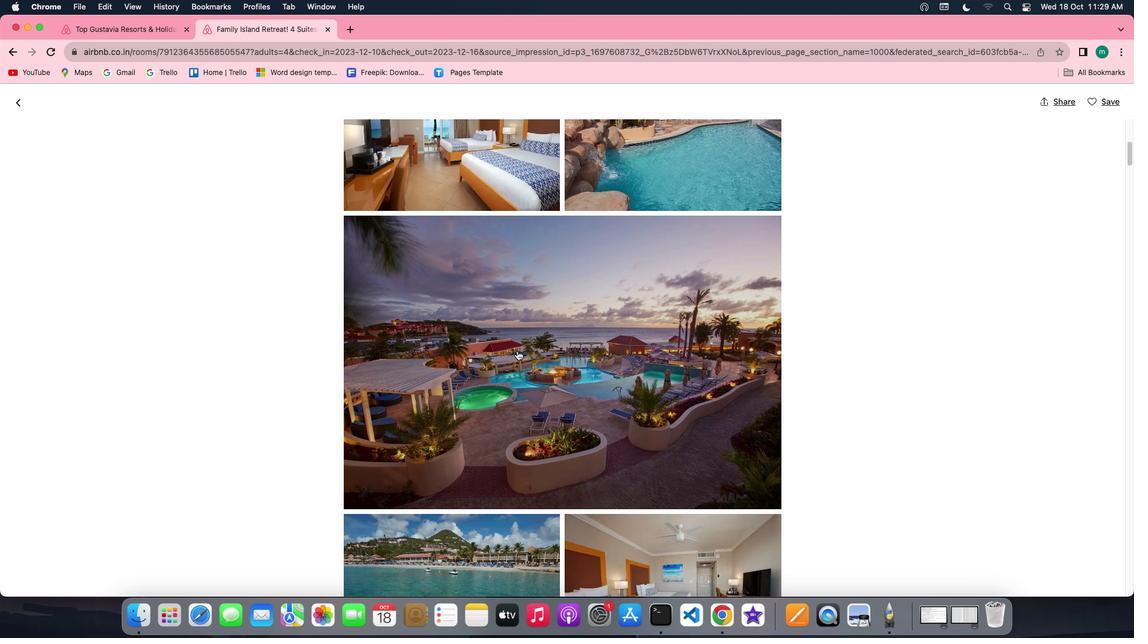 
Action: Mouse scrolled (516, 350) with delta (0, 0)
Screenshot: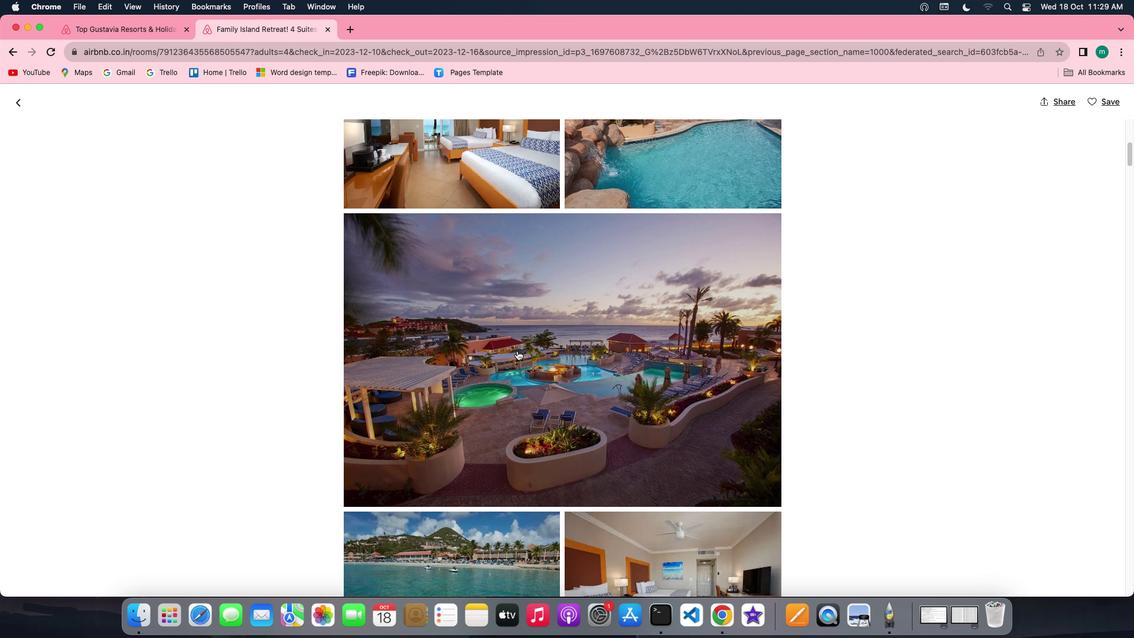 
Action: Mouse scrolled (516, 350) with delta (0, 0)
Screenshot: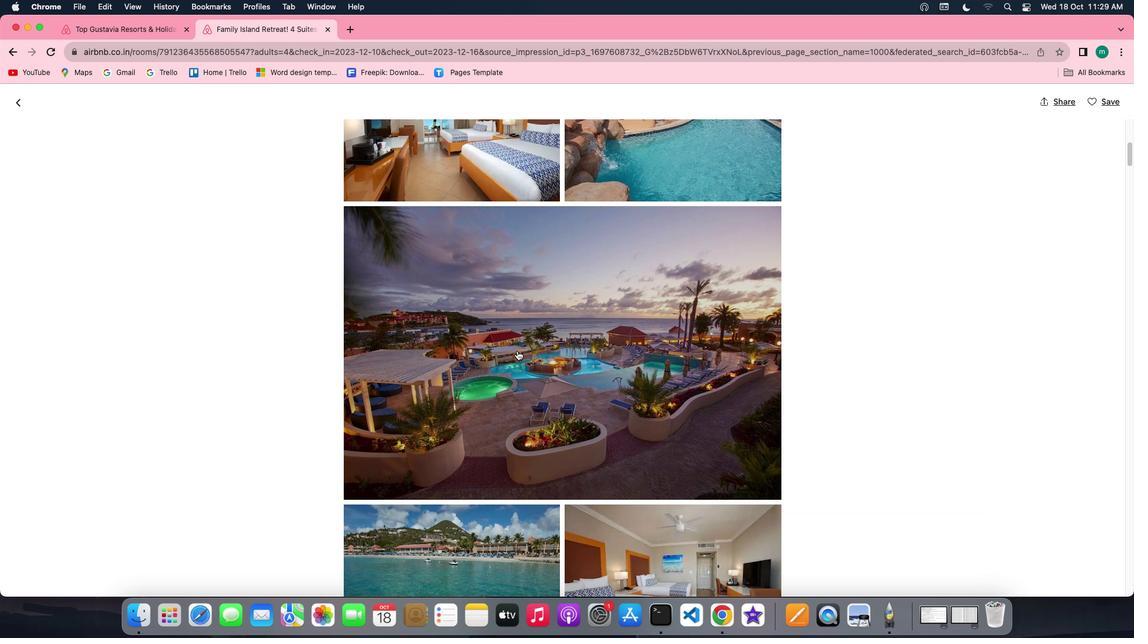 
Action: Mouse scrolled (516, 350) with delta (0, 0)
Screenshot: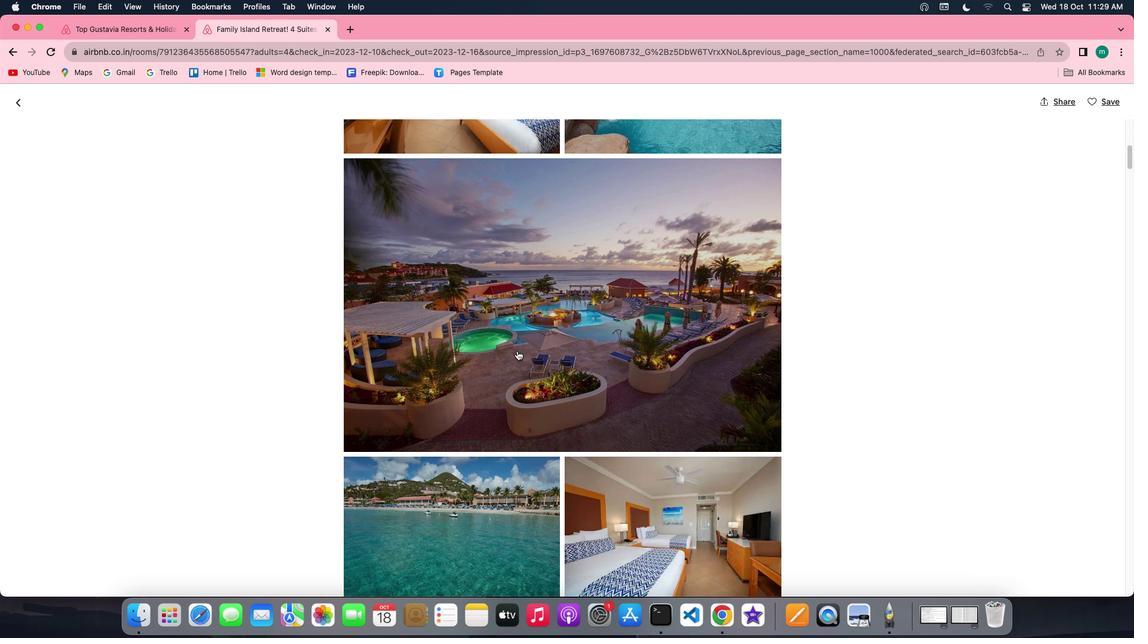 
Action: Mouse scrolled (516, 350) with delta (0, 0)
Screenshot: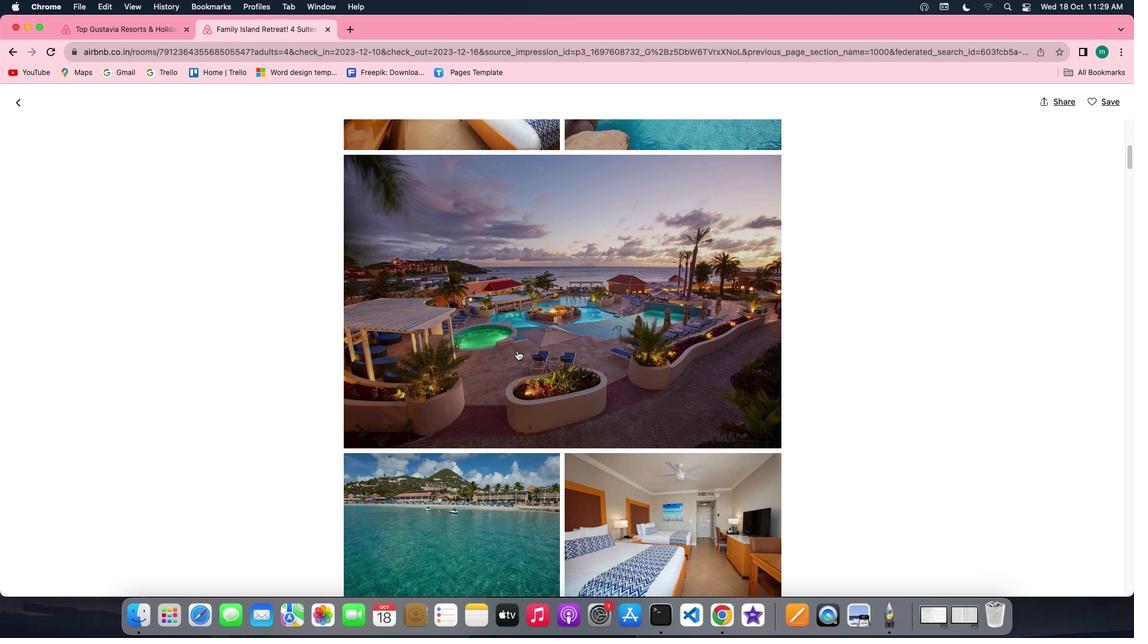 
Action: Mouse scrolled (516, 350) with delta (0, 0)
Screenshot: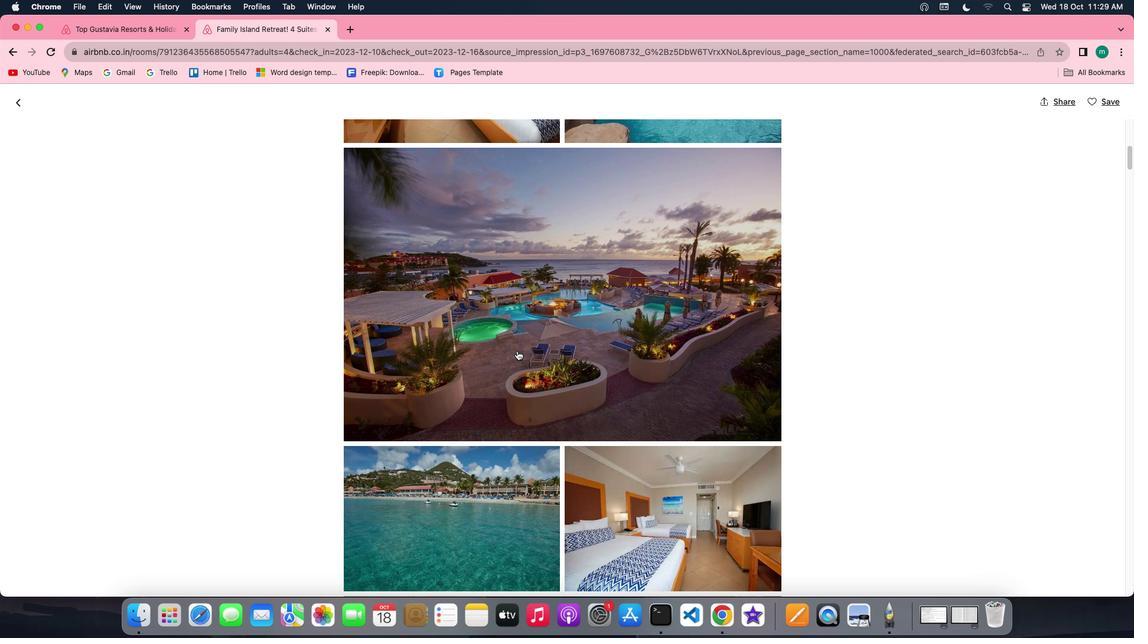 
Action: Mouse scrolled (516, 350) with delta (0, 0)
Screenshot: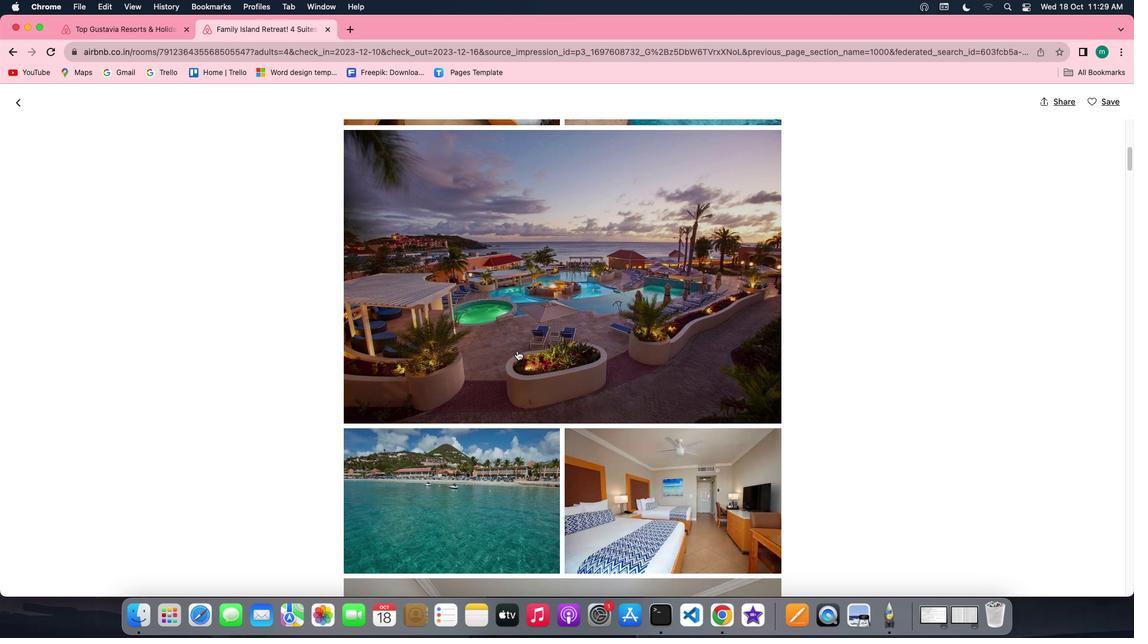 
Action: Mouse scrolled (516, 350) with delta (0, 0)
Screenshot: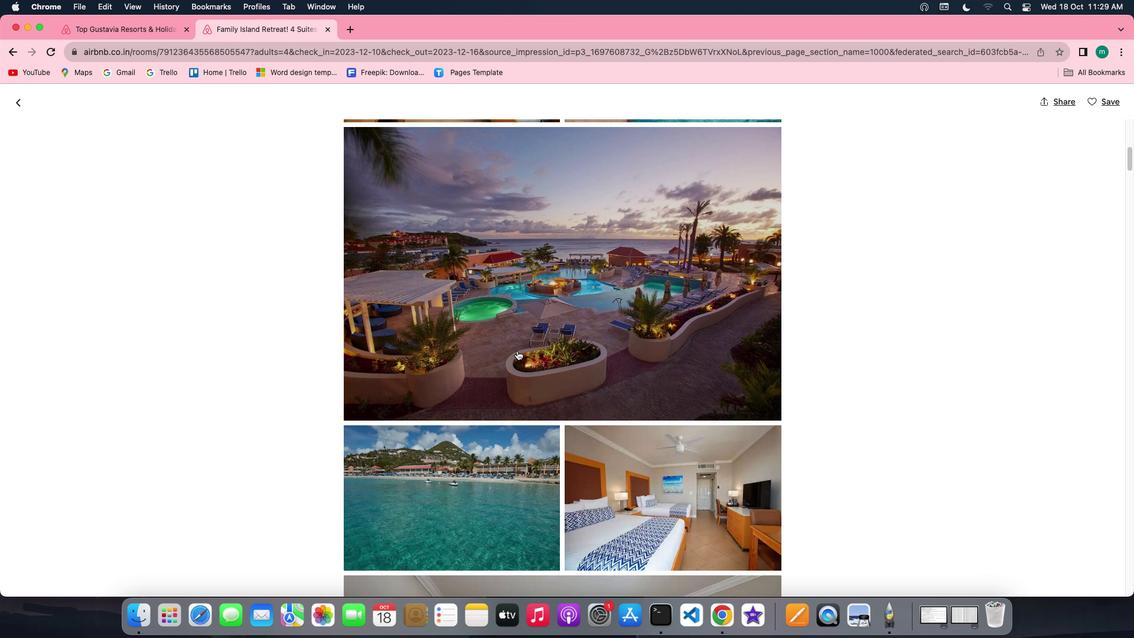
Action: Mouse scrolled (516, 350) with delta (0, 0)
Screenshot: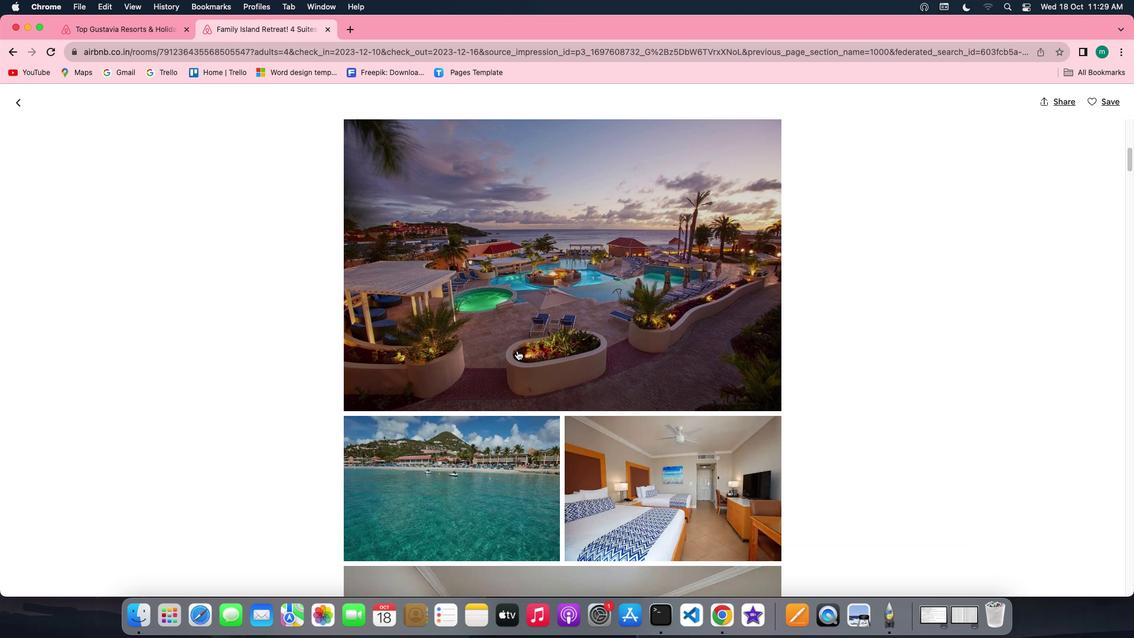 
Action: Mouse scrolled (516, 350) with delta (0, 0)
Screenshot: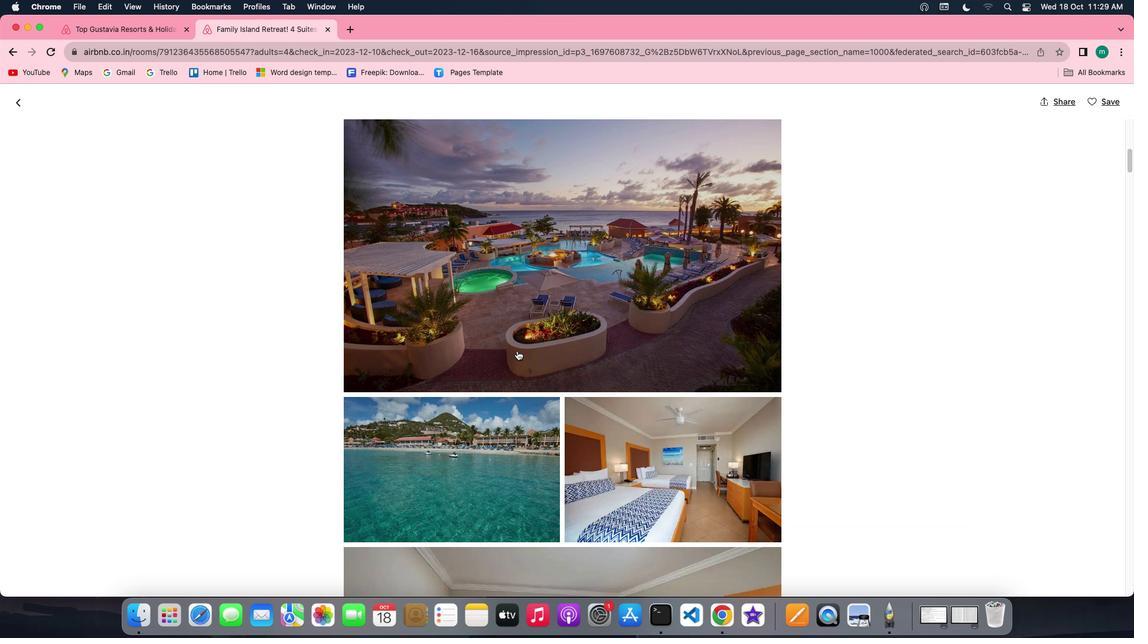 
Action: Mouse scrolled (516, 350) with delta (0, 0)
Screenshot: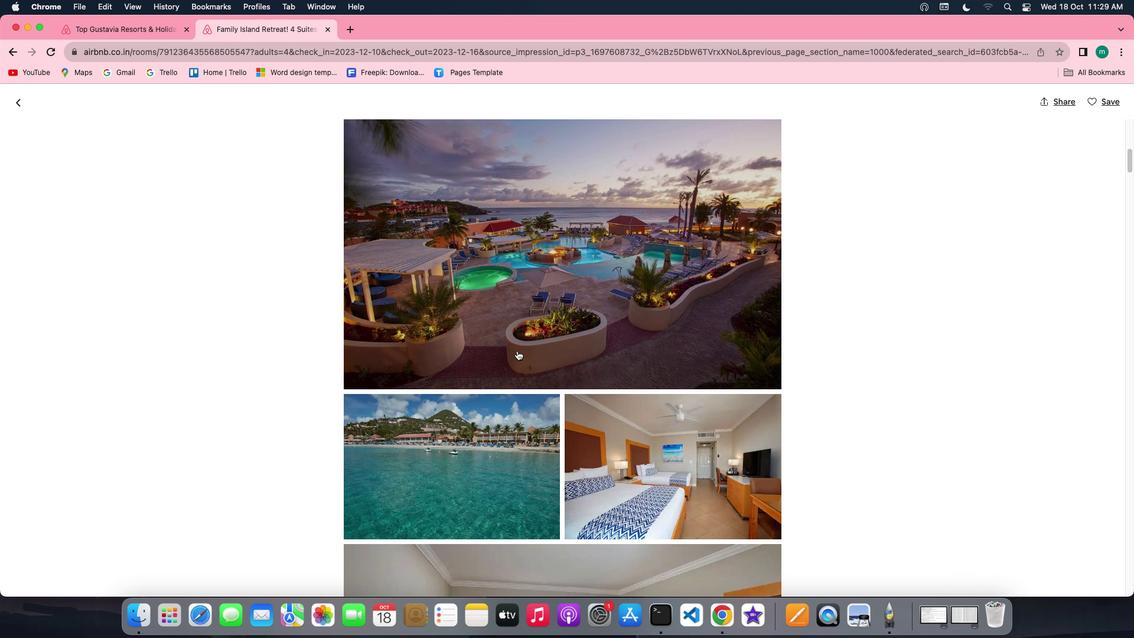 
Action: Mouse scrolled (516, 350) with delta (0, 0)
Screenshot: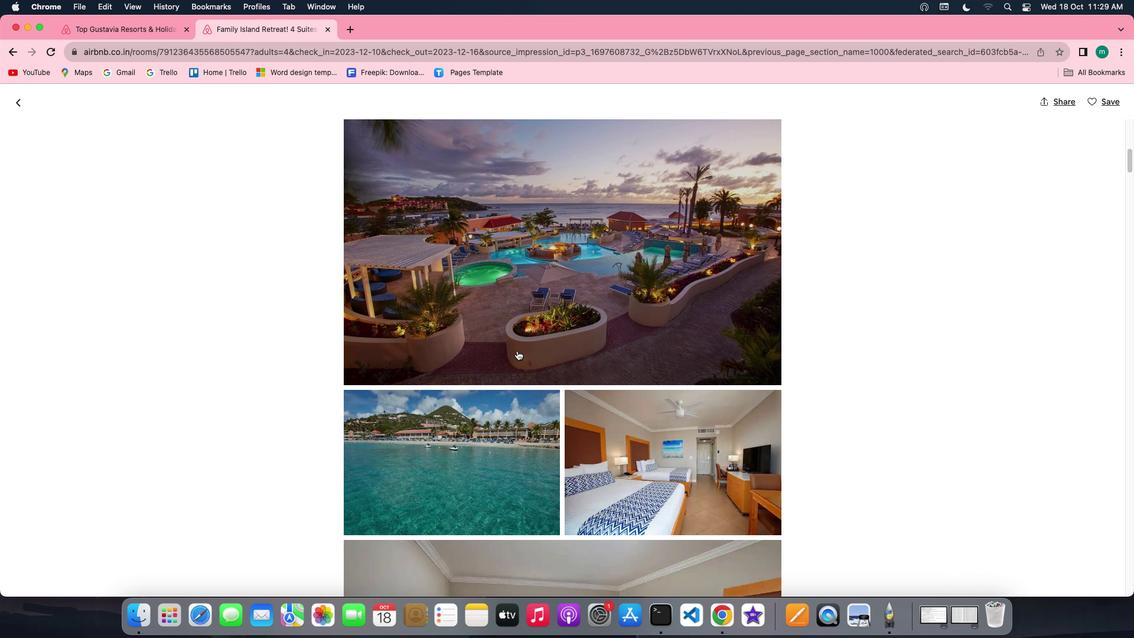 
Action: Mouse scrolled (516, 350) with delta (0, 0)
Screenshot: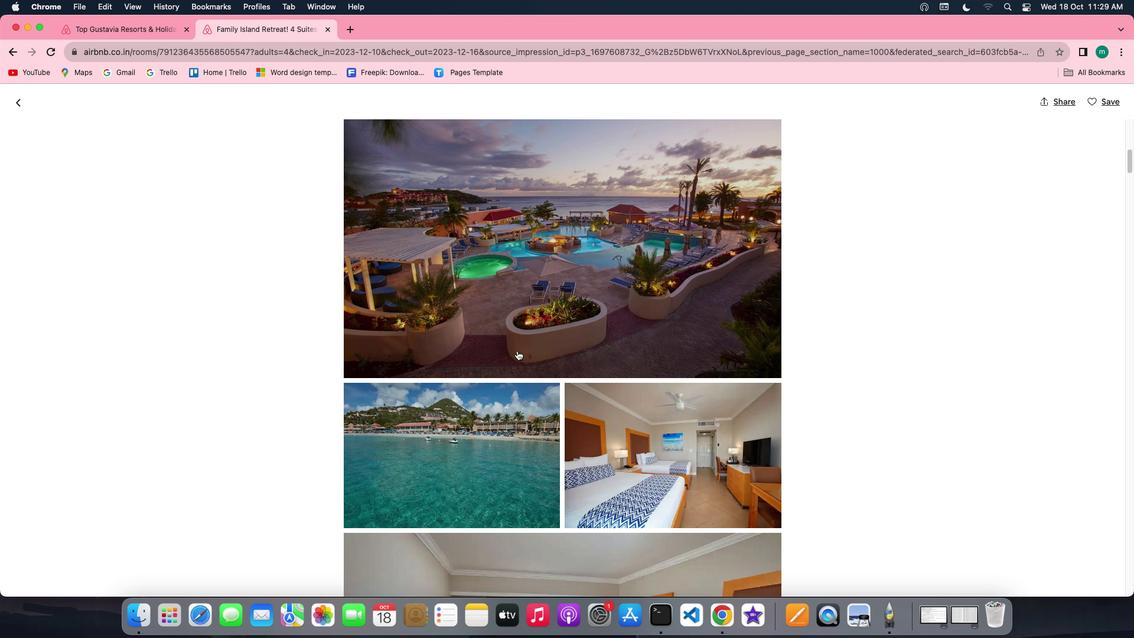 
Action: Mouse scrolled (516, 350) with delta (0, 0)
Screenshot: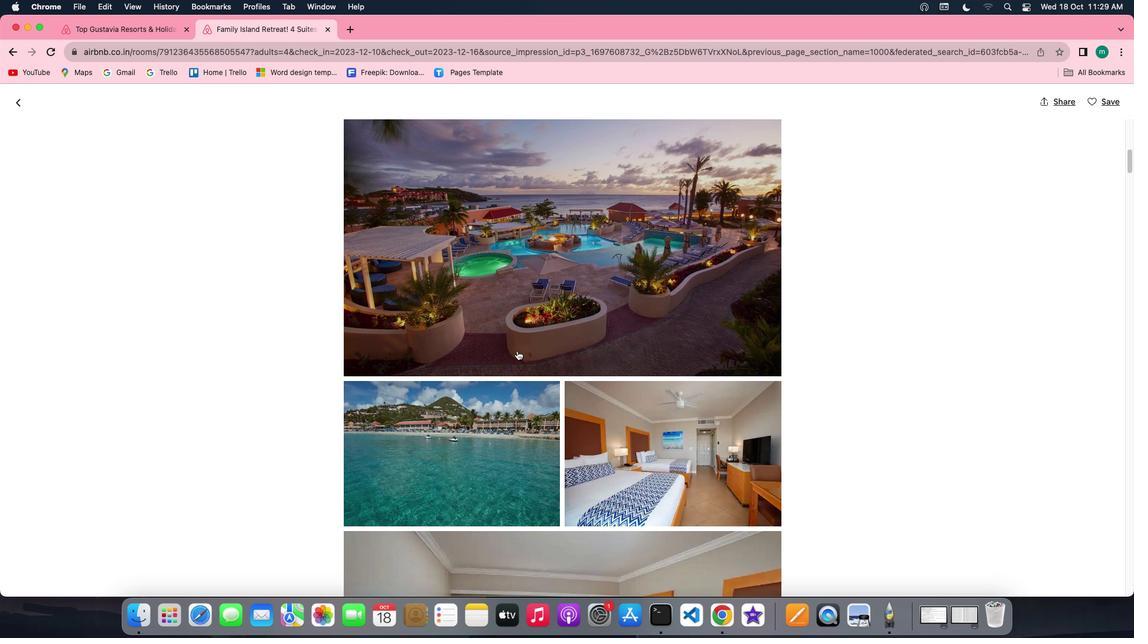 
Action: Mouse scrolled (516, 350) with delta (0, 0)
Screenshot: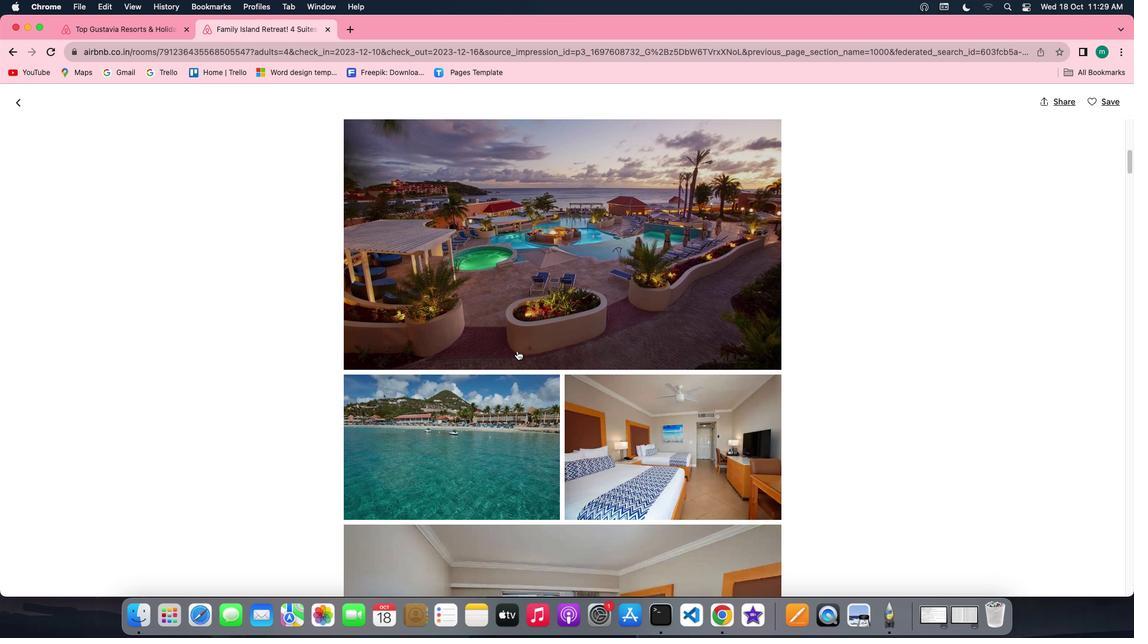 
Action: Mouse scrolled (516, 350) with delta (0, 0)
Screenshot: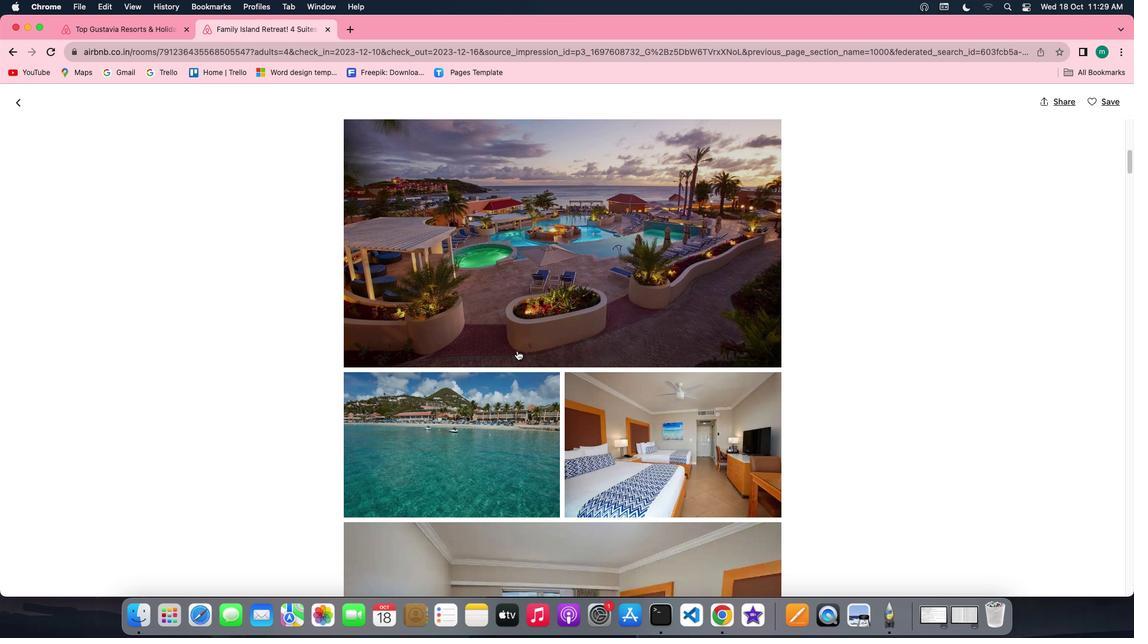 
Action: Mouse scrolled (516, 350) with delta (0, 0)
Screenshot: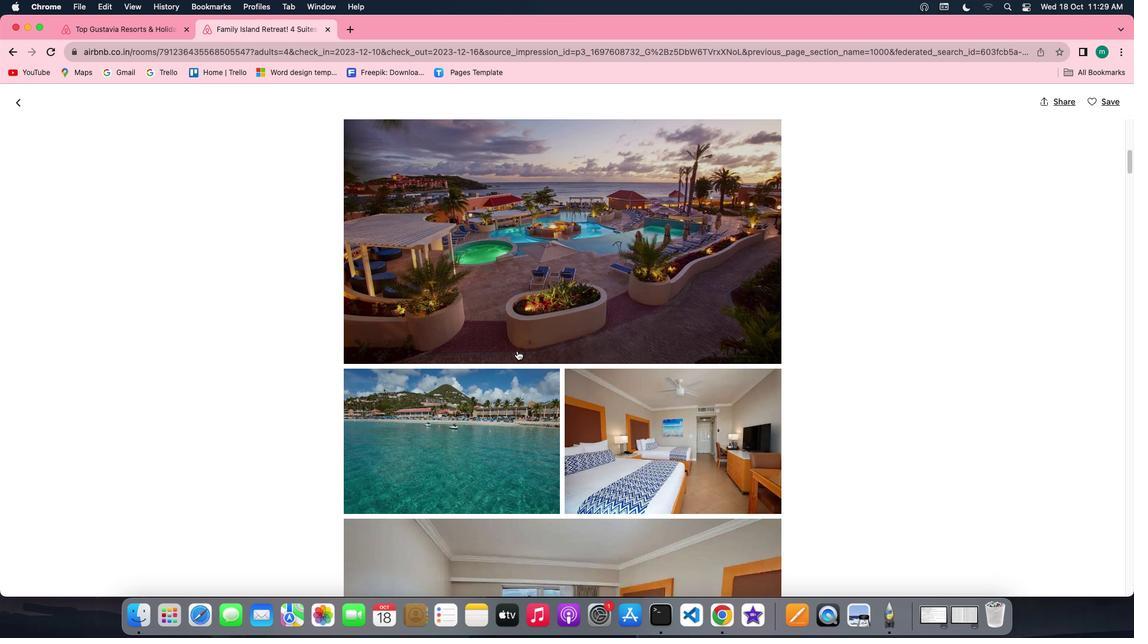
Action: Mouse scrolled (516, 350) with delta (0, 0)
Screenshot: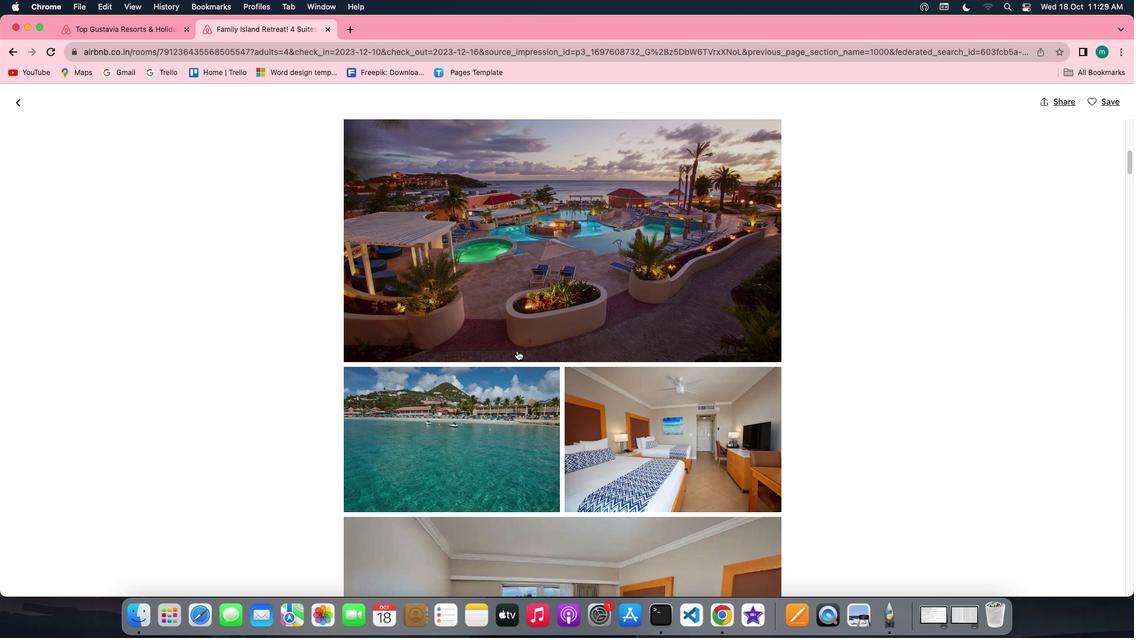 
Action: Mouse scrolled (516, 350) with delta (0, 0)
Screenshot: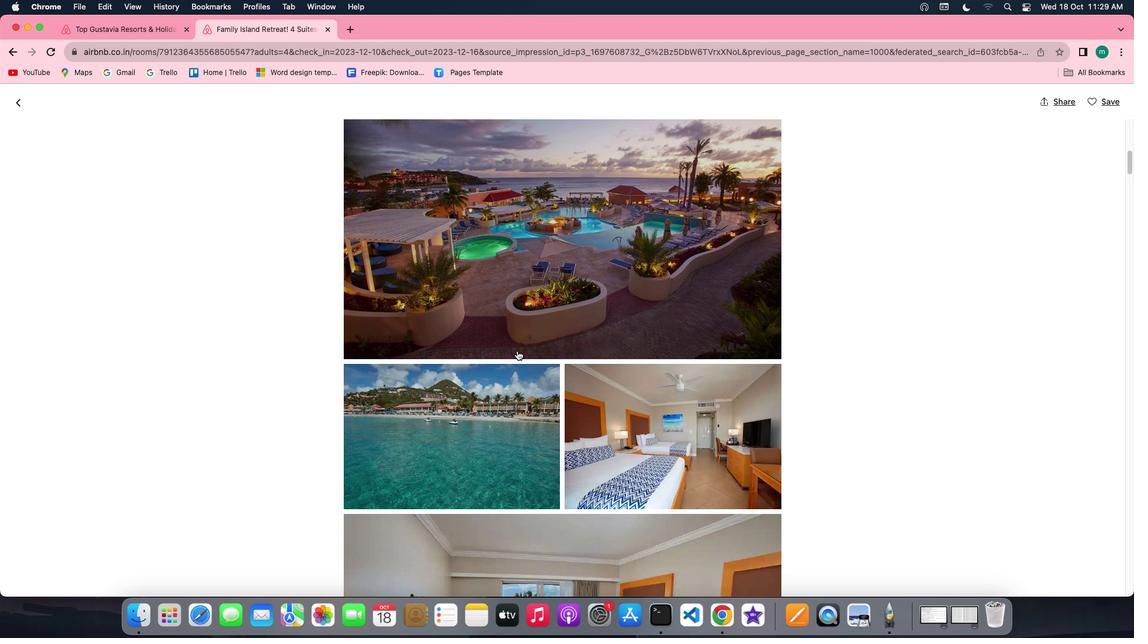 
Action: Mouse scrolled (516, 350) with delta (0, 0)
Screenshot: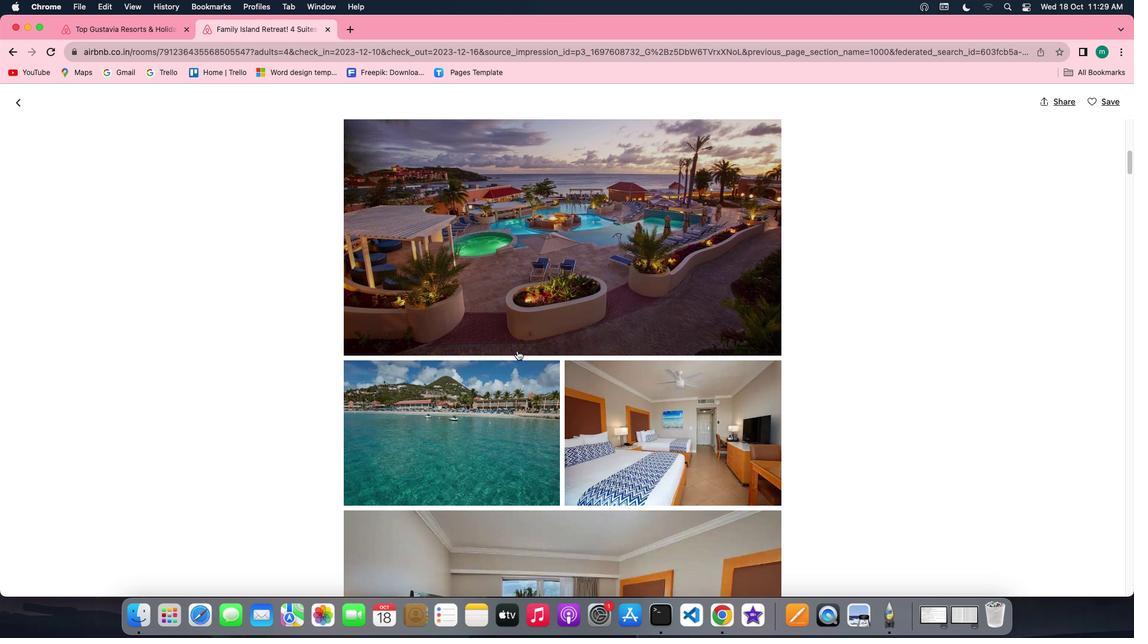 
Action: Mouse scrolled (516, 350) with delta (0, 0)
Screenshot: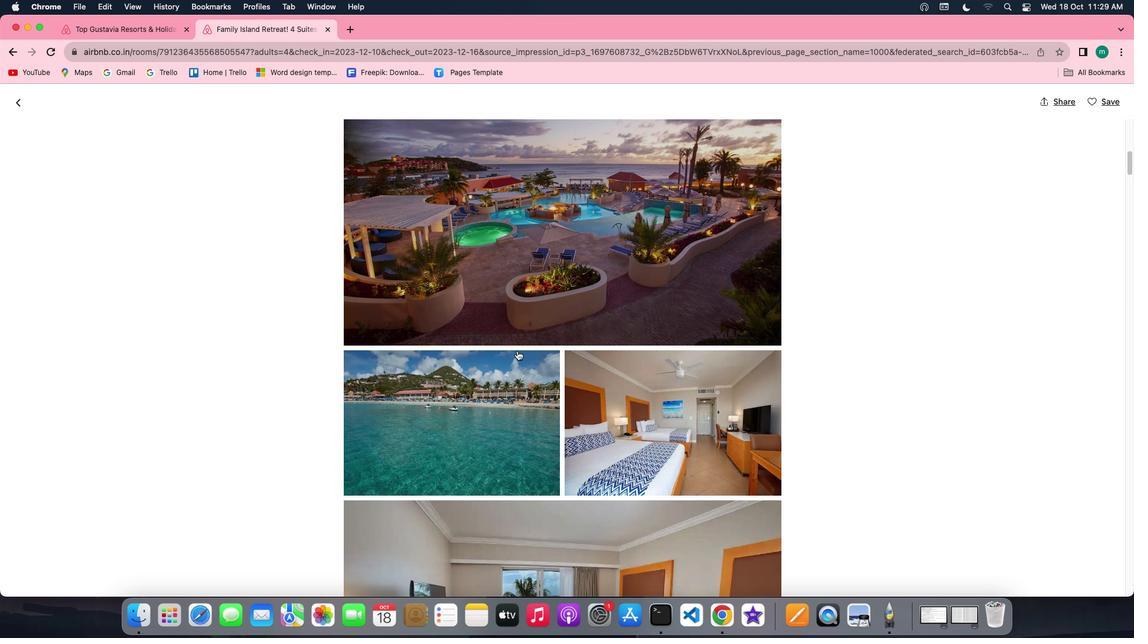 
Action: Mouse scrolled (516, 350) with delta (0, 0)
Screenshot: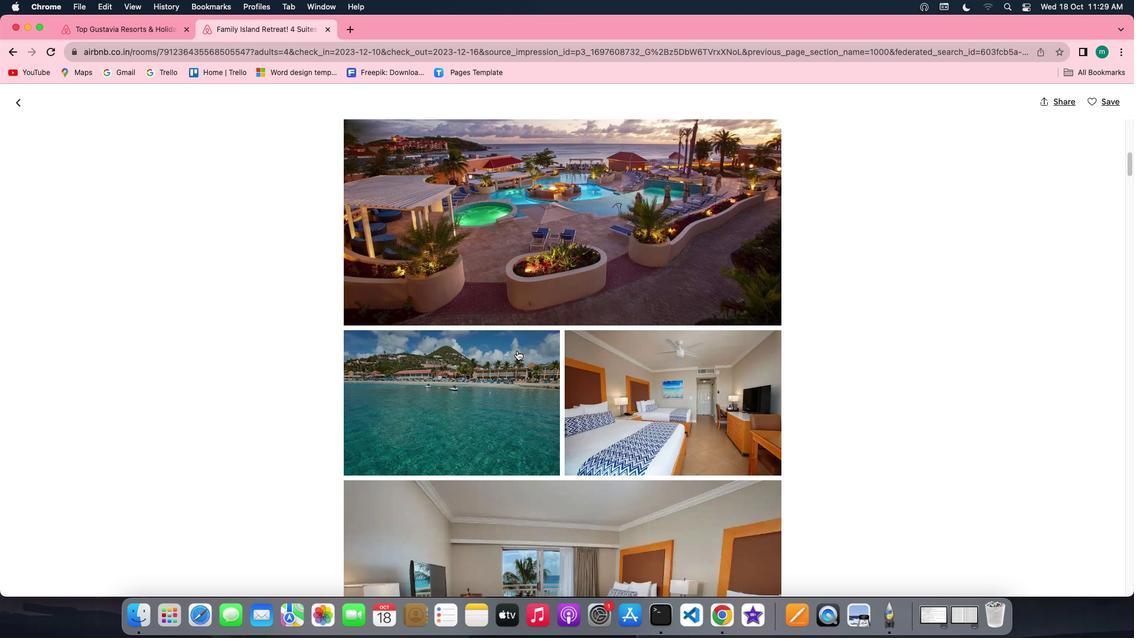 
Action: Mouse scrolled (516, 350) with delta (0, 0)
Screenshot: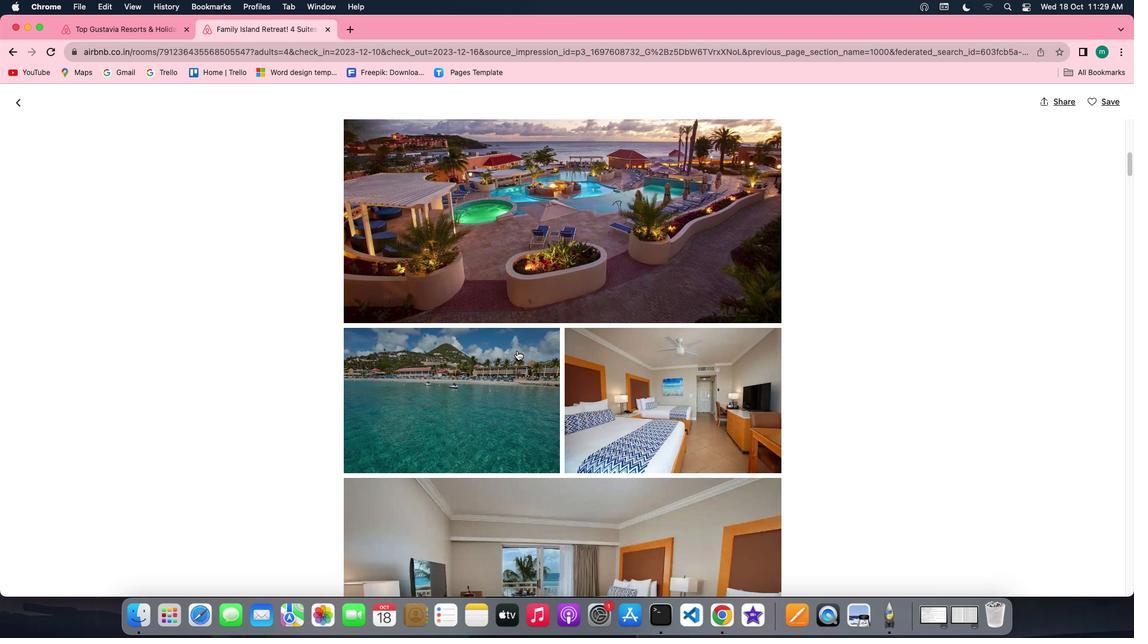 
Action: Mouse scrolled (516, 350) with delta (0, 0)
Screenshot: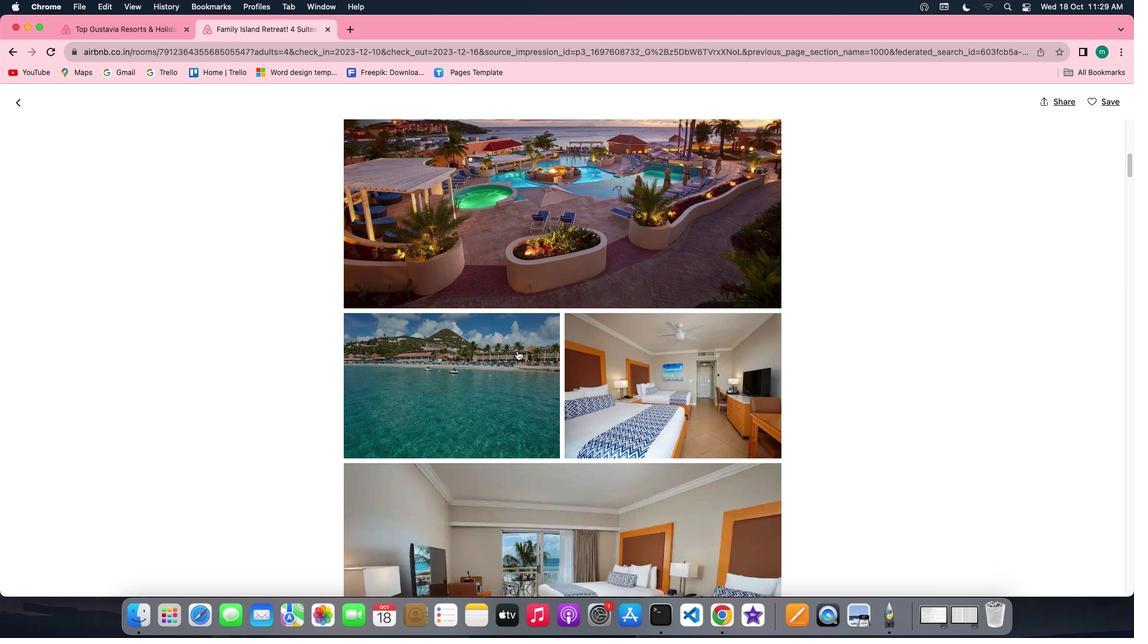 
Action: Mouse scrolled (516, 350) with delta (0, 0)
Screenshot: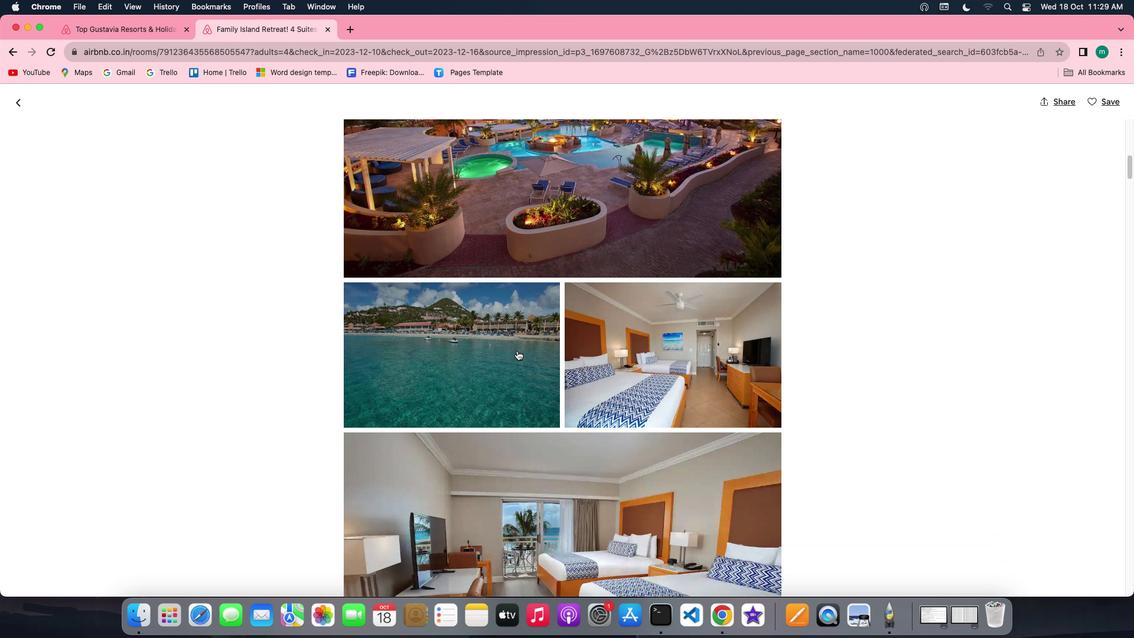 
Action: Mouse scrolled (516, 350) with delta (0, 0)
Screenshot: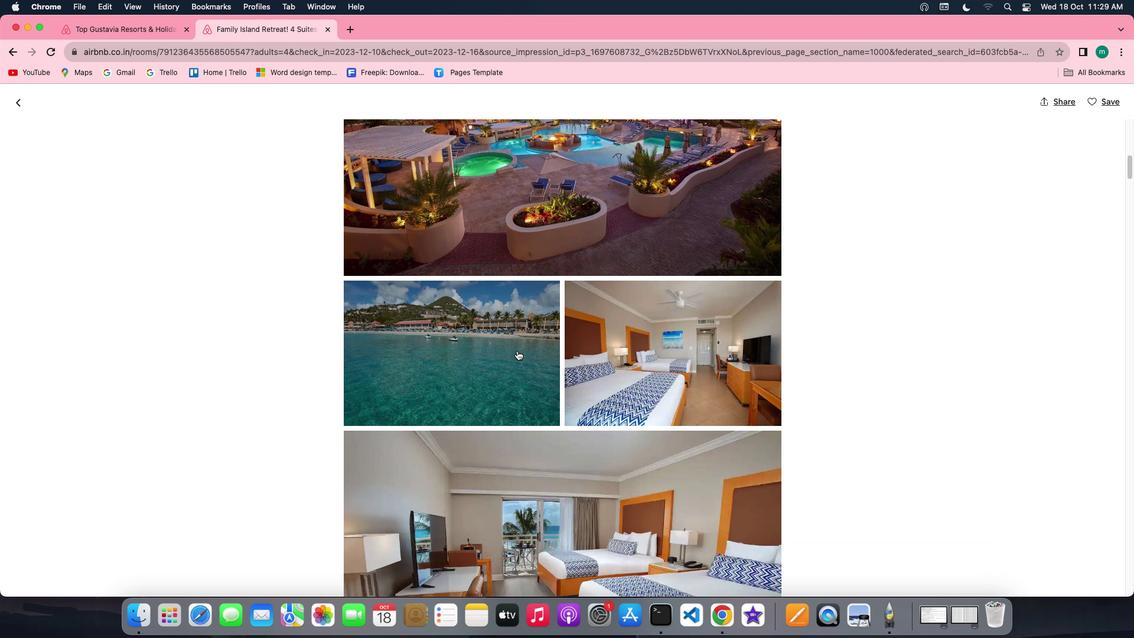 
Action: Mouse scrolled (516, 350) with delta (0, 0)
Screenshot: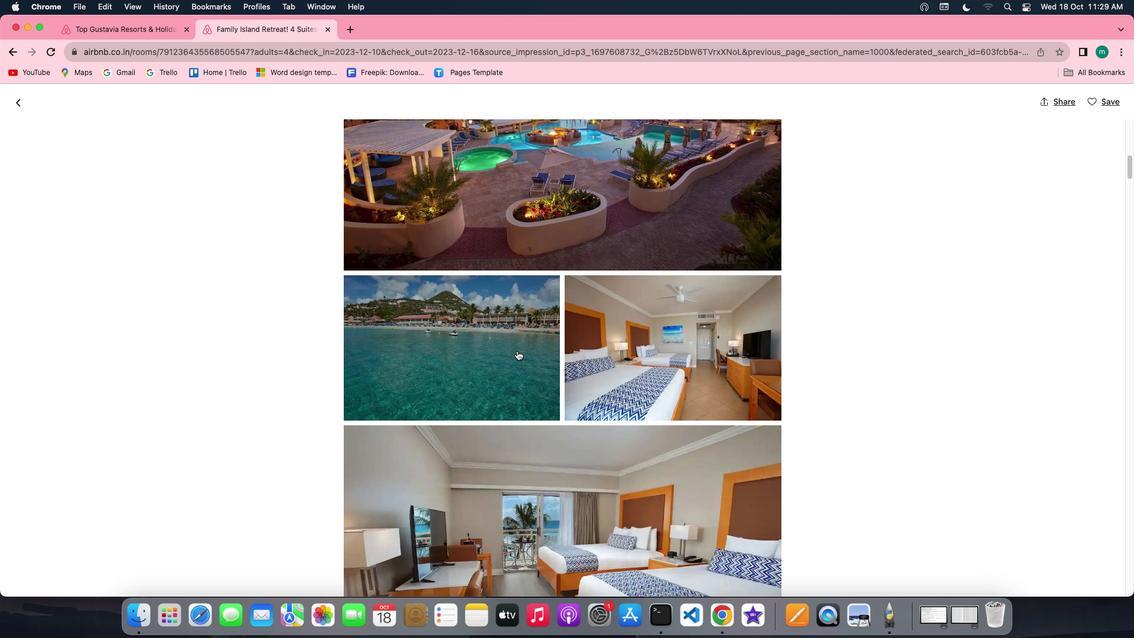 
Action: Mouse scrolled (516, 350) with delta (0, 0)
Screenshot: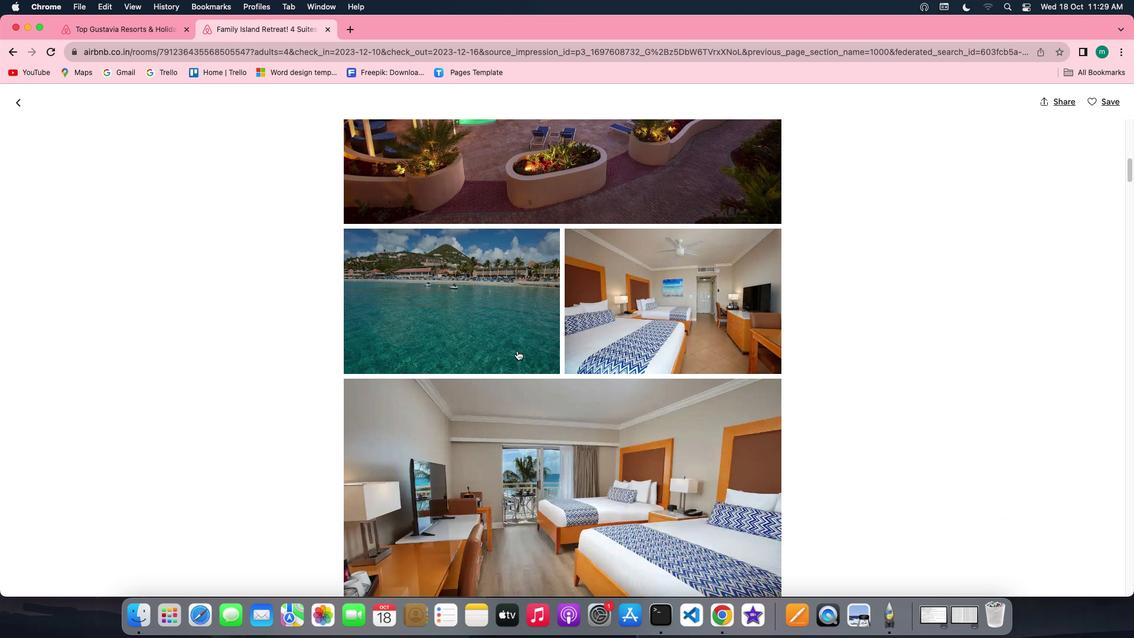 
Action: Mouse scrolled (516, 350) with delta (0, 0)
Screenshot: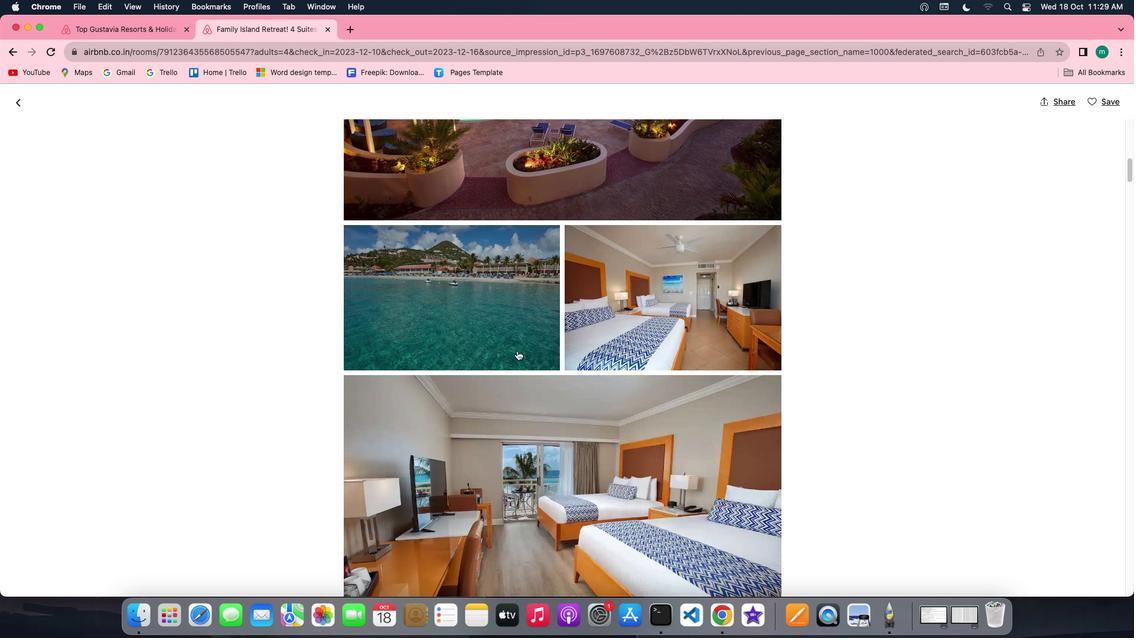 
Action: Mouse scrolled (516, 350) with delta (0, 0)
Screenshot: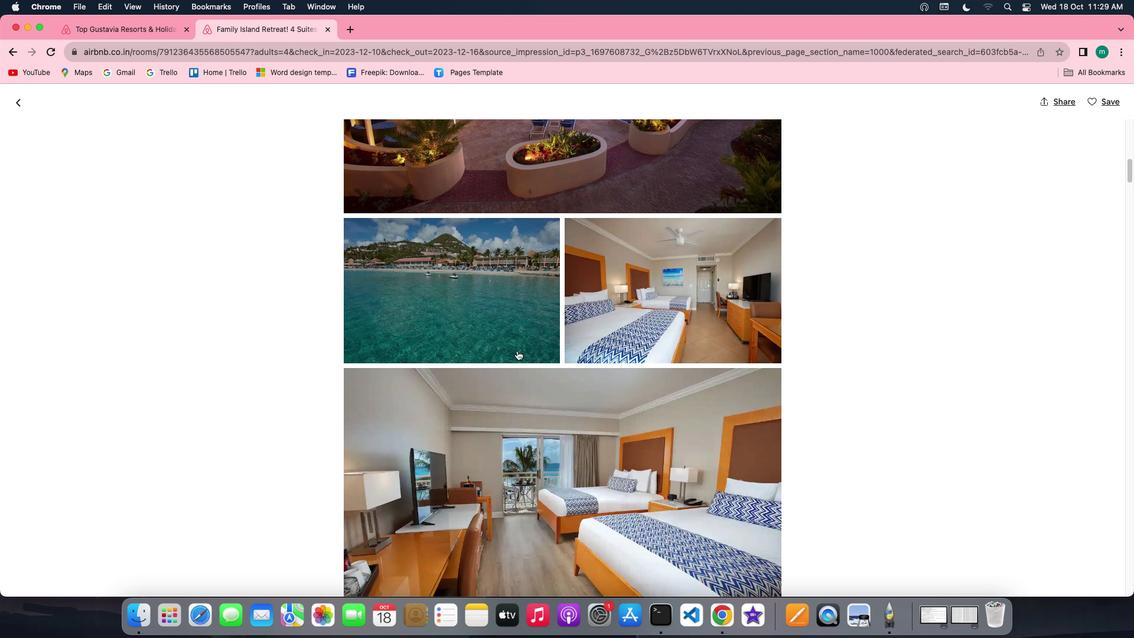 
Action: Mouse scrolled (516, 350) with delta (0, 0)
Screenshot: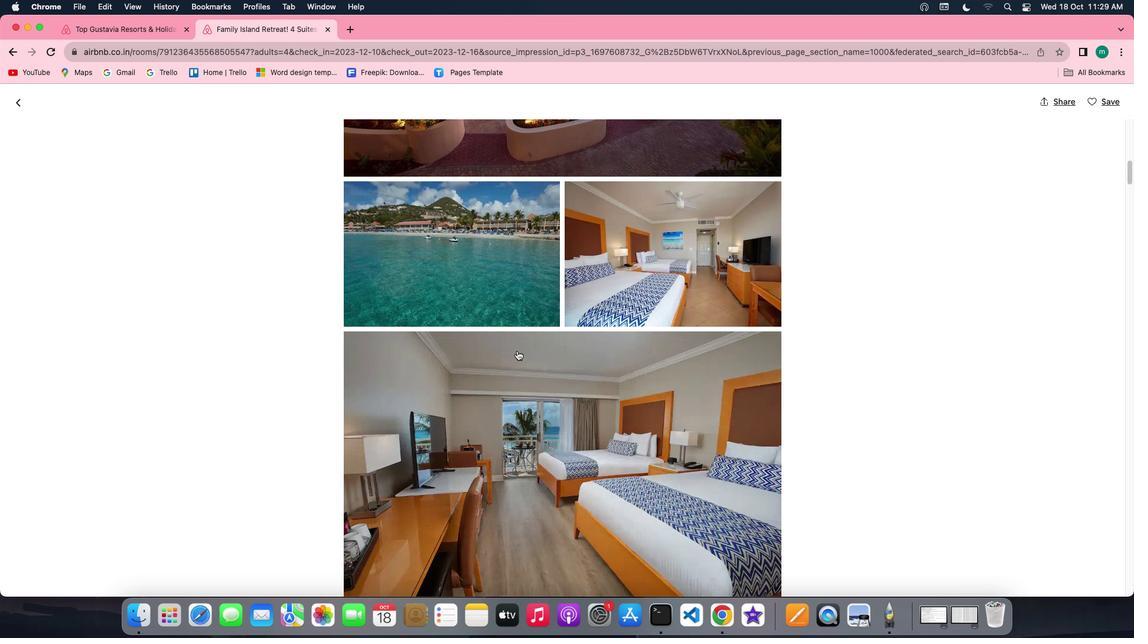 
Action: Mouse scrolled (516, 350) with delta (0, 0)
Screenshot: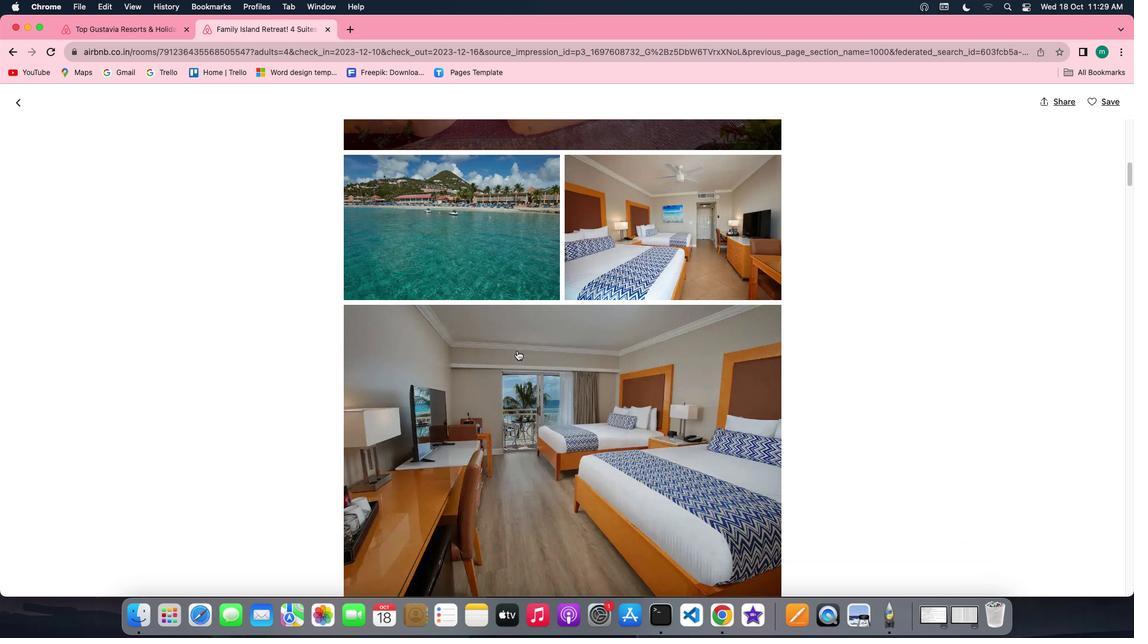 
Action: Mouse scrolled (516, 350) with delta (0, 0)
Screenshot: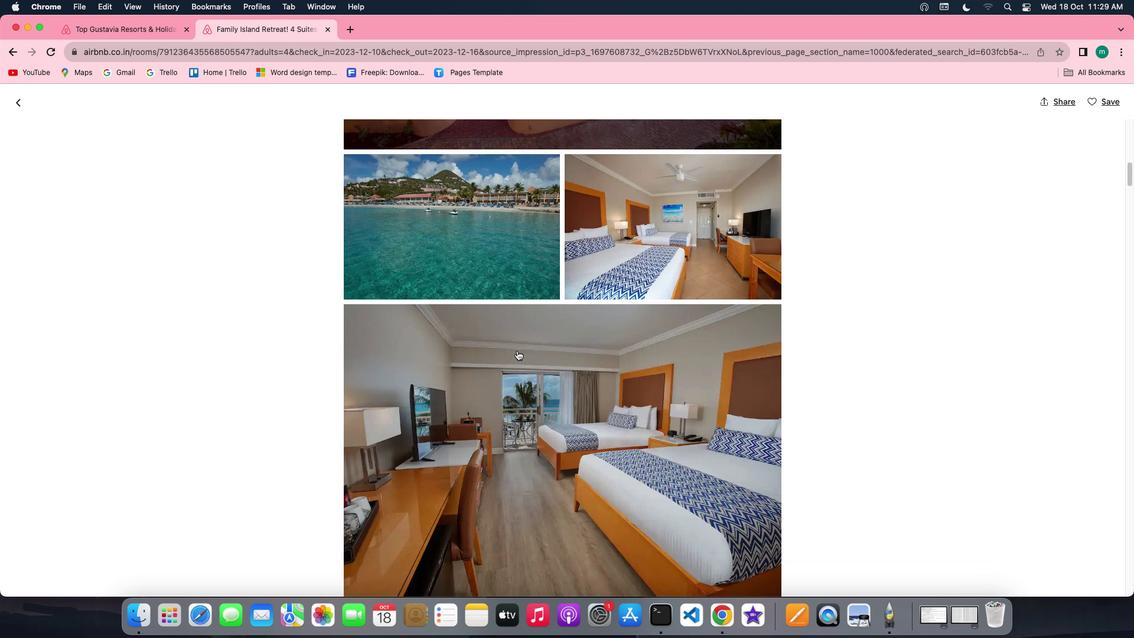 
Action: Mouse scrolled (516, 350) with delta (0, -1)
Screenshot: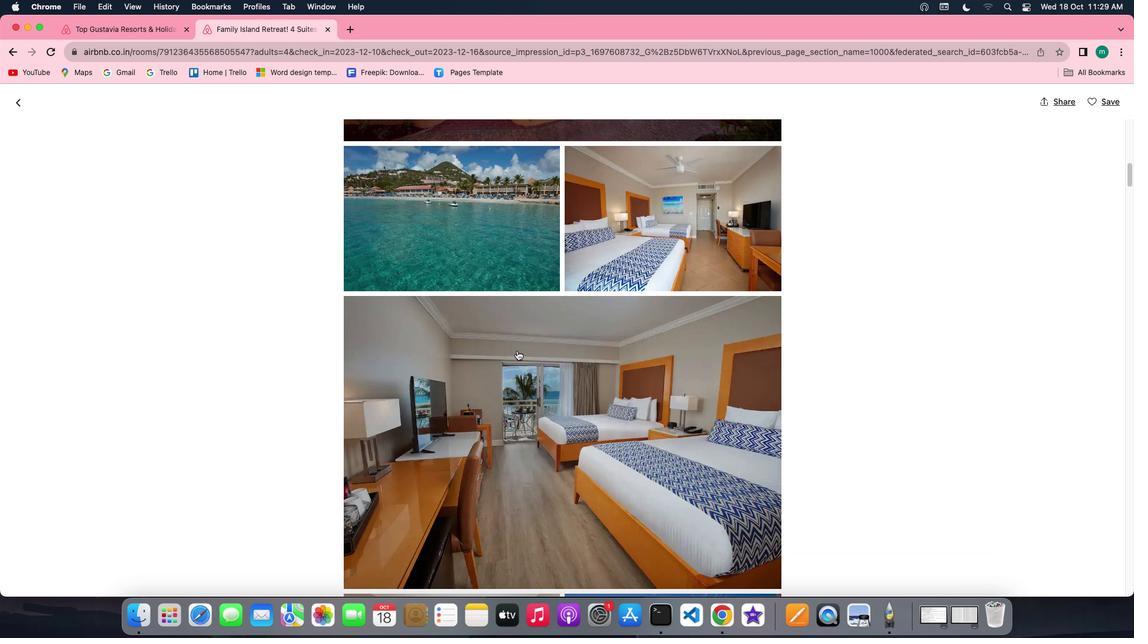 
Action: Mouse scrolled (516, 350) with delta (0, 0)
Screenshot: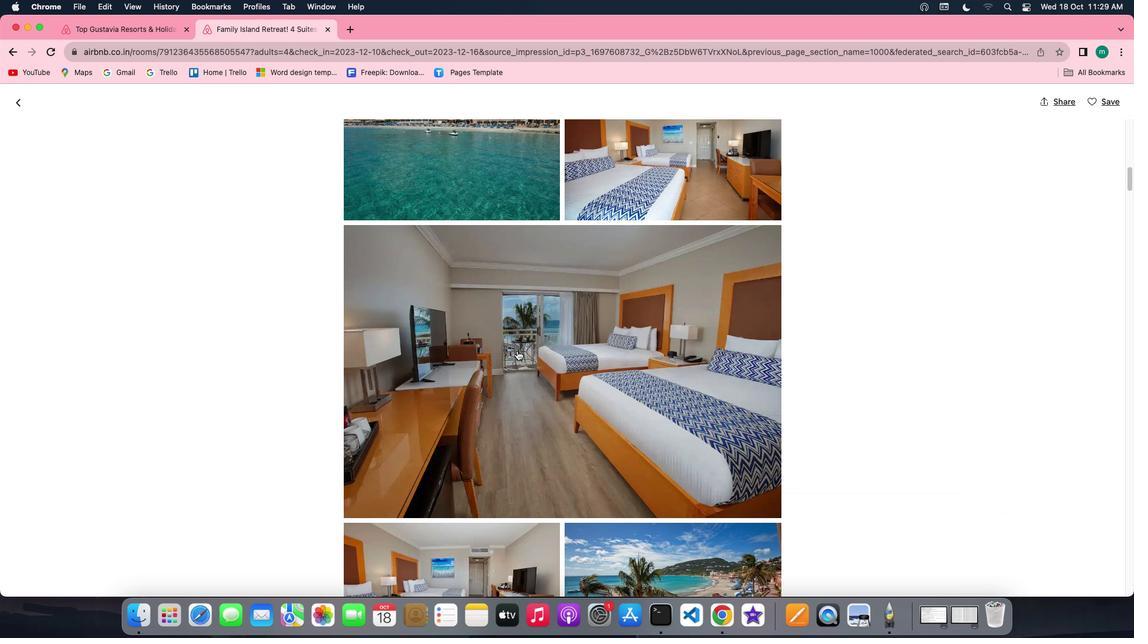 
Action: Mouse scrolled (516, 350) with delta (0, 0)
Screenshot: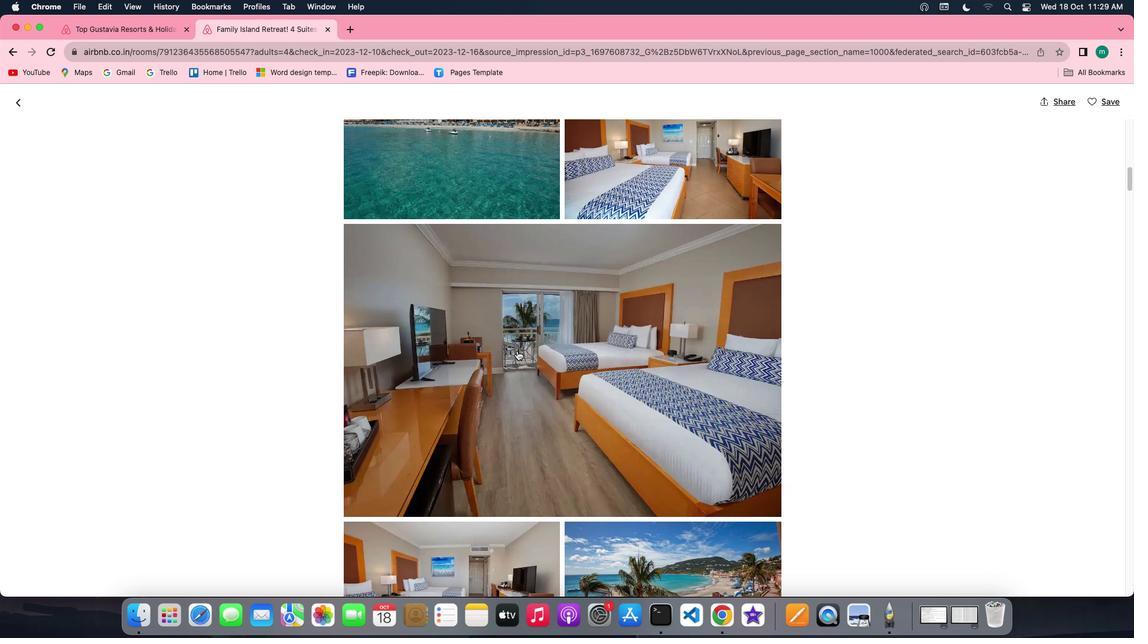 
Action: Mouse scrolled (516, 350) with delta (0, 0)
Screenshot: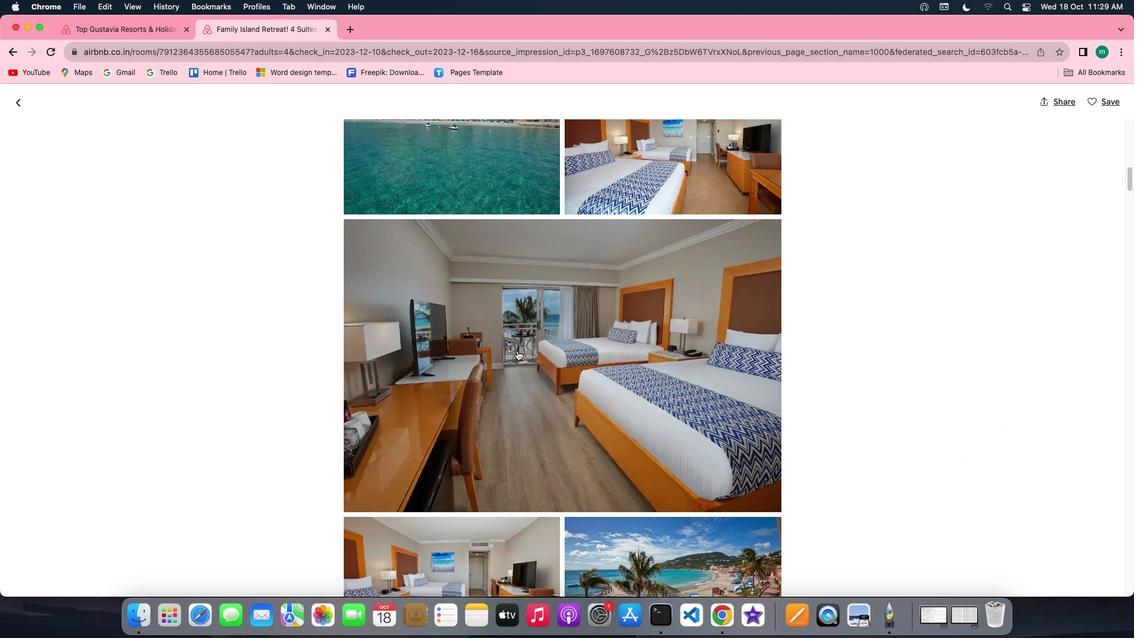 
Action: Mouse scrolled (516, 350) with delta (0, 0)
Screenshot: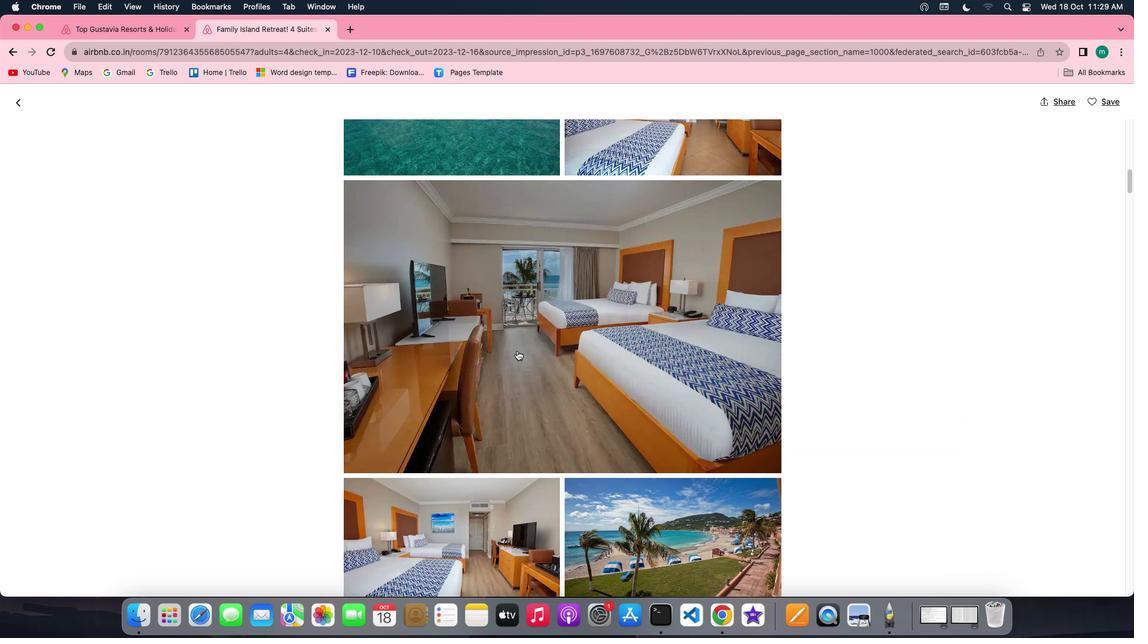 
Action: Mouse scrolled (516, 350) with delta (0, 0)
Screenshot: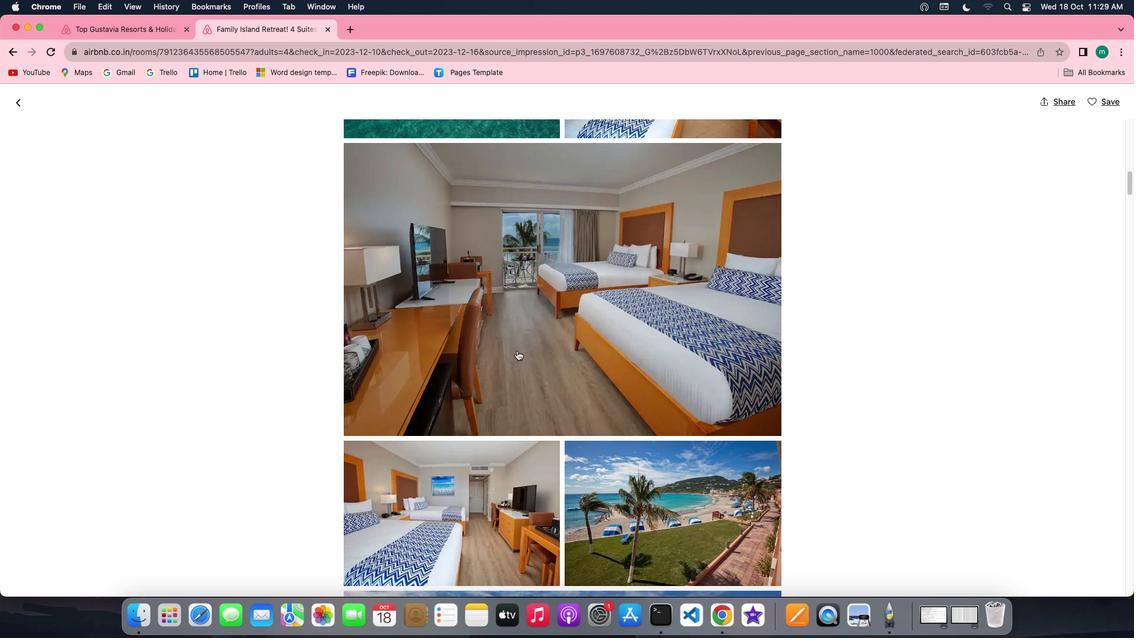 
Action: Mouse scrolled (516, 350) with delta (0, 0)
Screenshot: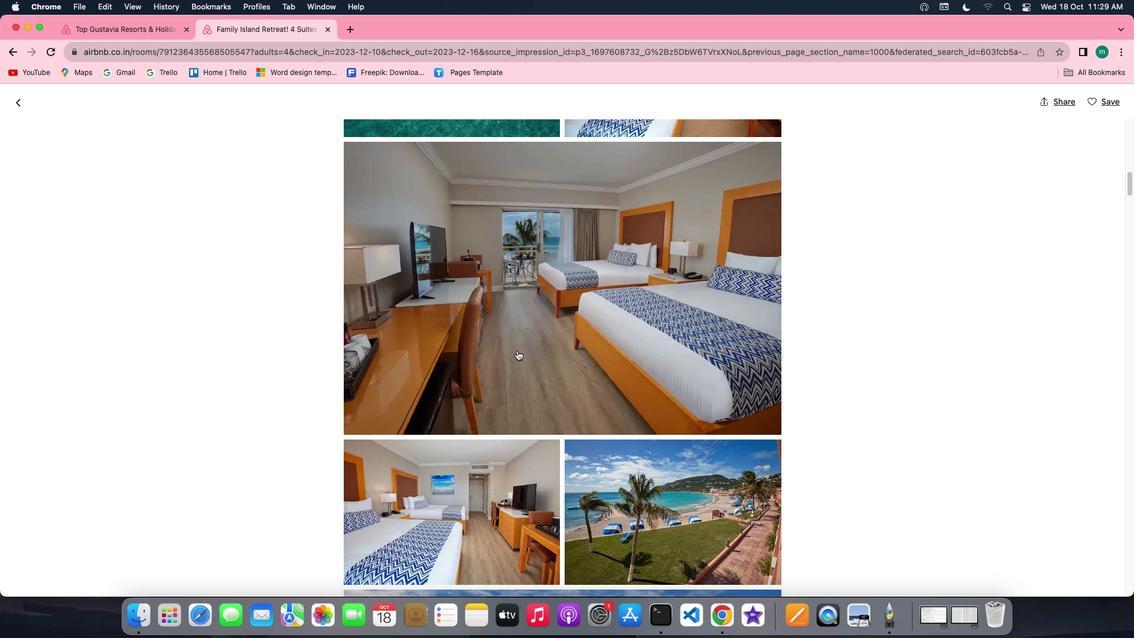 
Action: Mouse scrolled (516, 350) with delta (0, 0)
Screenshot: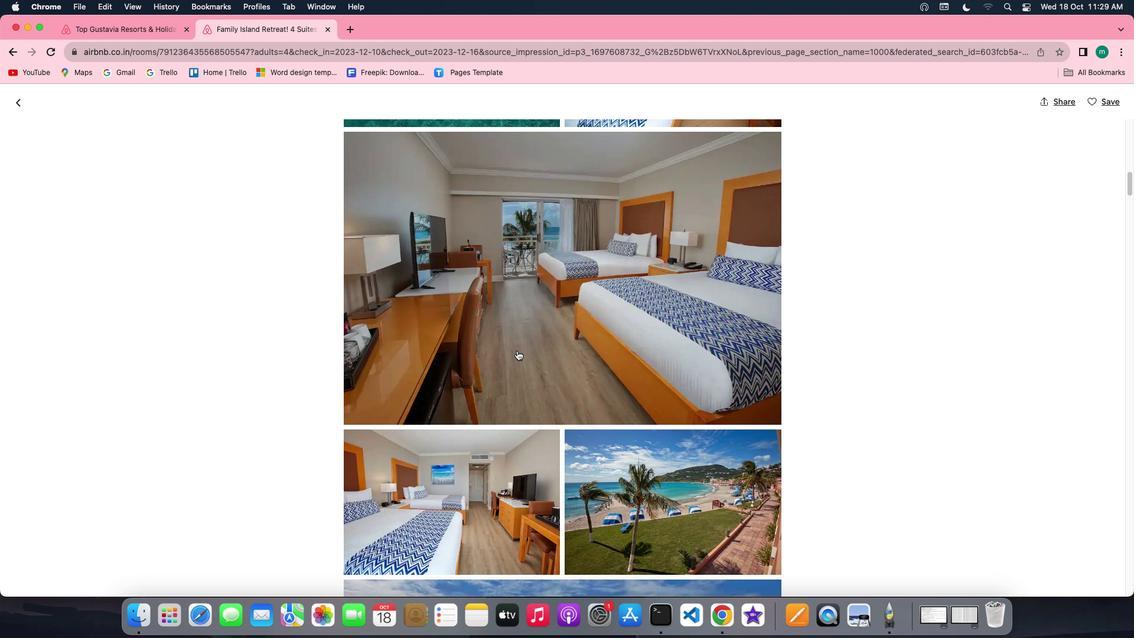 
Action: Mouse scrolled (516, 350) with delta (0, 0)
Screenshot: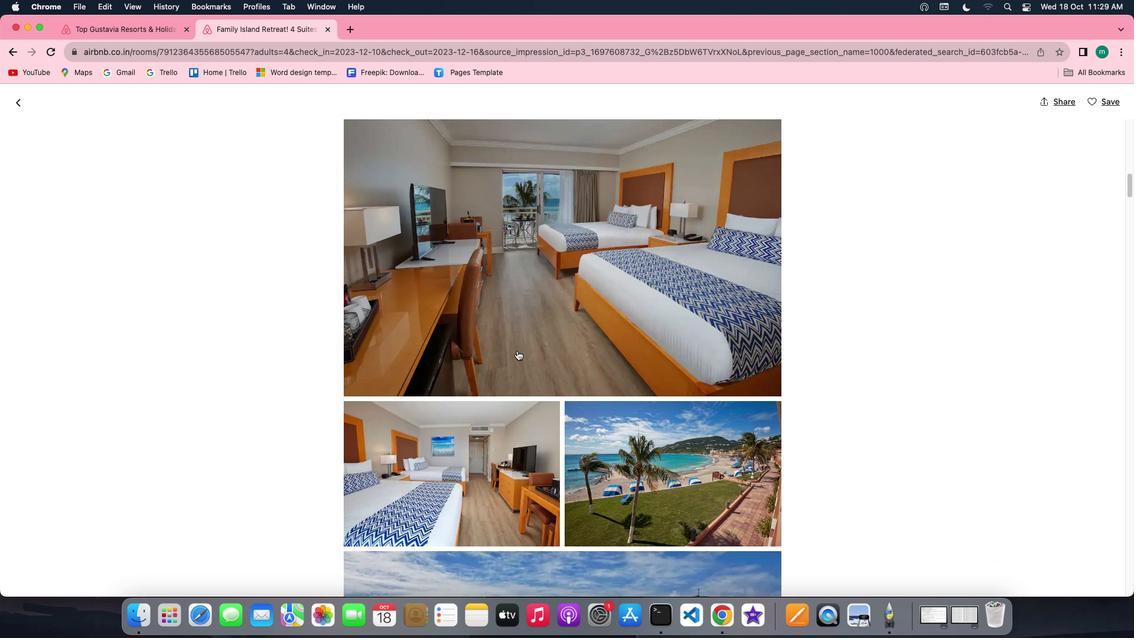 
Action: Mouse scrolled (516, 350) with delta (0, 0)
Screenshot: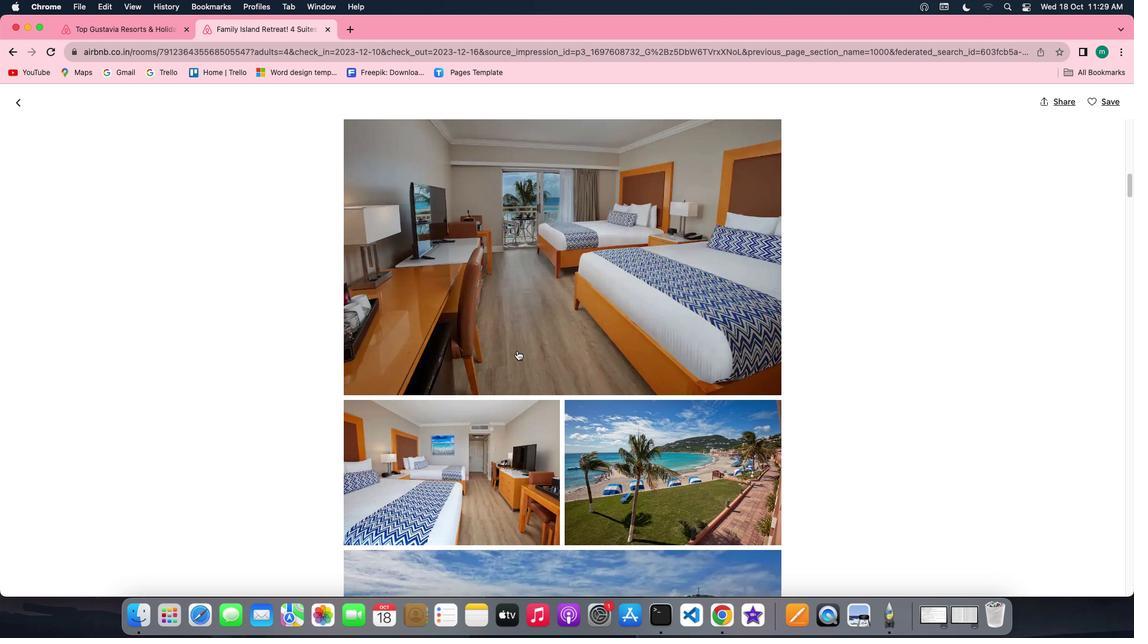 
Action: Mouse scrolled (516, 350) with delta (0, 0)
Screenshot: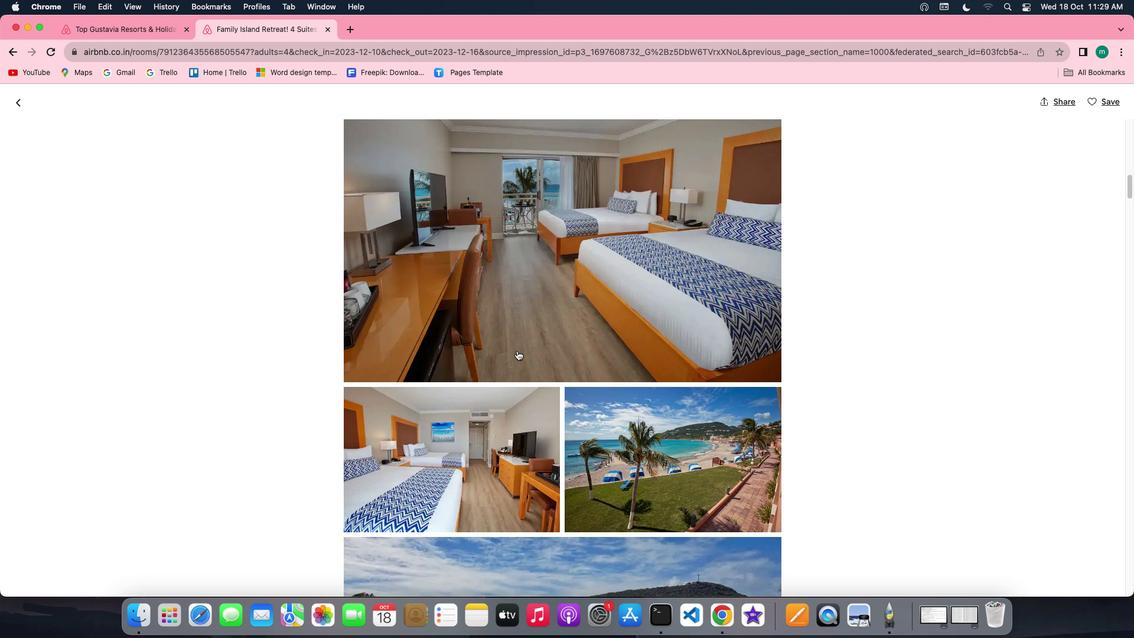 
Action: Mouse scrolled (516, 350) with delta (0, 0)
Screenshot: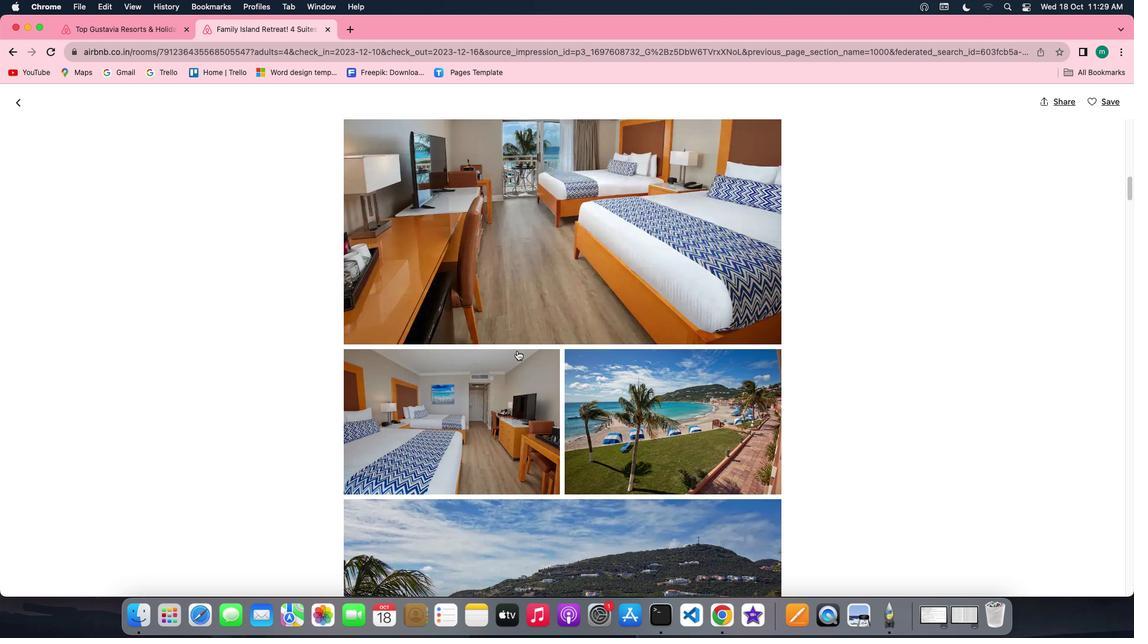 
Action: Mouse scrolled (516, 350) with delta (0, 0)
Screenshot: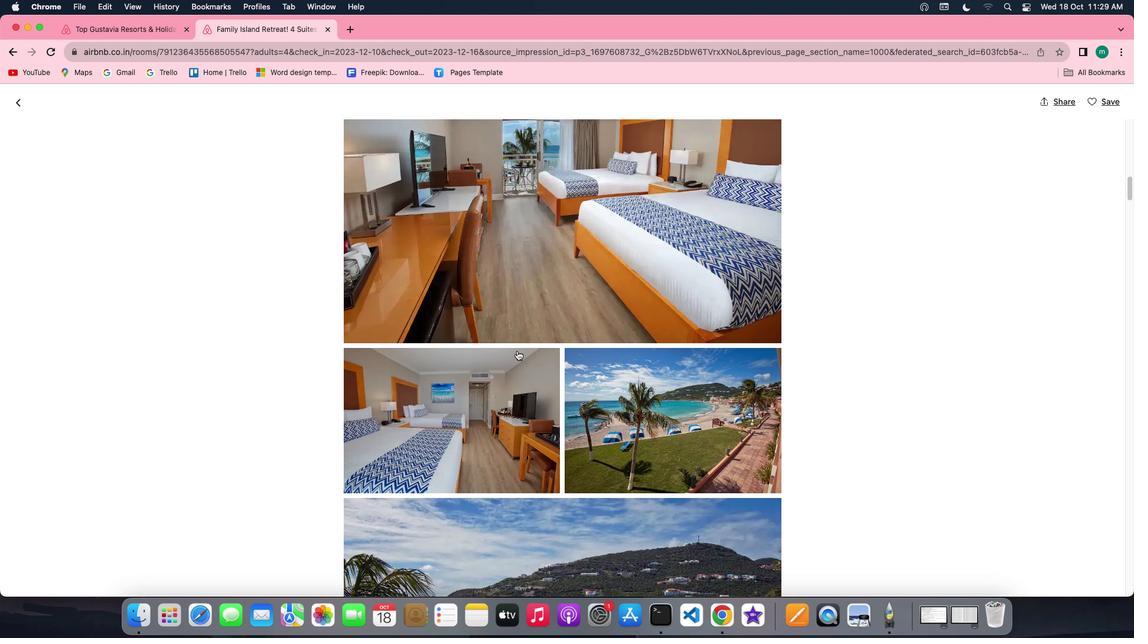 
Action: Mouse scrolled (516, 350) with delta (0, 0)
Screenshot: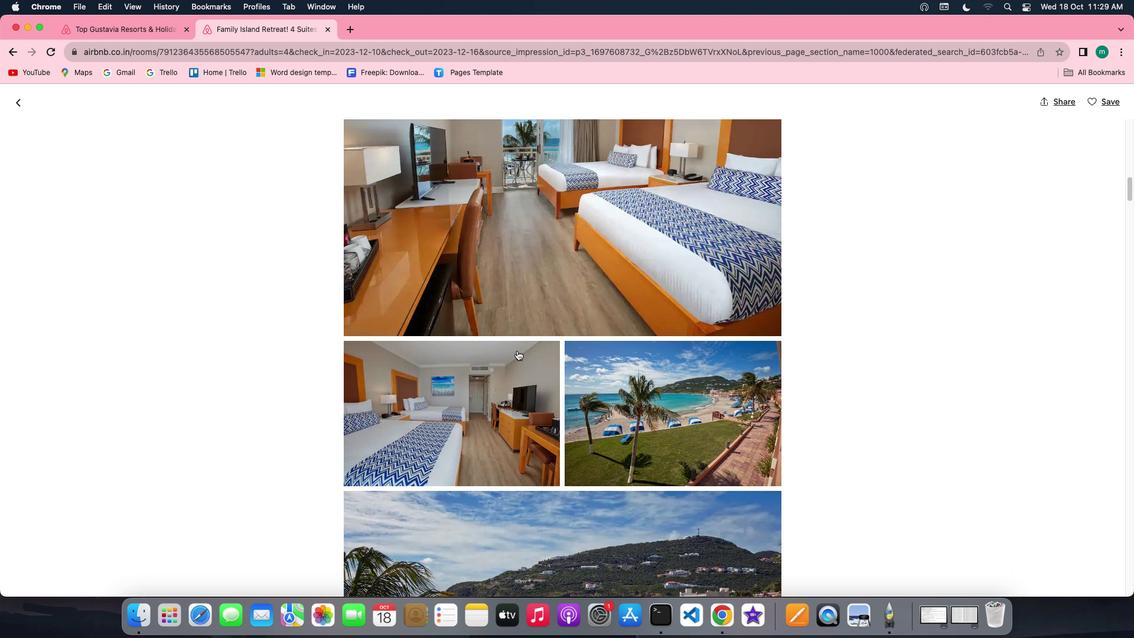 
Action: Mouse scrolled (516, 350) with delta (0, 0)
Screenshot: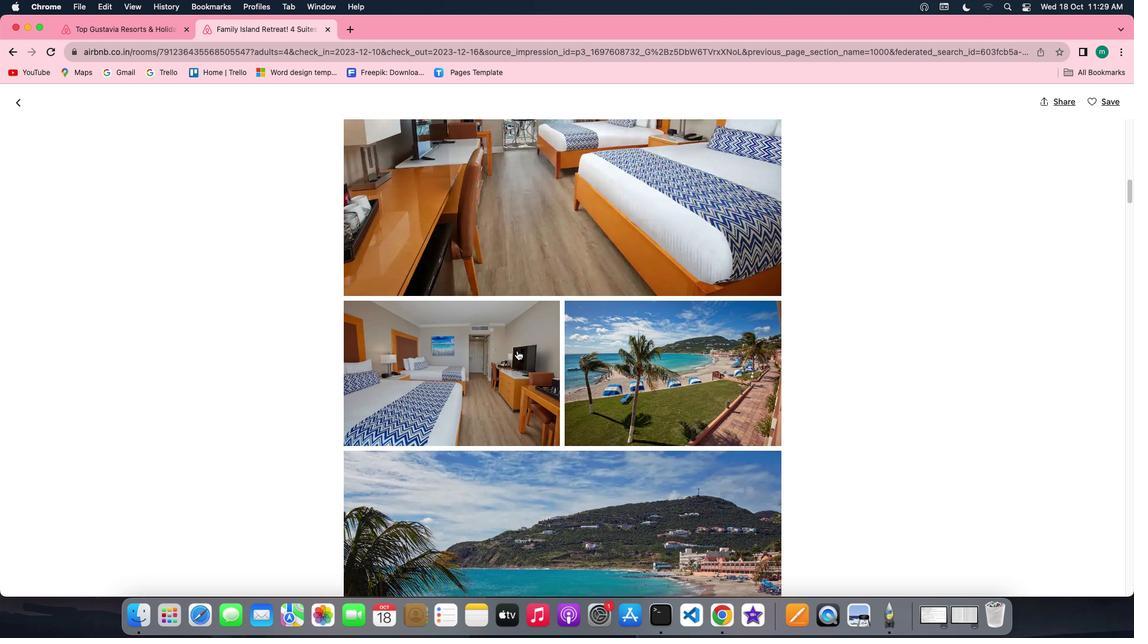 
Action: Mouse scrolled (516, 350) with delta (0, 0)
Screenshot: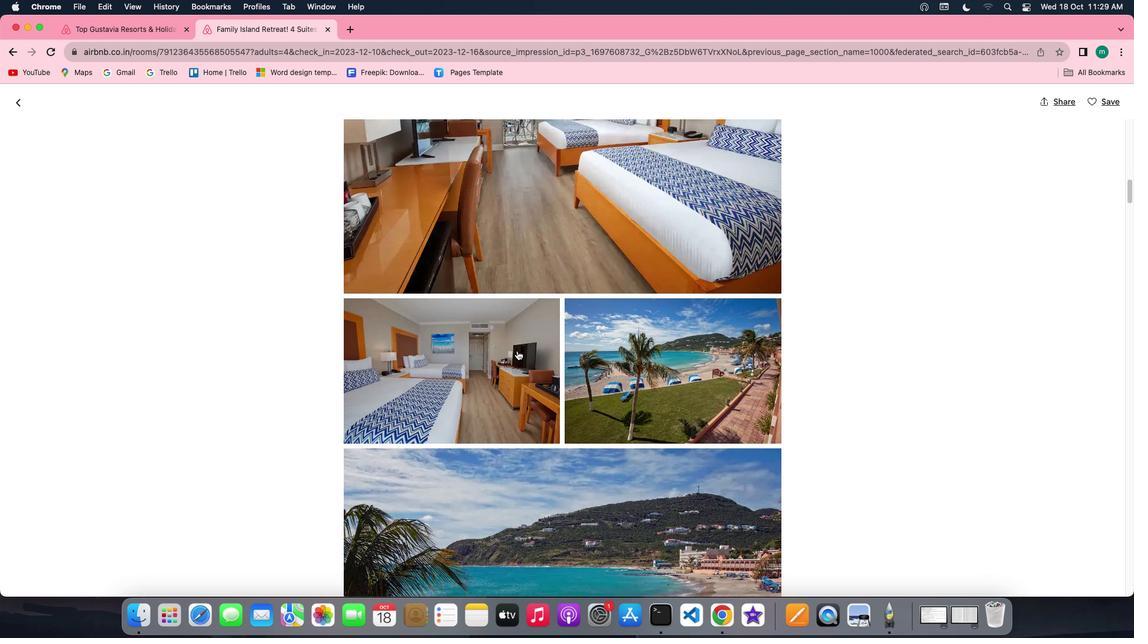 
Action: Mouse scrolled (516, 350) with delta (0, 0)
Screenshot: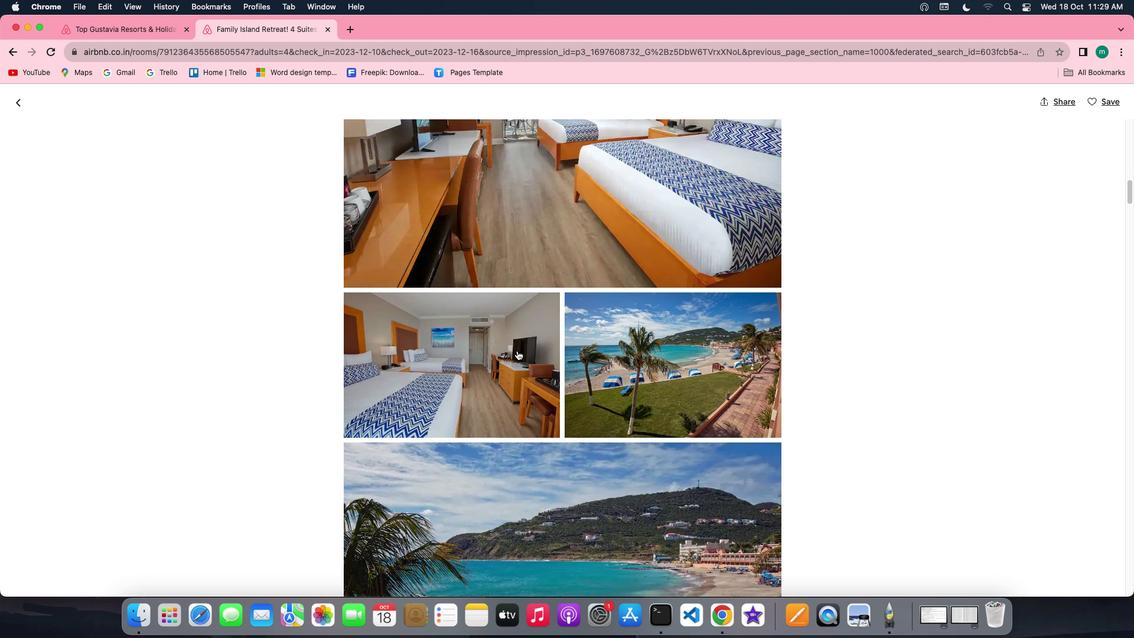 
Action: Mouse scrolled (516, 350) with delta (0, 0)
Screenshot: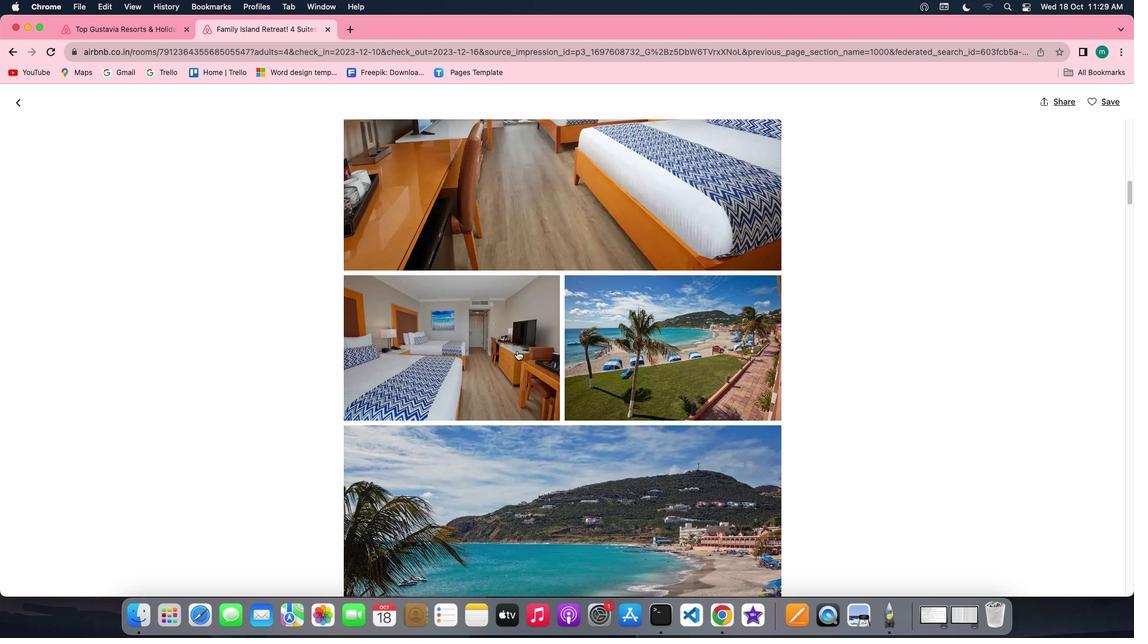 
Action: Mouse scrolled (516, 350) with delta (0, 0)
Screenshot: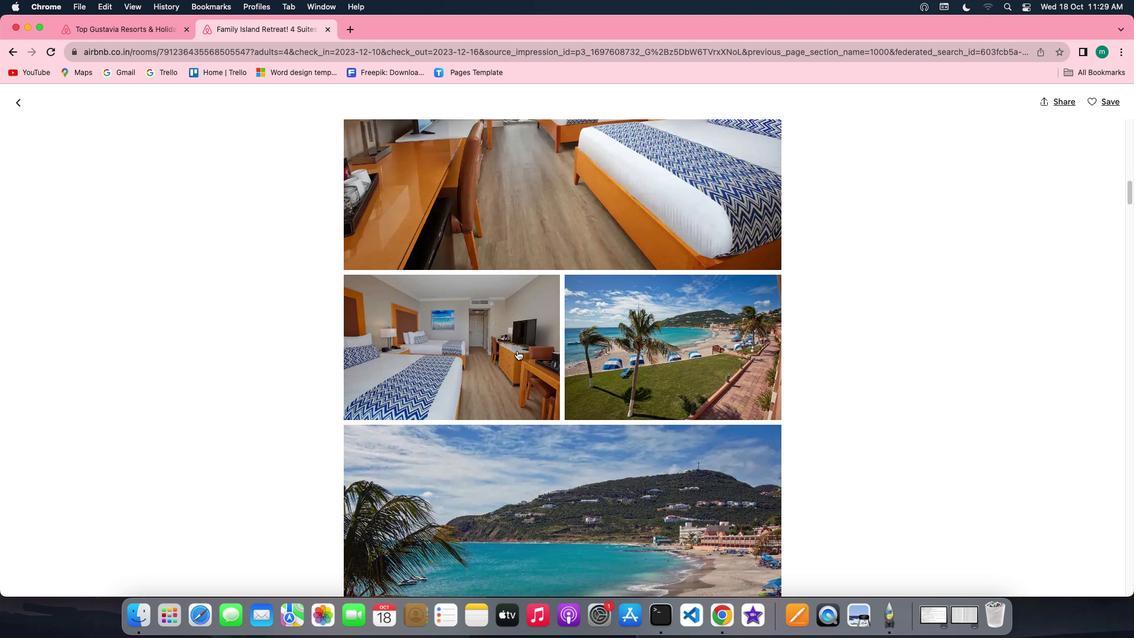 
Action: Mouse scrolled (516, 350) with delta (0, 0)
Screenshot: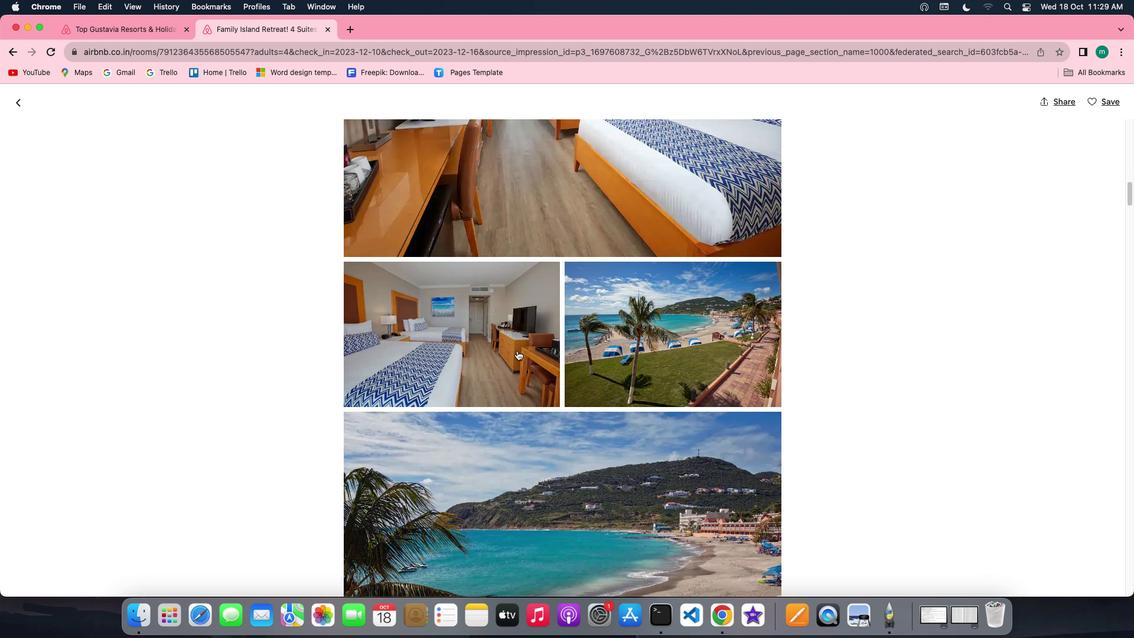 
Action: Mouse scrolled (516, 350) with delta (0, 0)
Screenshot: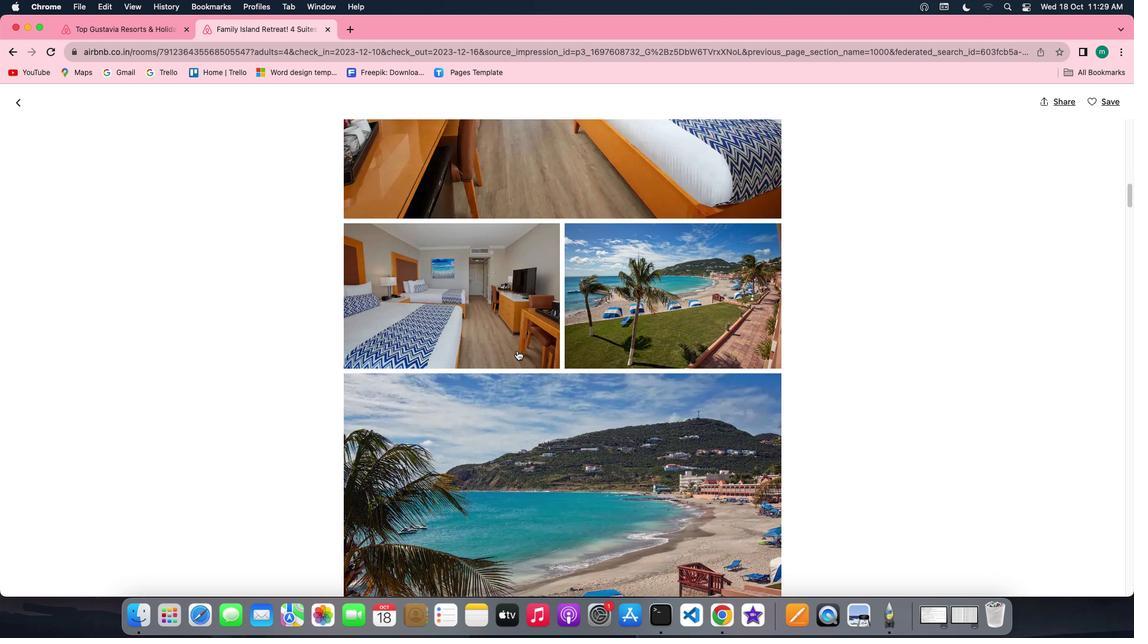 
Action: Mouse scrolled (516, 350) with delta (0, 0)
Screenshot: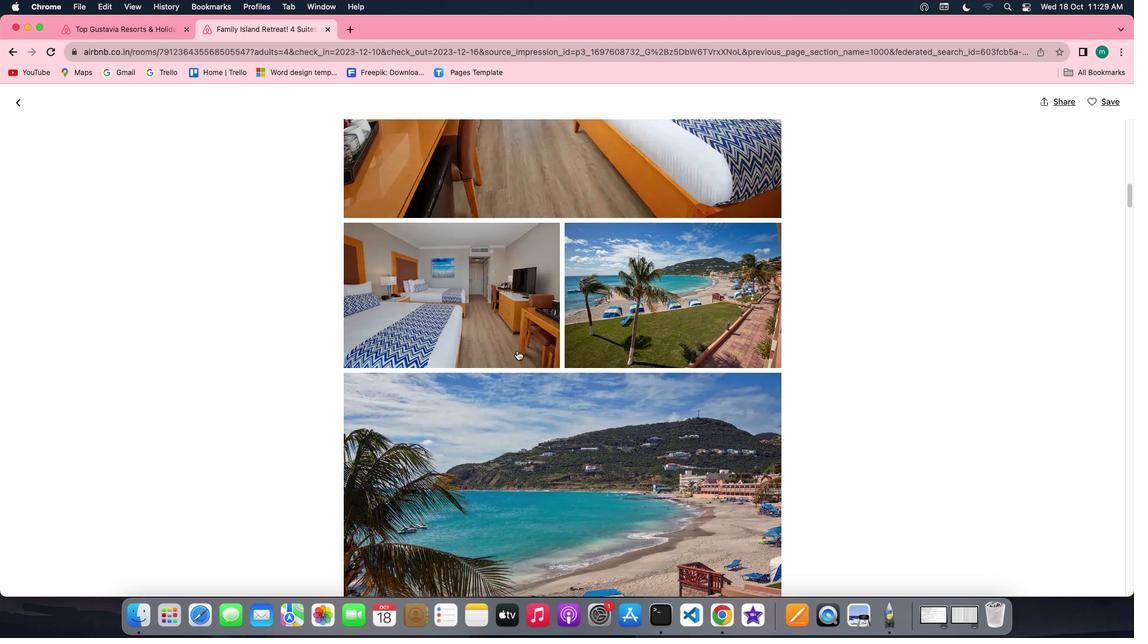 
Action: Mouse scrolled (516, 350) with delta (0, 0)
Screenshot: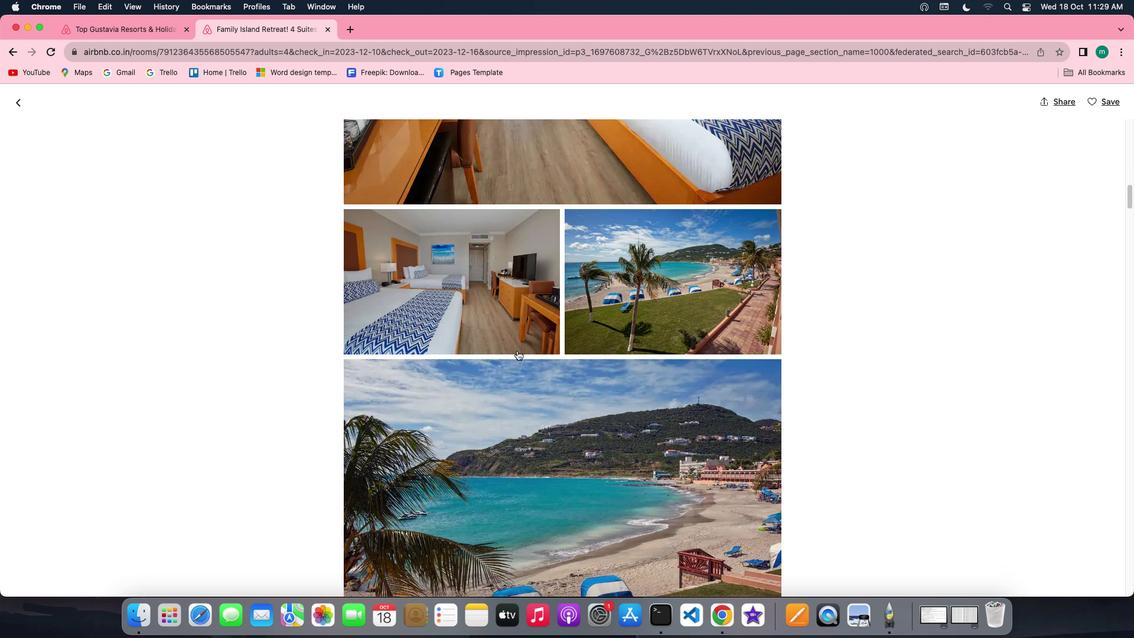 
Action: Mouse scrolled (516, 350) with delta (0, 0)
Screenshot: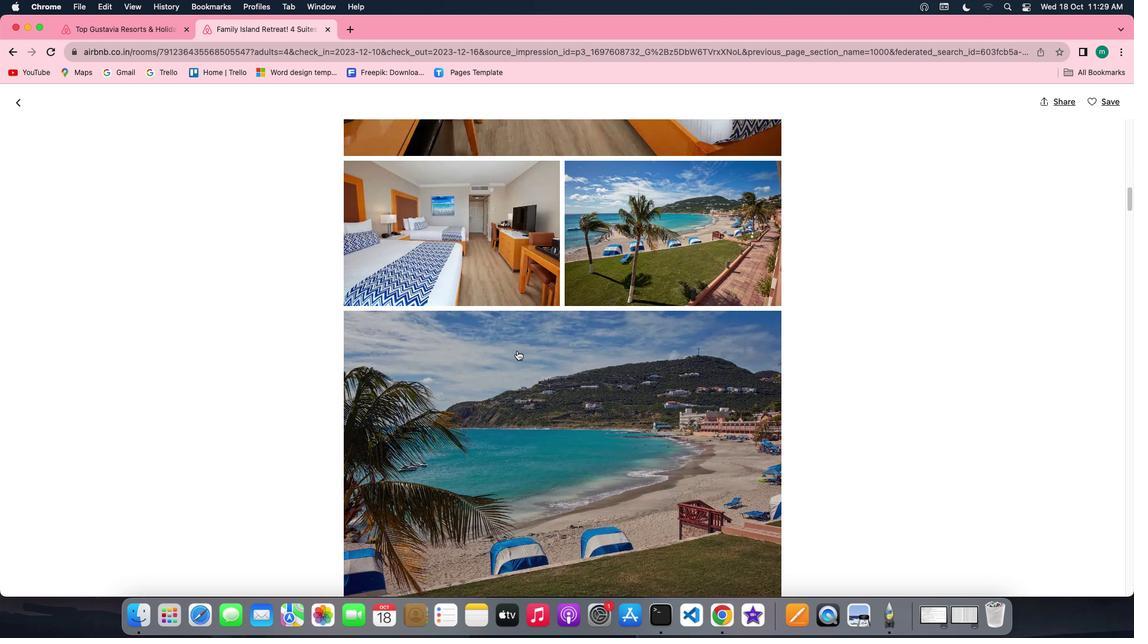 
Action: Mouse scrolled (516, 350) with delta (0, 0)
Screenshot: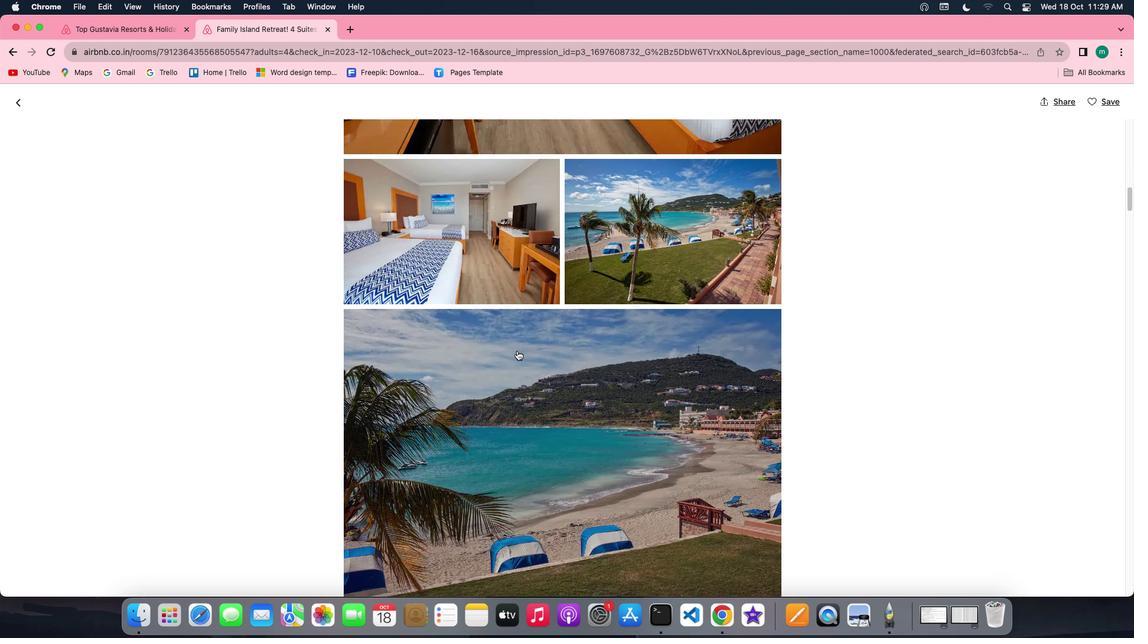 
Action: Mouse scrolled (516, 350) with delta (0, 0)
